Task: Look for Airbnb properties in Warangal, India from 12th  December, 2023 to 15th December, 2023 for 3 adults.2 bedrooms having 3 beds and 1 bathroom. Property type can be flat. Amenities needed are: washing machine. Look for 5 properties as per requirement.
Action: Mouse moved to (552, 123)
Screenshot: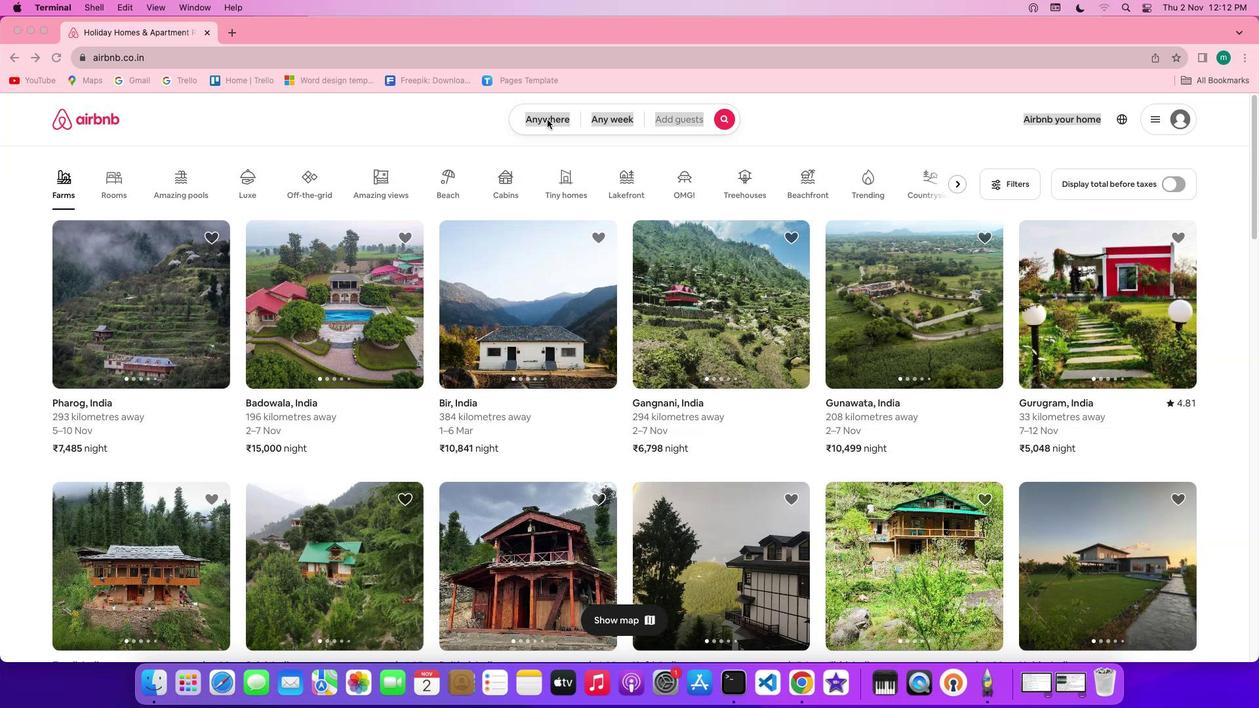 
Action: Mouse pressed left at (552, 123)
Screenshot: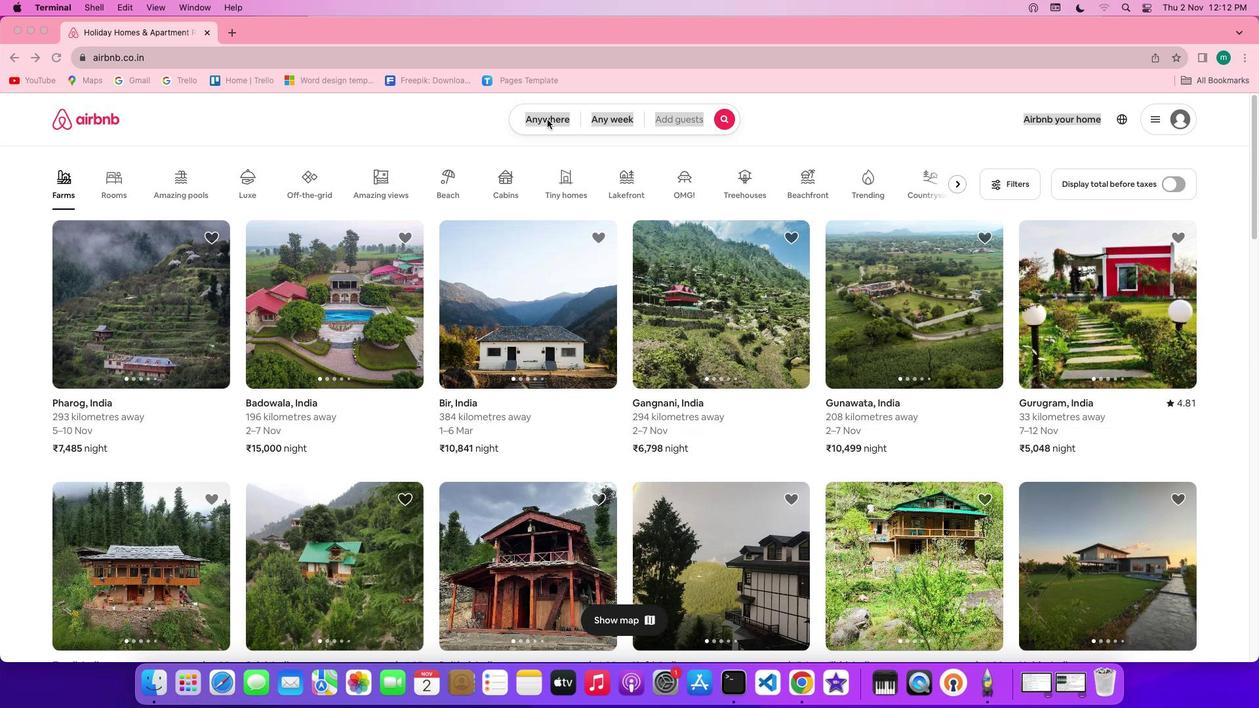 
Action: Mouse pressed left at (552, 123)
Screenshot: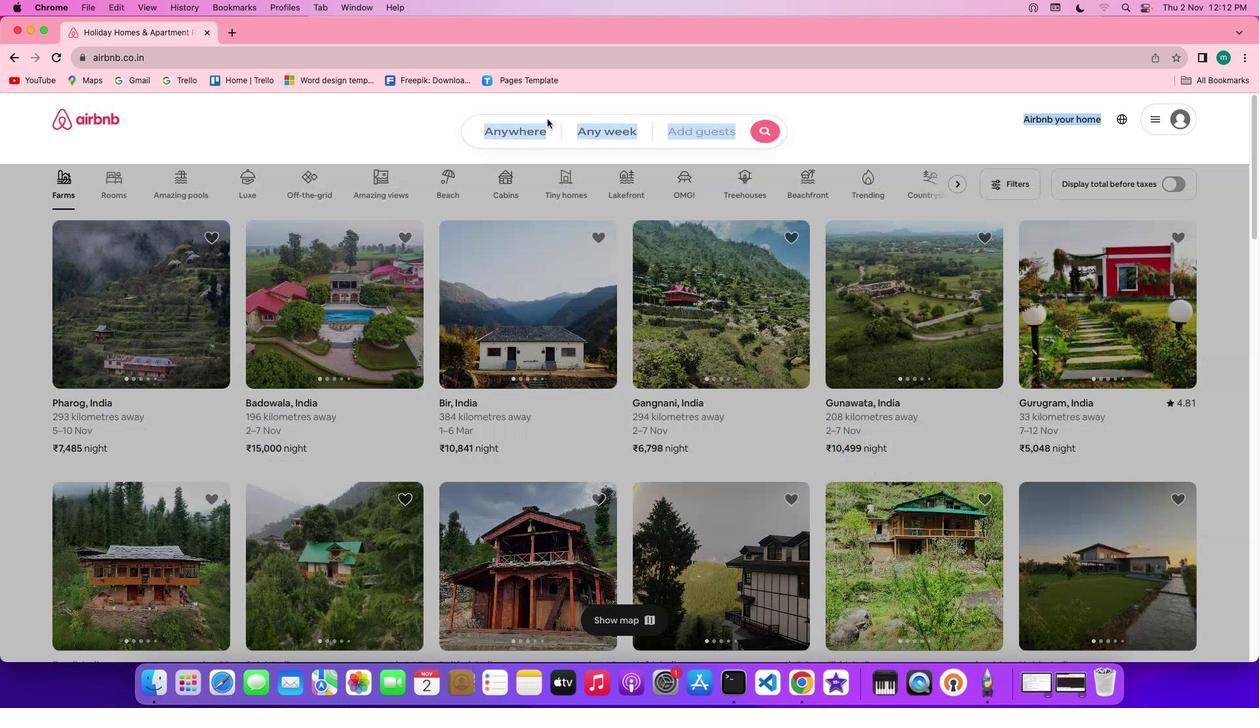 
Action: Mouse moved to (506, 171)
Screenshot: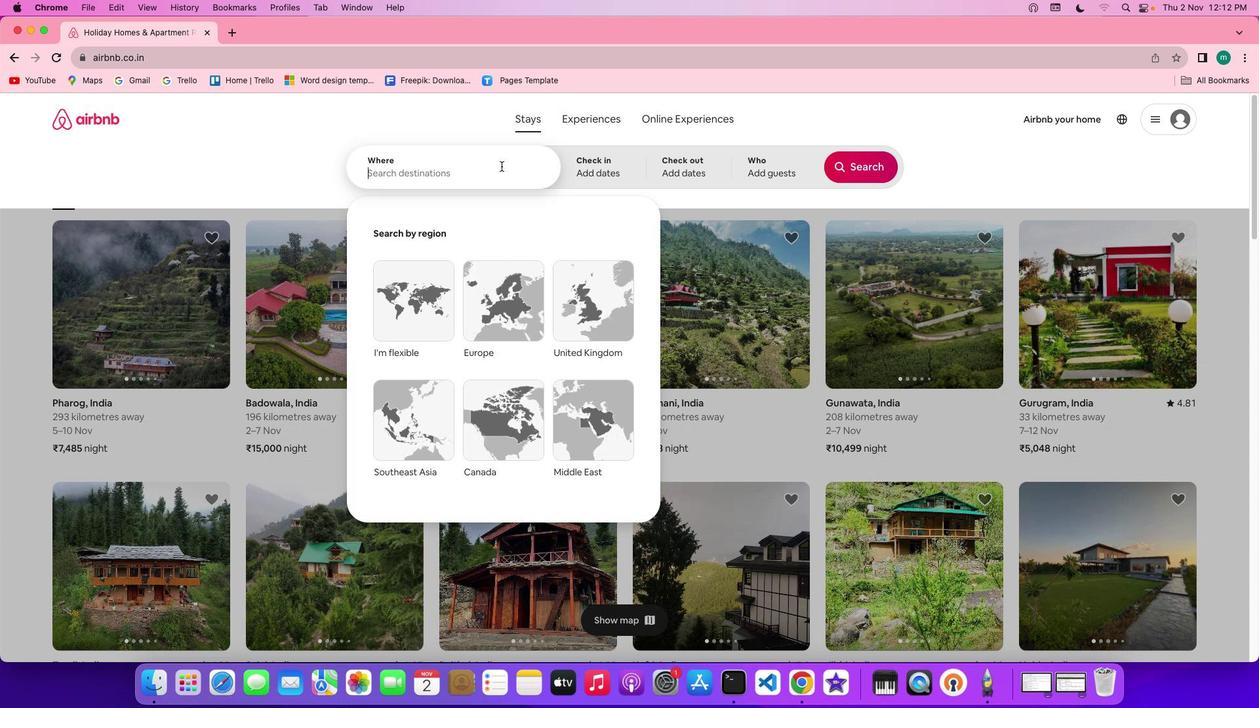
Action: Key pressed Key.shift'W''a''r''a''n''g''a''l'','Key.spaceKey.shift'I''n''d''i''a'
Screenshot: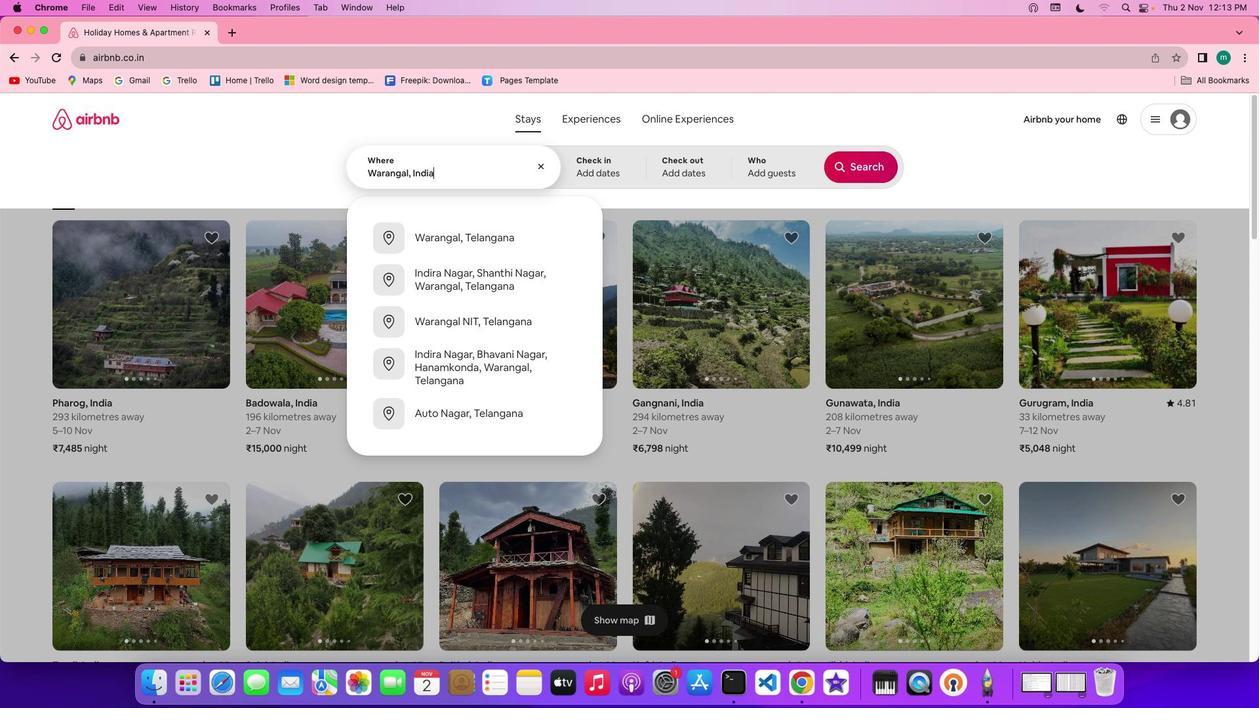 
Action: Mouse moved to (616, 169)
Screenshot: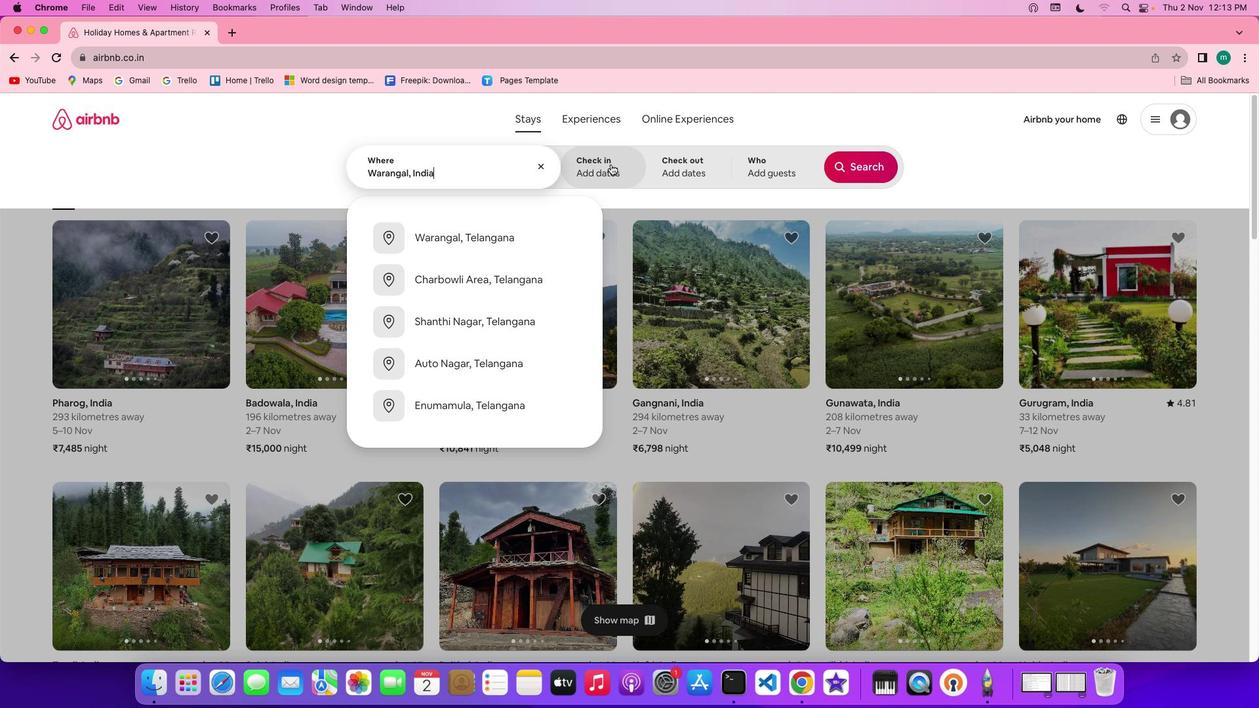 
Action: Mouse pressed left at (616, 169)
Screenshot: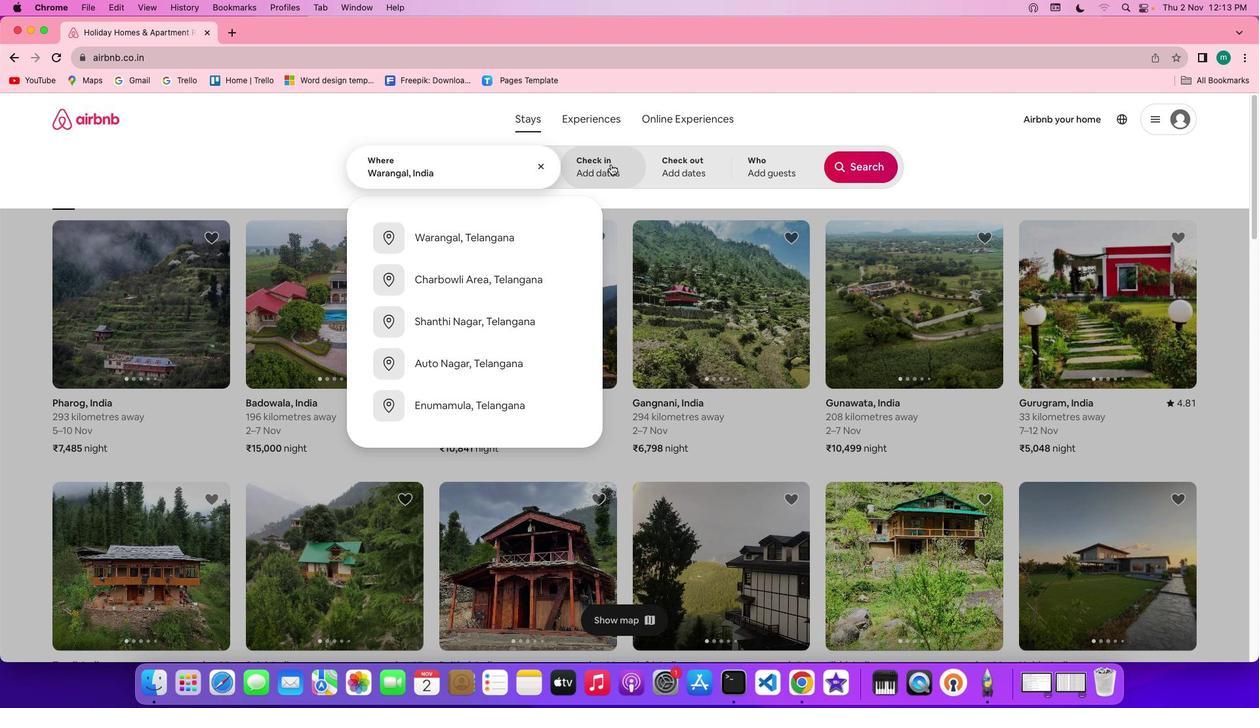
Action: Mouse moved to (727, 392)
Screenshot: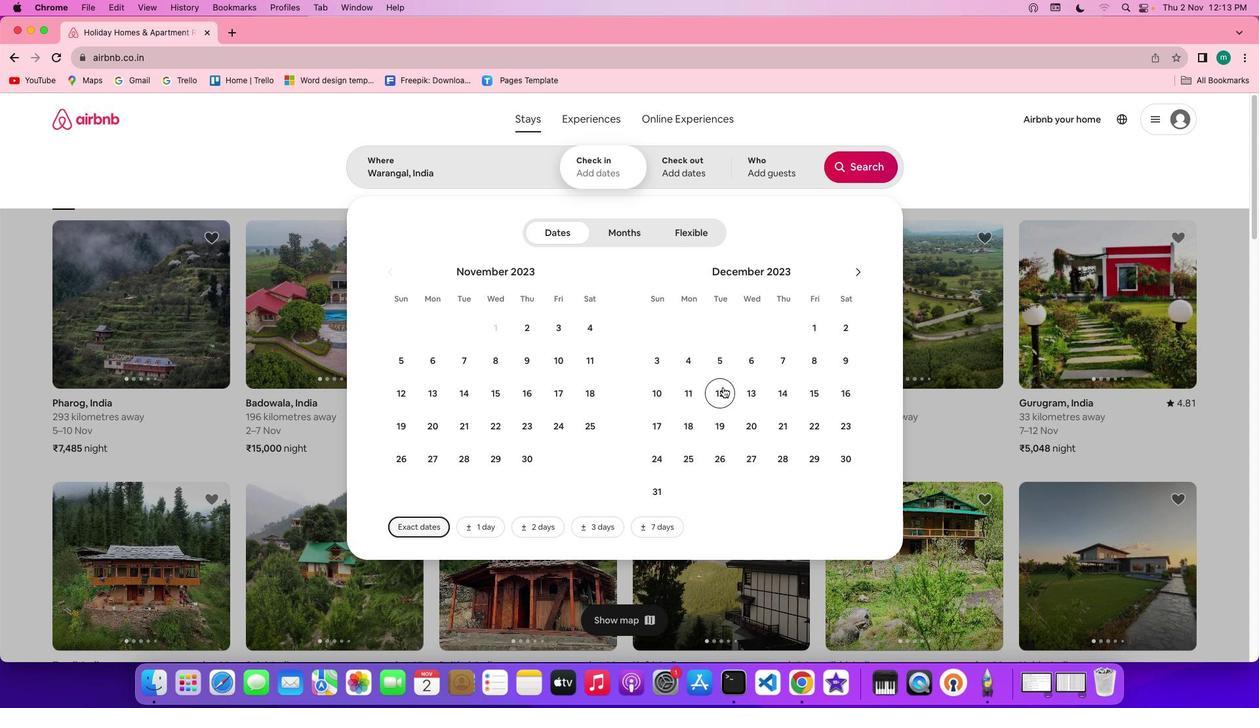 
Action: Mouse pressed left at (727, 392)
Screenshot: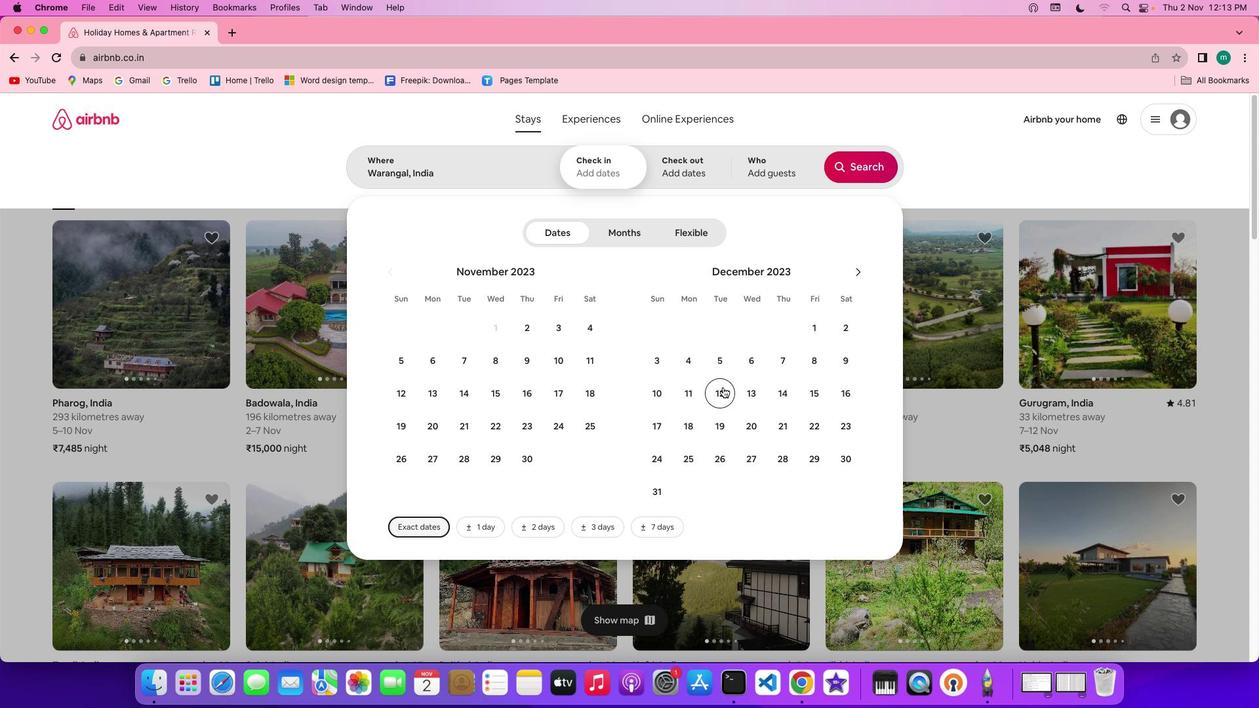 
Action: Mouse moved to (816, 403)
Screenshot: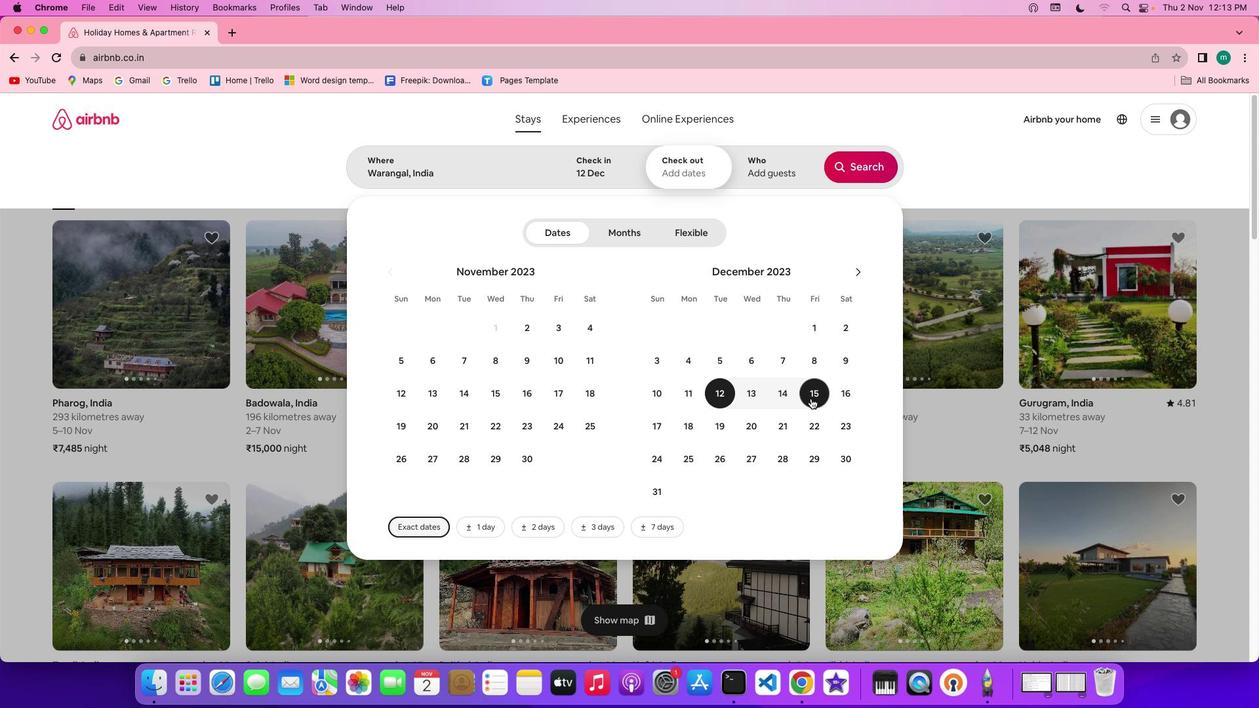 
Action: Mouse pressed left at (816, 403)
Screenshot: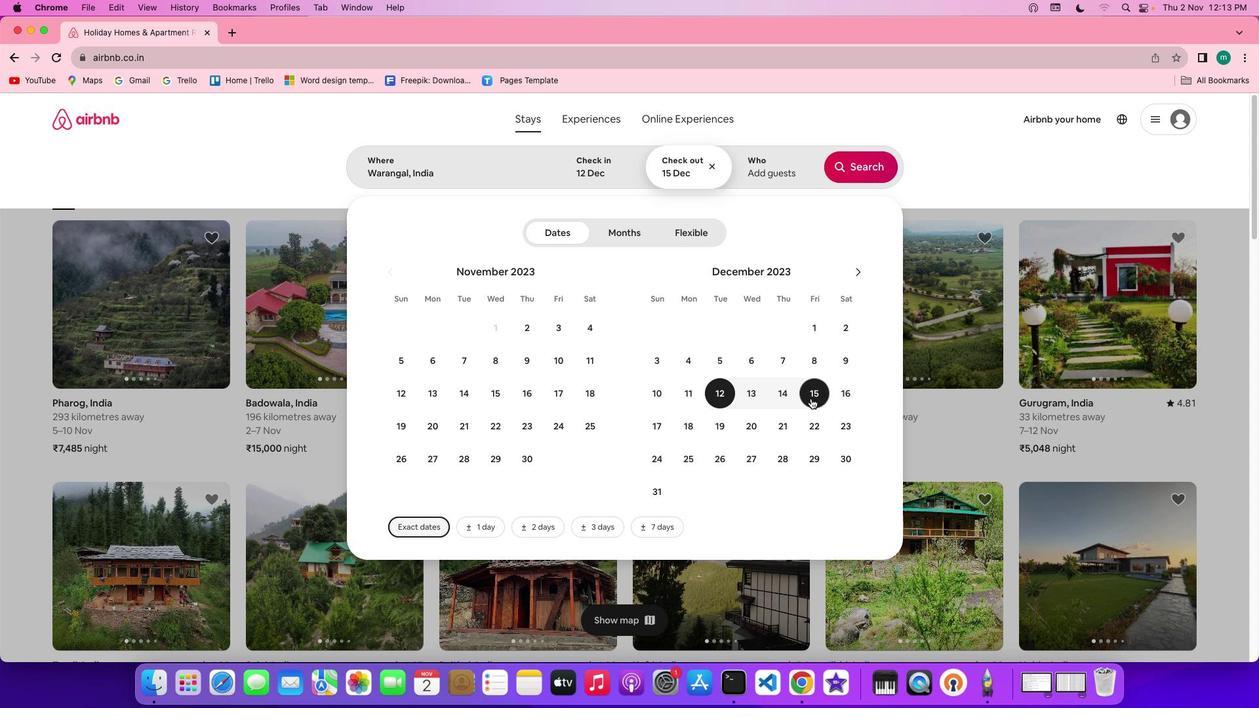 
Action: Mouse moved to (785, 181)
Screenshot: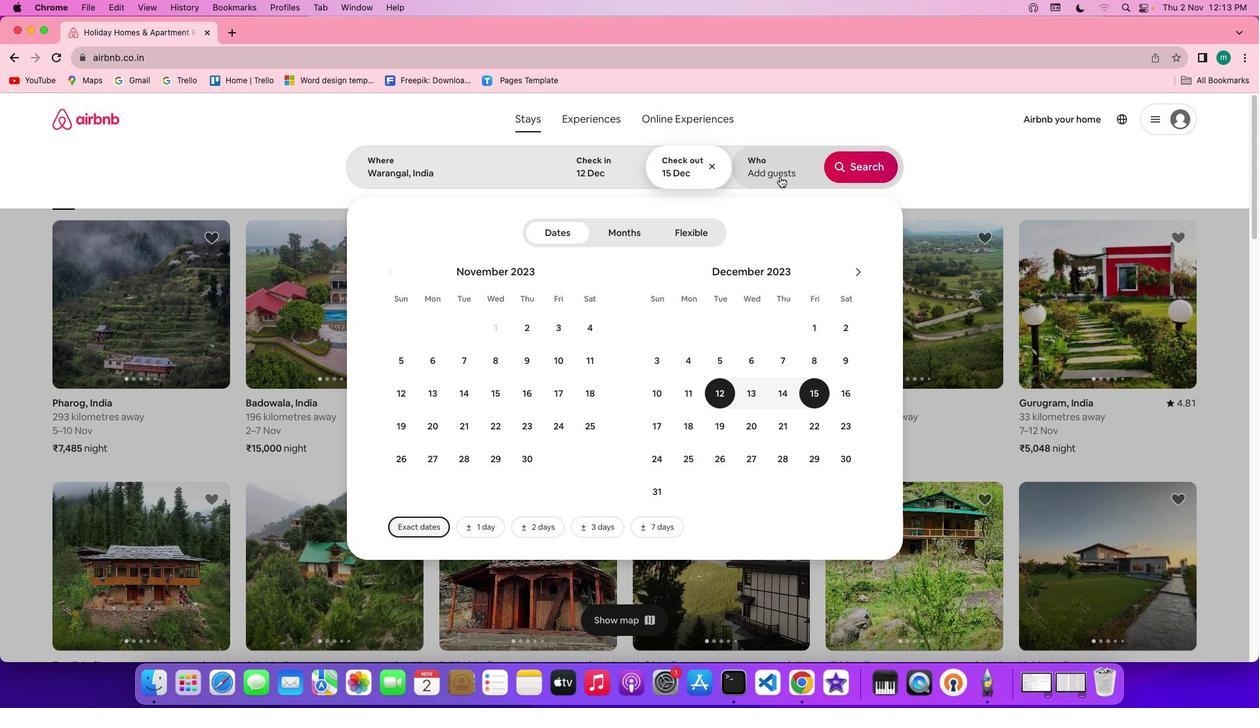 
Action: Mouse pressed left at (785, 181)
Screenshot: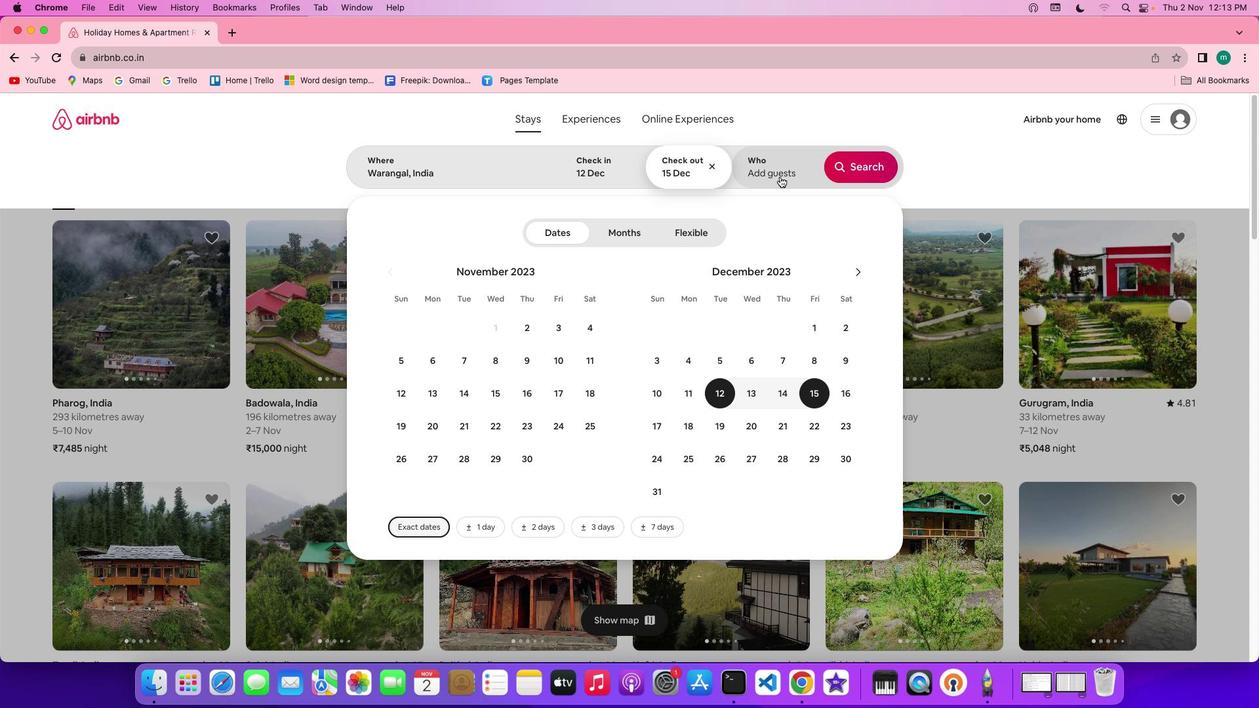 
Action: Mouse moved to (871, 241)
Screenshot: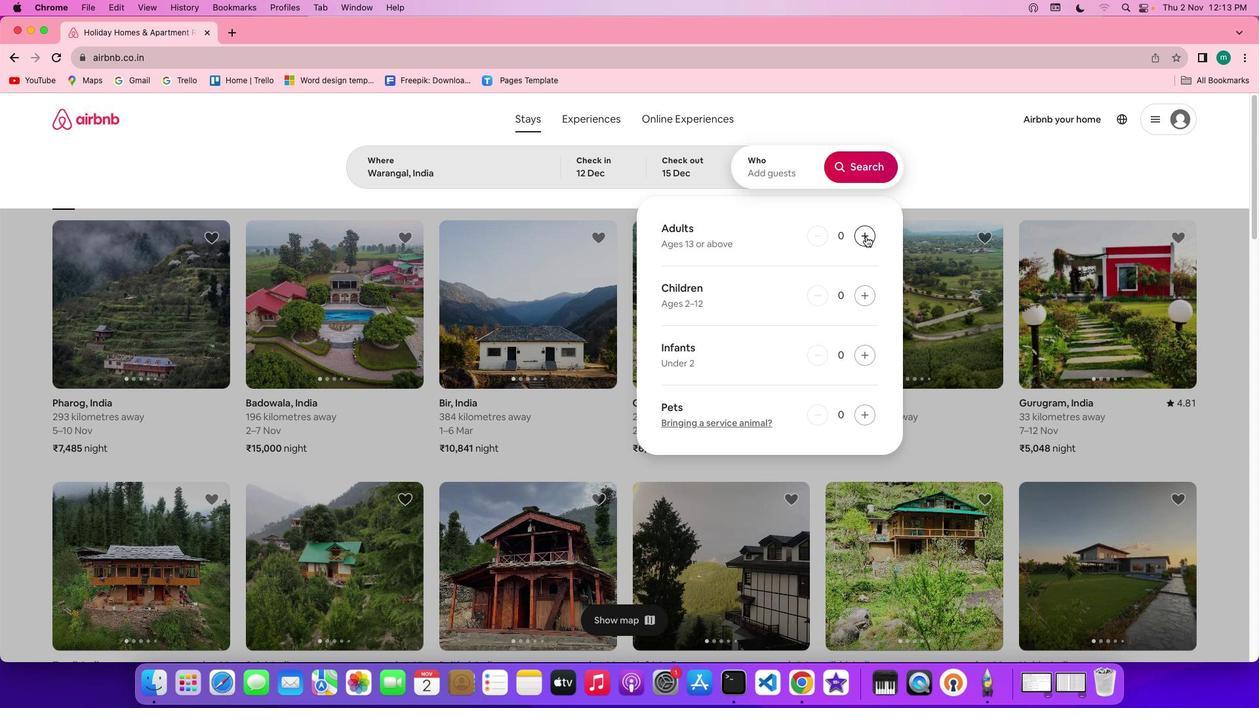 
Action: Mouse pressed left at (871, 241)
Screenshot: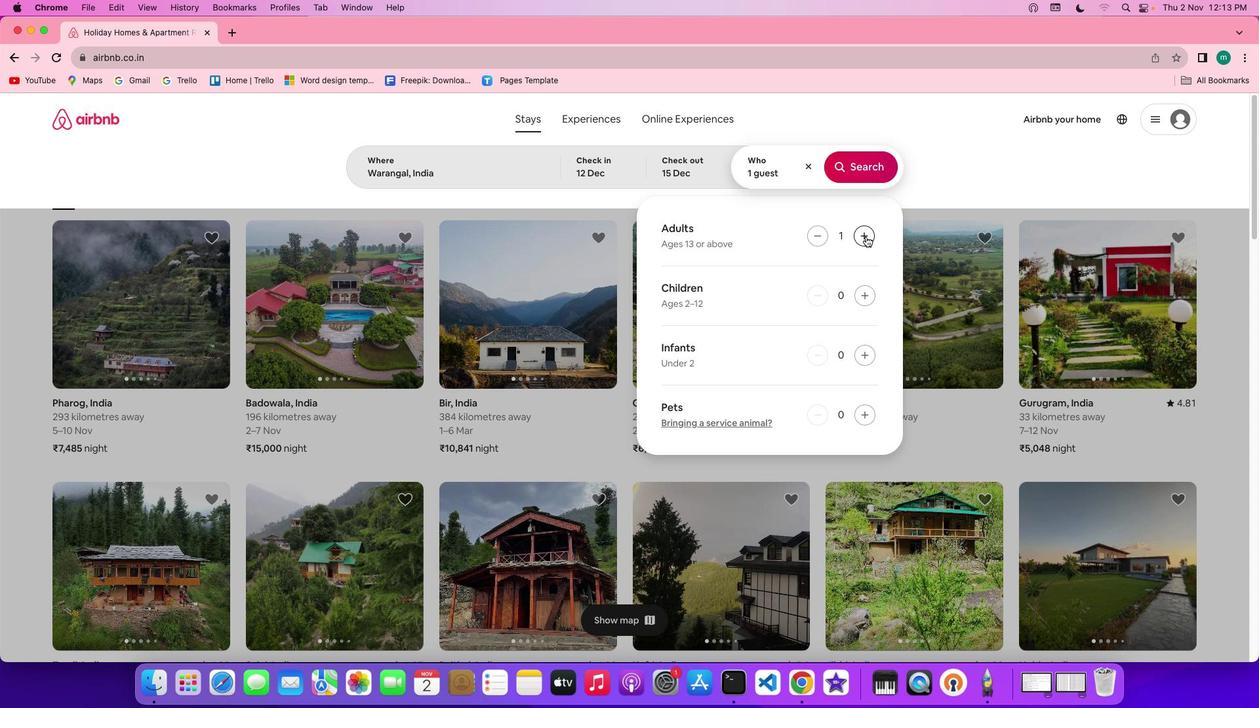 
Action: Mouse pressed left at (871, 241)
Screenshot: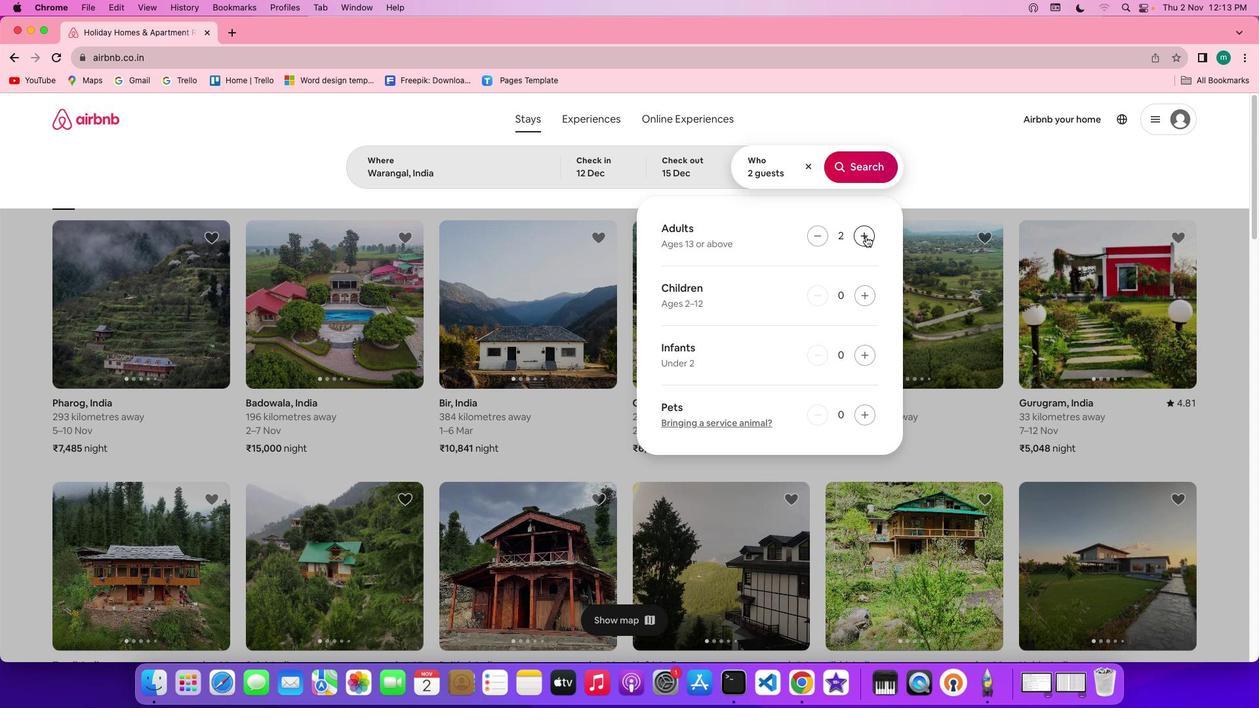 
Action: Mouse pressed left at (871, 241)
Screenshot: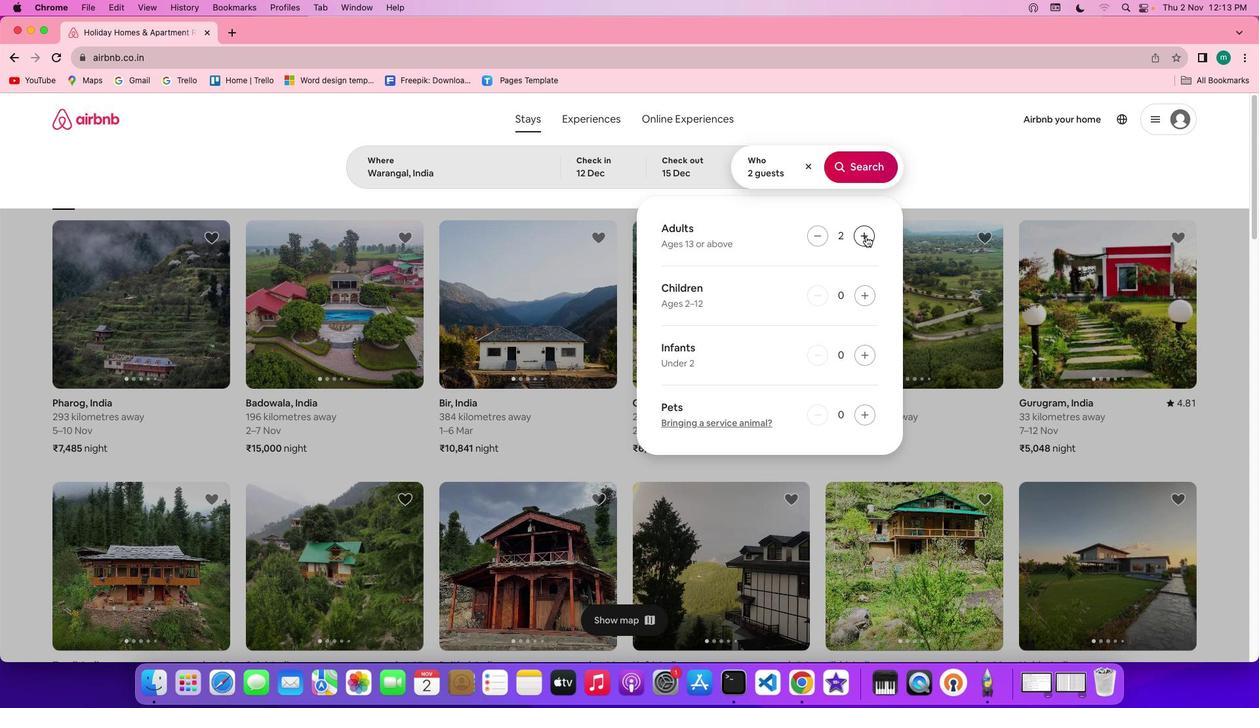 
Action: Mouse moved to (866, 177)
Screenshot: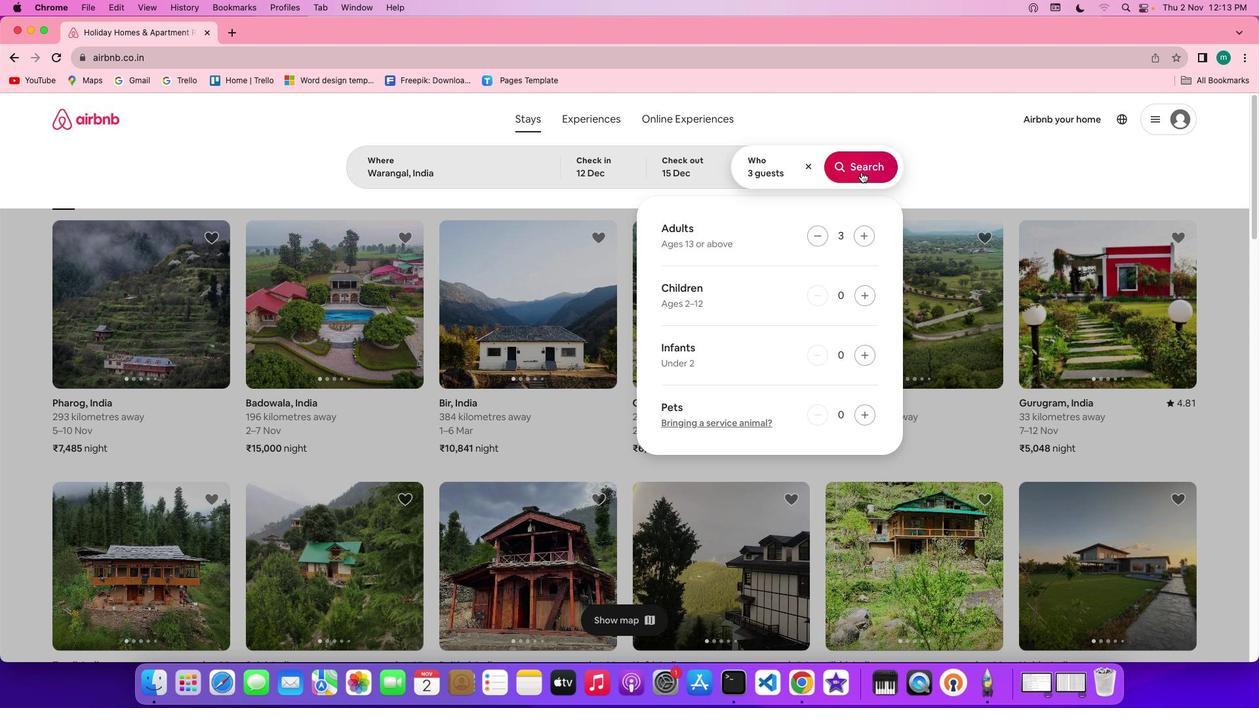 
Action: Mouse pressed left at (866, 177)
Screenshot: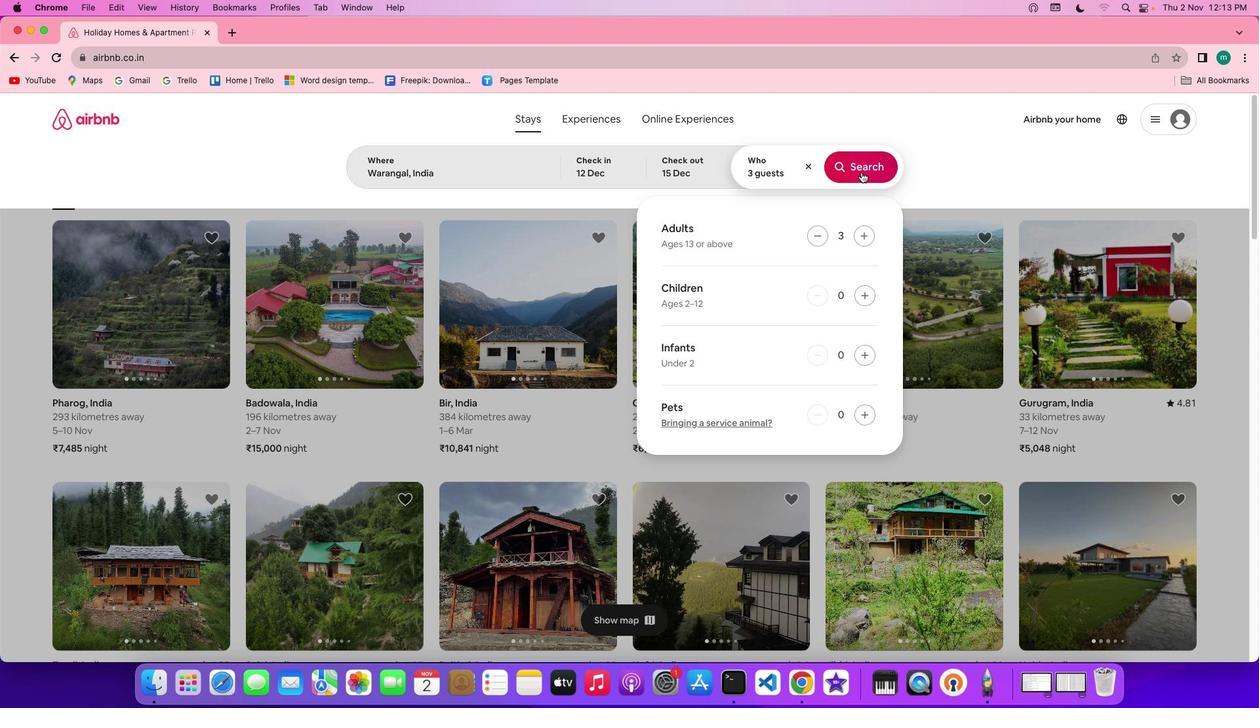 
Action: Mouse moved to (1040, 191)
Screenshot: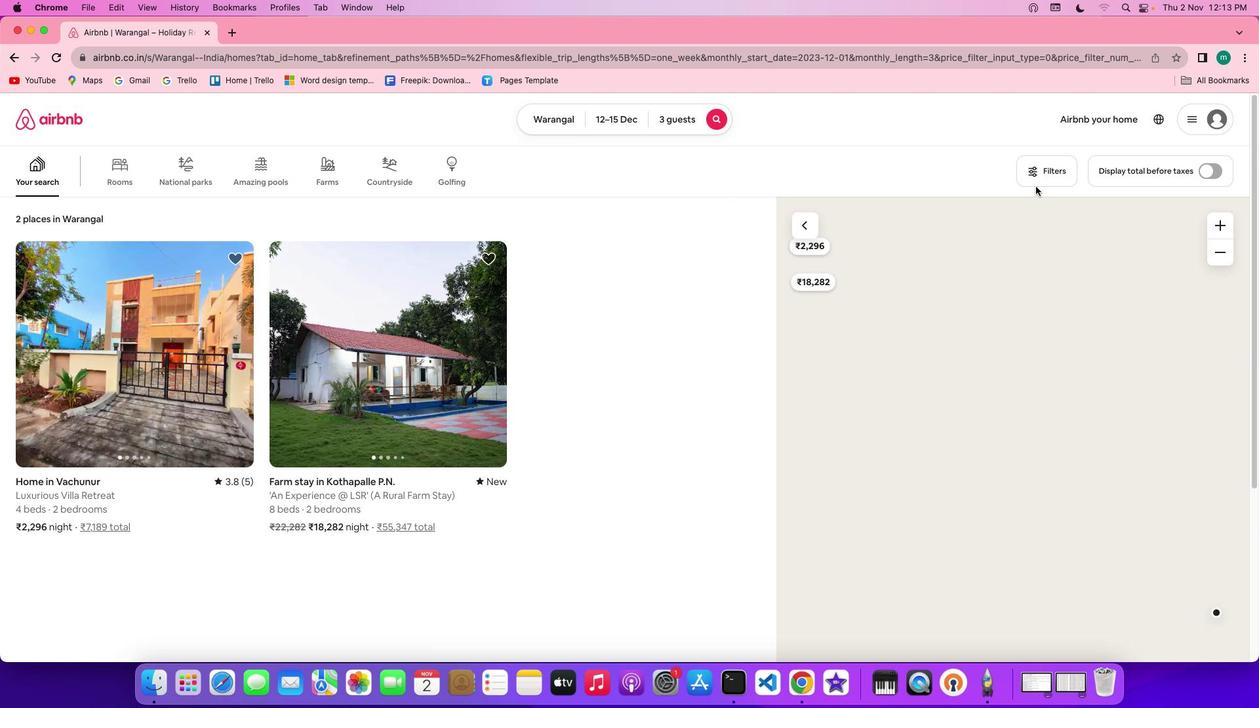 
Action: Mouse pressed left at (1040, 191)
Screenshot: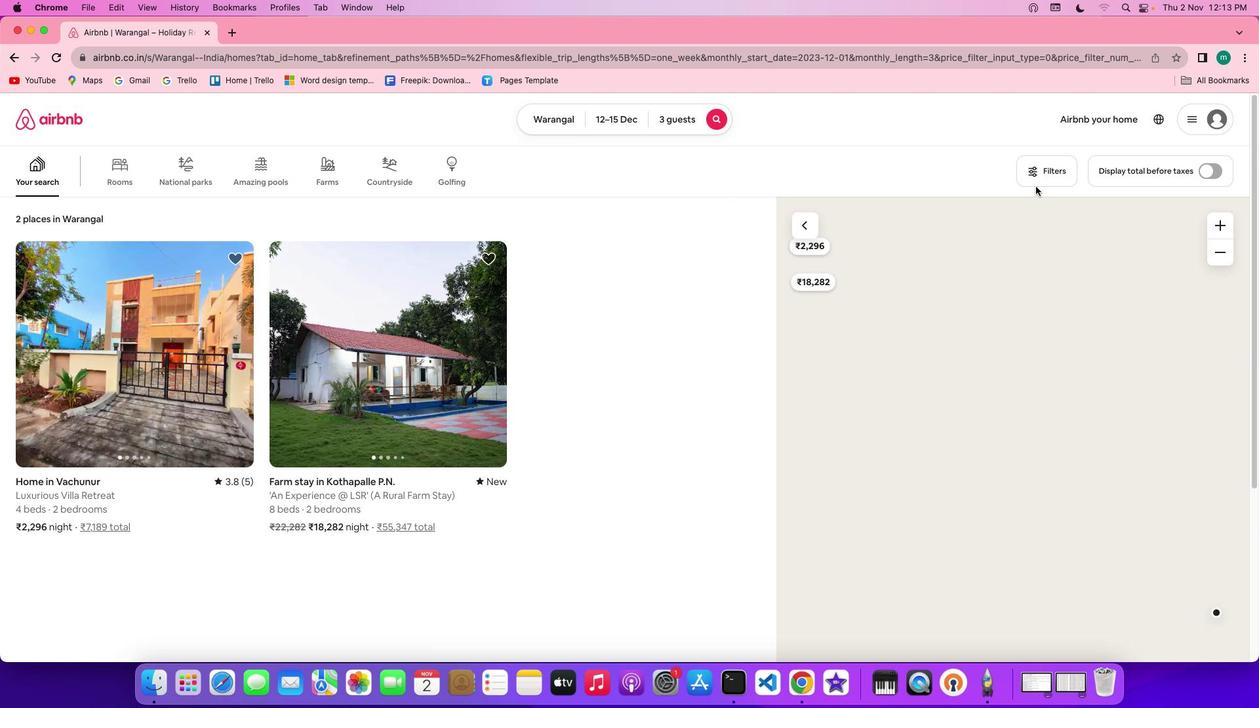 
Action: Mouse moved to (1045, 182)
Screenshot: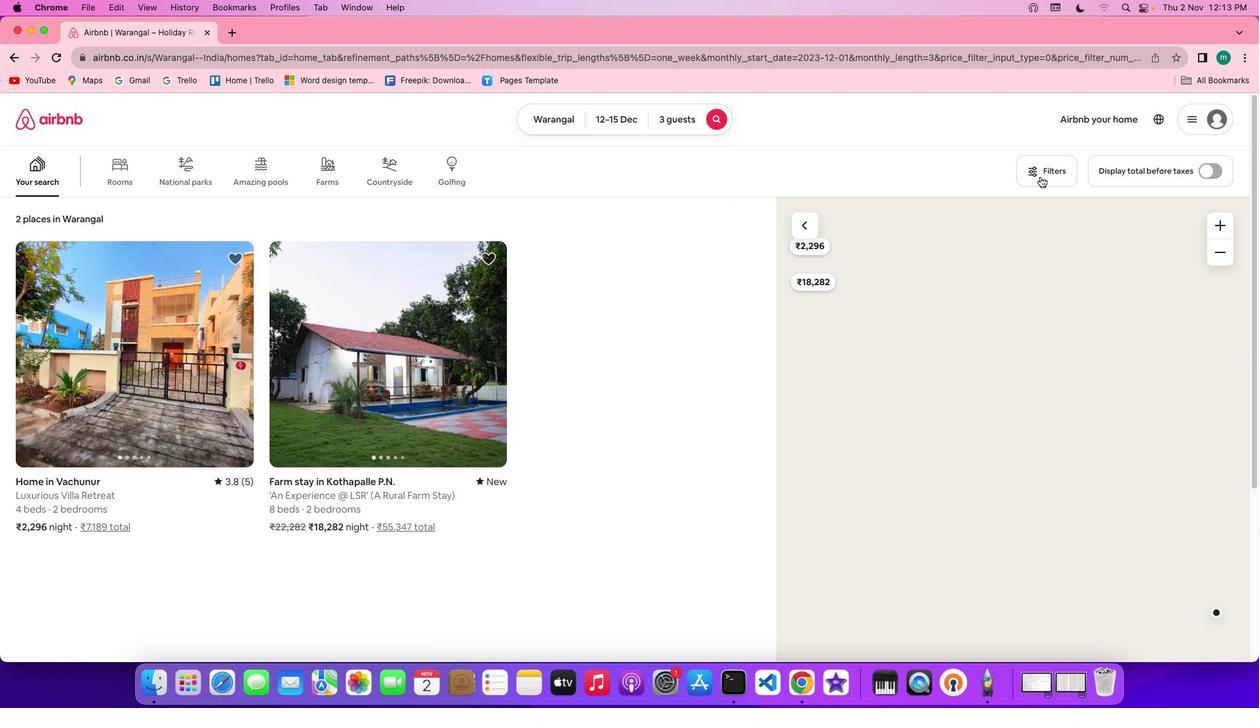 
Action: Mouse pressed left at (1045, 182)
Screenshot: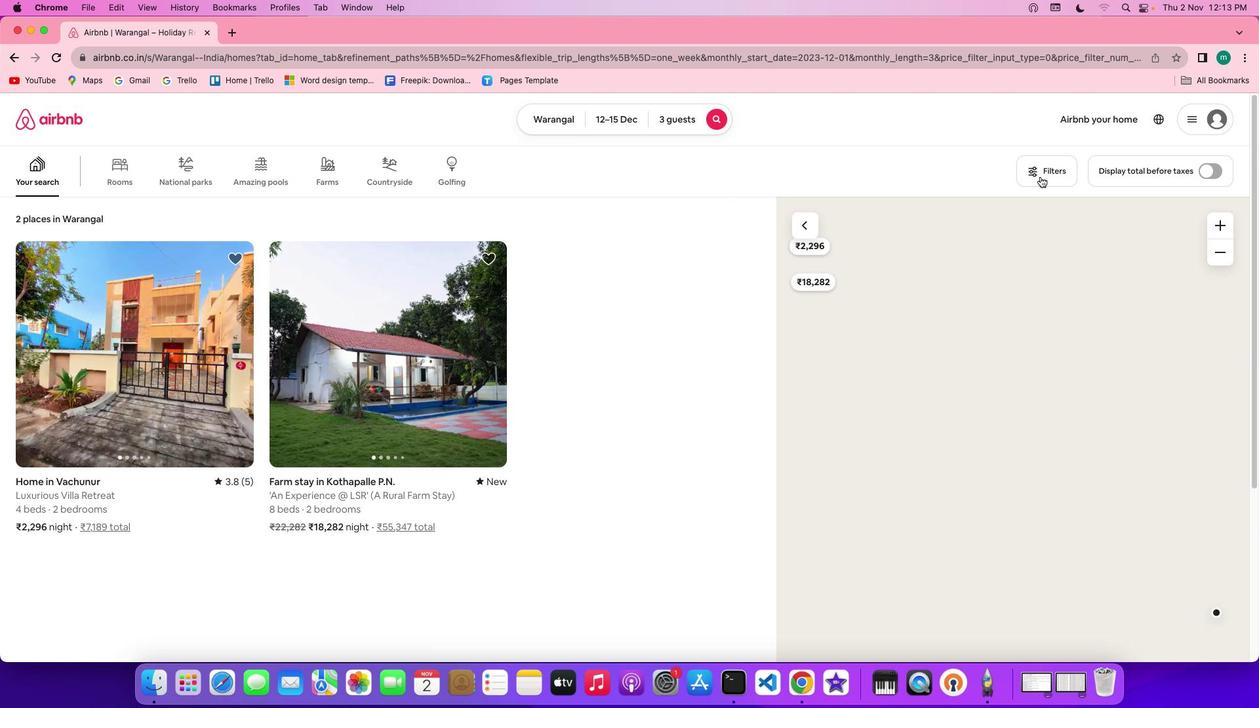 
Action: Mouse moved to (641, 412)
Screenshot: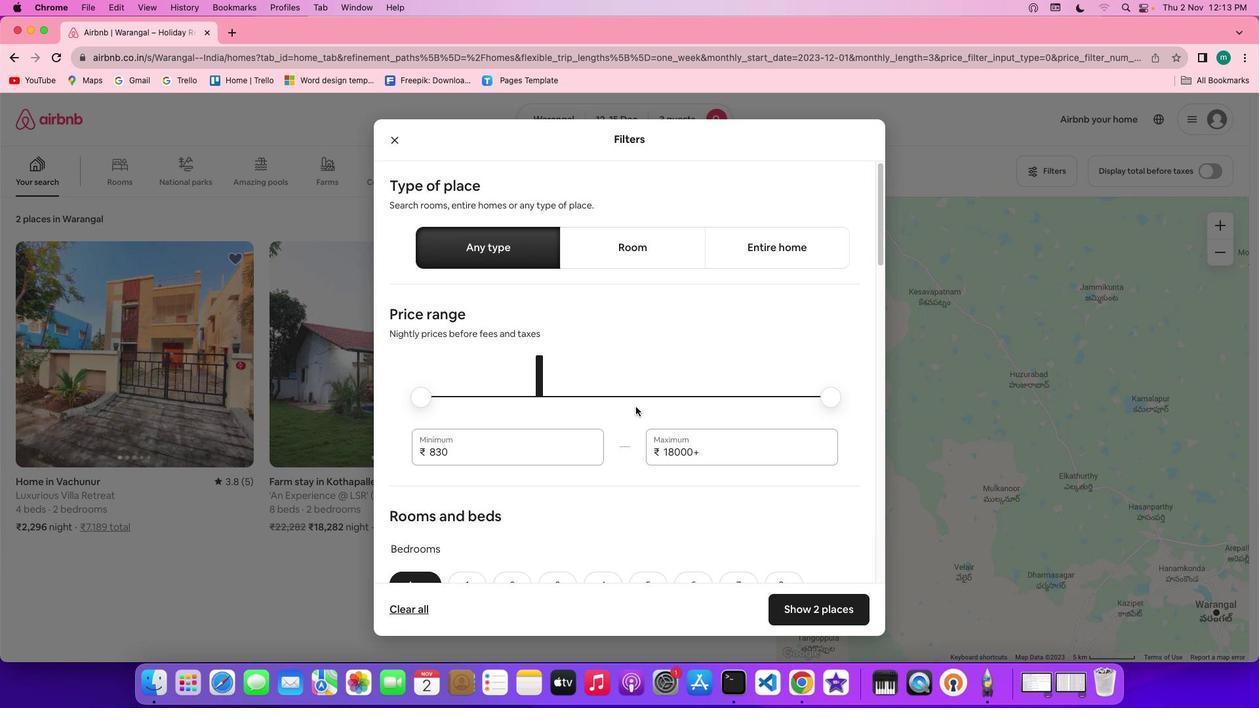 
Action: Mouse scrolled (641, 412) with delta (5, 4)
Screenshot: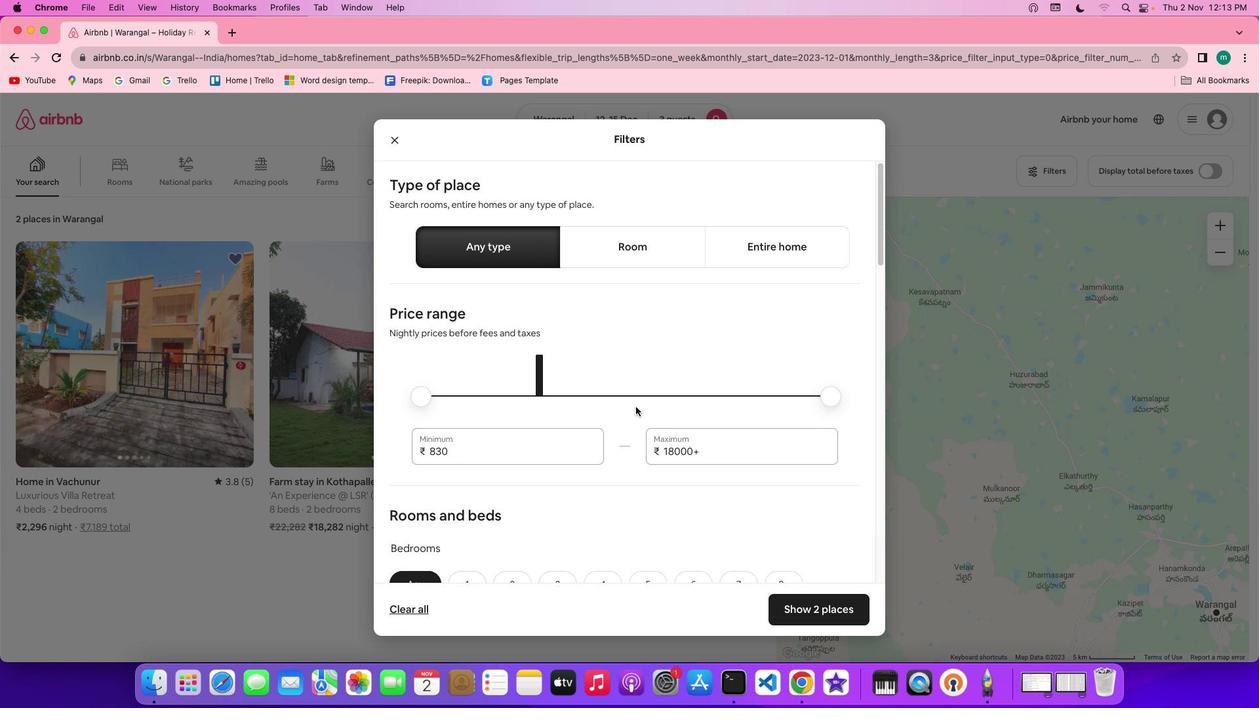
Action: Mouse scrolled (641, 412) with delta (5, 4)
Screenshot: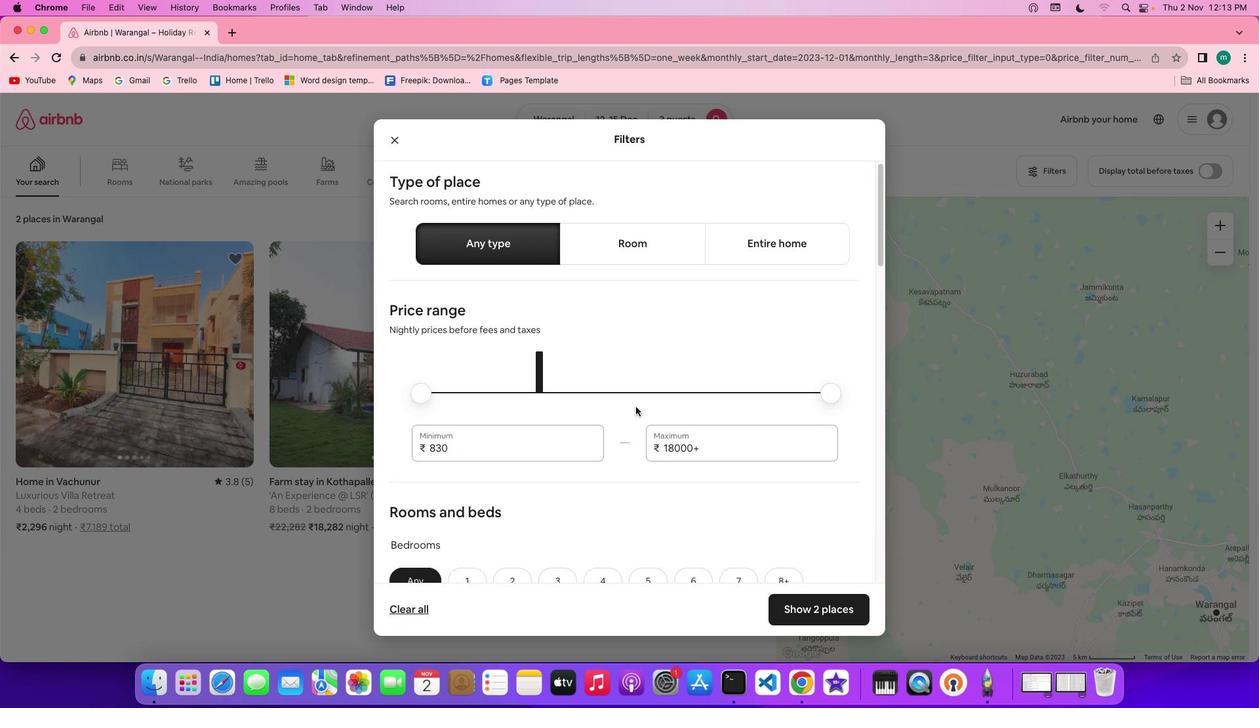 
Action: Mouse scrolled (641, 412) with delta (5, 4)
Screenshot: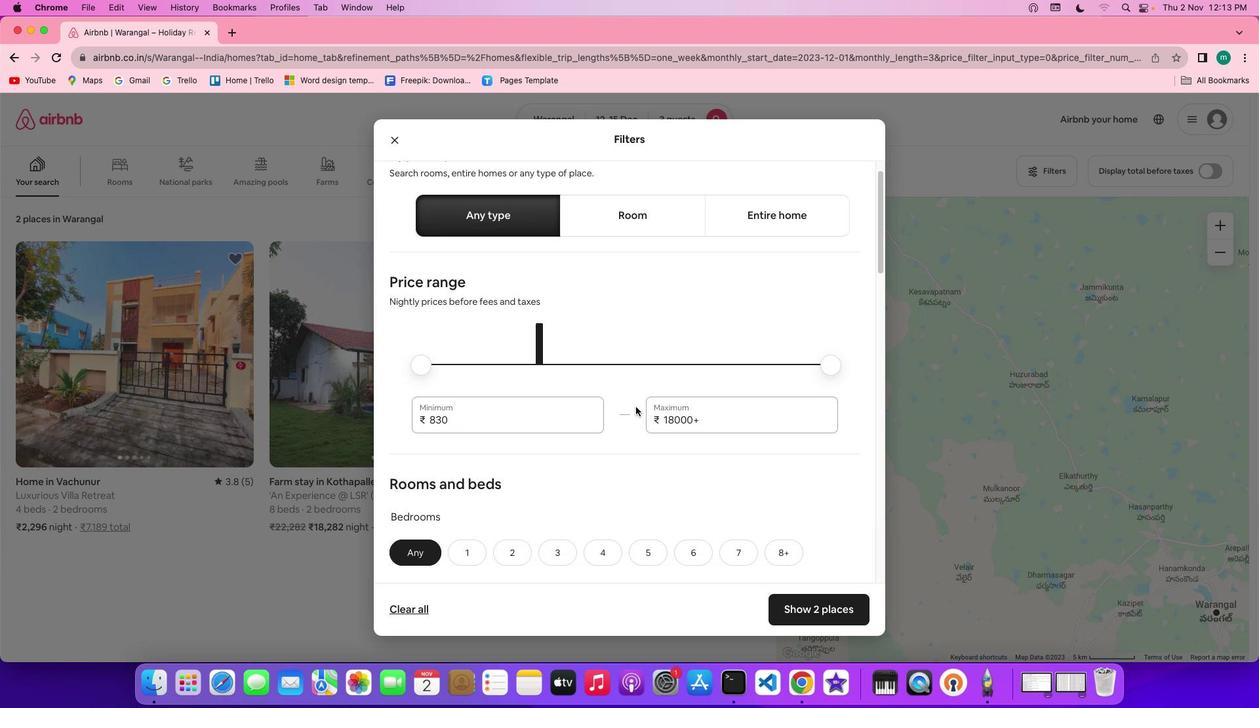 
Action: Mouse scrolled (641, 412) with delta (5, 4)
Screenshot: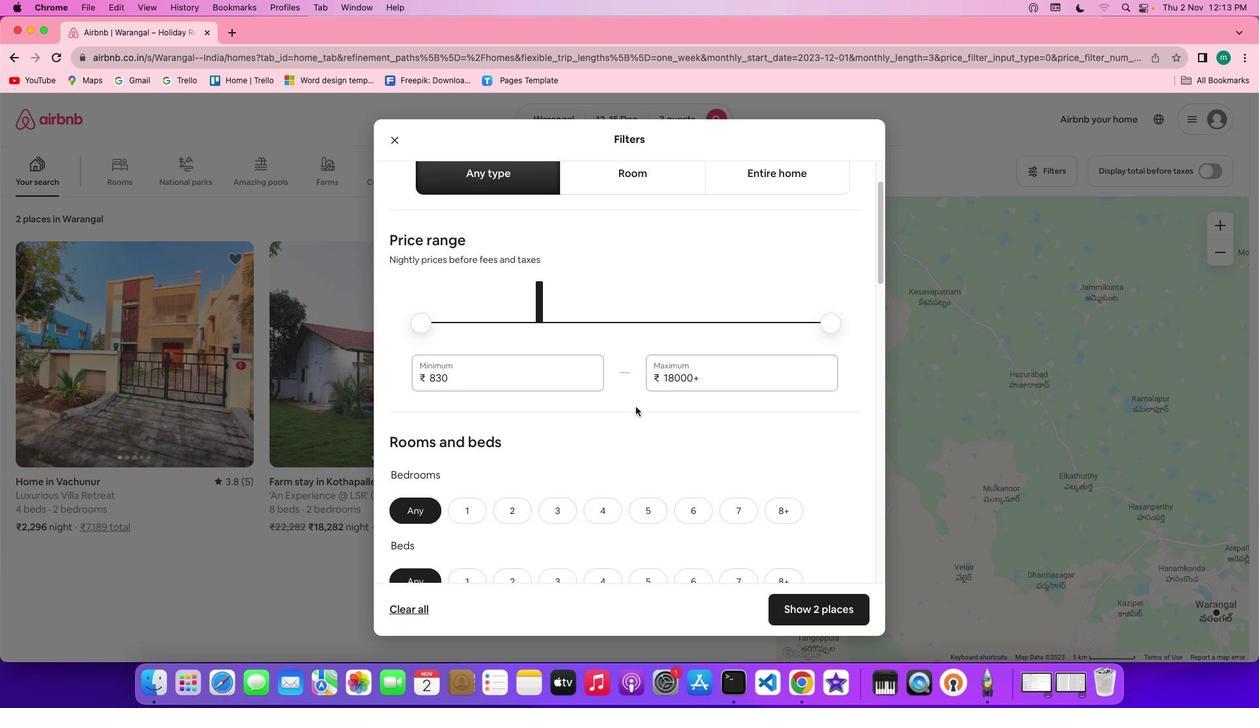 
Action: Mouse moved to (639, 411)
Screenshot: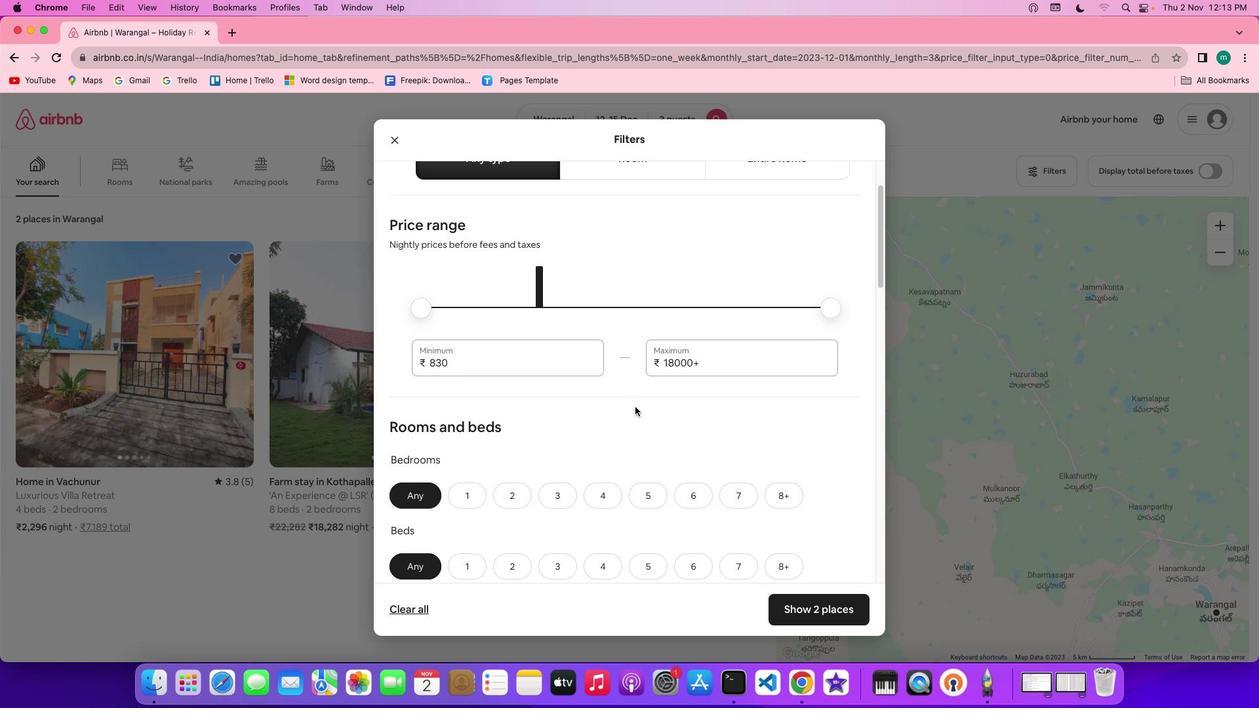 
Action: Mouse scrolled (639, 411) with delta (5, 4)
Screenshot: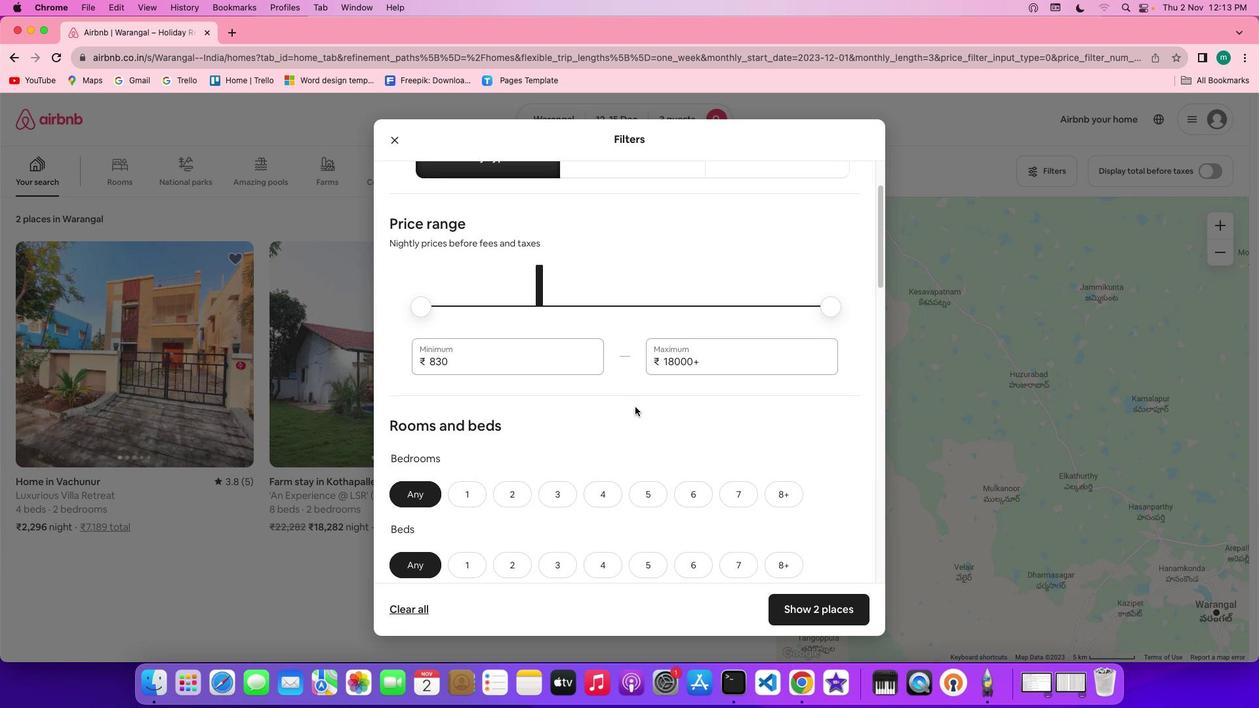 
Action: Mouse scrolled (639, 411) with delta (5, 4)
Screenshot: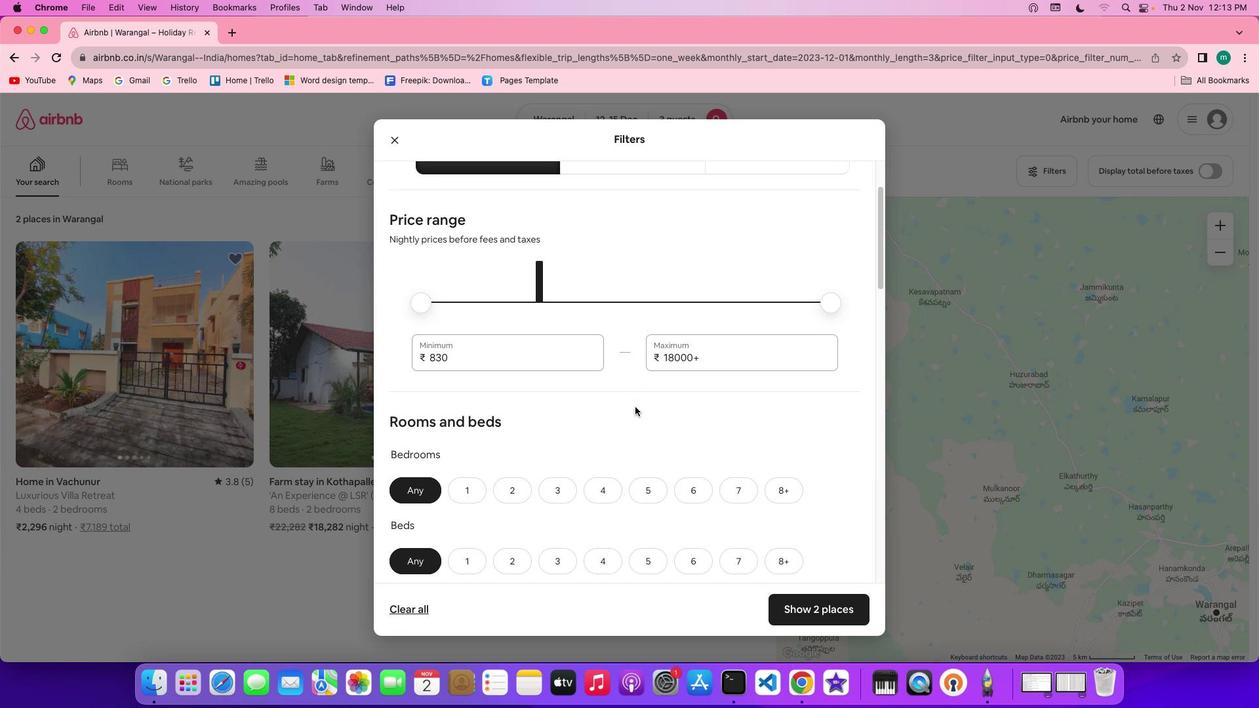 
Action: Mouse scrolled (639, 411) with delta (5, 3)
Screenshot: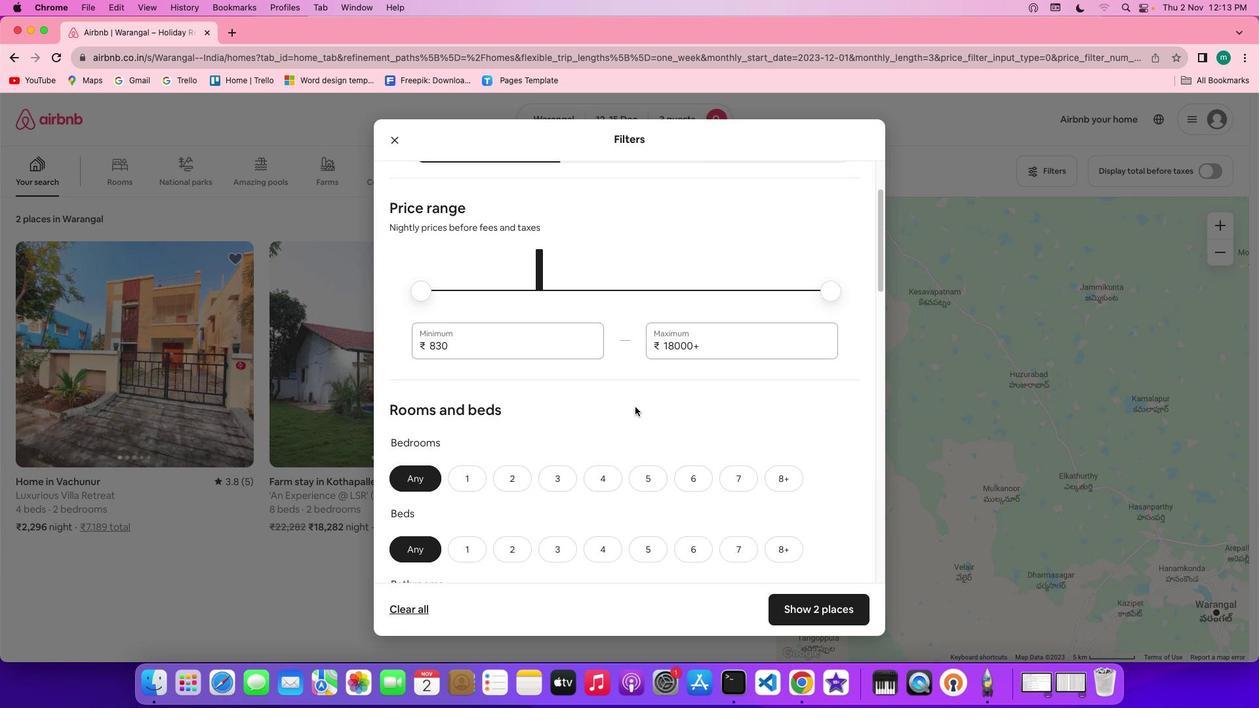 
Action: Mouse scrolled (639, 411) with delta (5, 4)
Screenshot: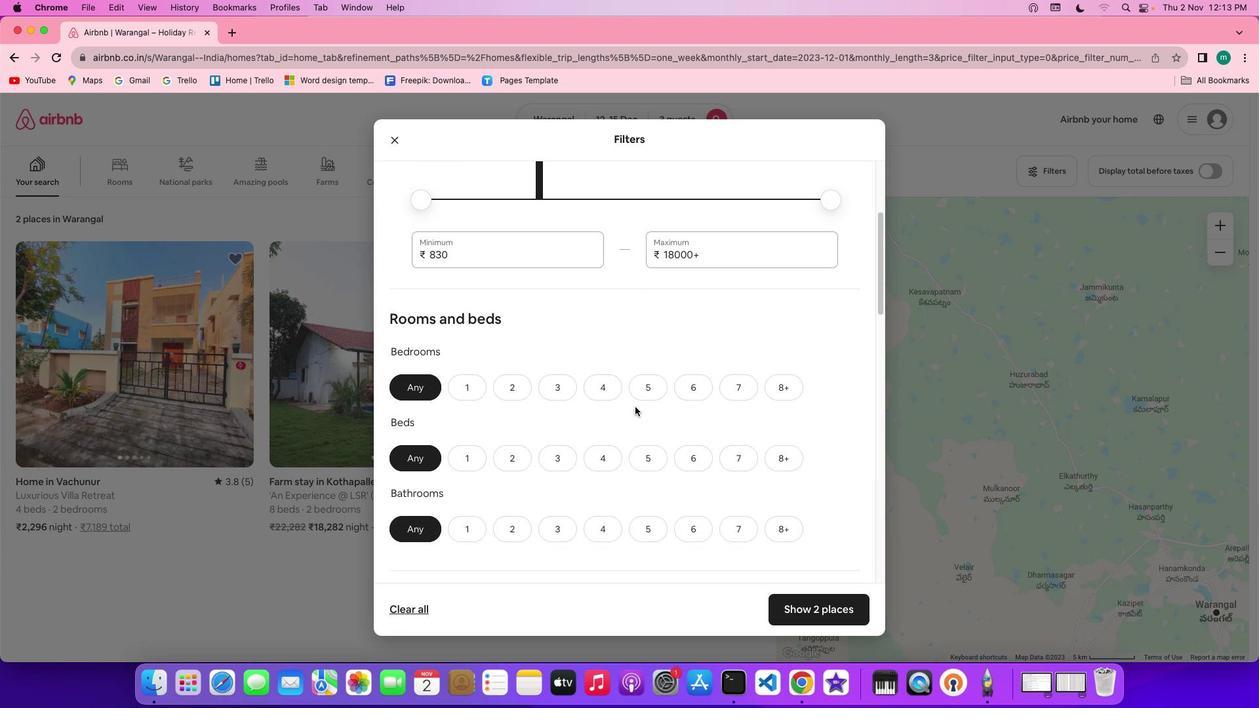 
Action: Mouse scrolled (639, 411) with delta (5, 4)
Screenshot: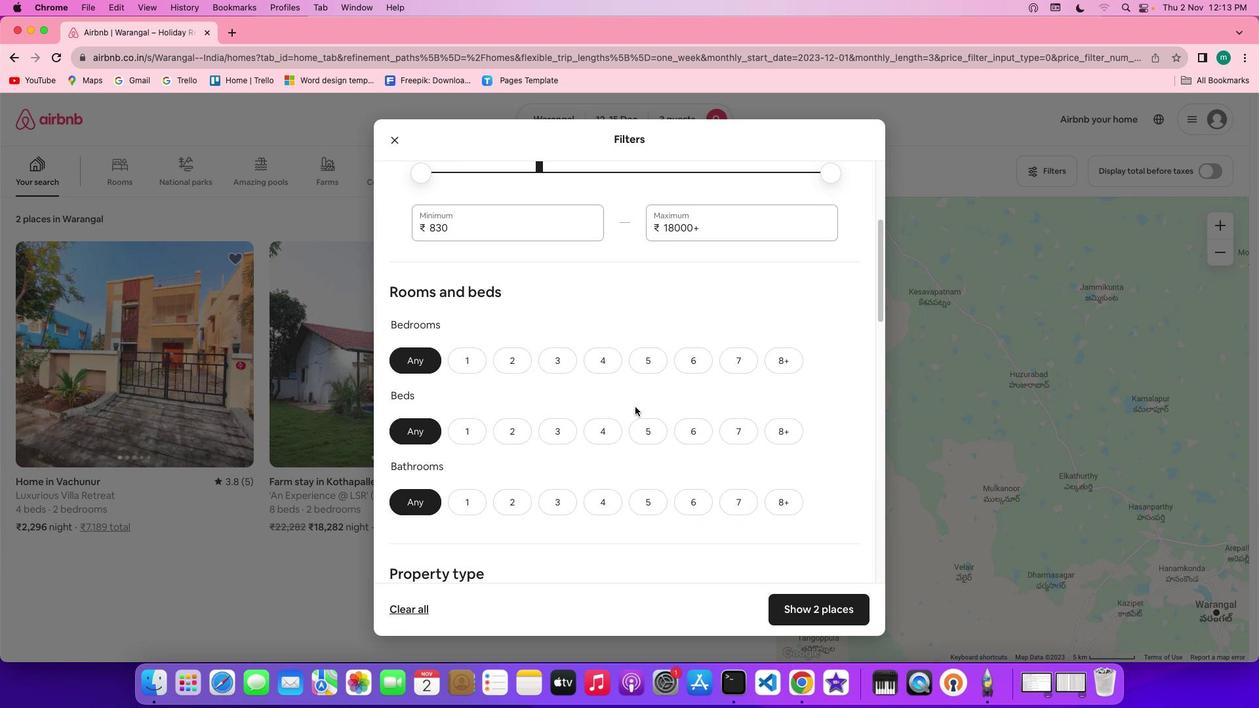 
Action: Mouse scrolled (639, 411) with delta (5, 4)
Screenshot: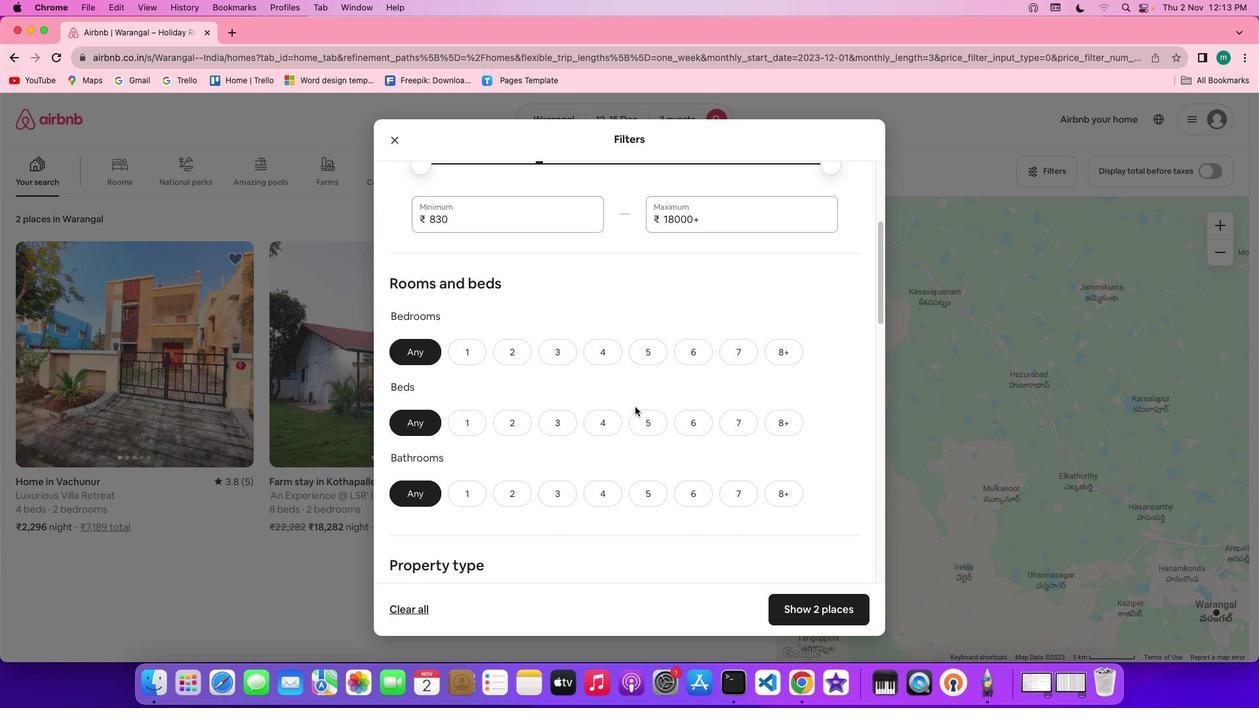 
Action: Mouse scrolled (639, 411) with delta (5, 4)
Screenshot: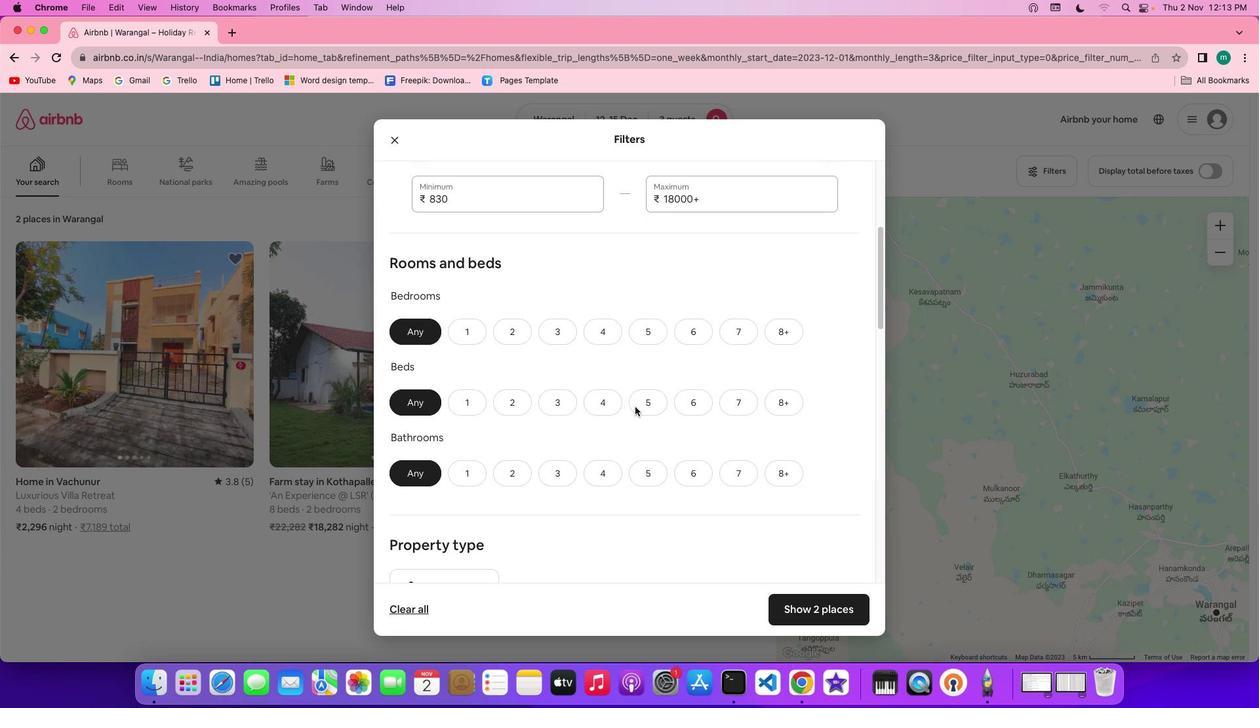 
Action: Mouse scrolled (639, 411) with delta (5, 4)
Screenshot: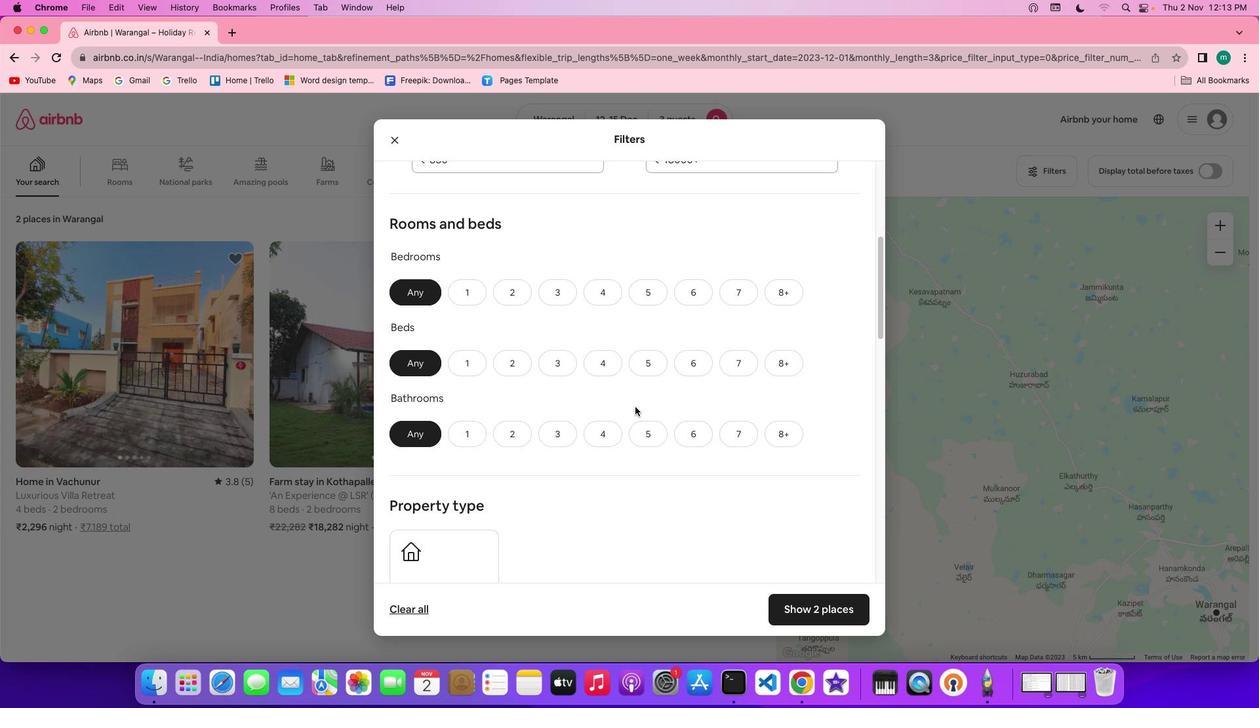
Action: Mouse scrolled (639, 411) with delta (5, 4)
Screenshot: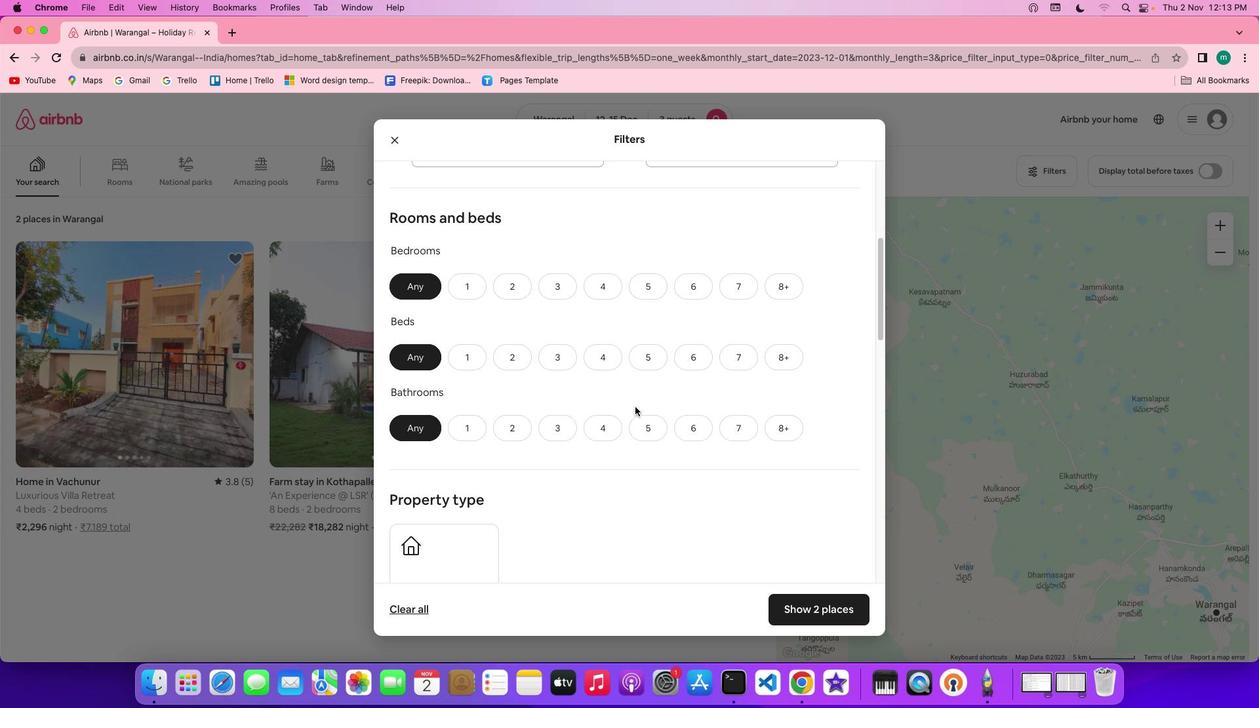 
Action: Mouse moved to (521, 283)
Screenshot: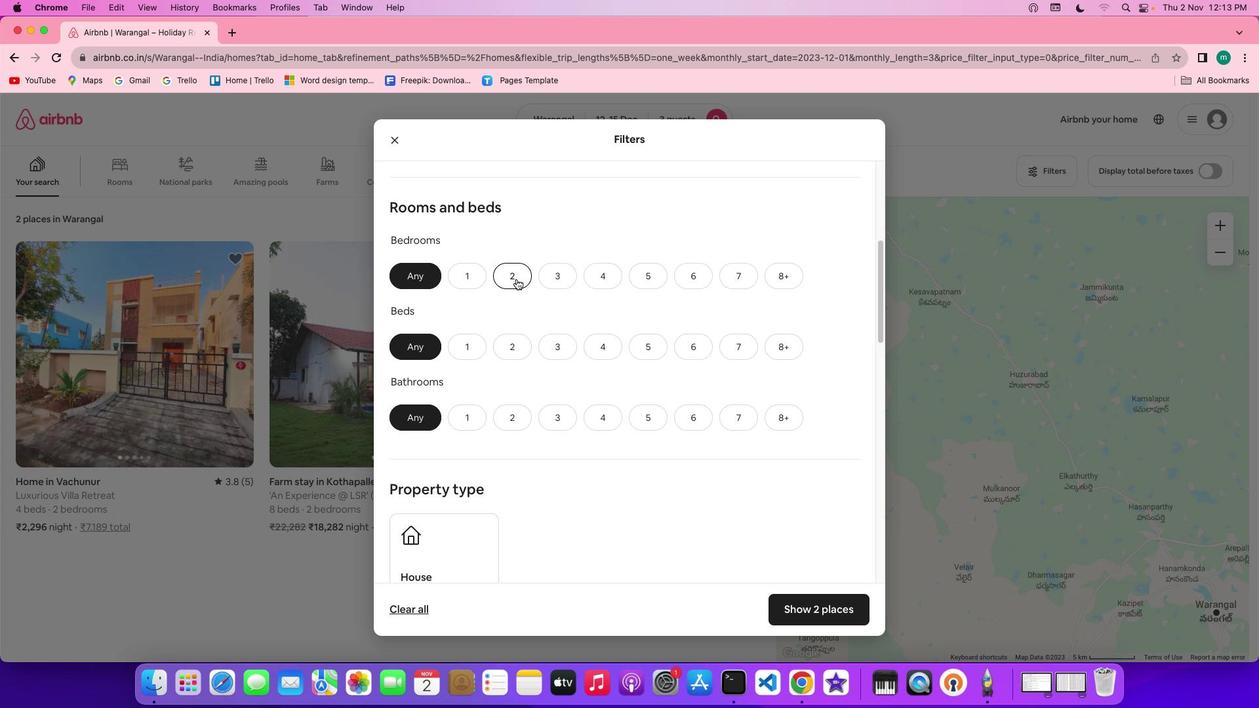 
Action: Mouse pressed left at (521, 283)
Screenshot: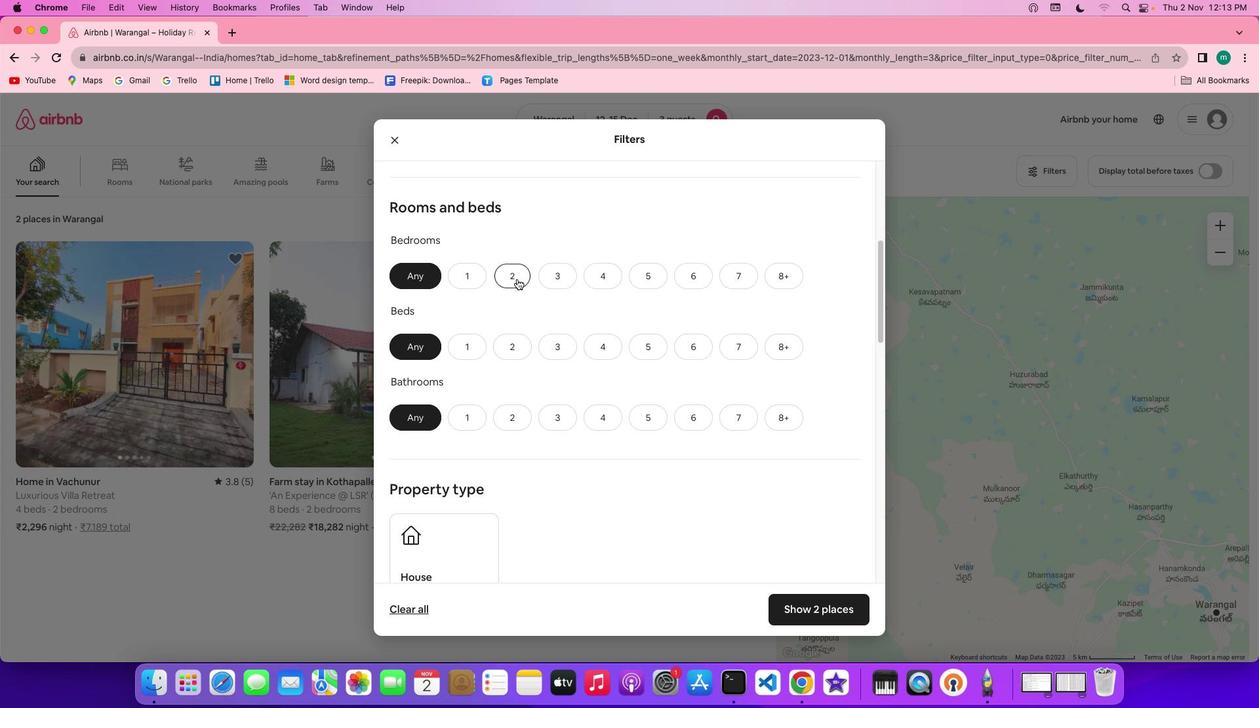 
Action: Mouse moved to (575, 361)
Screenshot: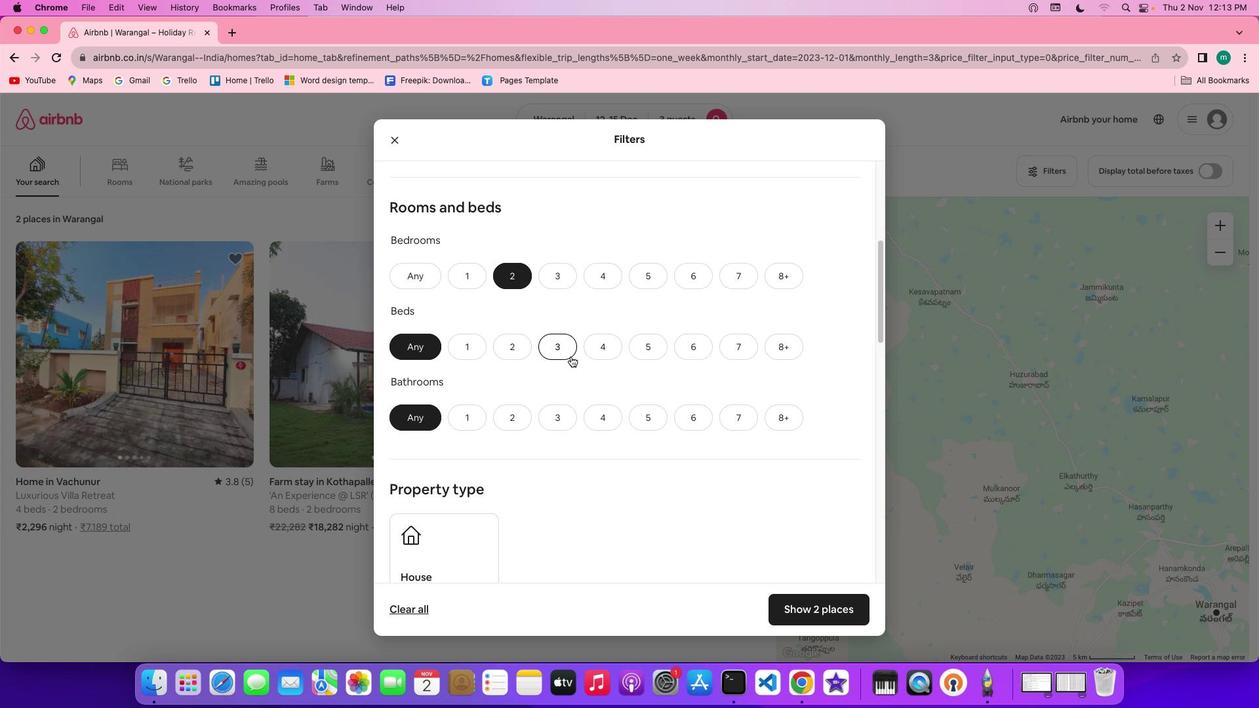 
Action: Mouse pressed left at (575, 361)
Screenshot: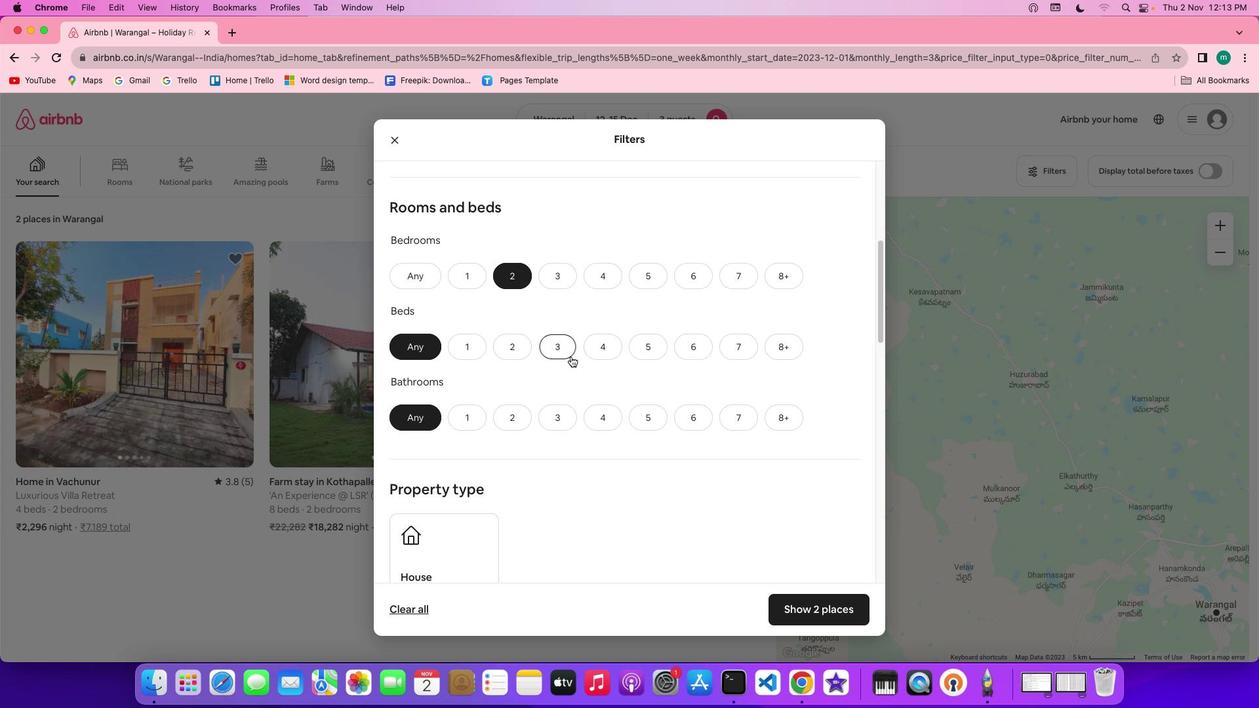 
Action: Mouse moved to (463, 416)
Screenshot: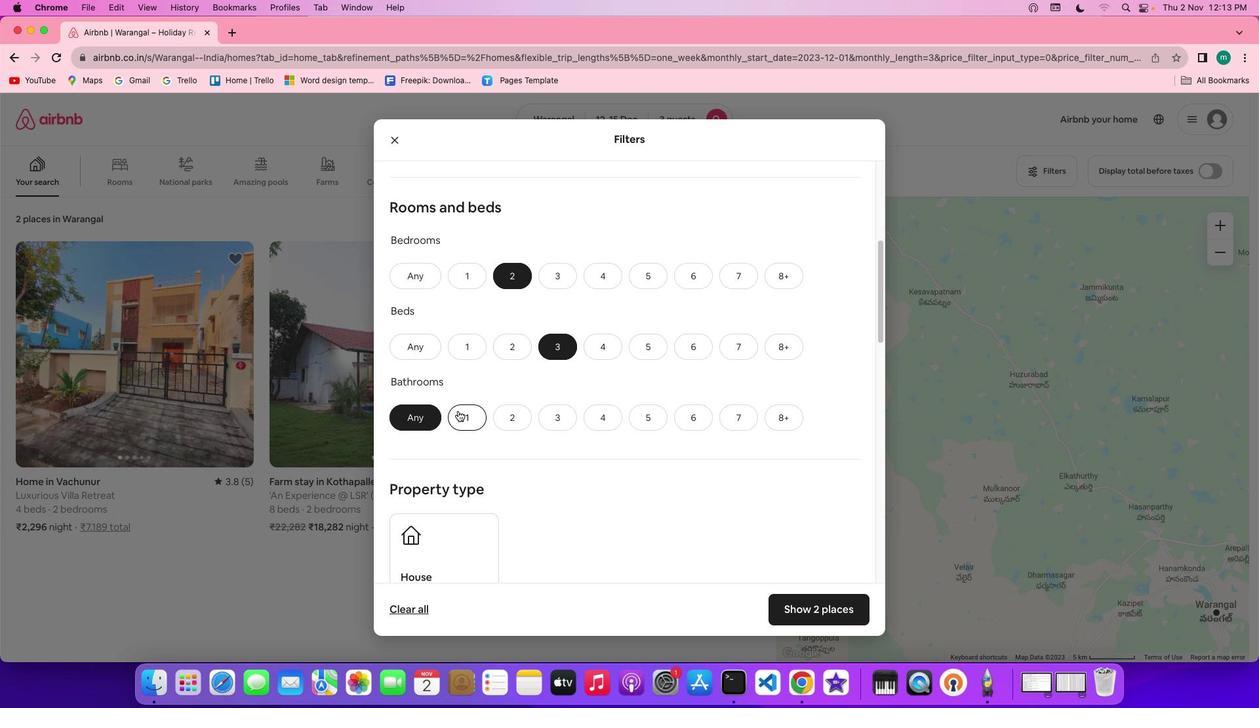 
Action: Mouse pressed left at (463, 416)
Screenshot: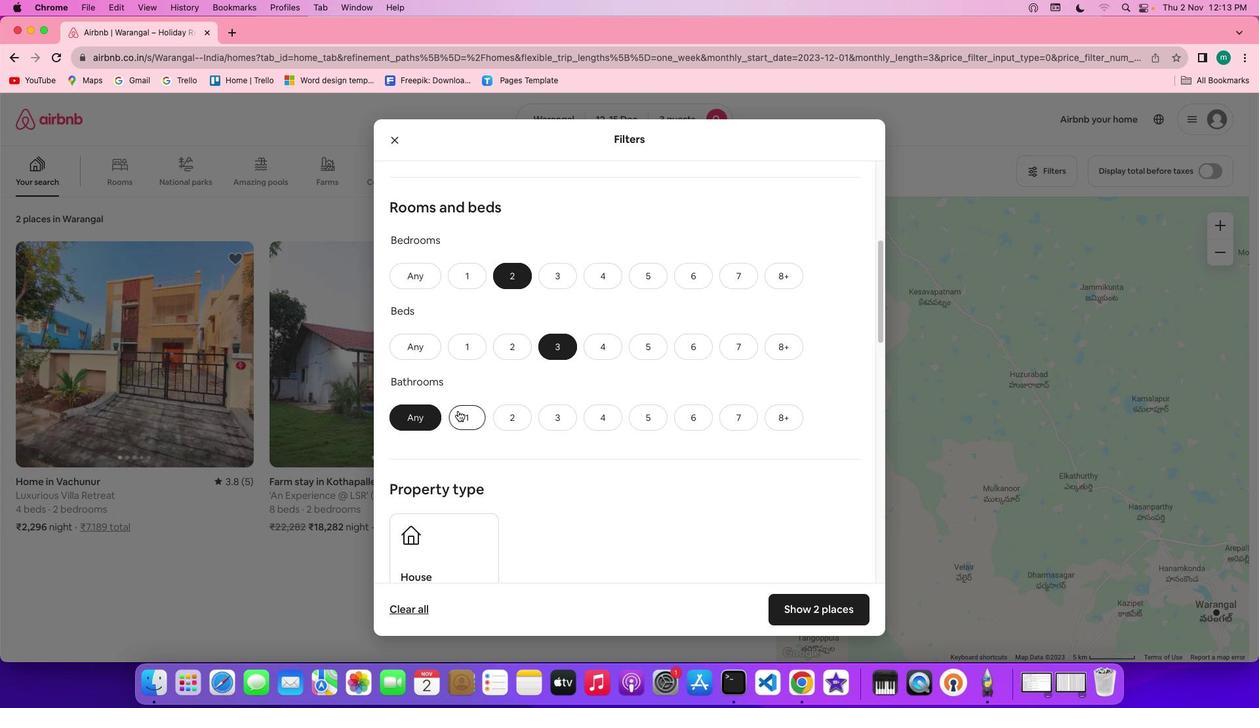 
Action: Mouse moved to (668, 430)
Screenshot: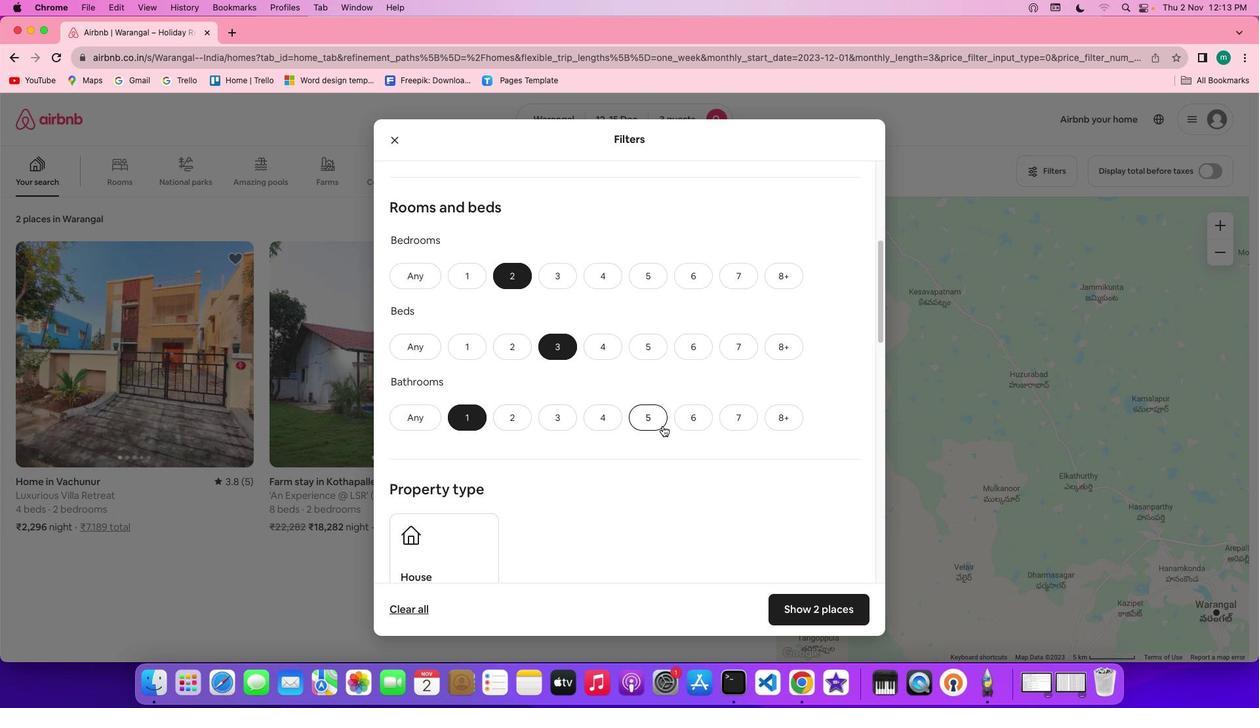 
Action: Mouse scrolled (668, 430) with delta (5, 4)
Screenshot: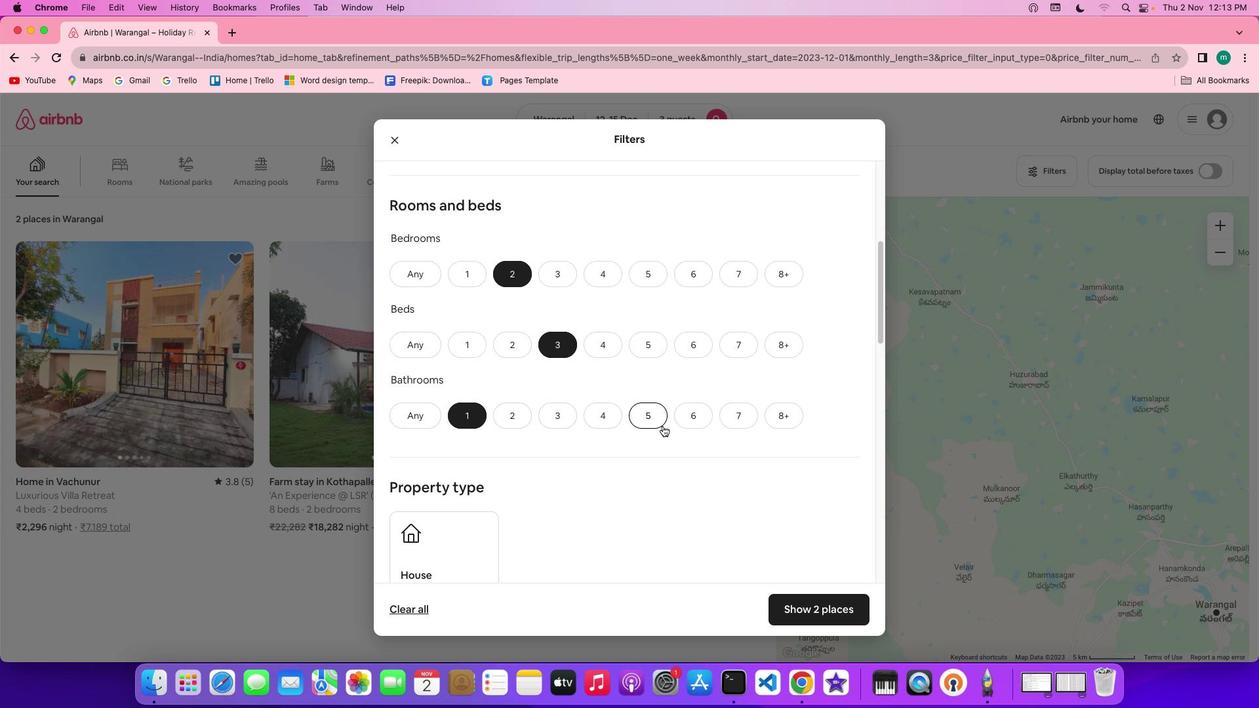 
Action: Mouse scrolled (668, 430) with delta (5, 4)
Screenshot: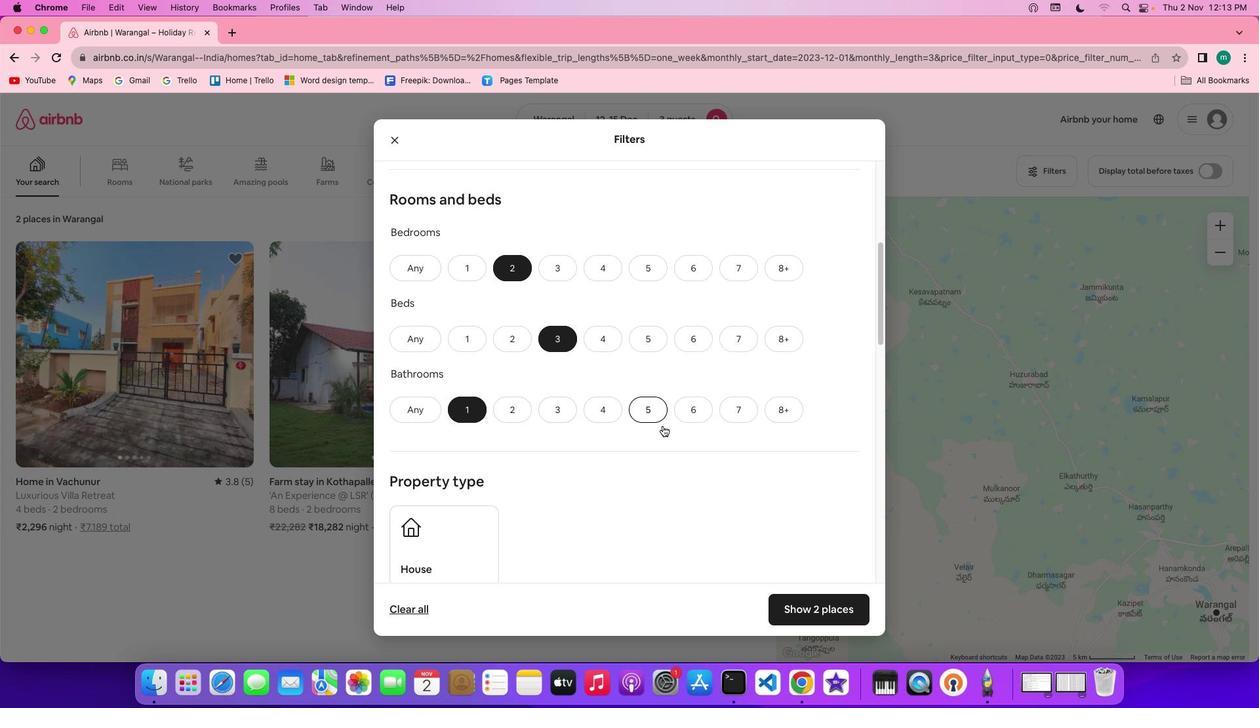 
Action: Mouse scrolled (668, 430) with delta (5, 3)
Screenshot: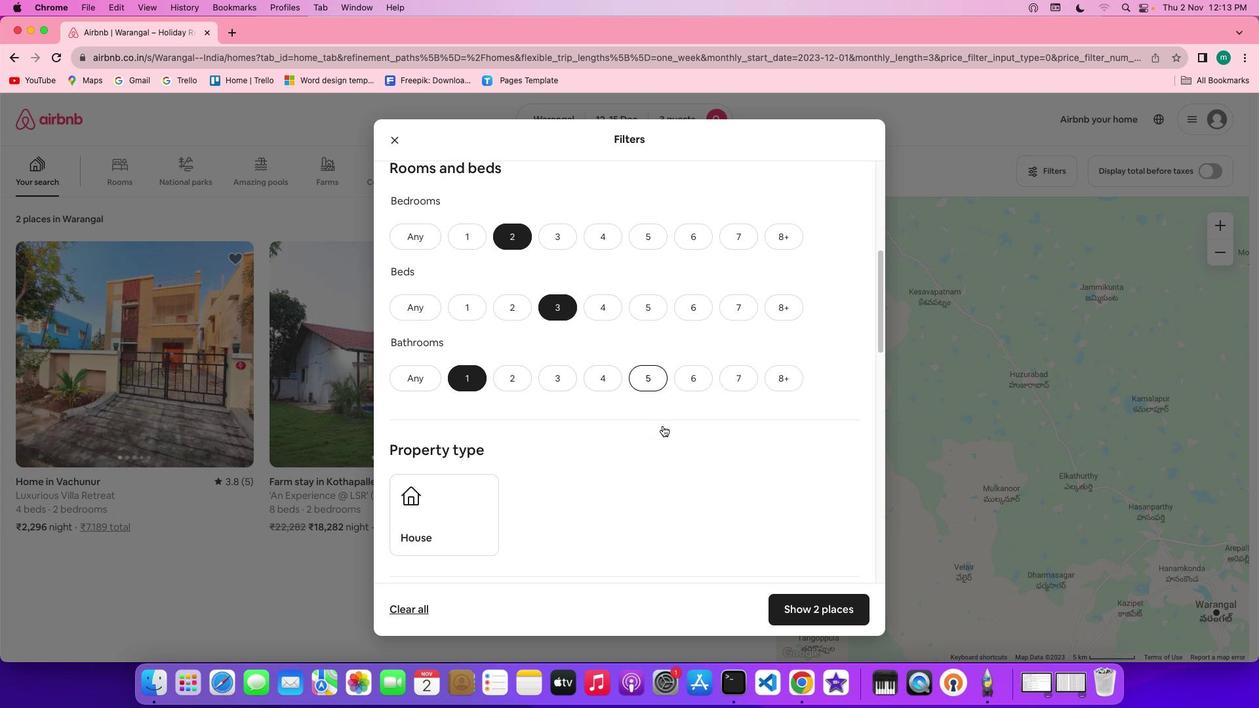 
Action: Mouse scrolled (668, 430) with delta (5, 4)
Screenshot: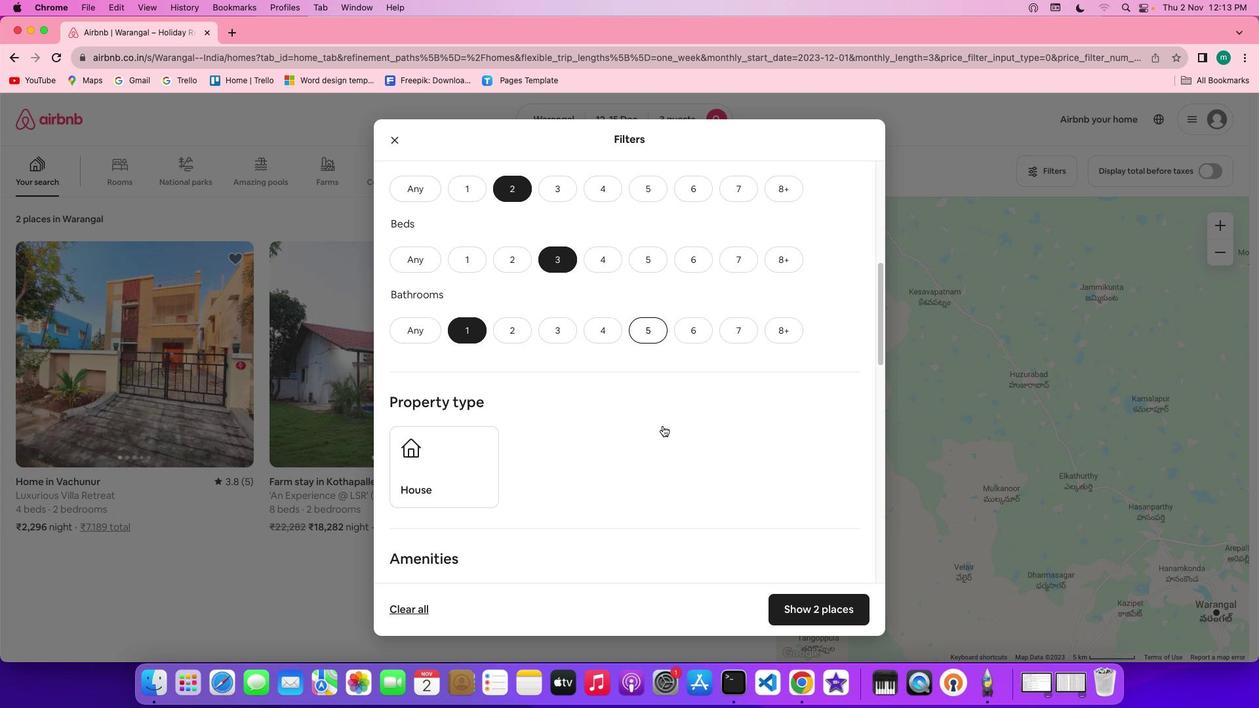 
Action: Mouse scrolled (668, 430) with delta (5, 4)
Screenshot: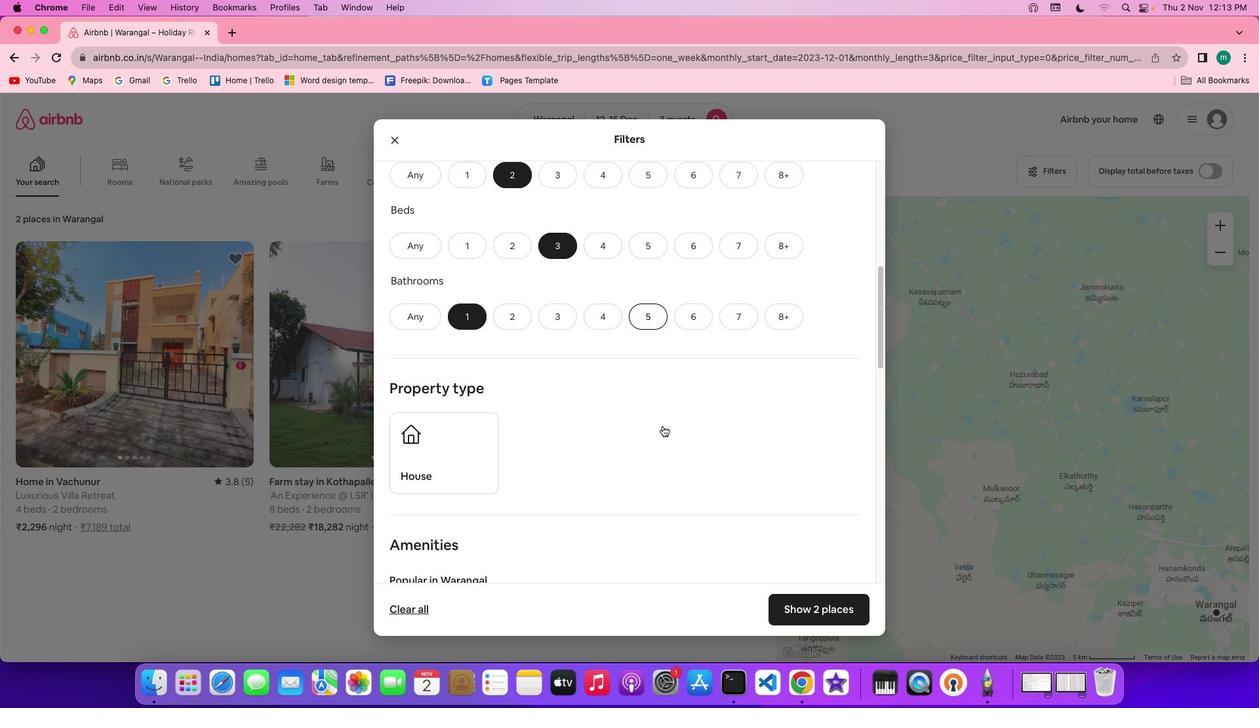 
Action: Mouse scrolled (668, 430) with delta (5, 3)
Screenshot: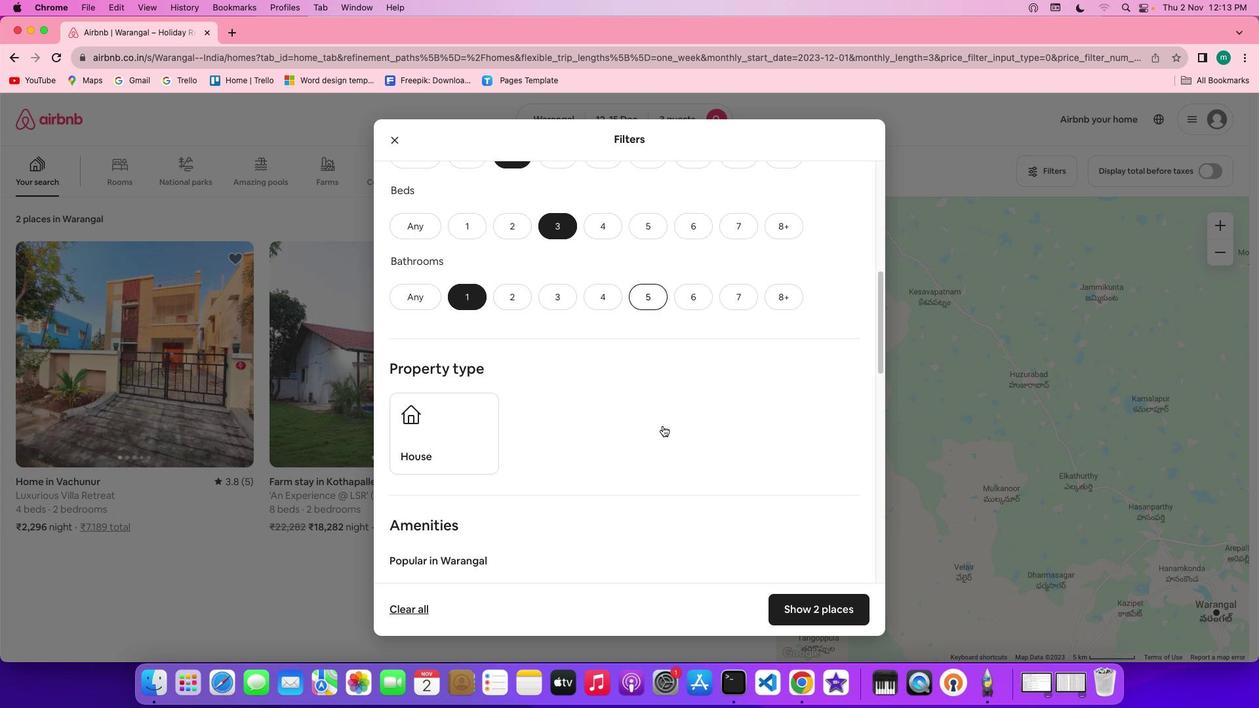 
Action: Mouse scrolled (668, 430) with delta (5, 3)
Screenshot: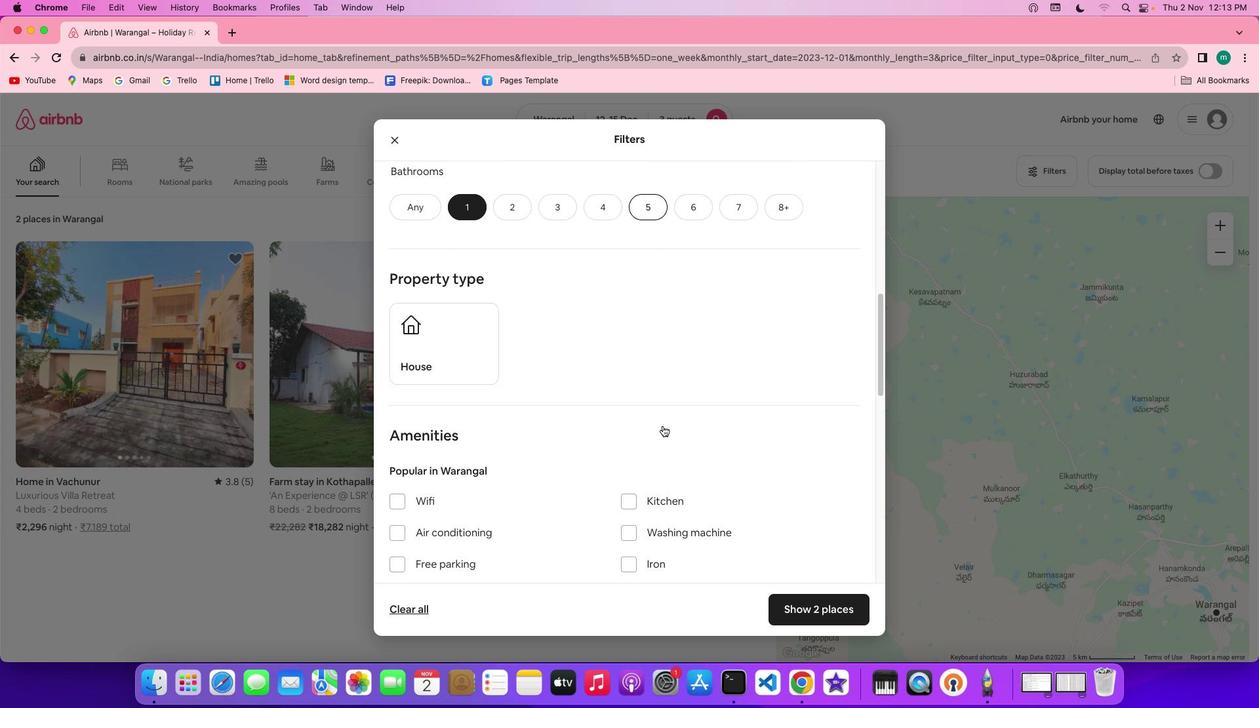 
Action: Mouse scrolled (668, 430) with delta (5, 4)
Screenshot: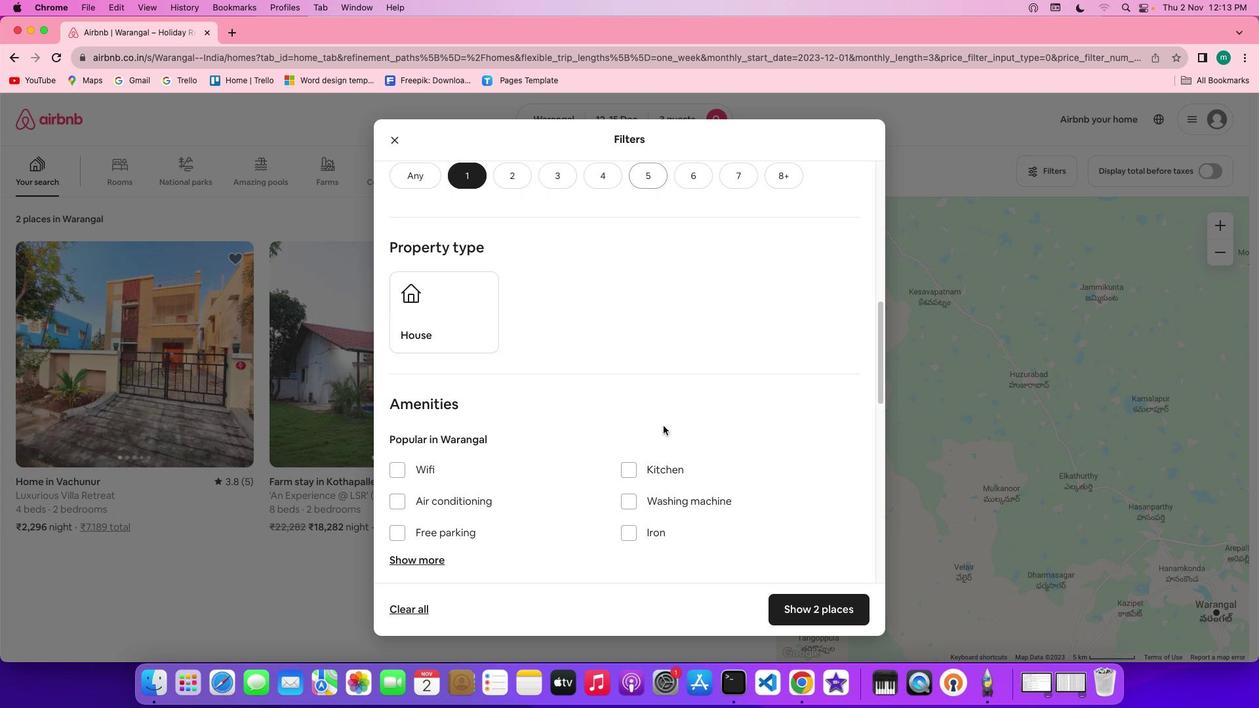 
Action: Mouse moved to (668, 430)
Screenshot: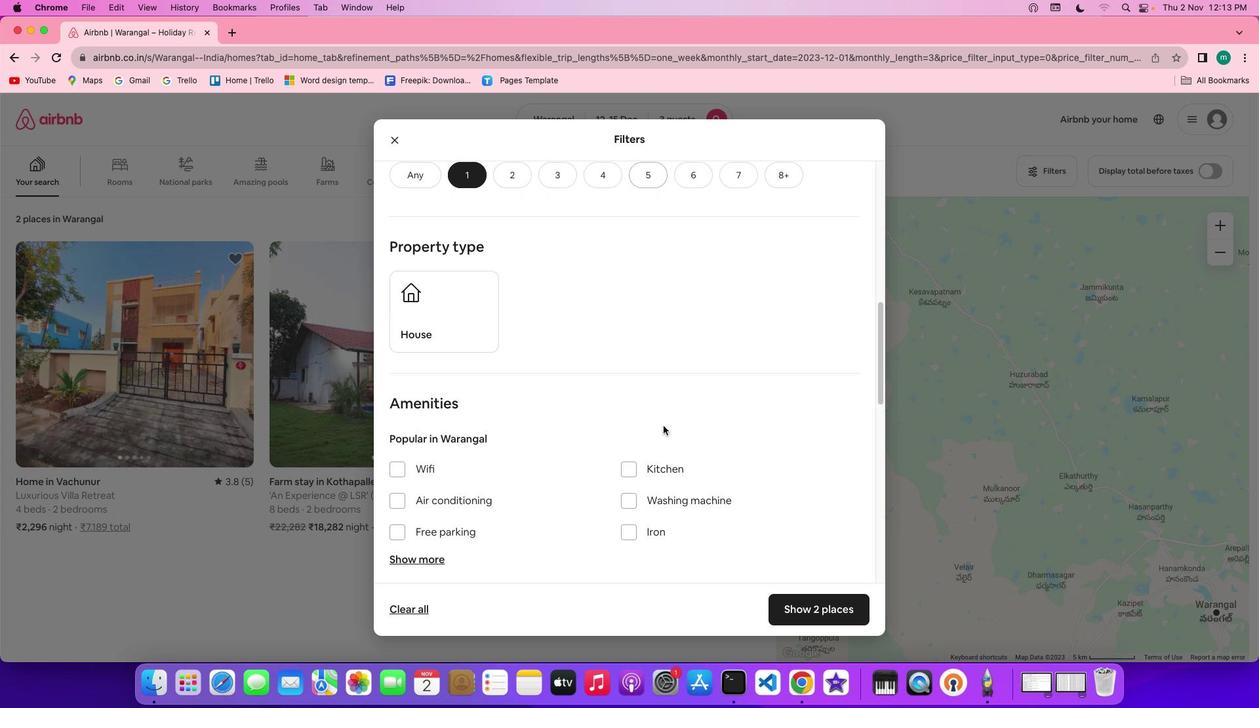 
Action: Mouse scrolled (668, 430) with delta (5, 4)
Screenshot: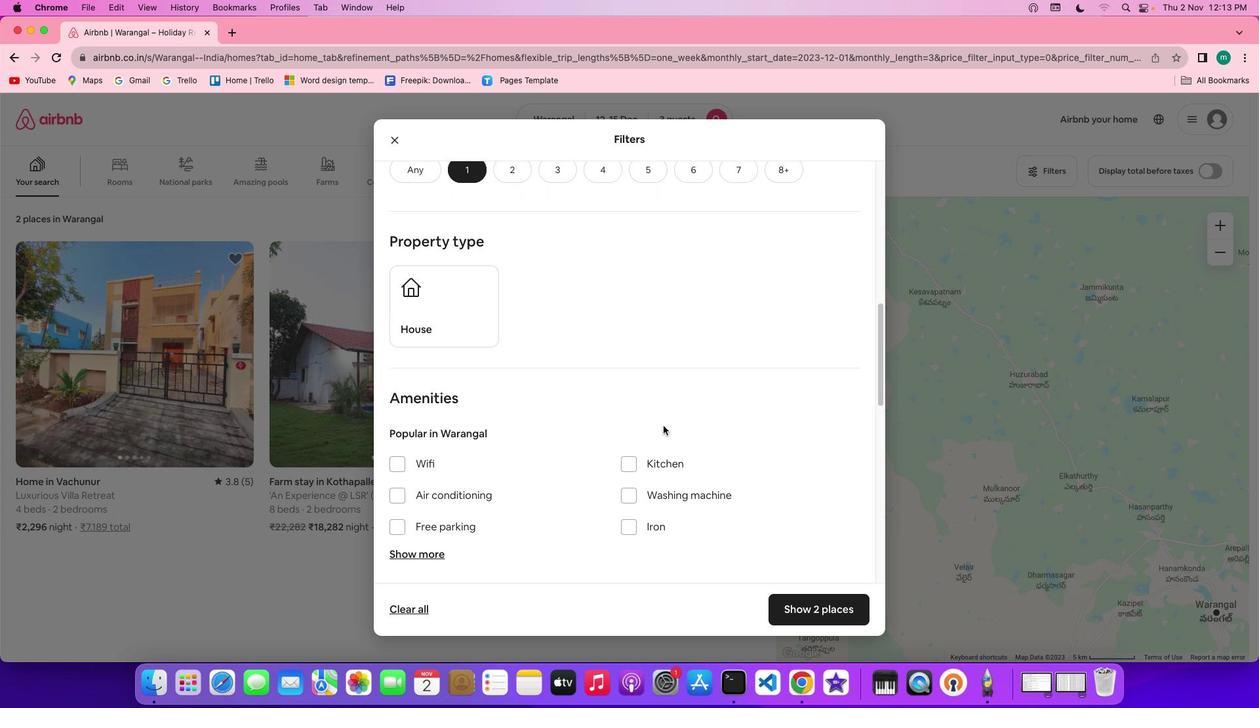 
Action: Mouse scrolled (668, 430) with delta (5, 4)
Screenshot: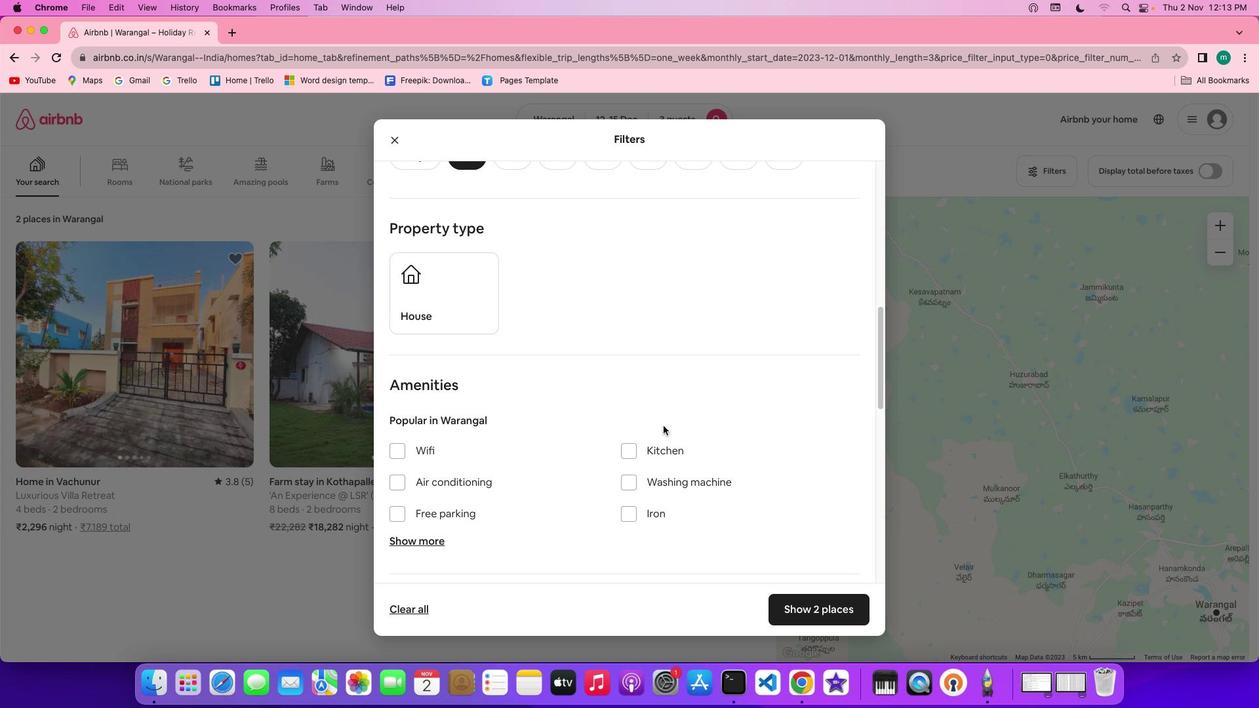
Action: Mouse scrolled (668, 430) with delta (5, 4)
Screenshot: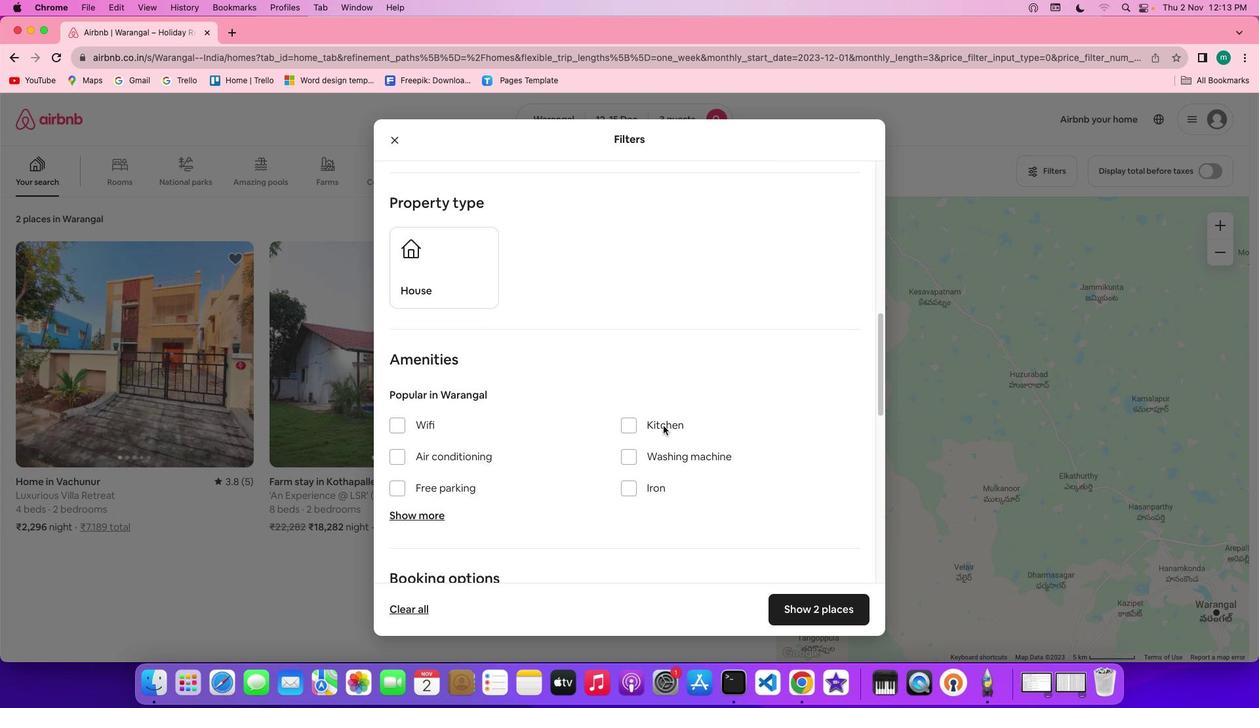 
Action: Mouse moved to (651, 426)
Screenshot: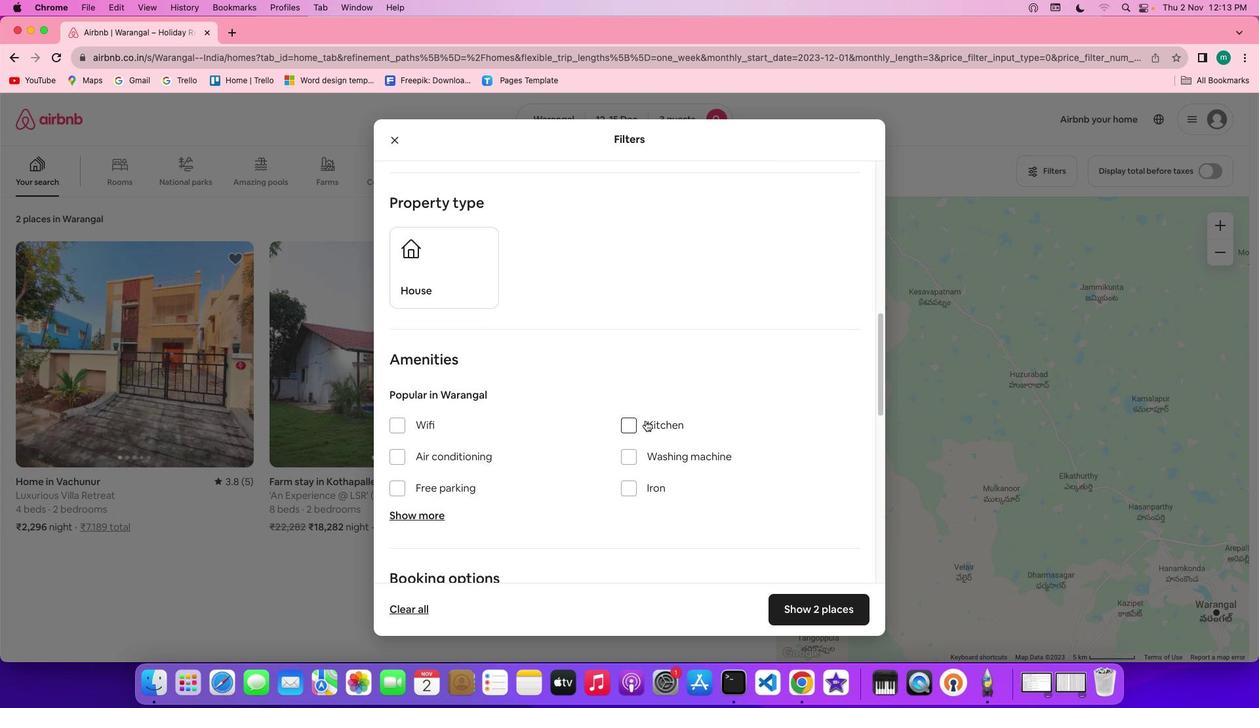 
Action: Mouse scrolled (651, 426) with delta (5, 4)
Screenshot: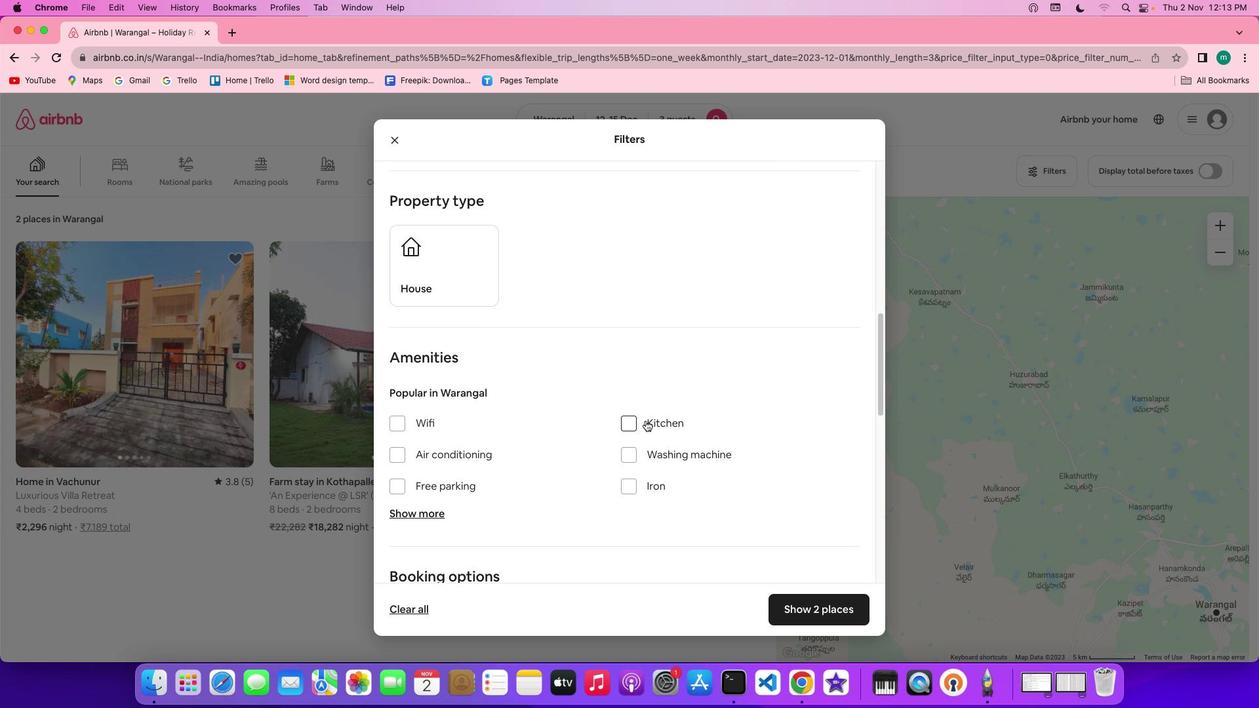 
Action: Mouse scrolled (651, 426) with delta (5, 4)
Screenshot: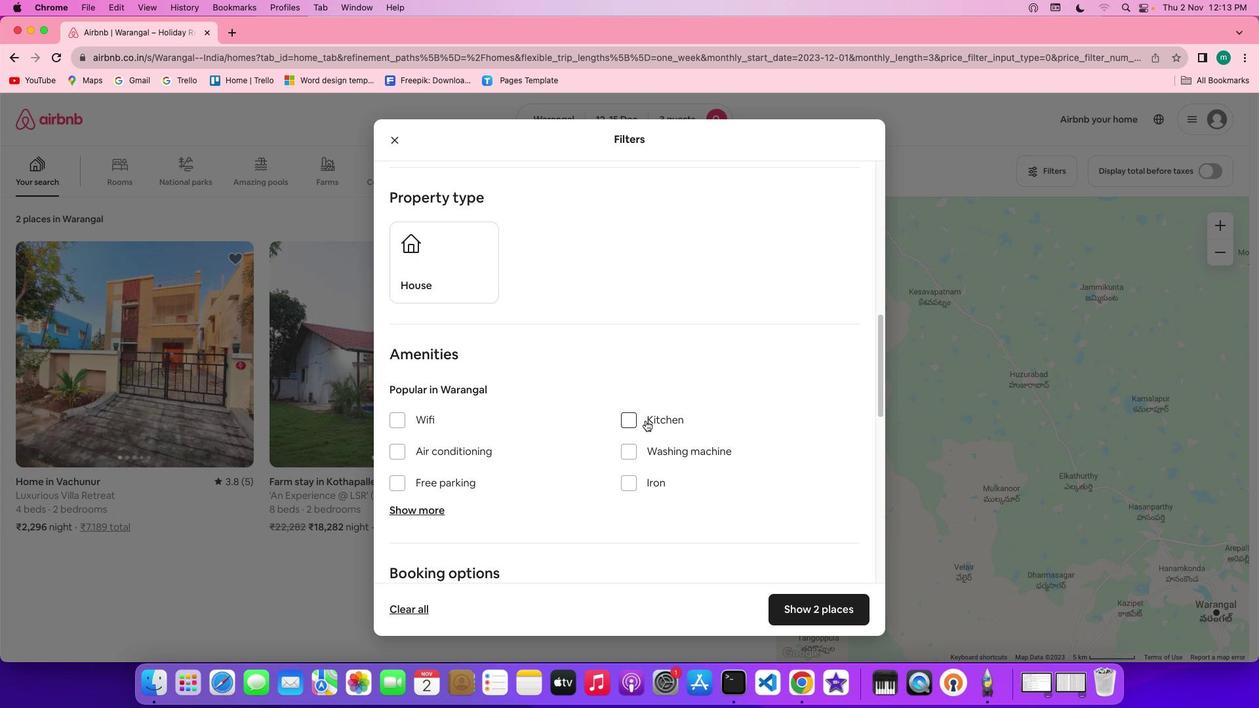 
Action: Mouse scrolled (651, 426) with delta (5, 4)
Screenshot: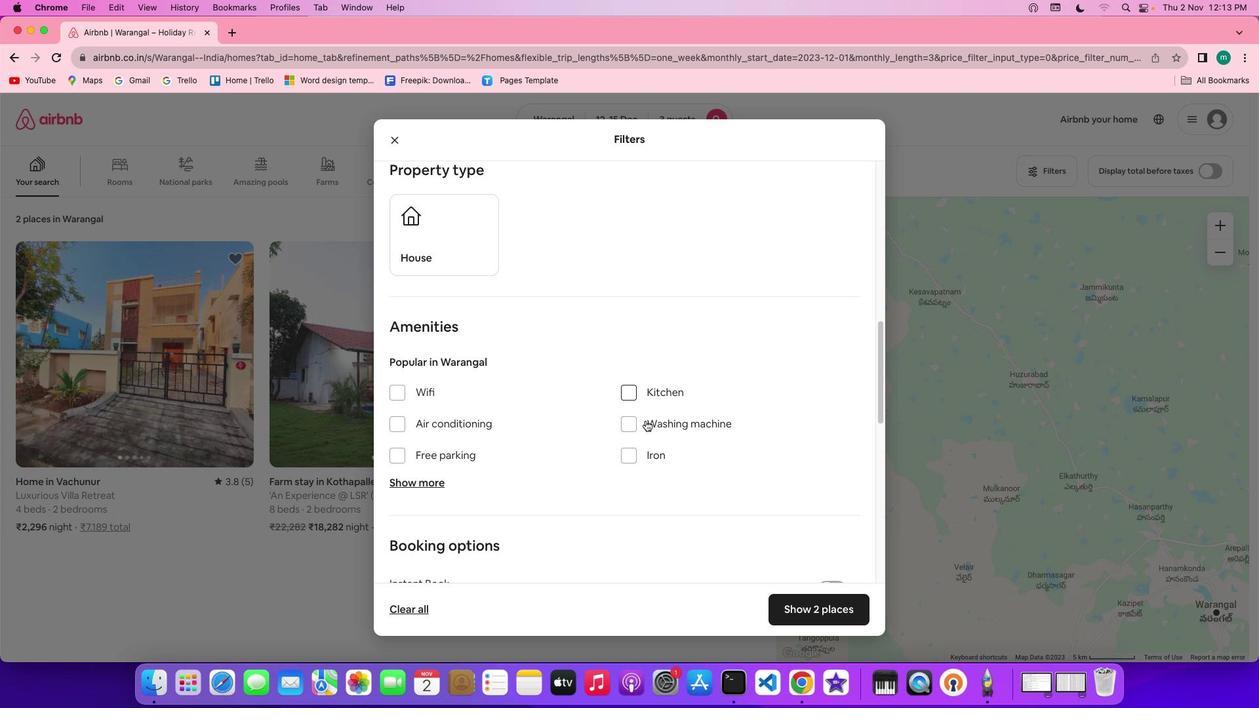 
Action: Mouse scrolled (651, 426) with delta (5, 4)
Screenshot: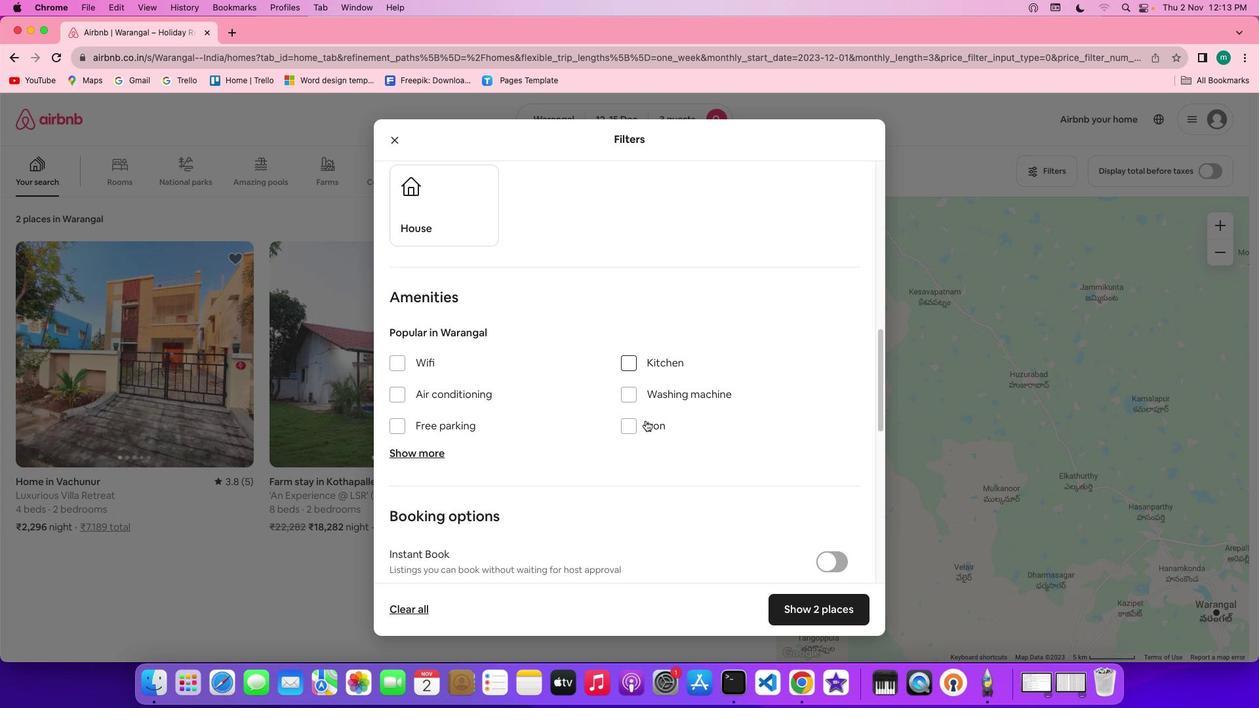 
Action: Mouse scrolled (651, 426) with delta (5, 4)
Screenshot: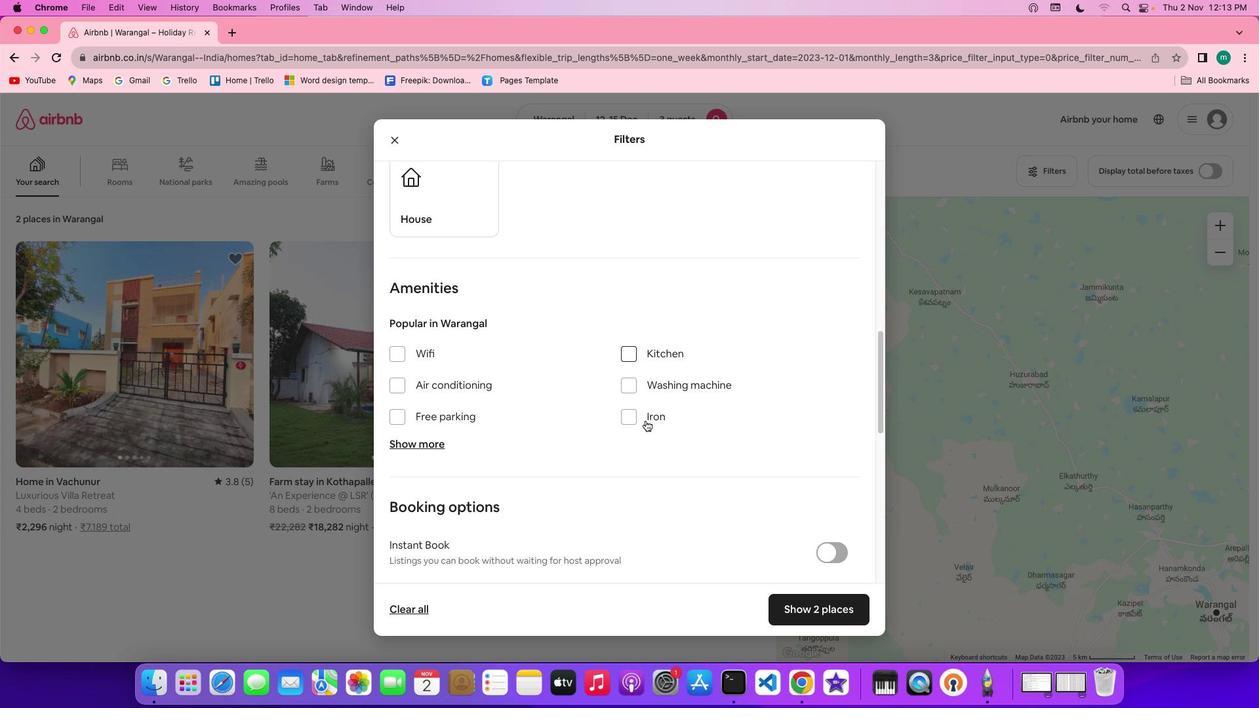
Action: Mouse scrolled (651, 426) with delta (5, 3)
Screenshot: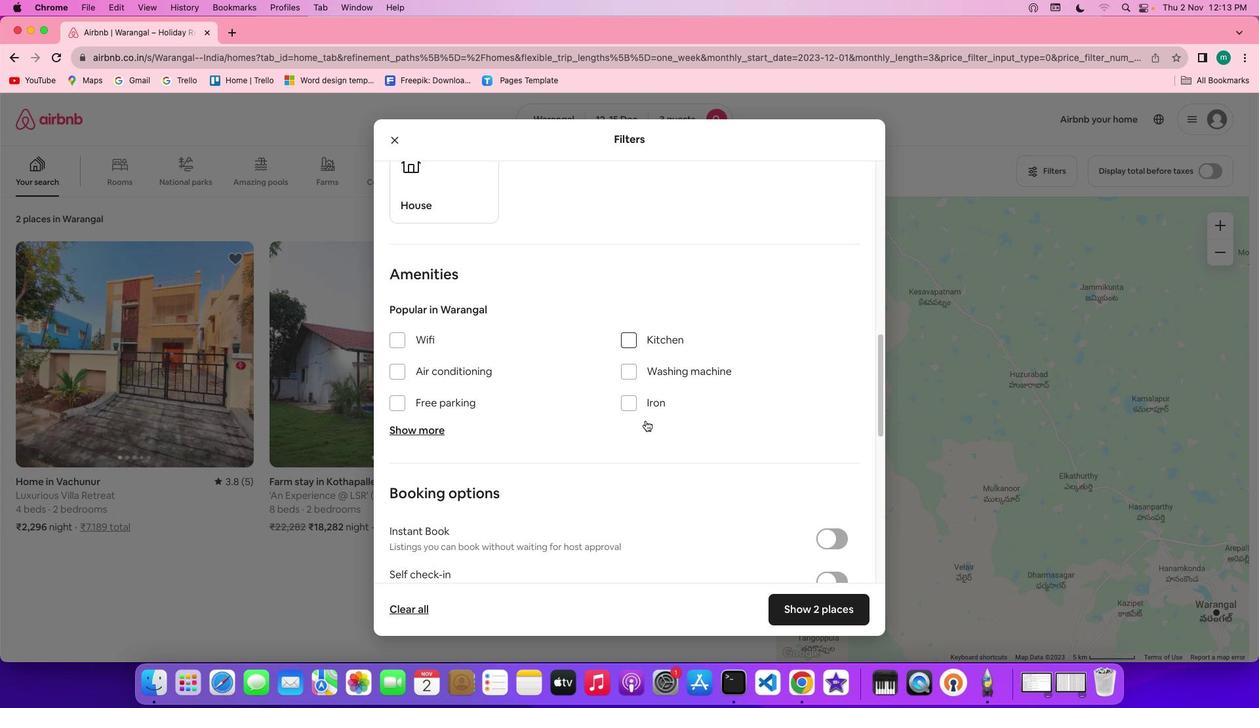 
Action: Mouse scrolled (651, 426) with delta (5, 4)
Screenshot: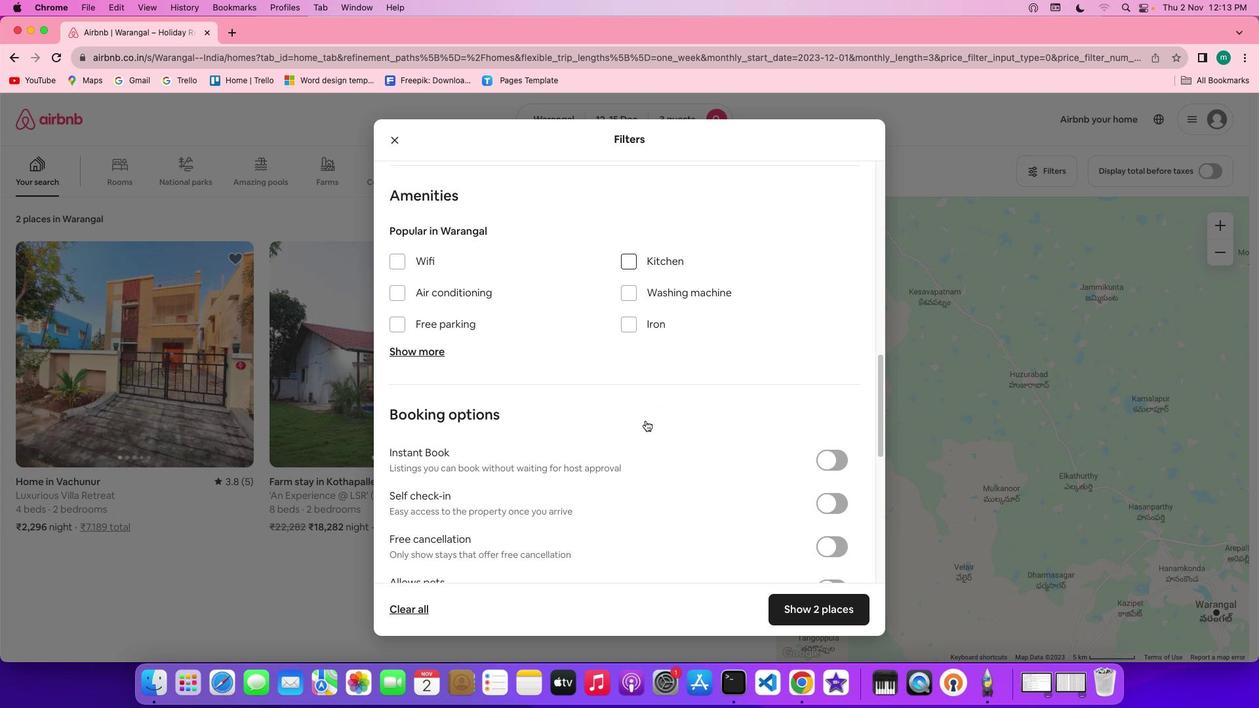 
Action: Mouse scrolled (651, 426) with delta (5, 4)
Screenshot: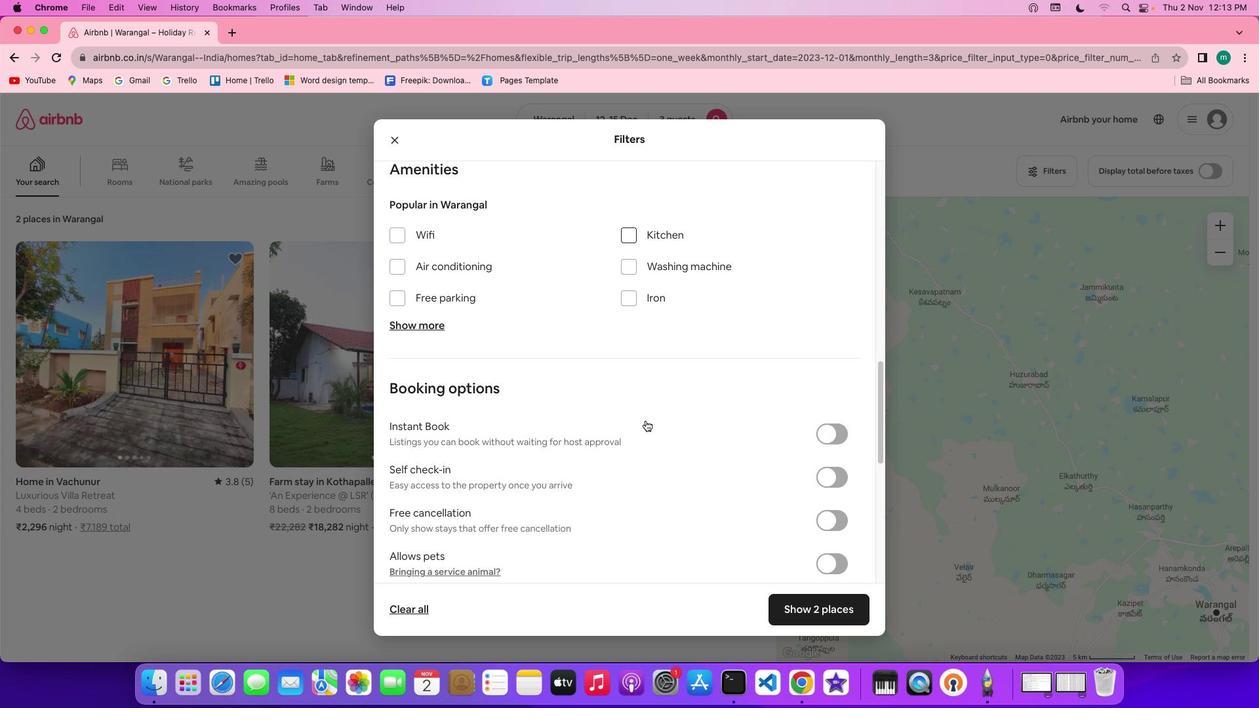 
Action: Mouse scrolled (651, 426) with delta (5, 4)
Screenshot: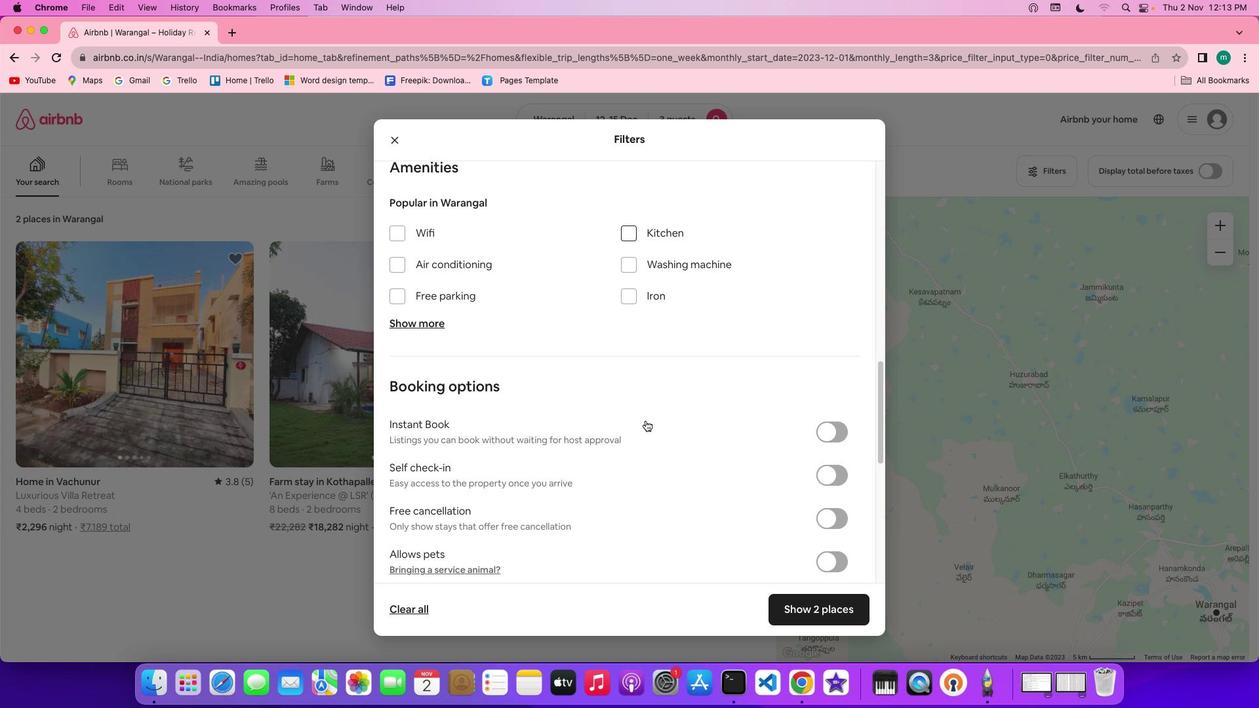 
Action: Mouse scrolled (651, 426) with delta (5, 3)
Screenshot: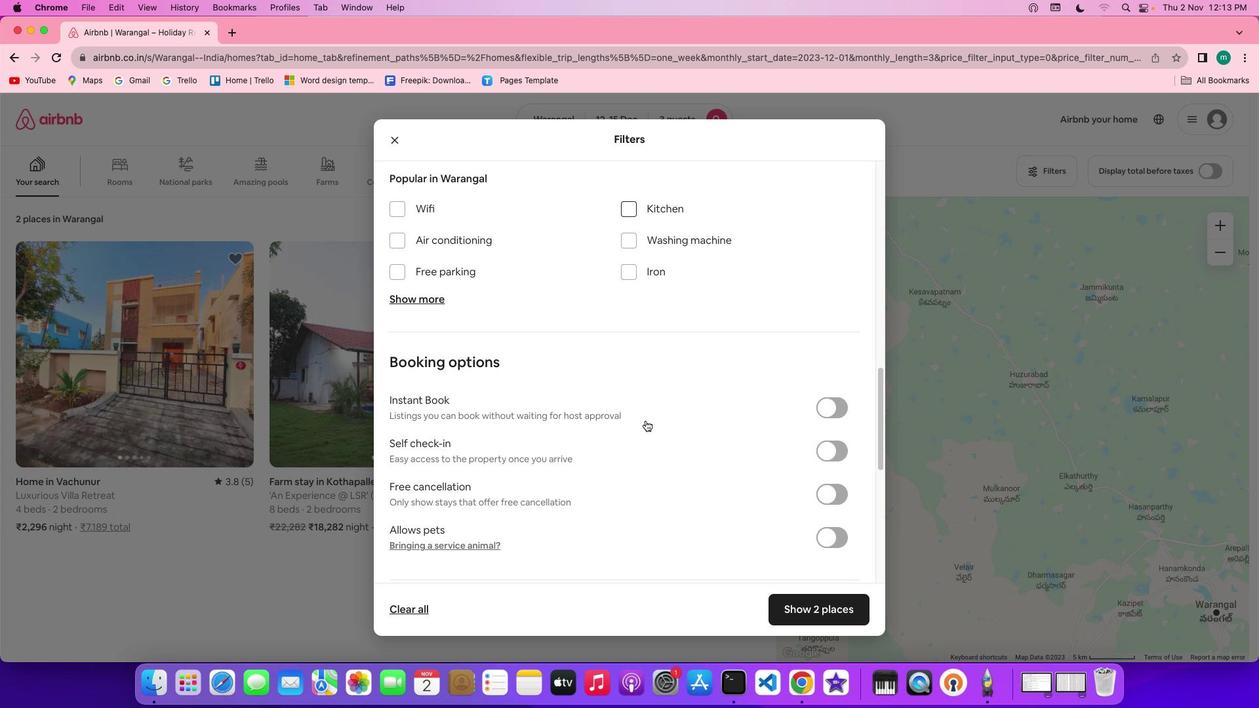 
Action: Mouse scrolled (651, 426) with delta (5, 4)
Screenshot: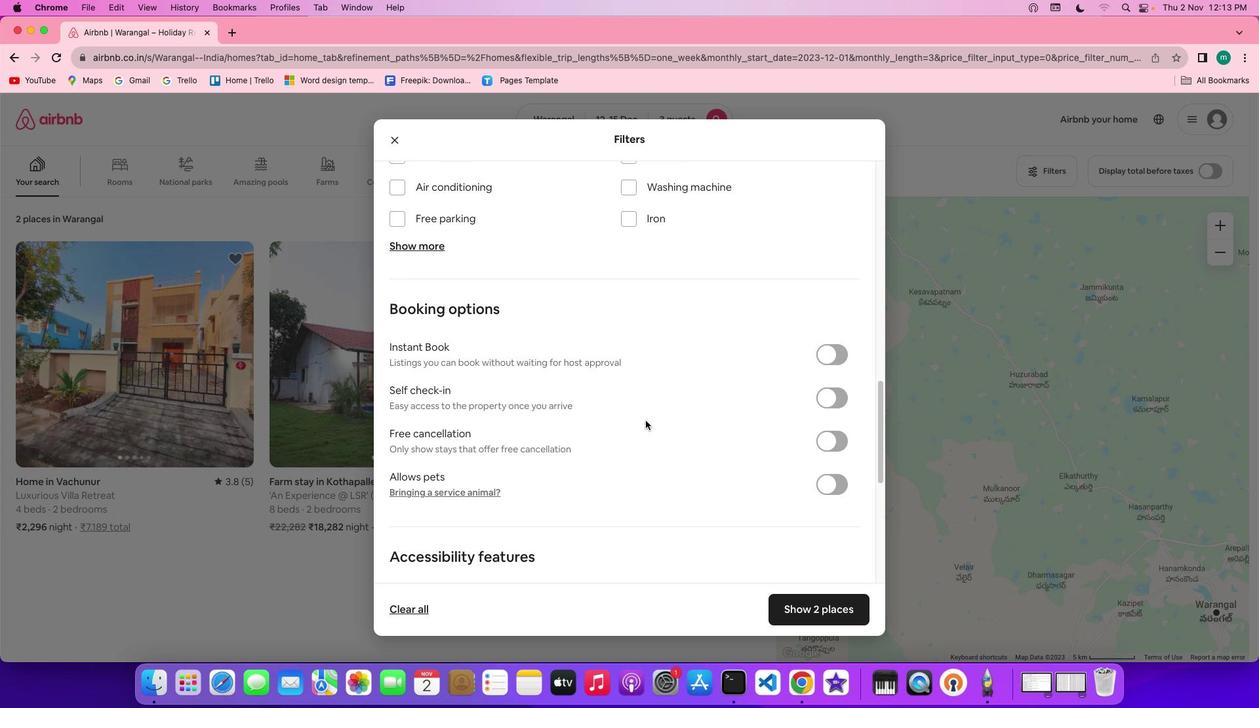
Action: Mouse scrolled (651, 426) with delta (5, 4)
Screenshot: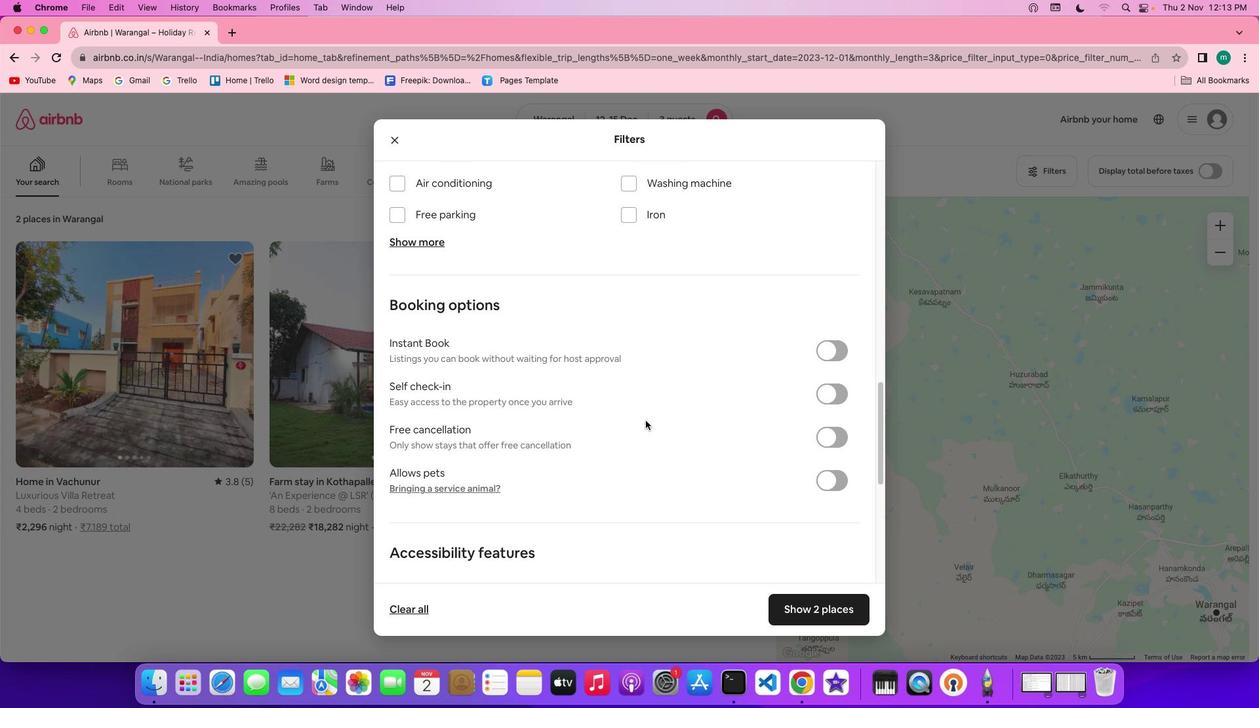
Action: Mouse scrolled (651, 426) with delta (5, 4)
Screenshot: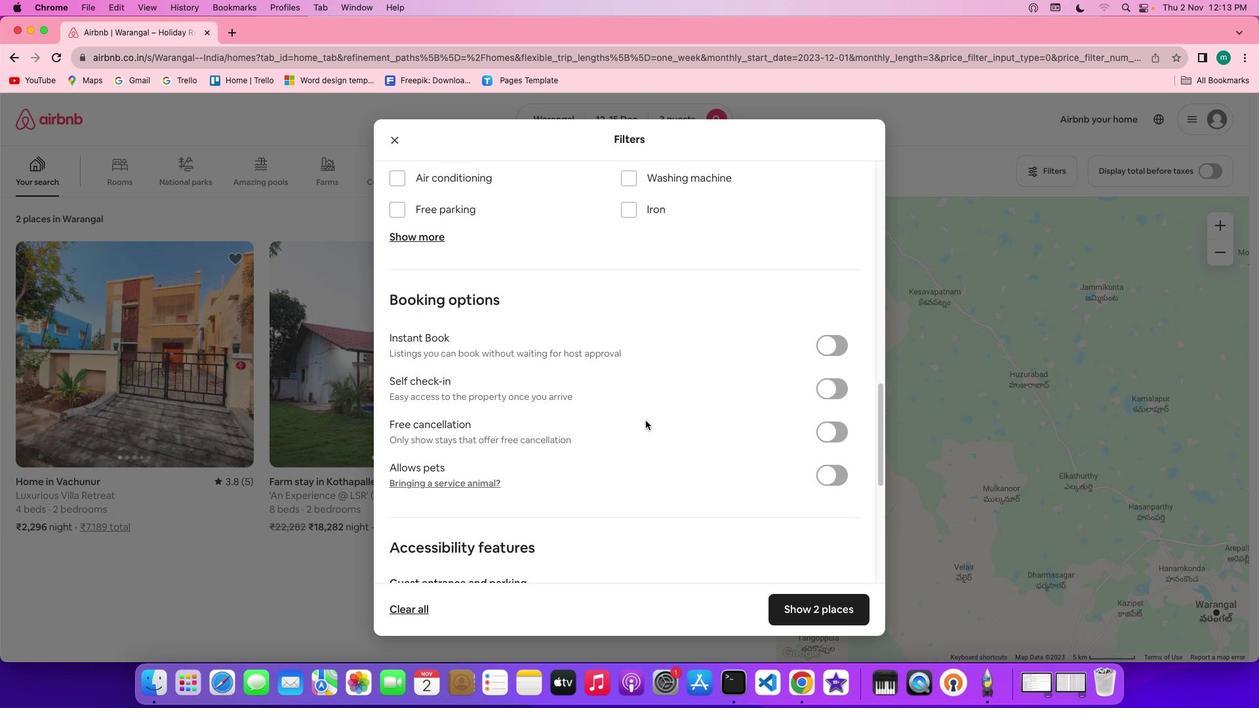 
Action: Mouse moved to (651, 426)
Screenshot: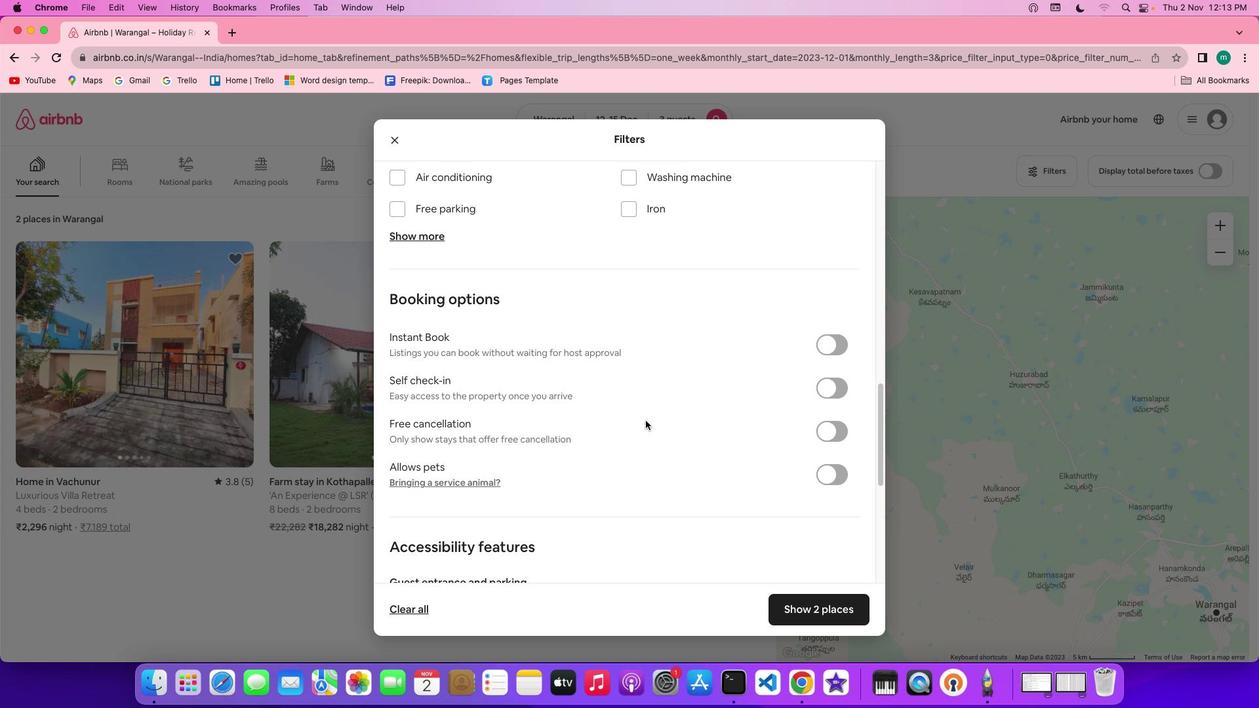 
Action: Mouse scrolled (651, 426) with delta (5, 5)
Screenshot: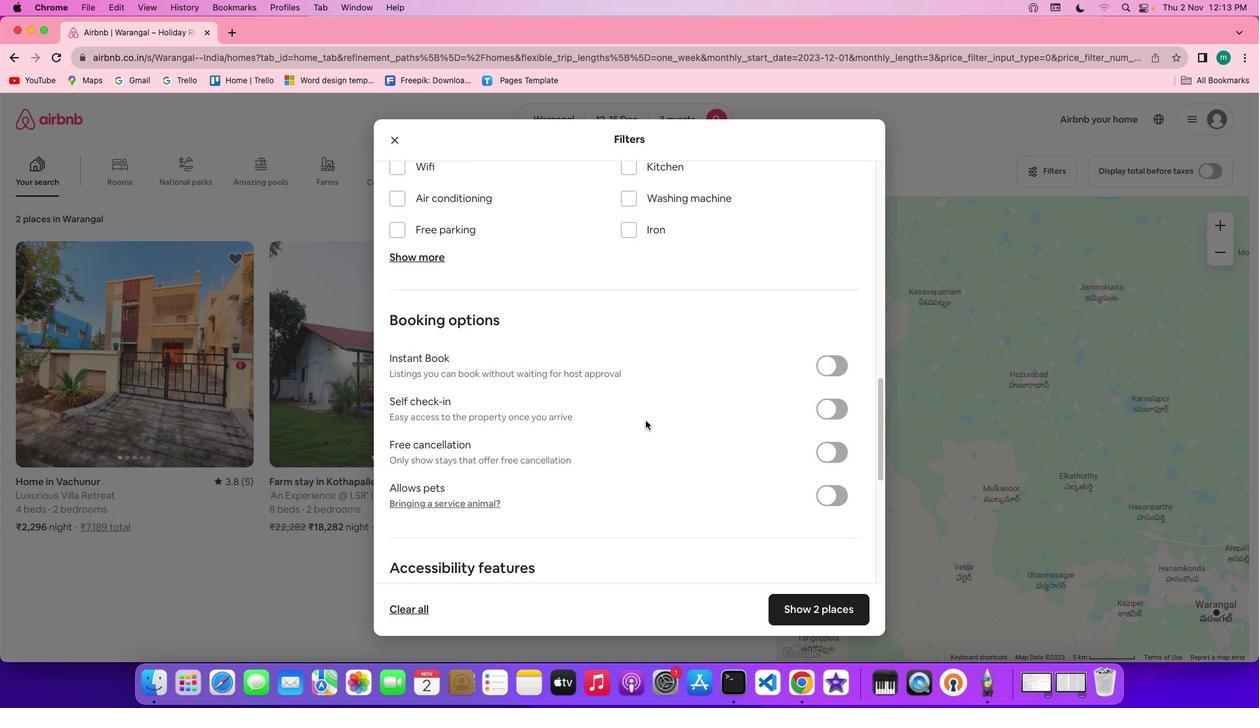 
Action: Mouse scrolled (651, 426) with delta (5, 5)
Screenshot: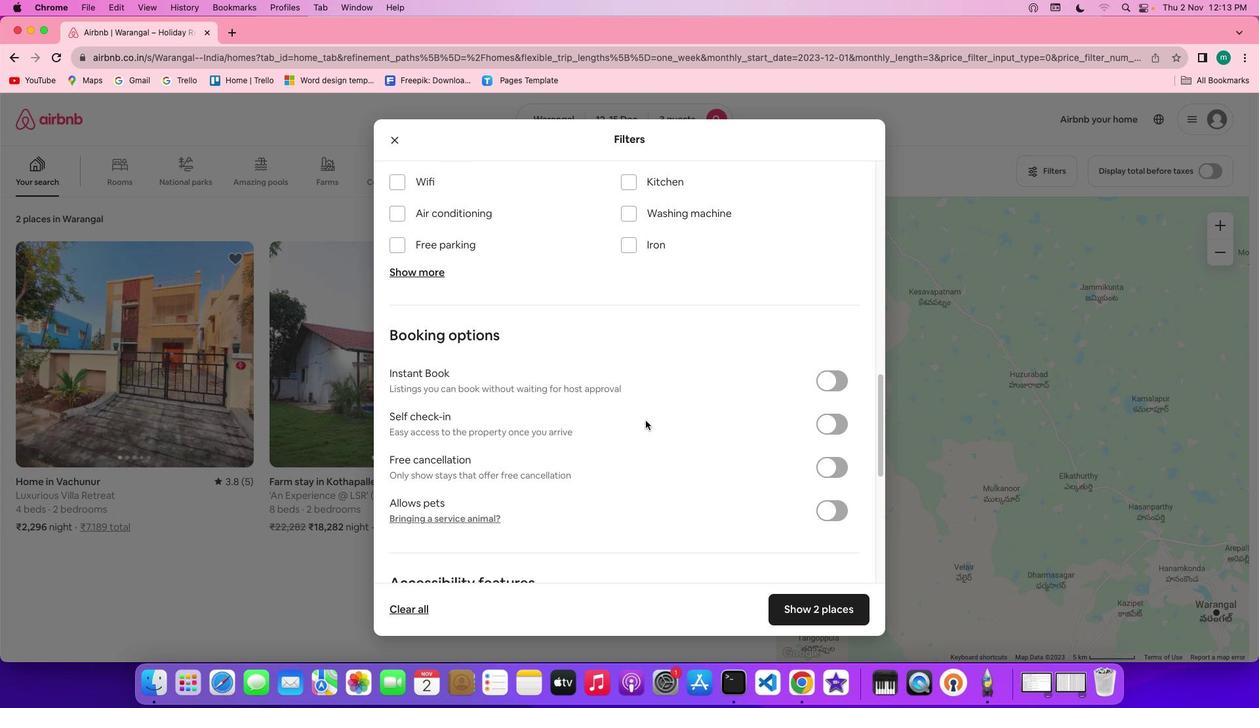 
Action: Mouse scrolled (651, 426) with delta (5, 7)
Screenshot: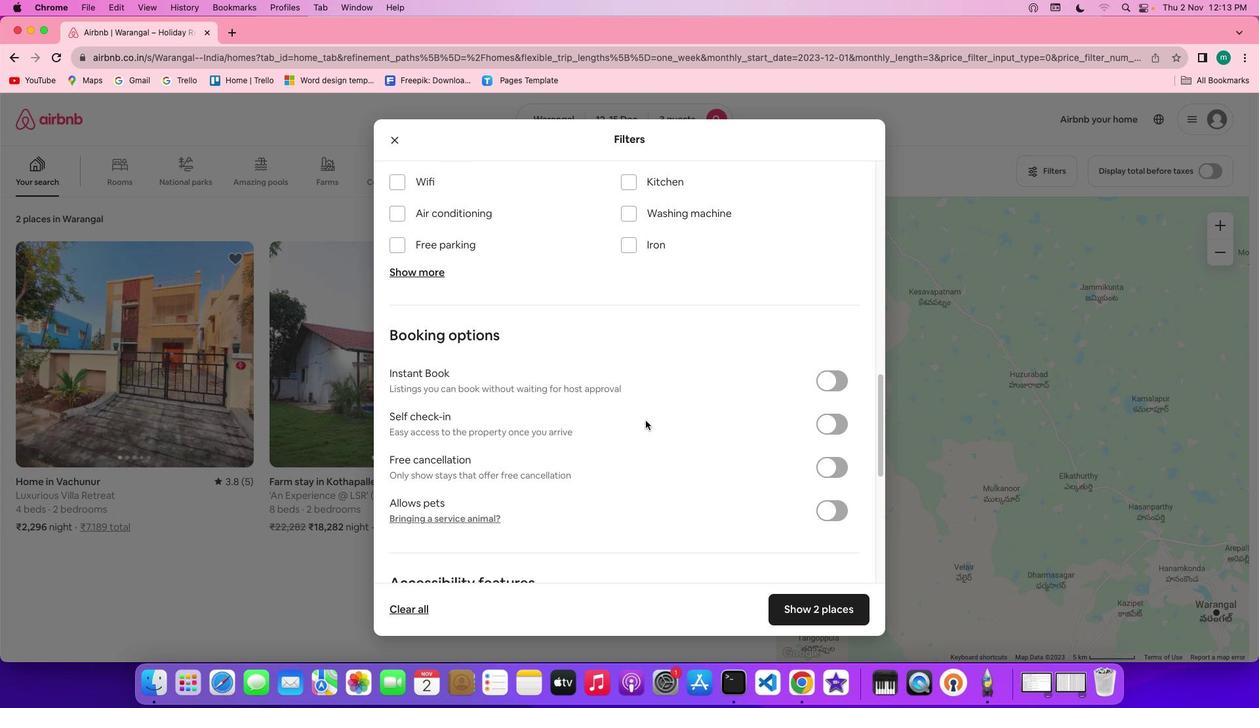 
Action: Mouse scrolled (651, 426) with delta (5, 7)
Screenshot: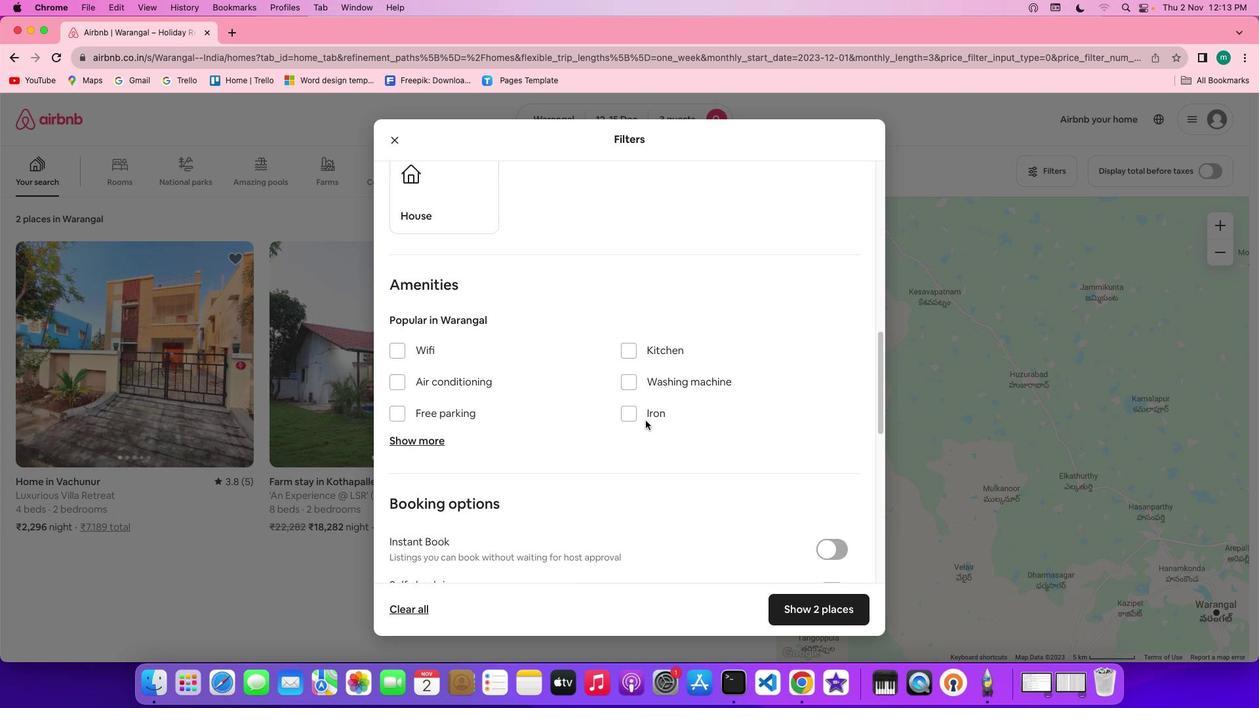 
Action: Mouse moved to (666, 415)
Screenshot: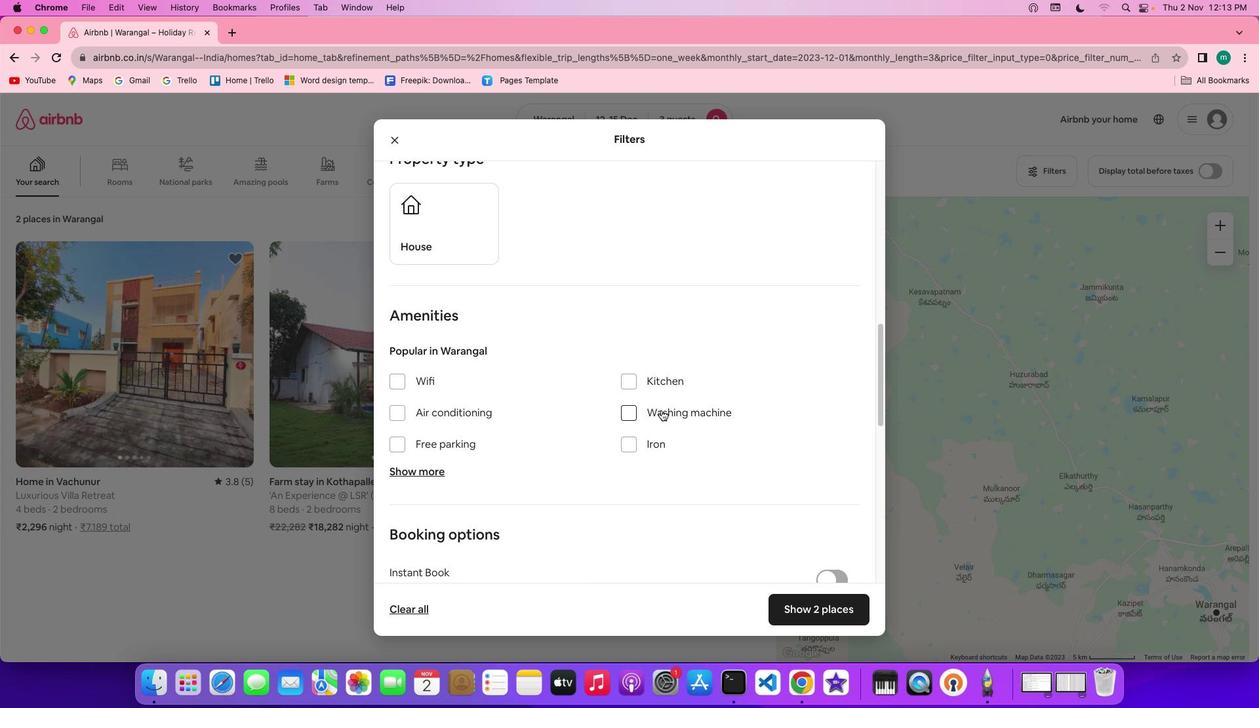 
Action: Mouse pressed left at (666, 415)
Screenshot: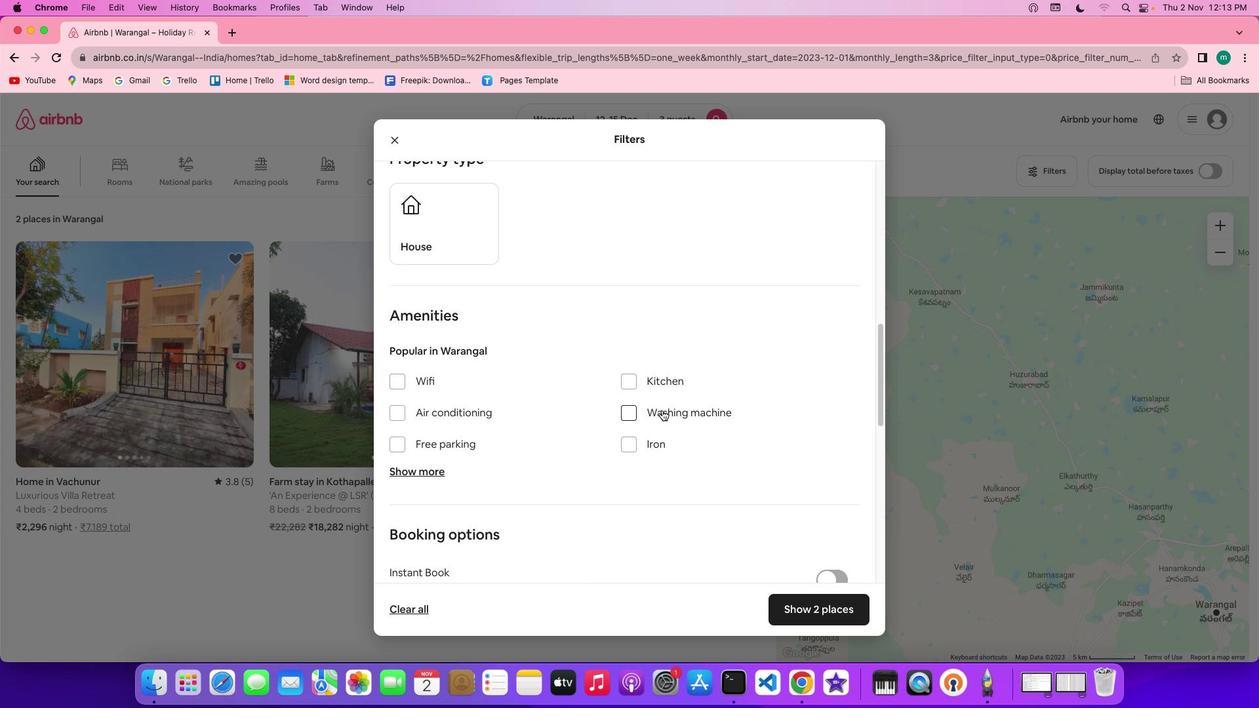 
Action: Mouse moved to (723, 497)
Screenshot: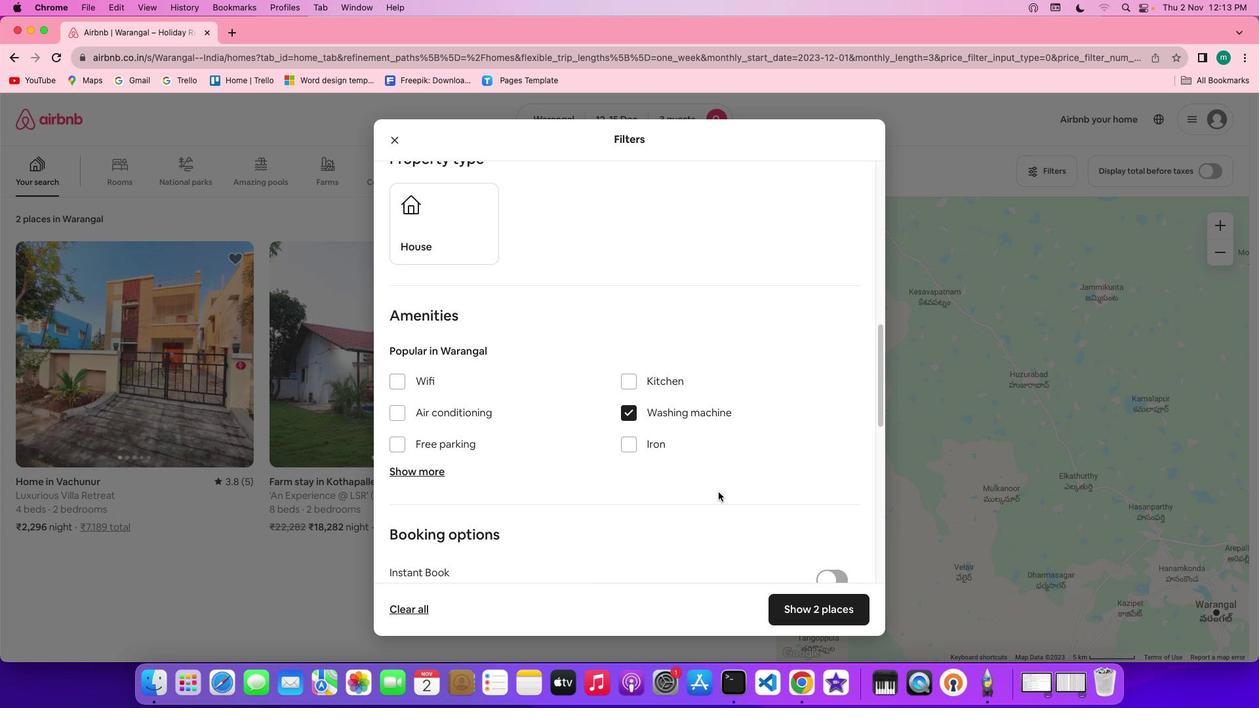 
Action: Mouse scrolled (723, 497) with delta (5, 4)
Screenshot: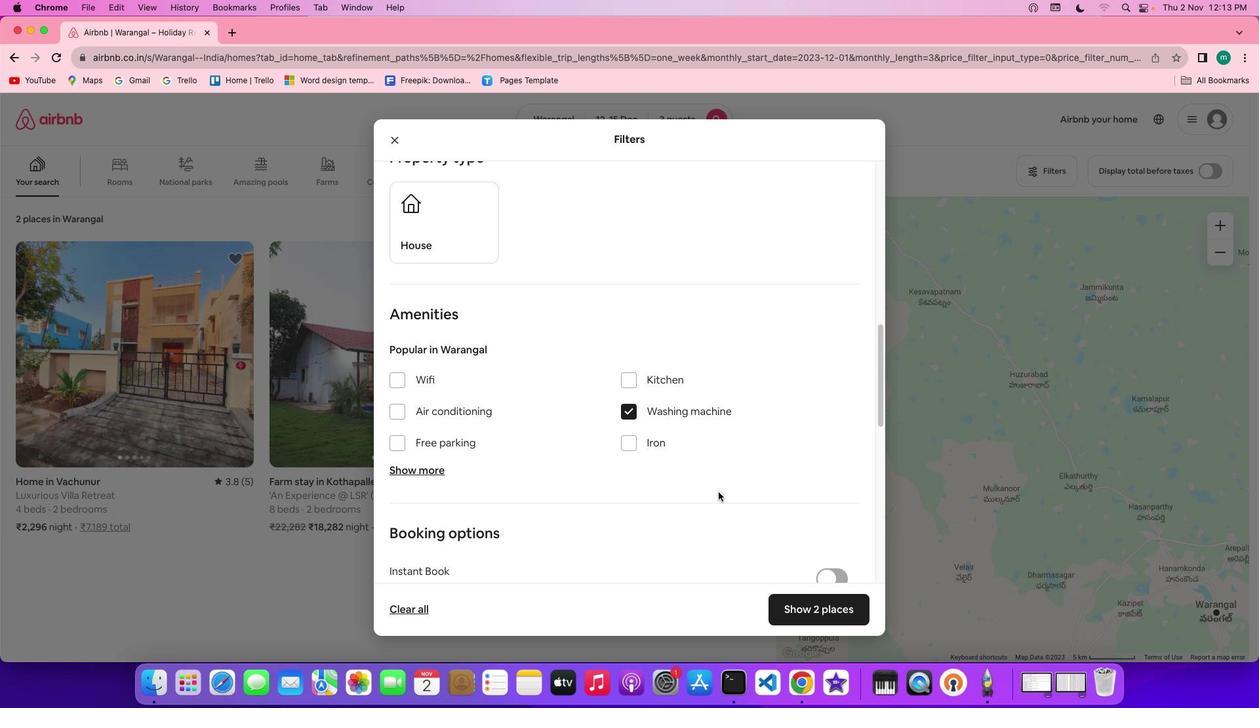
Action: Mouse scrolled (723, 497) with delta (5, 4)
Screenshot: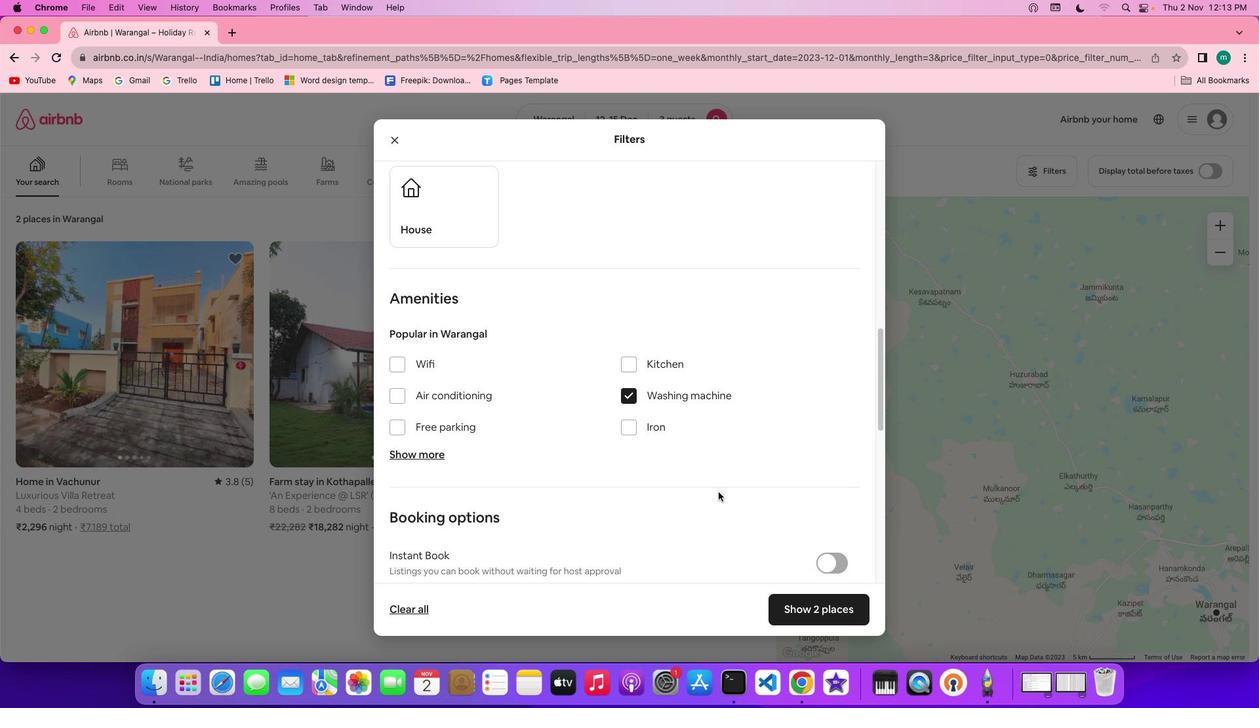 
Action: Mouse scrolled (723, 497) with delta (5, 3)
Screenshot: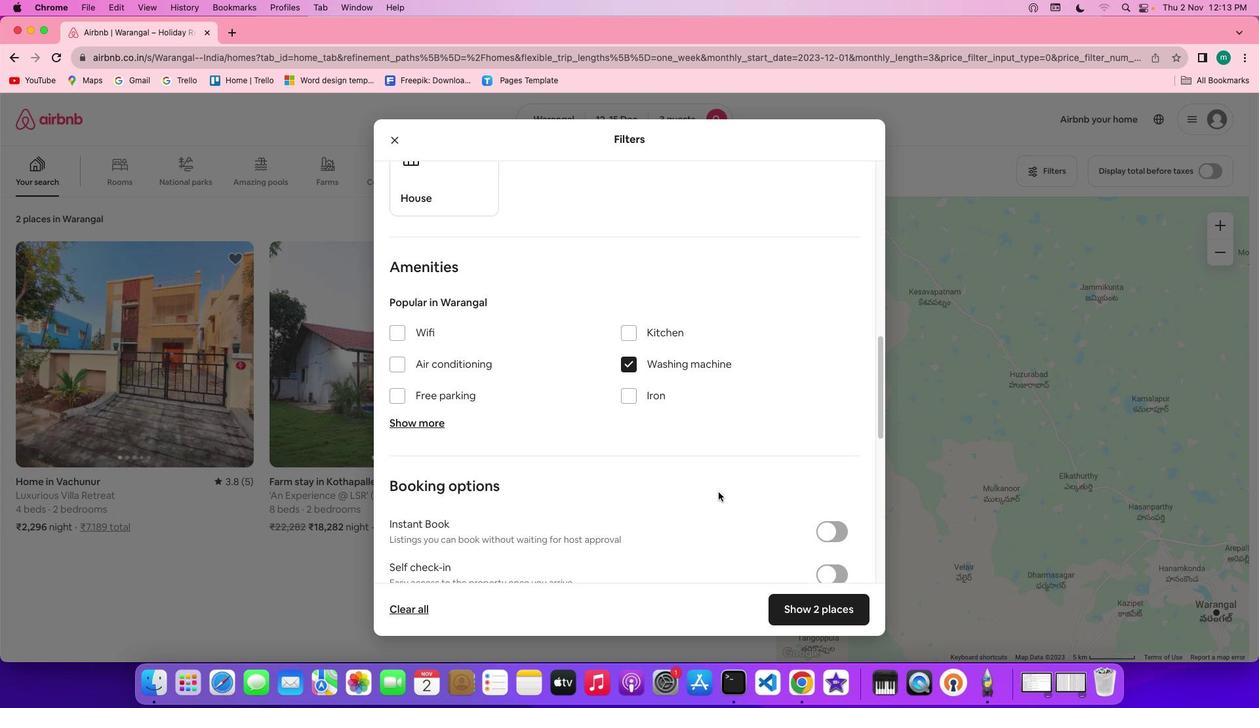 
Action: Mouse scrolled (723, 497) with delta (5, 3)
Screenshot: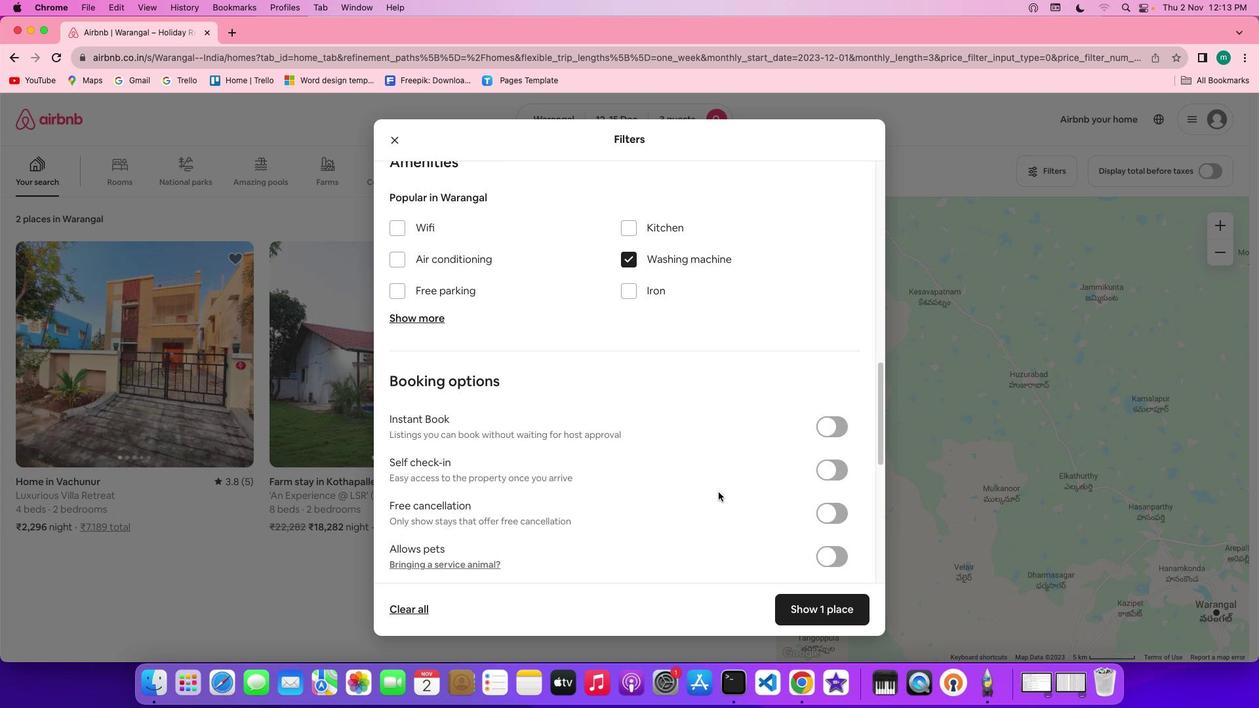 
Action: Mouse moved to (724, 497)
Screenshot: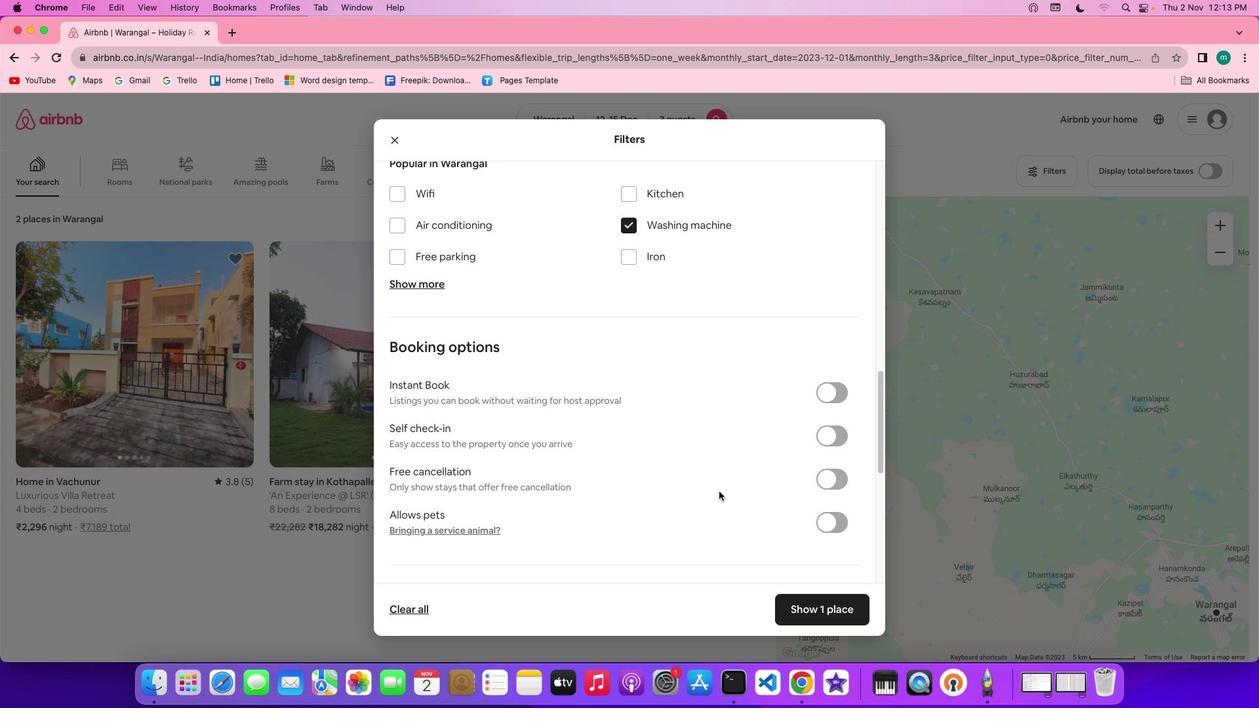 
Action: Mouse scrolled (724, 497) with delta (5, 4)
Screenshot: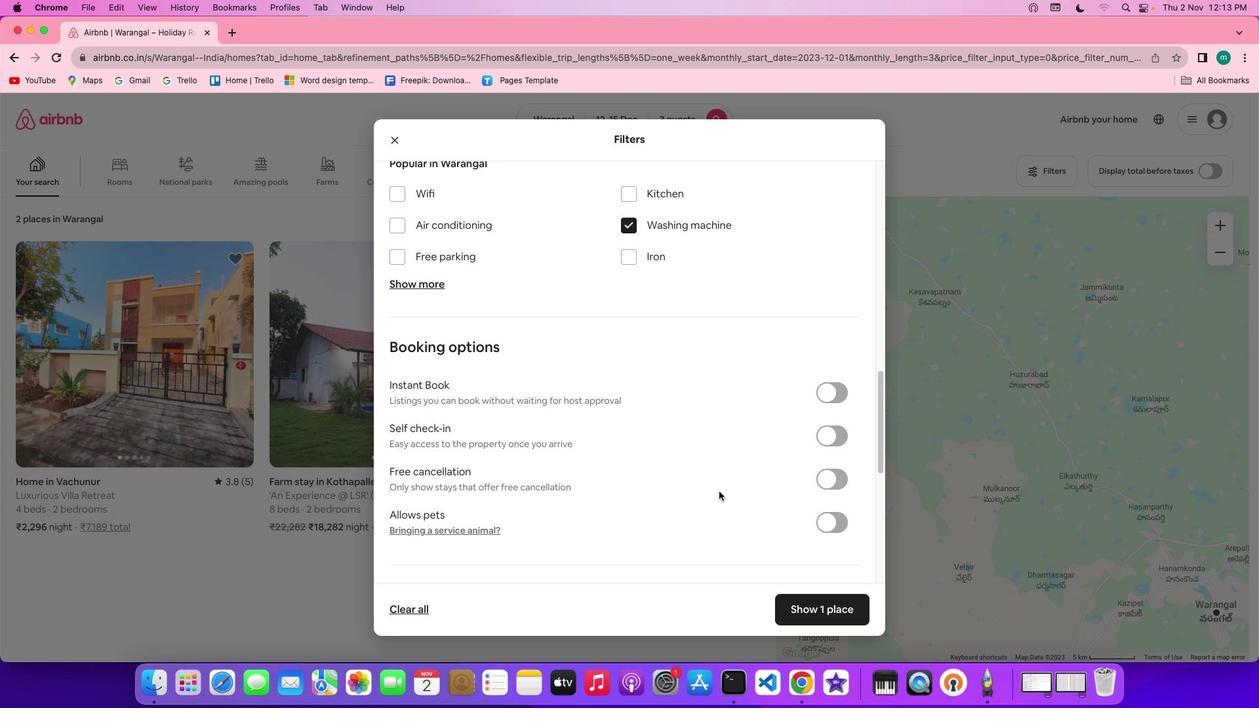 
Action: Mouse scrolled (724, 497) with delta (5, 4)
Screenshot: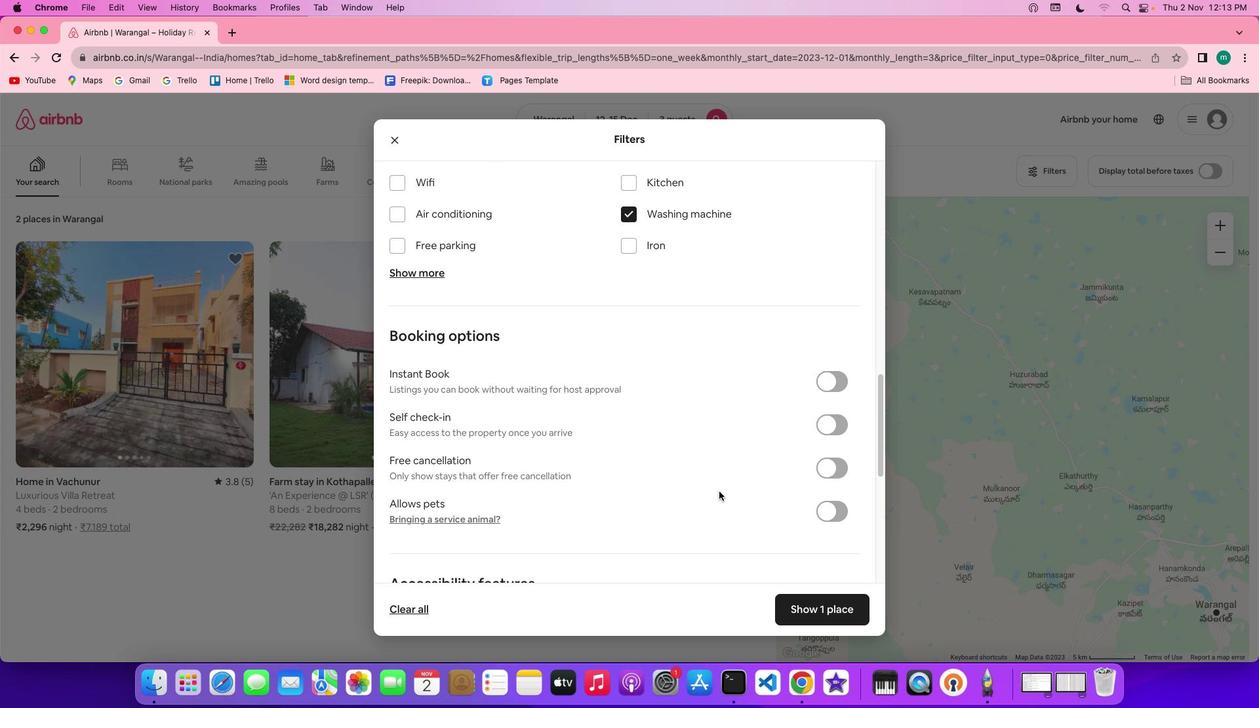 
Action: Mouse scrolled (724, 497) with delta (5, 3)
Screenshot: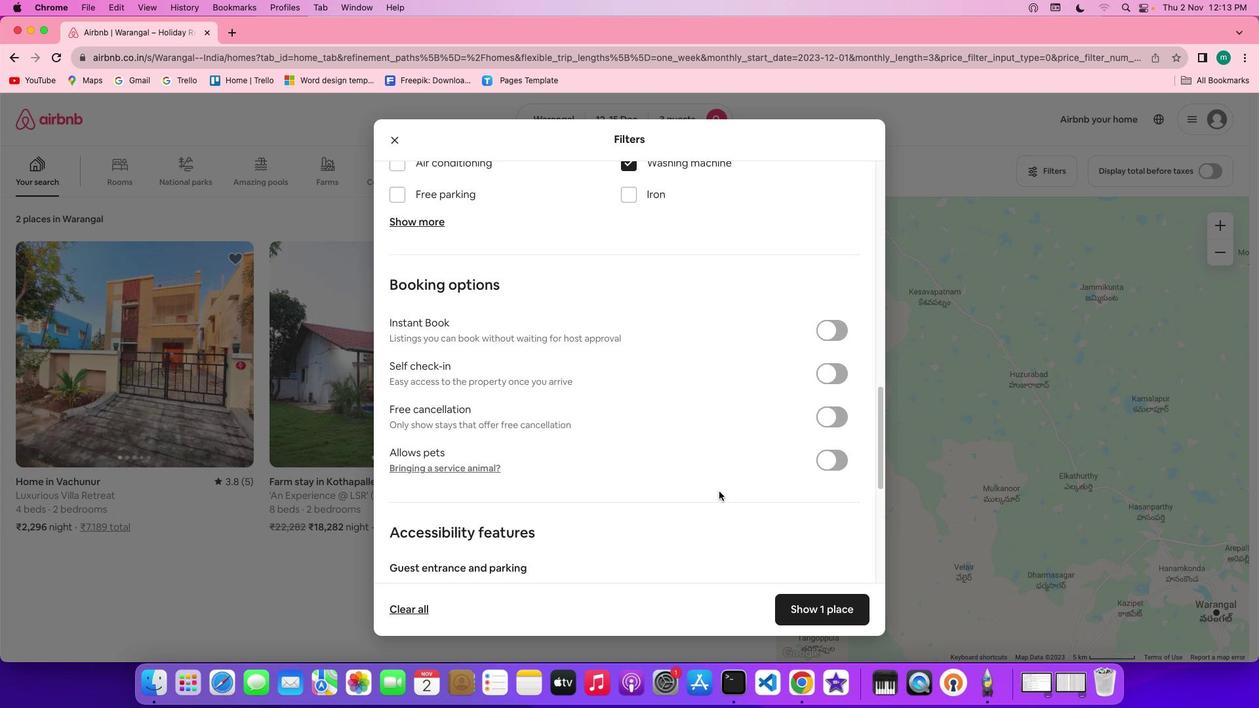 
Action: Mouse moved to (724, 497)
Screenshot: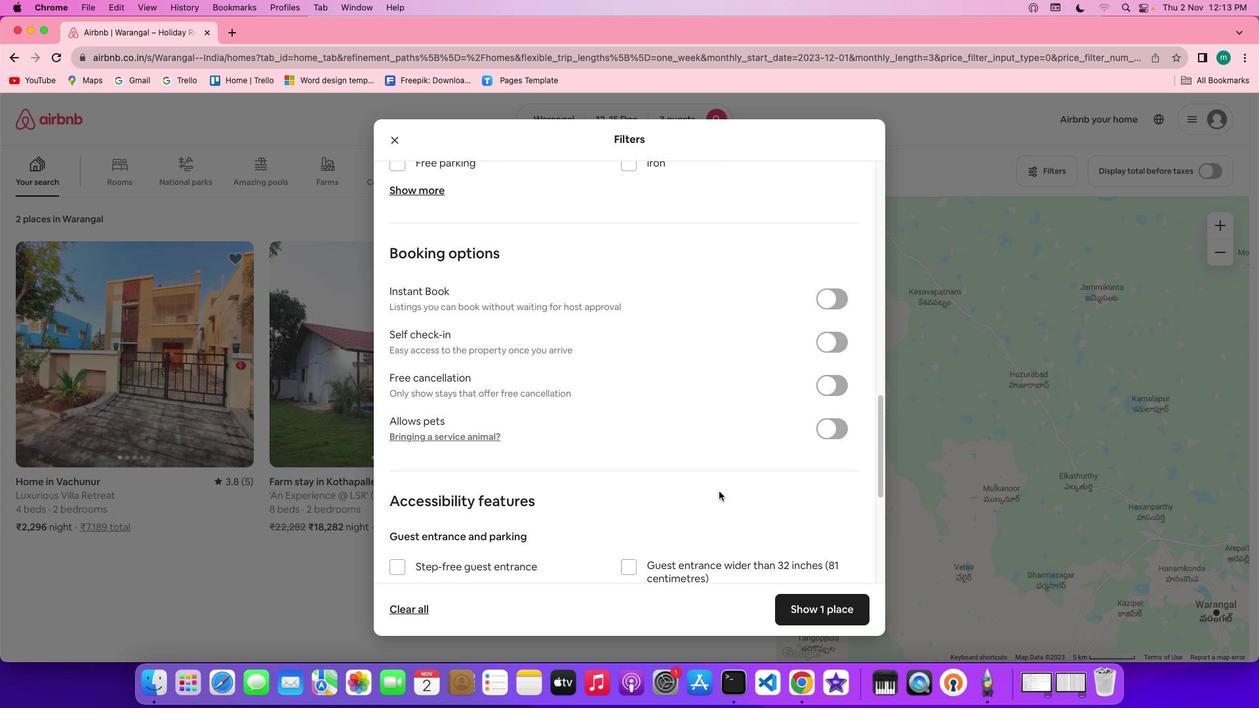 
Action: Mouse scrolled (724, 497) with delta (5, 4)
Screenshot: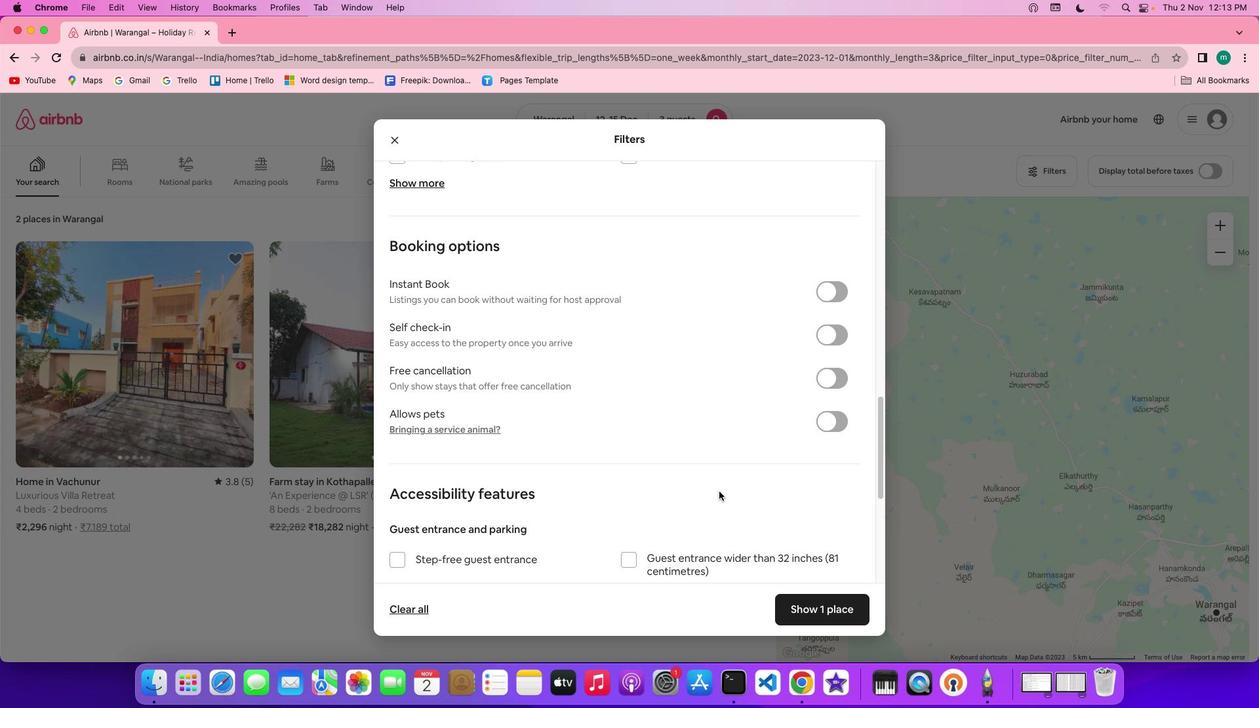 
Action: Mouse scrolled (724, 497) with delta (5, 4)
Screenshot: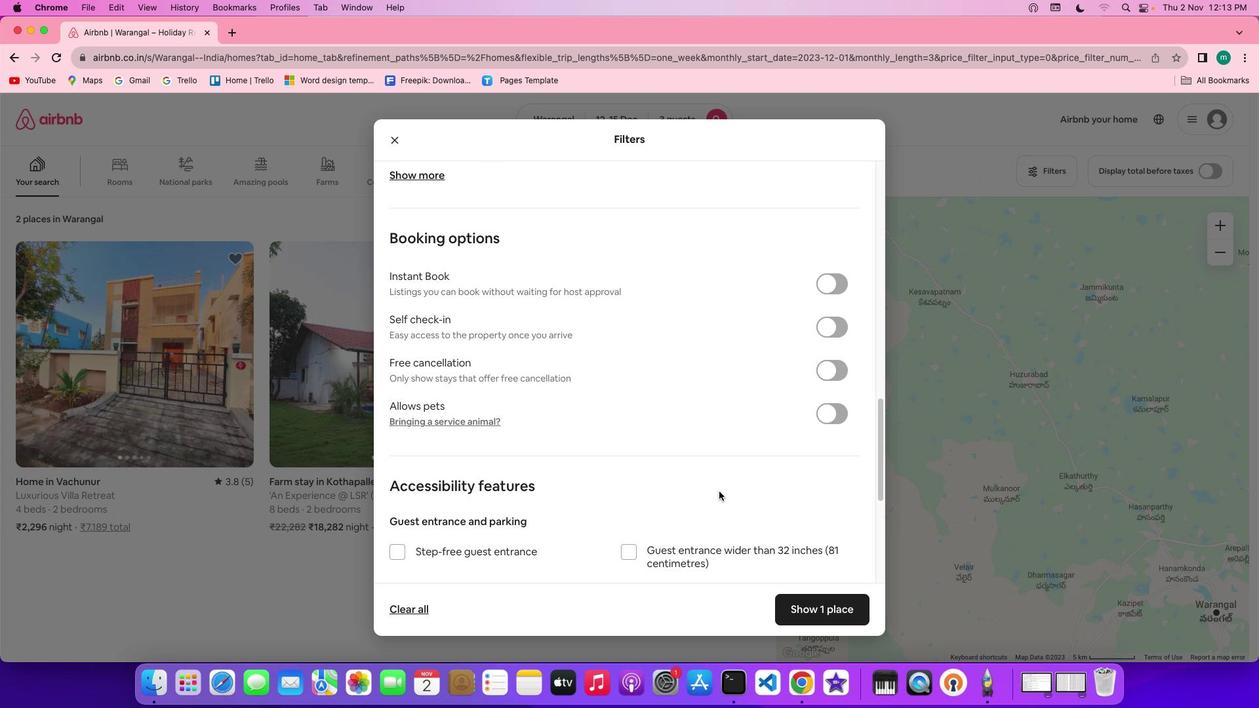 
Action: Mouse scrolled (724, 497) with delta (5, 4)
Screenshot: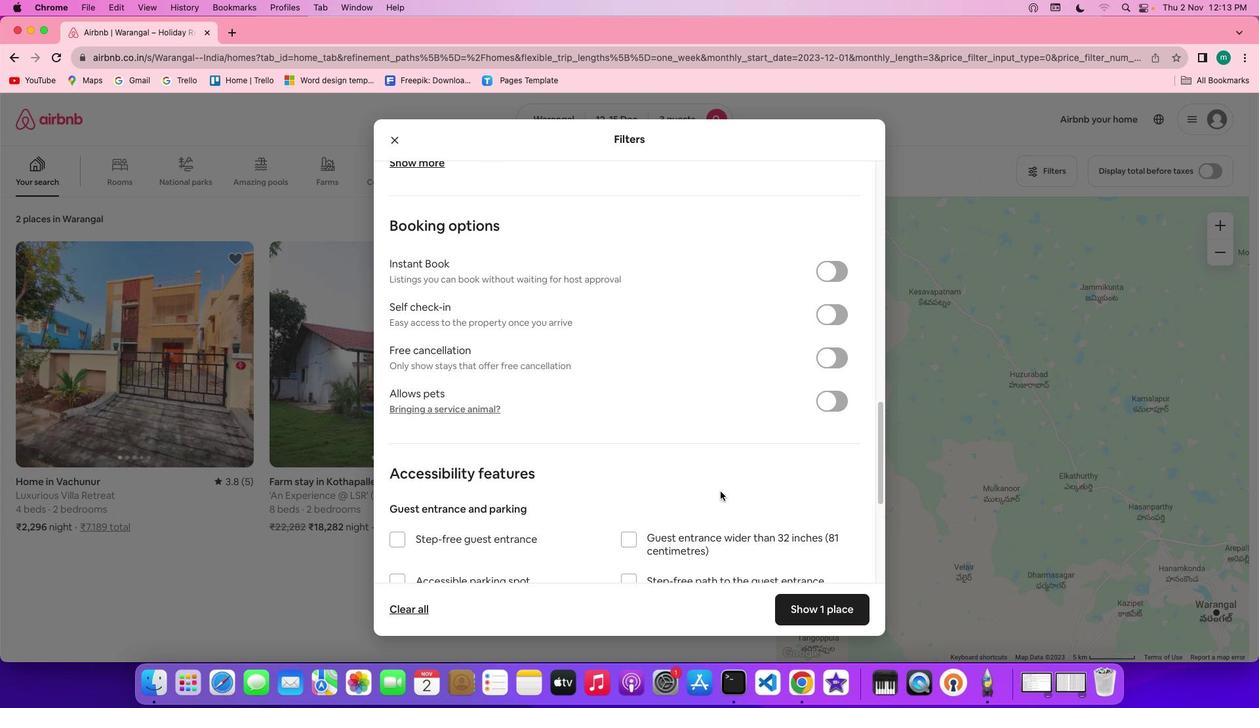 
Action: Mouse scrolled (724, 497) with delta (5, 3)
Screenshot: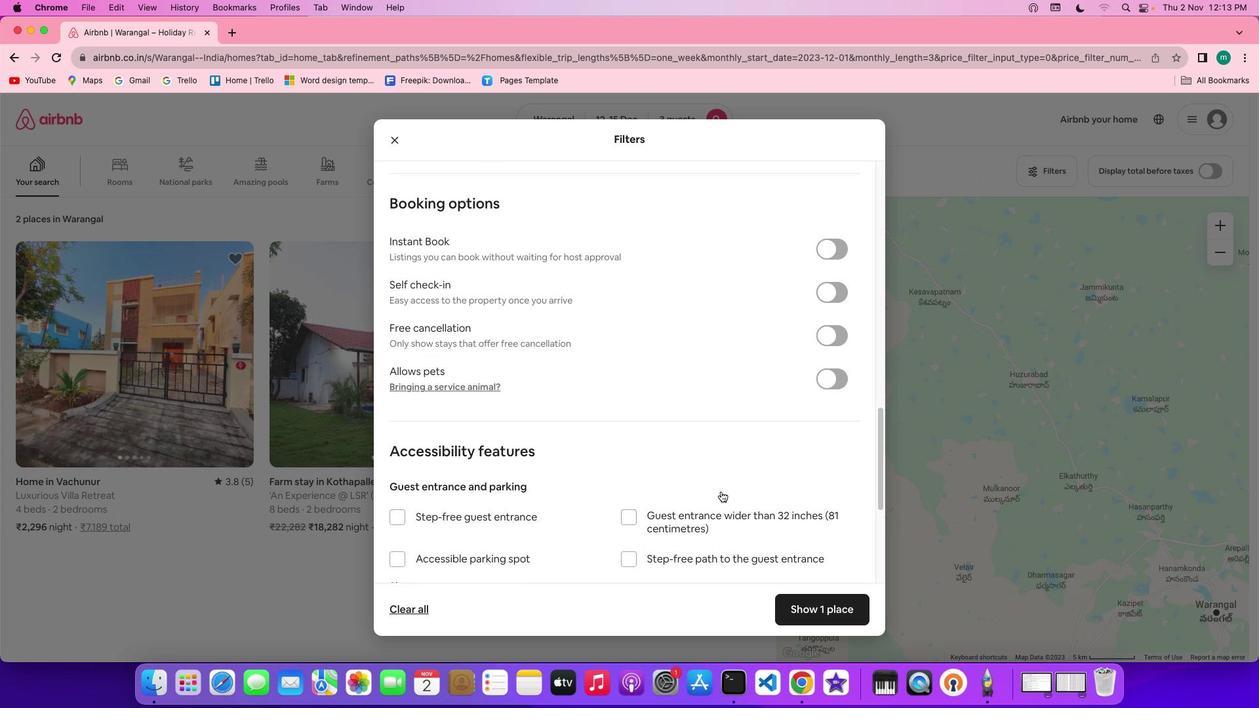 
Action: Mouse moved to (726, 496)
Screenshot: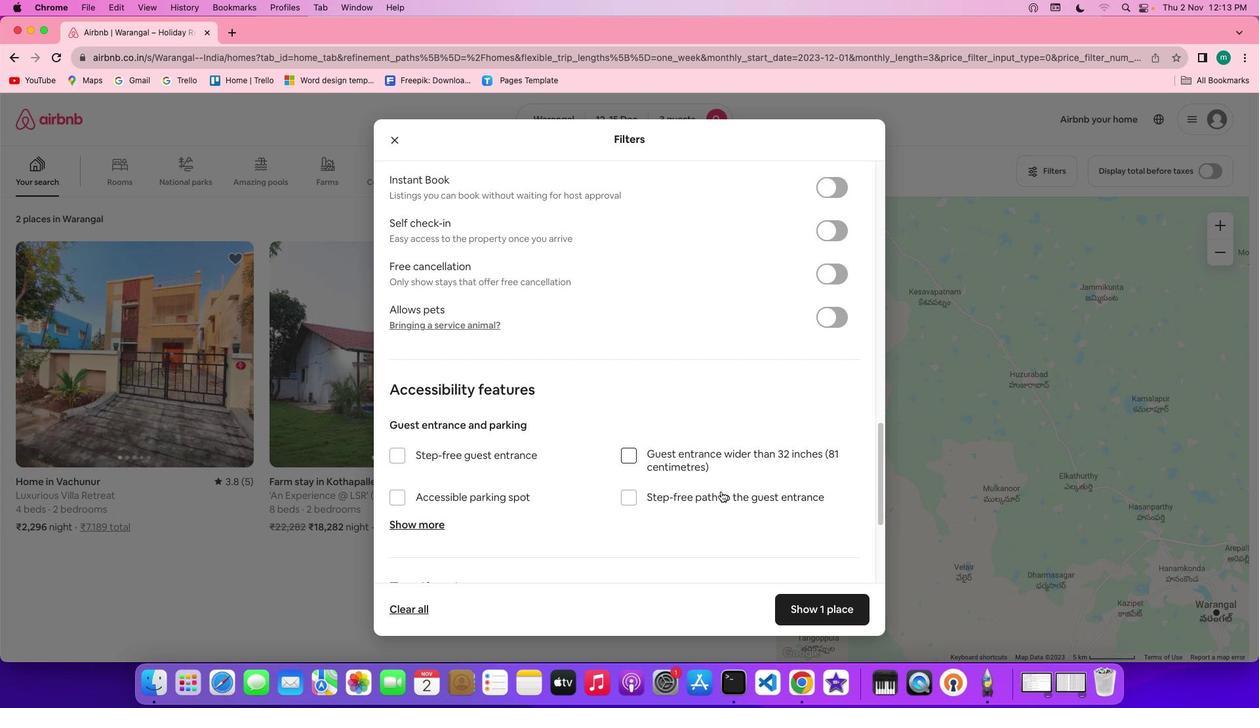 
Action: Mouse scrolled (726, 496) with delta (5, 4)
Screenshot: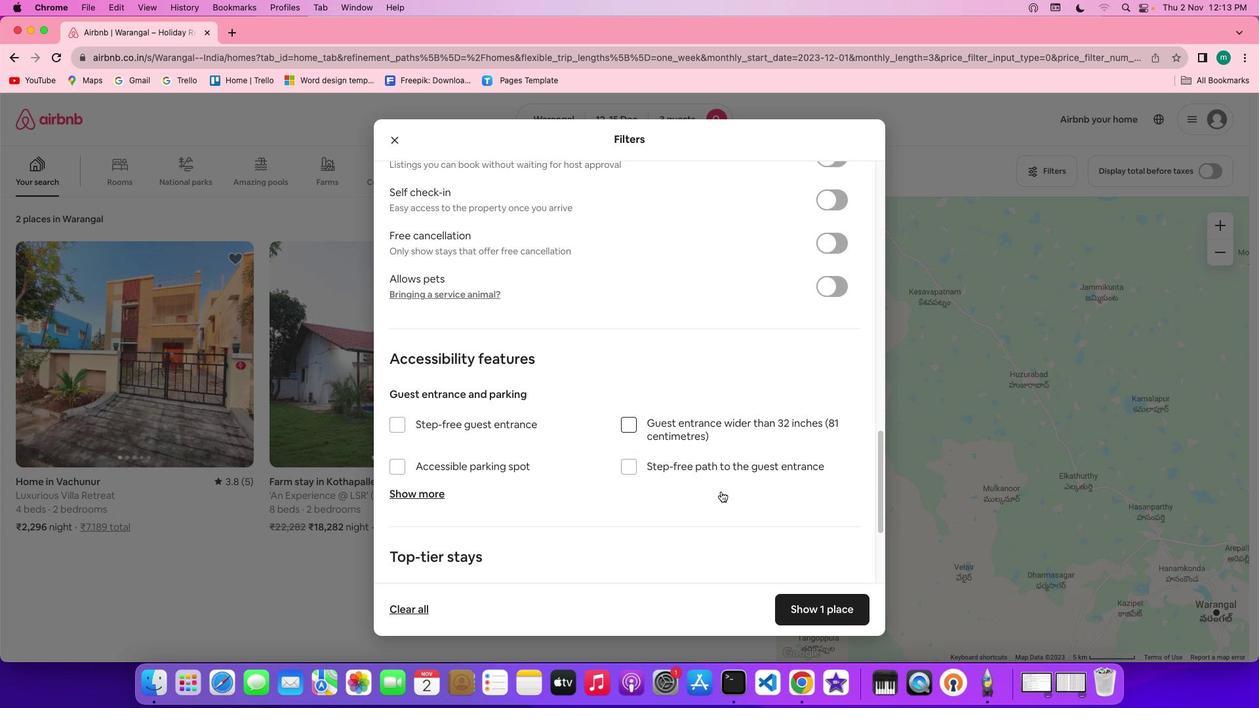 
Action: Mouse scrolled (726, 496) with delta (5, 4)
Screenshot: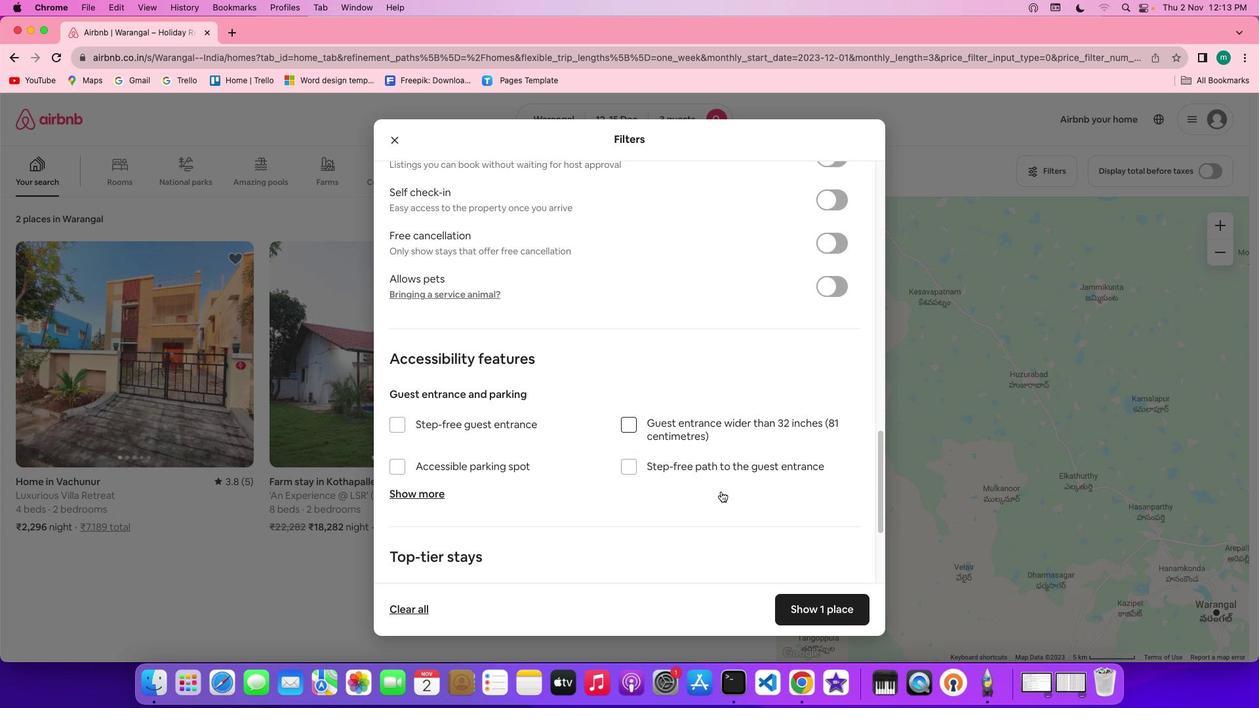 
Action: Mouse scrolled (726, 496) with delta (5, 3)
Screenshot: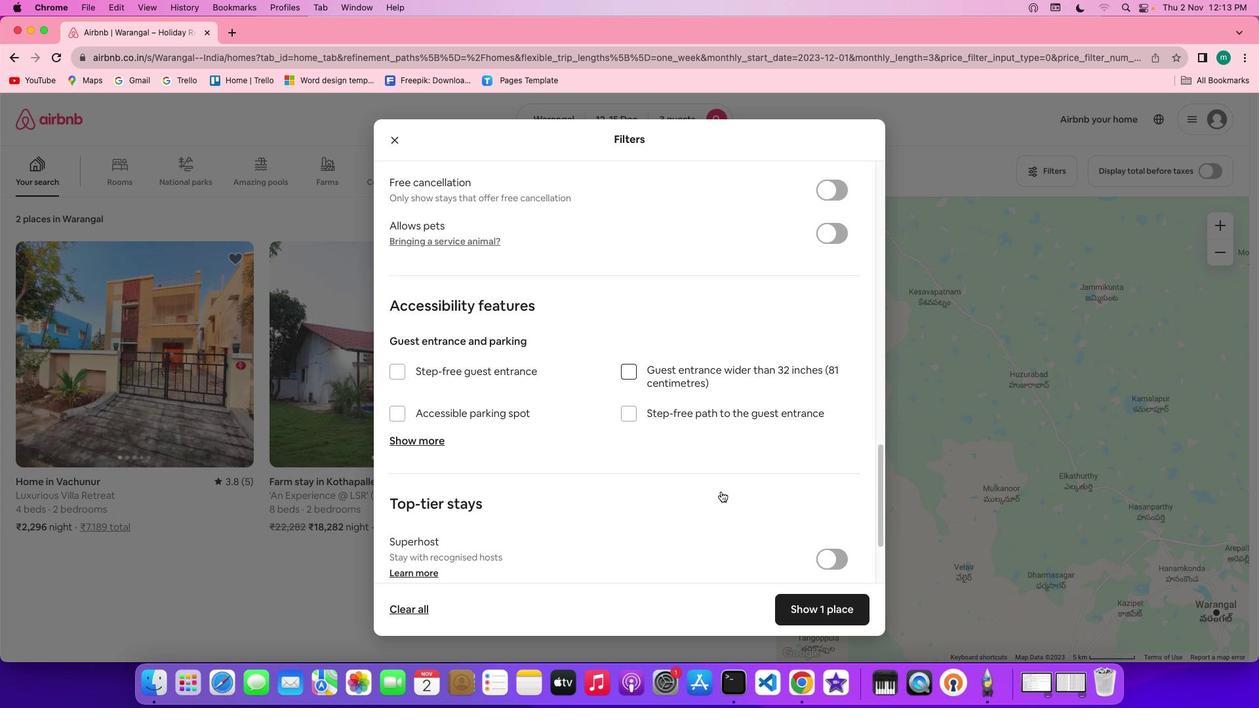 
Action: Mouse scrolled (726, 496) with delta (5, 2)
Screenshot: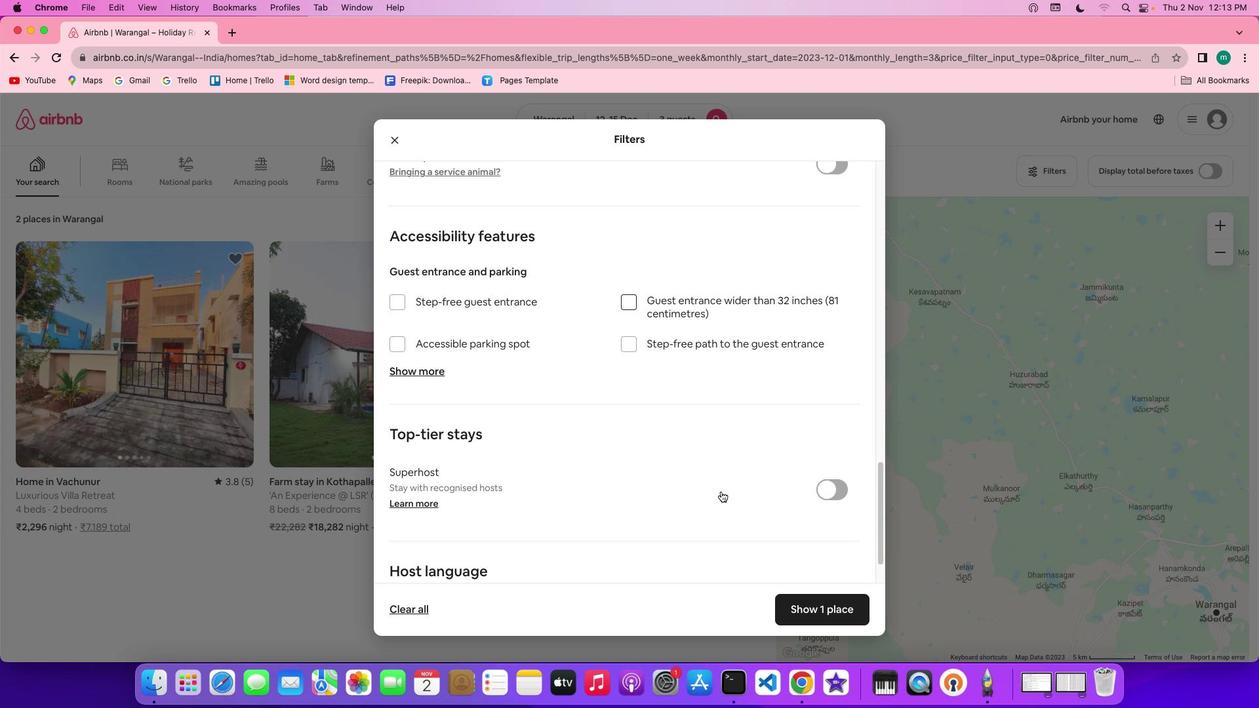 
Action: Mouse scrolled (726, 496) with delta (5, 4)
Screenshot: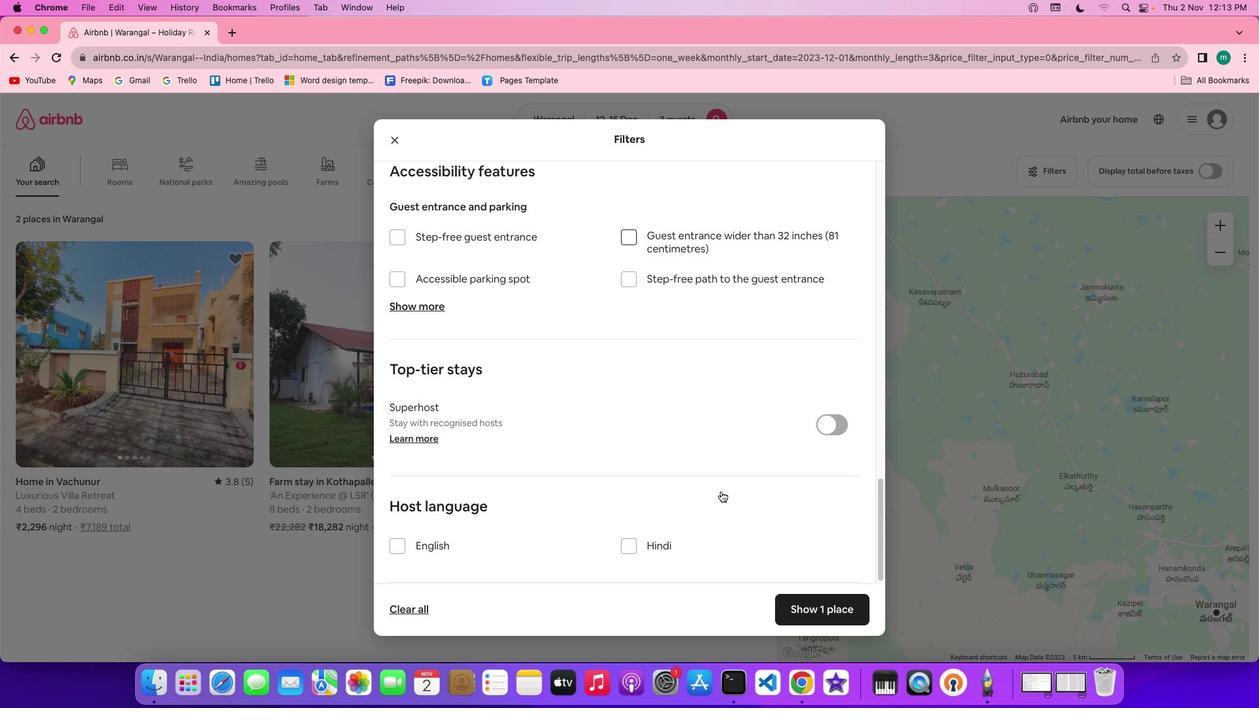 
Action: Mouse scrolled (726, 496) with delta (5, 4)
Screenshot: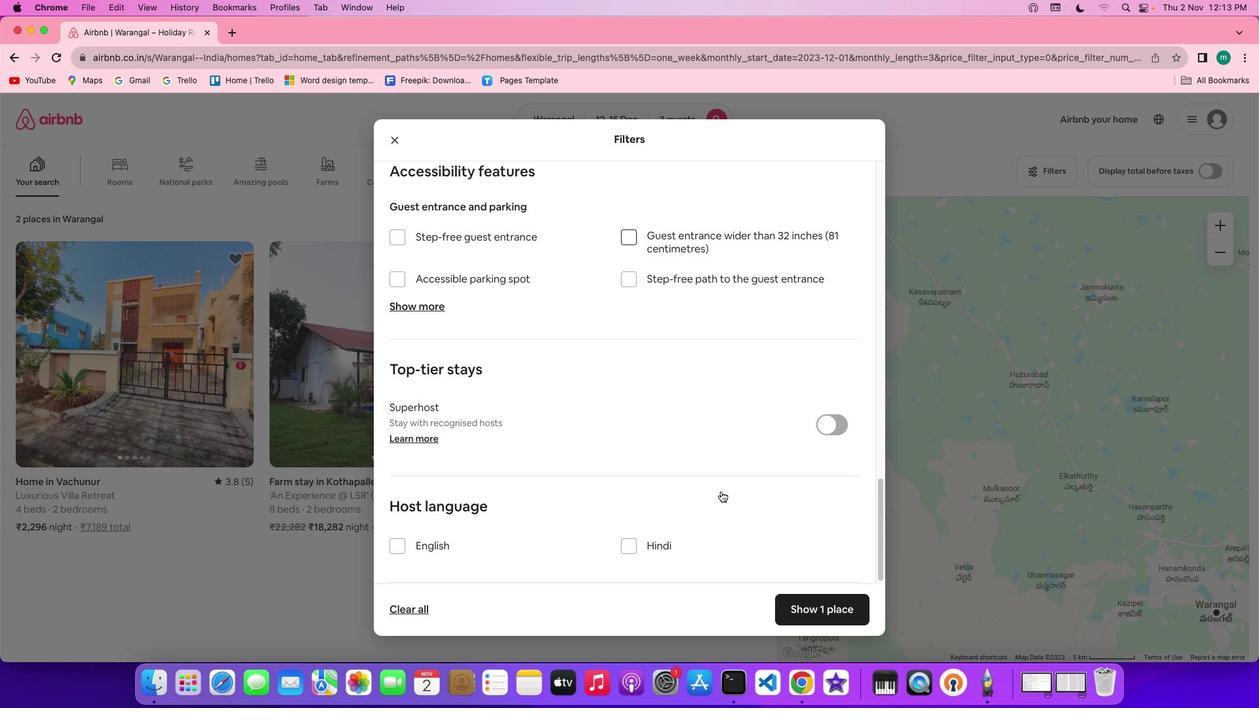 
Action: Mouse scrolled (726, 496) with delta (5, 2)
Screenshot: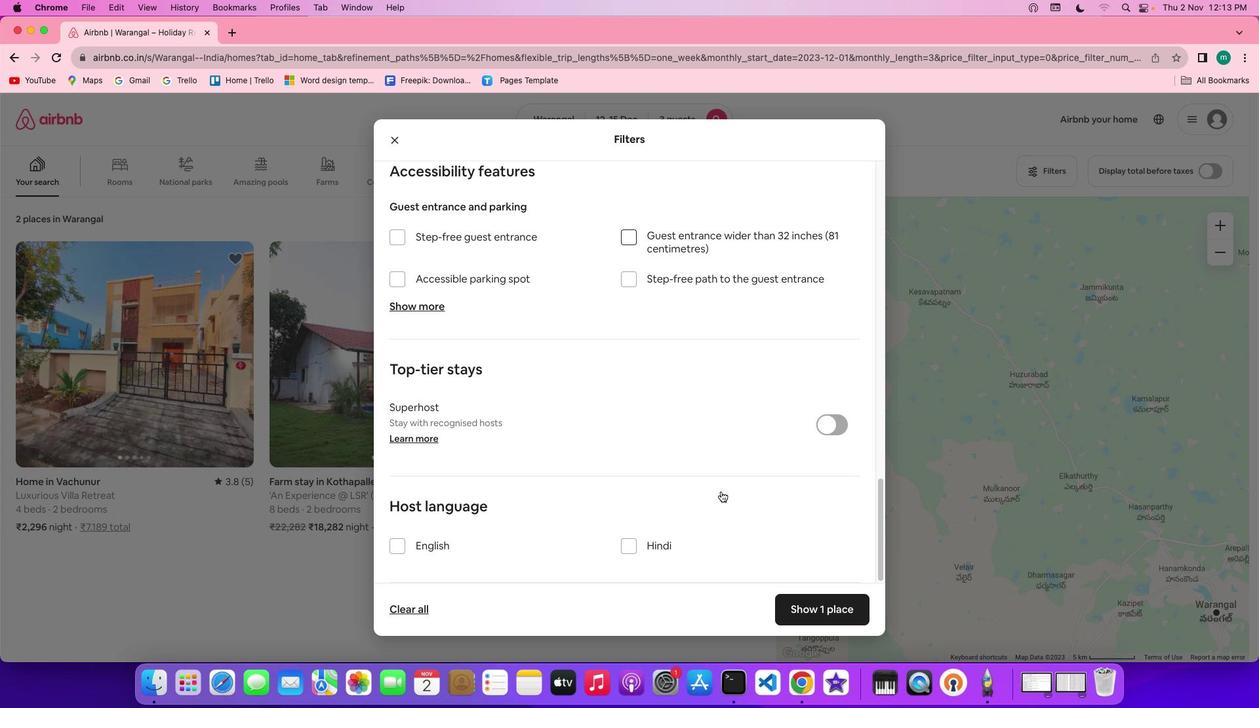 
Action: Mouse scrolled (726, 496) with delta (5, 1)
Screenshot: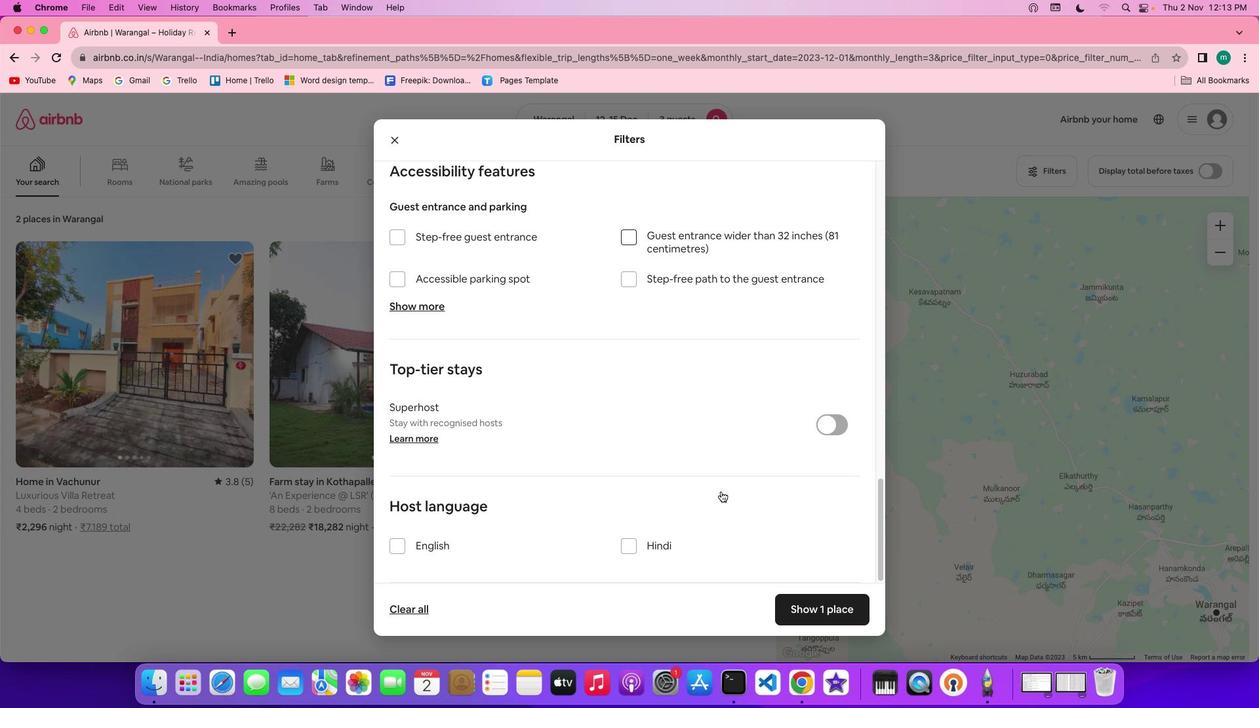 
Action: Mouse scrolled (726, 496) with delta (5, 1)
Screenshot: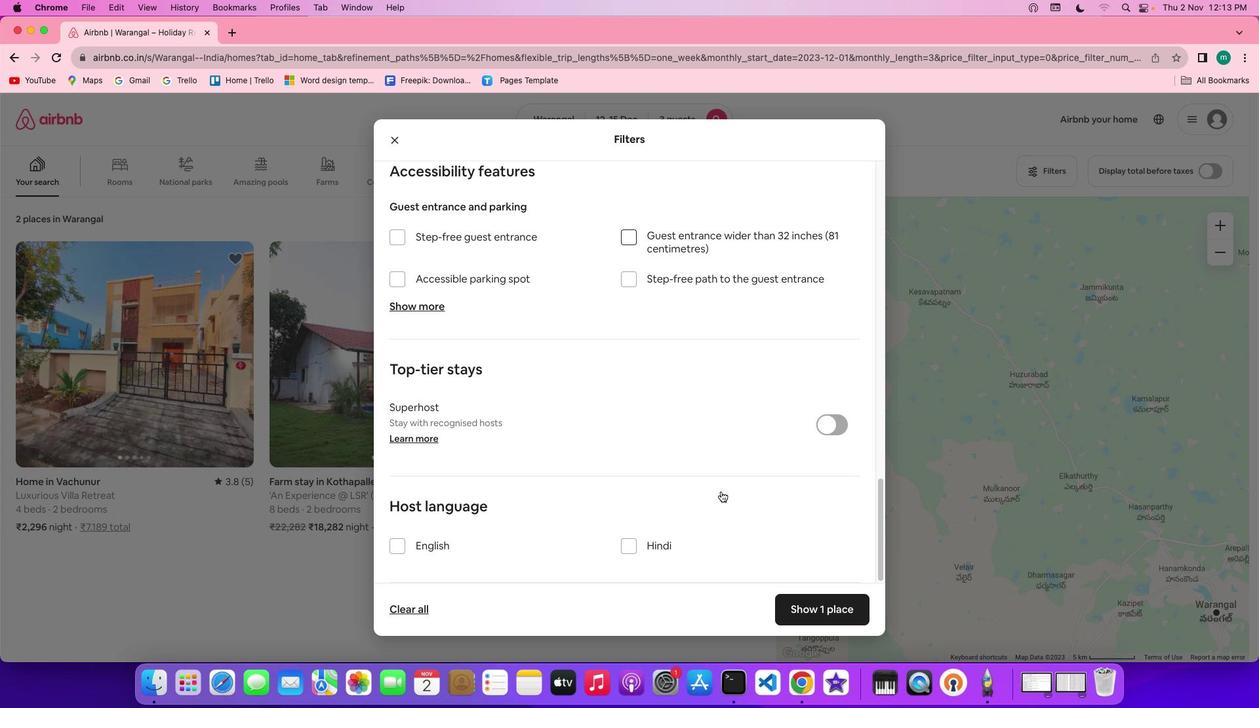 
Action: Mouse moved to (819, 605)
Screenshot: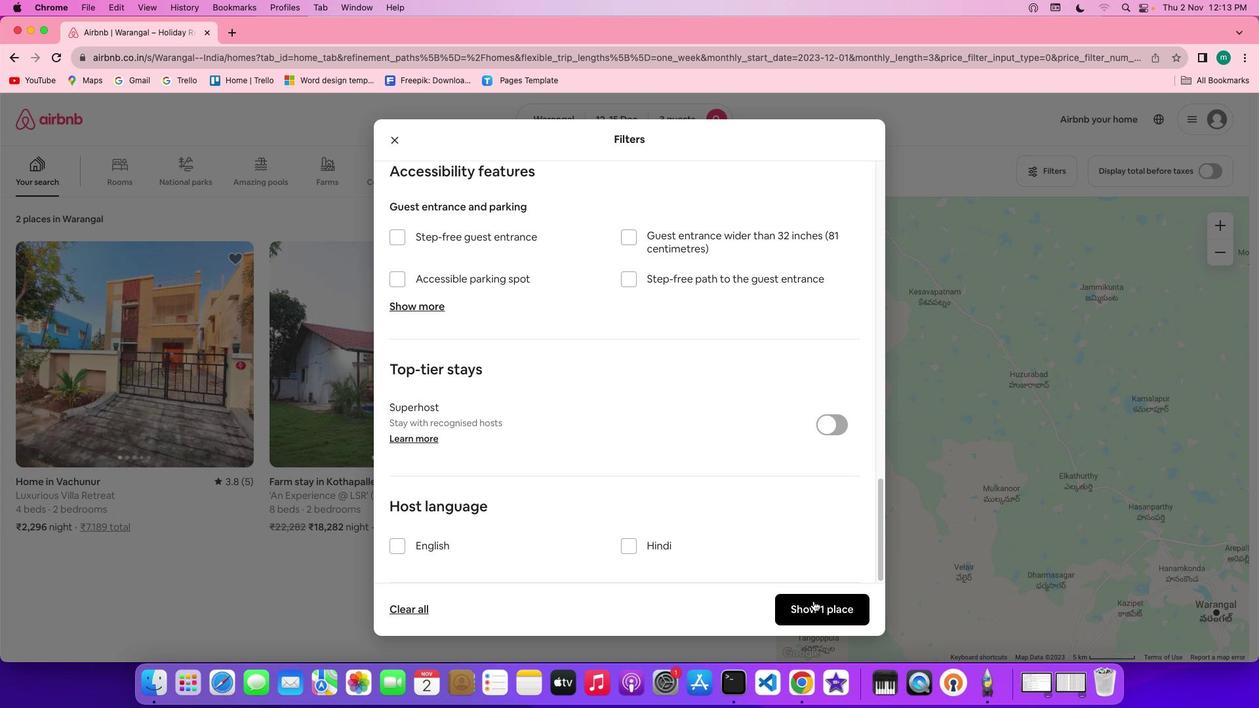 
Action: Mouse pressed left at (819, 605)
Screenshot: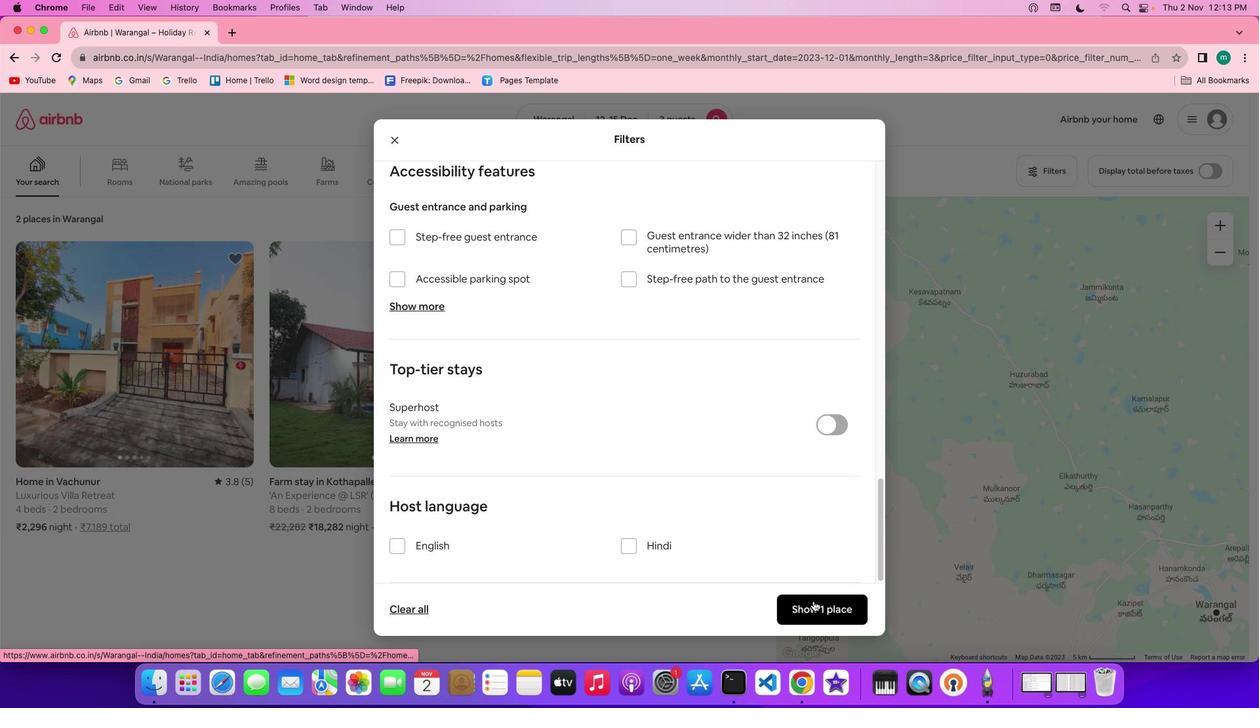 
Action: Mouse moved to (125, 324)
Screenshot: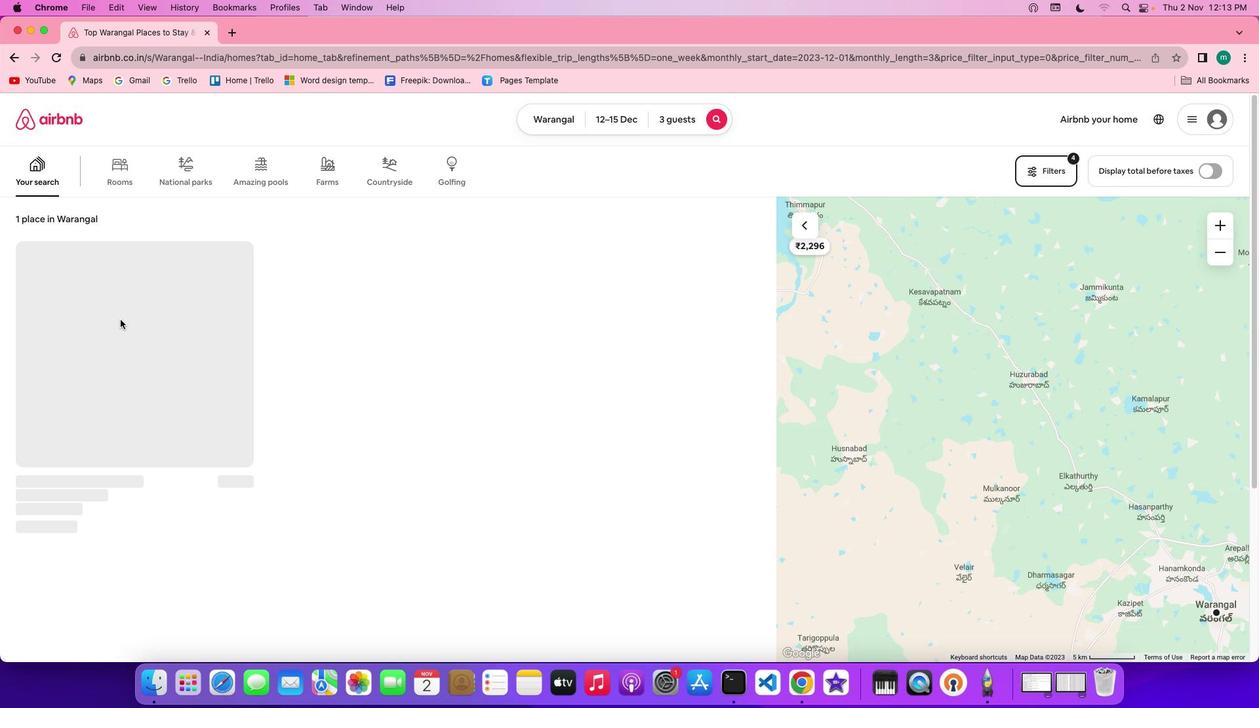 
Action: Mouse pressed left at (125, 324)
Screenshot: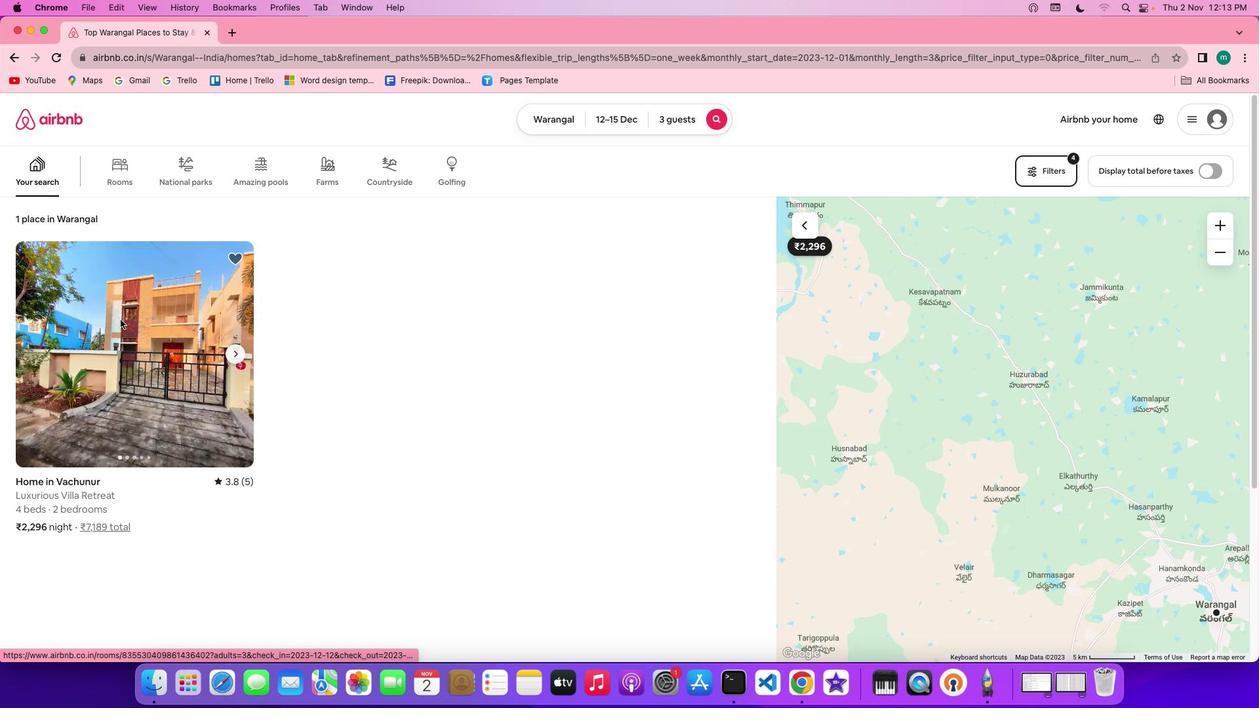 
Action: Mouse moved to (954, 495)
Screenshot: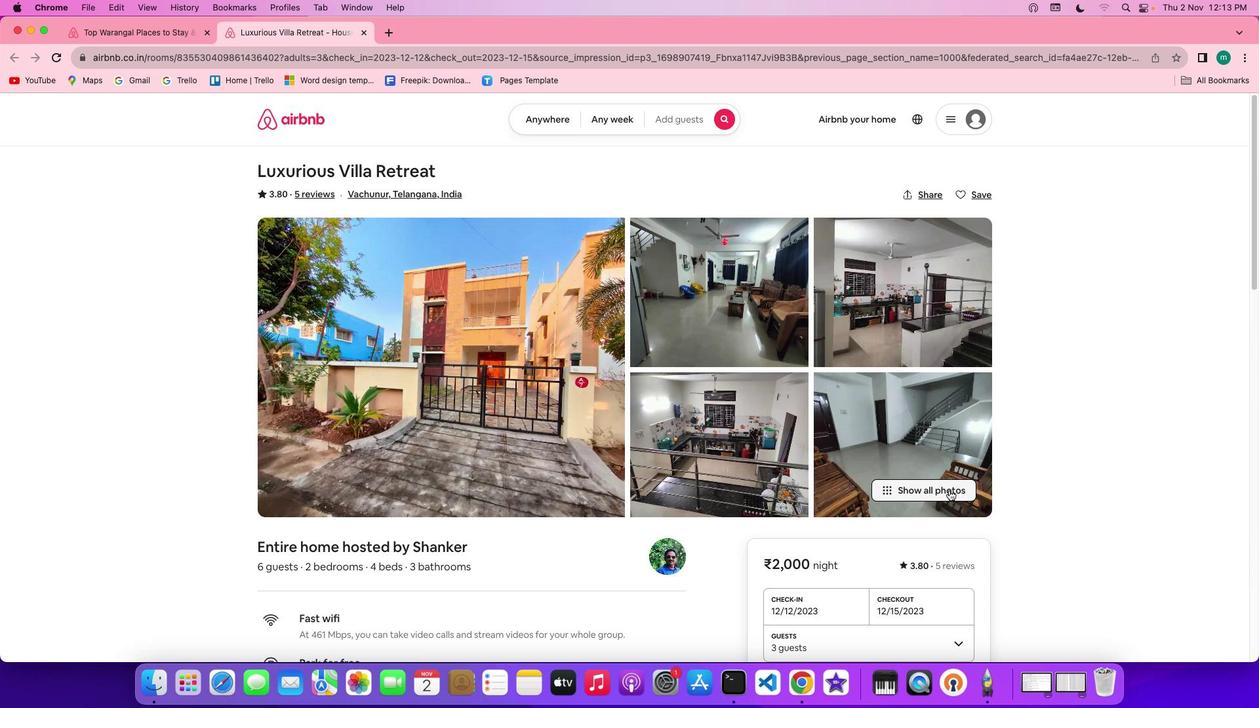 
Action: Mouse pressed left at (954, 495)
Screenshot: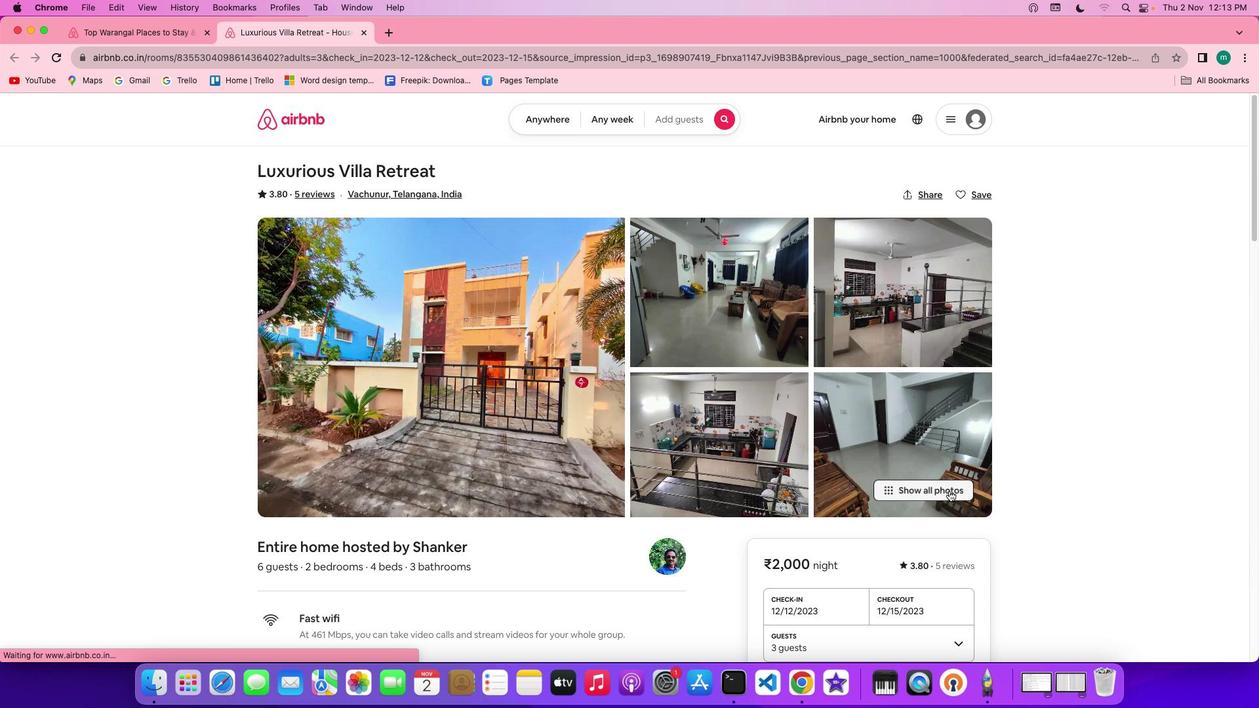 
Action: Mouse moved to (547, 453)
Screenshot: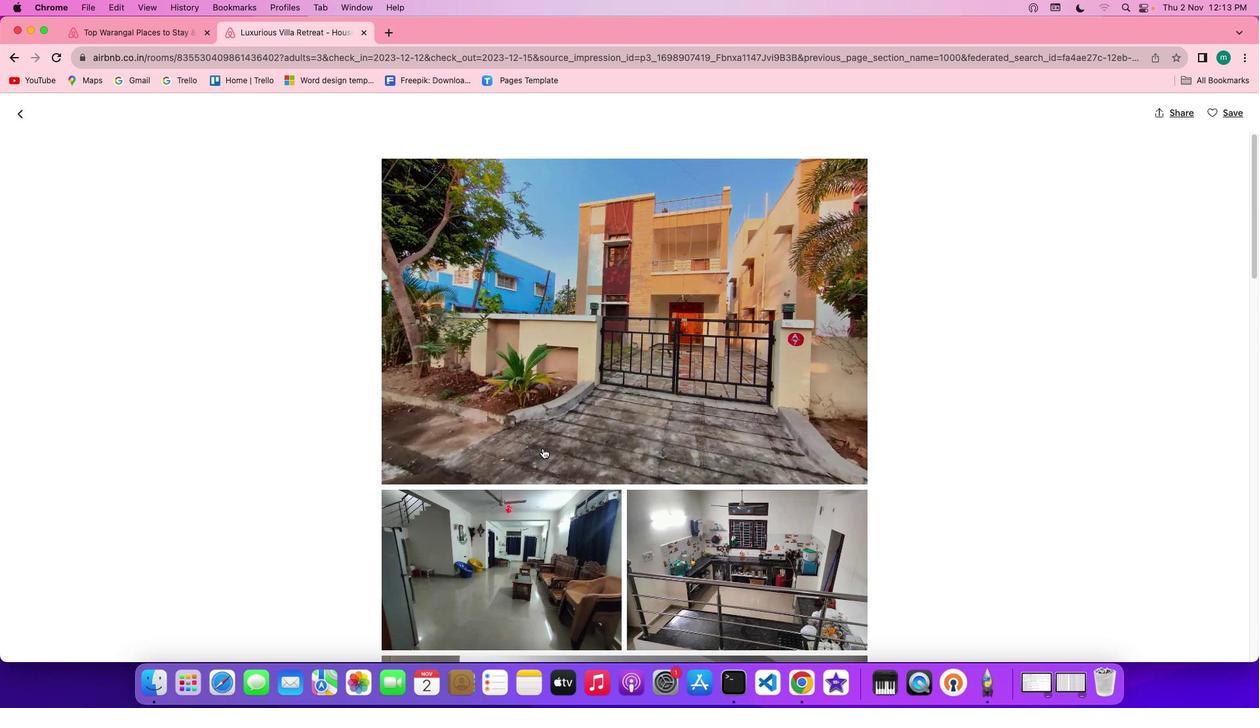 
Action: Mouse scrolled (547, 453) with delta (5, 4)
Screenshot: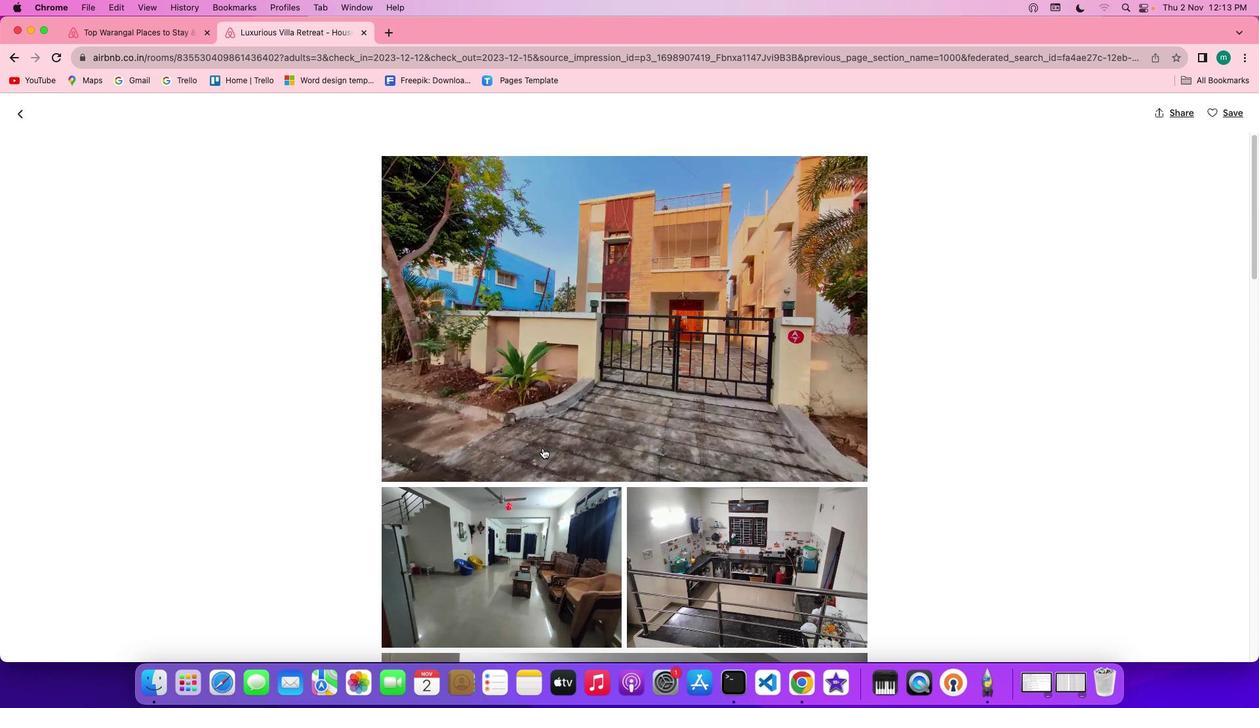 
Action: Mouse scrolled (547, 453) with delta (5, 4)
Screenshot: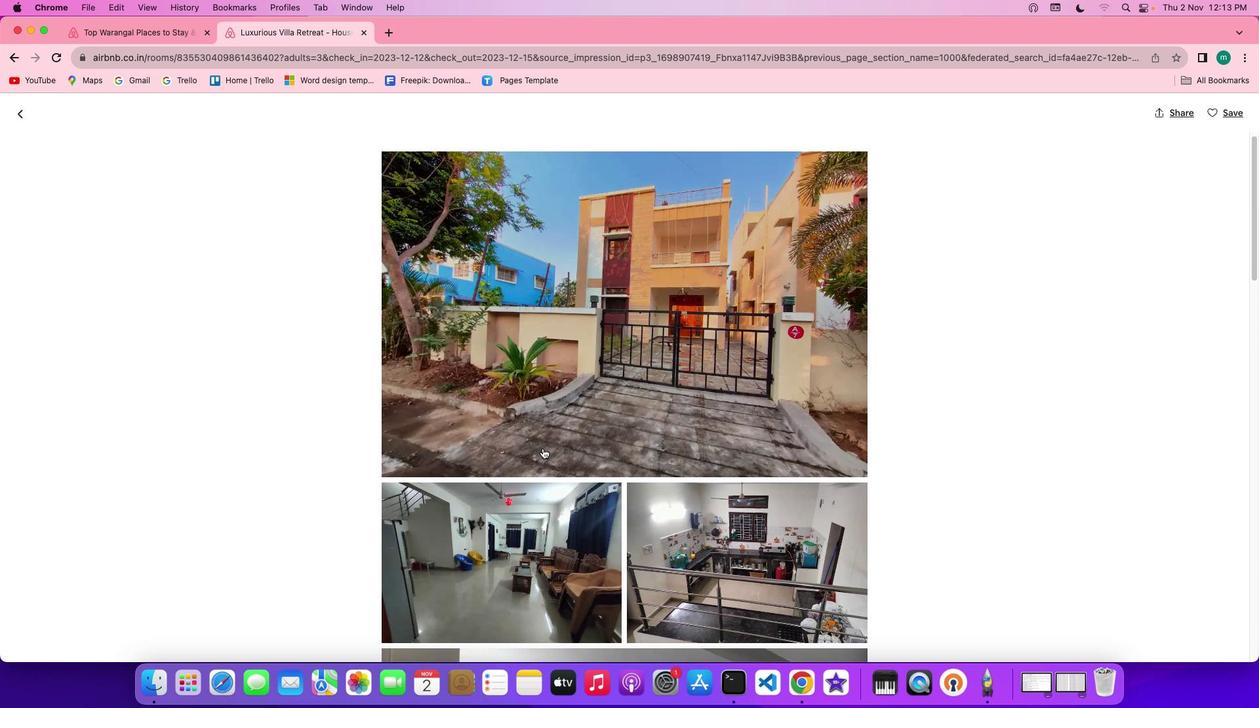 
Action: Mouse scrolled (547, 453) with delta (5, 3)
Screenshot: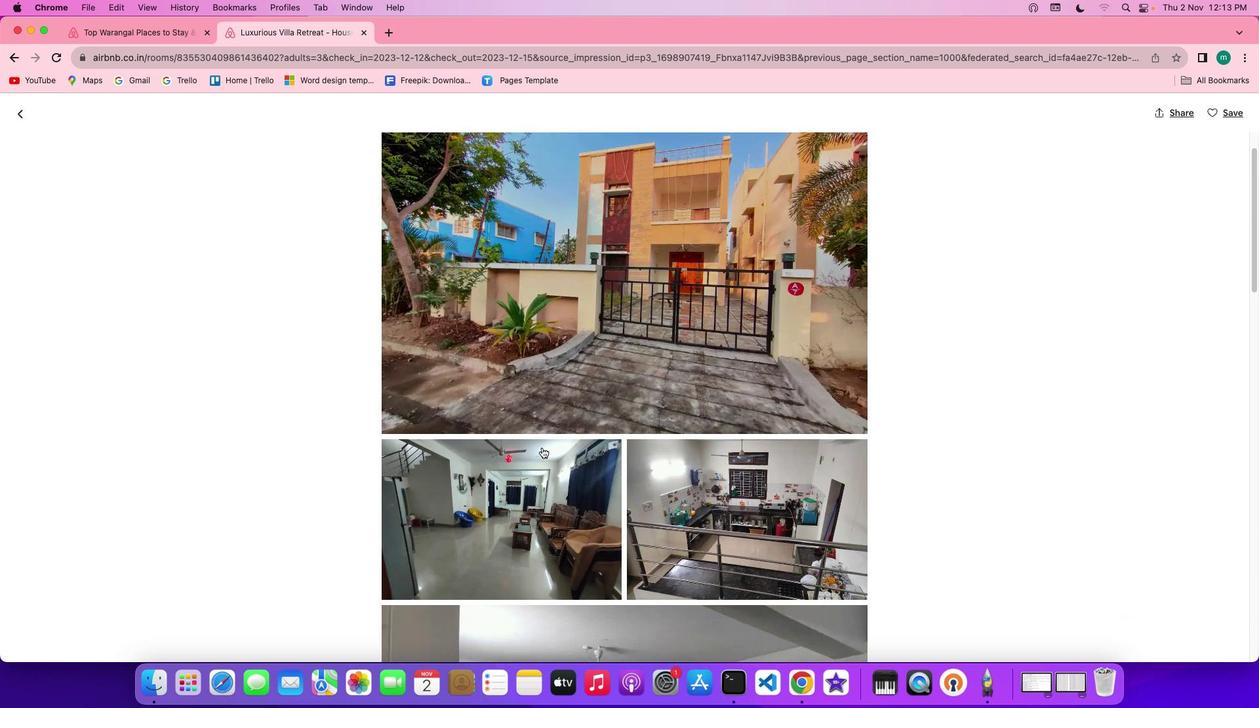 
Action: Mouse moved to (547, 453)
Screenshot: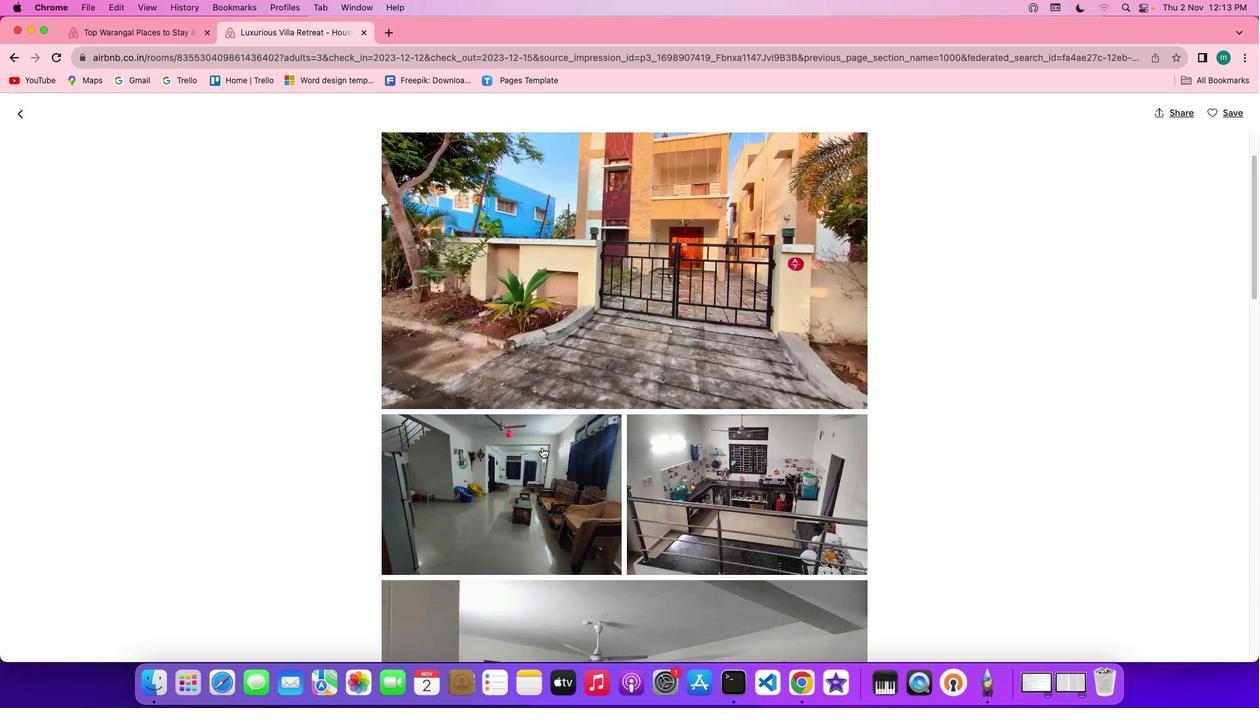
Action: Mouse scrolled (547, 453) with delta (5, 4)
Screenshot: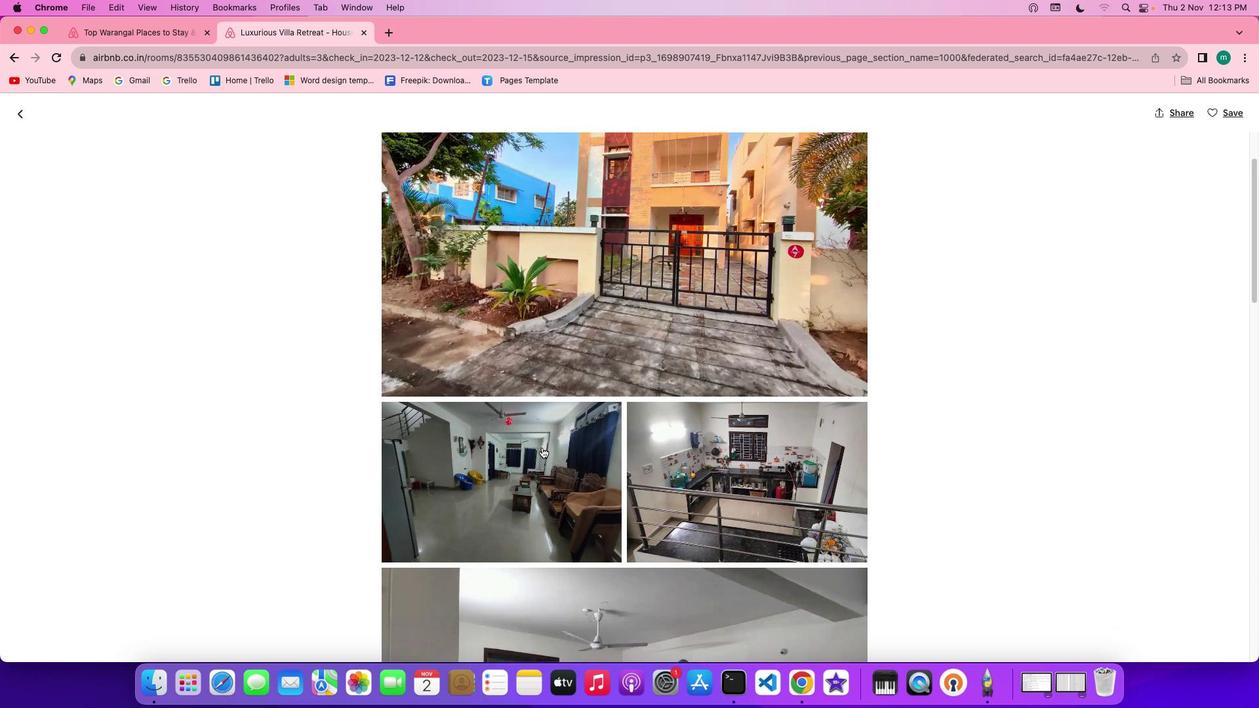 
Action: Mouse scrolled (547, 453) with delta (5, 4)
Screenshot: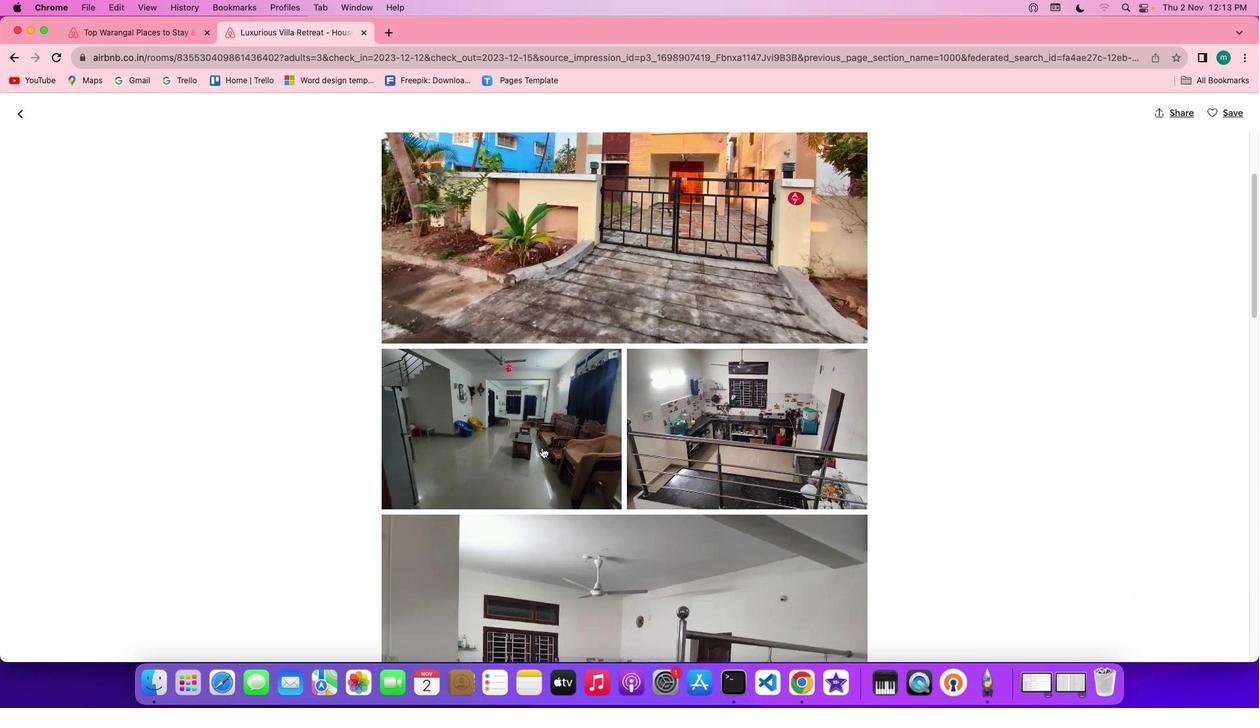 
Action: Mouse scrolled (547, 453) with delta (5, 3)
Screenshot: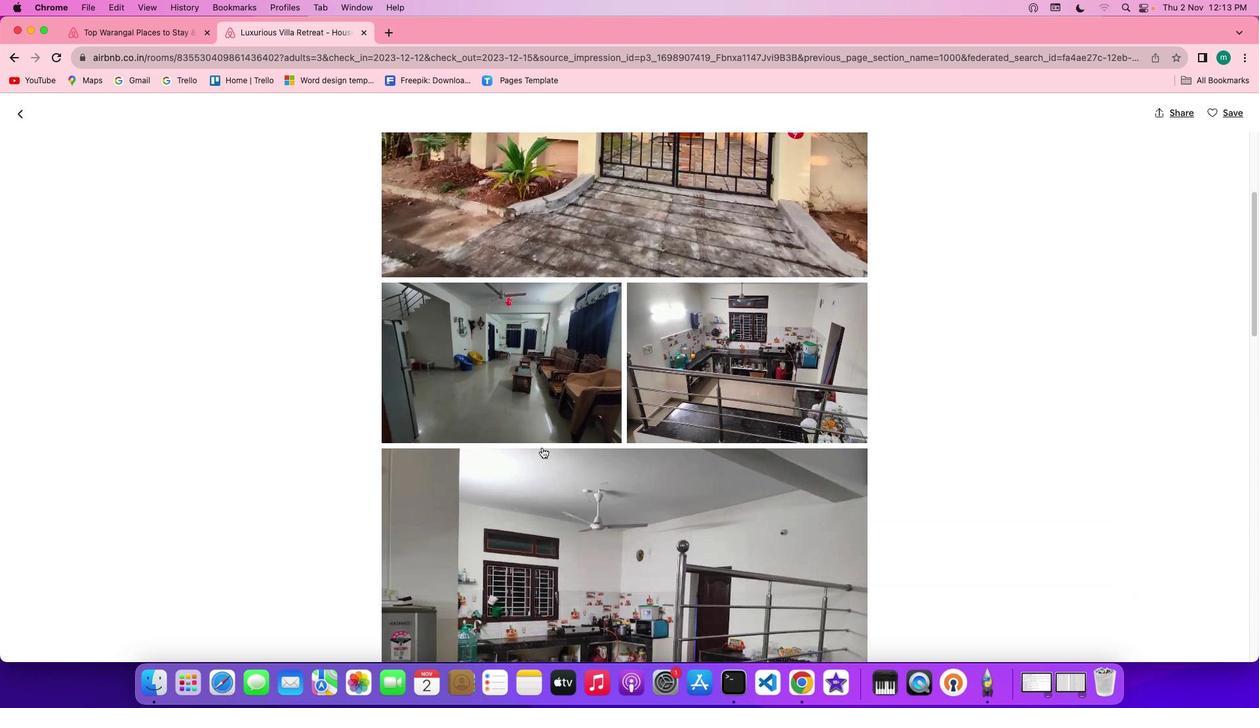 
Action: Mouse scrolled (547, 453) with delta (5, 2)
Screenshot: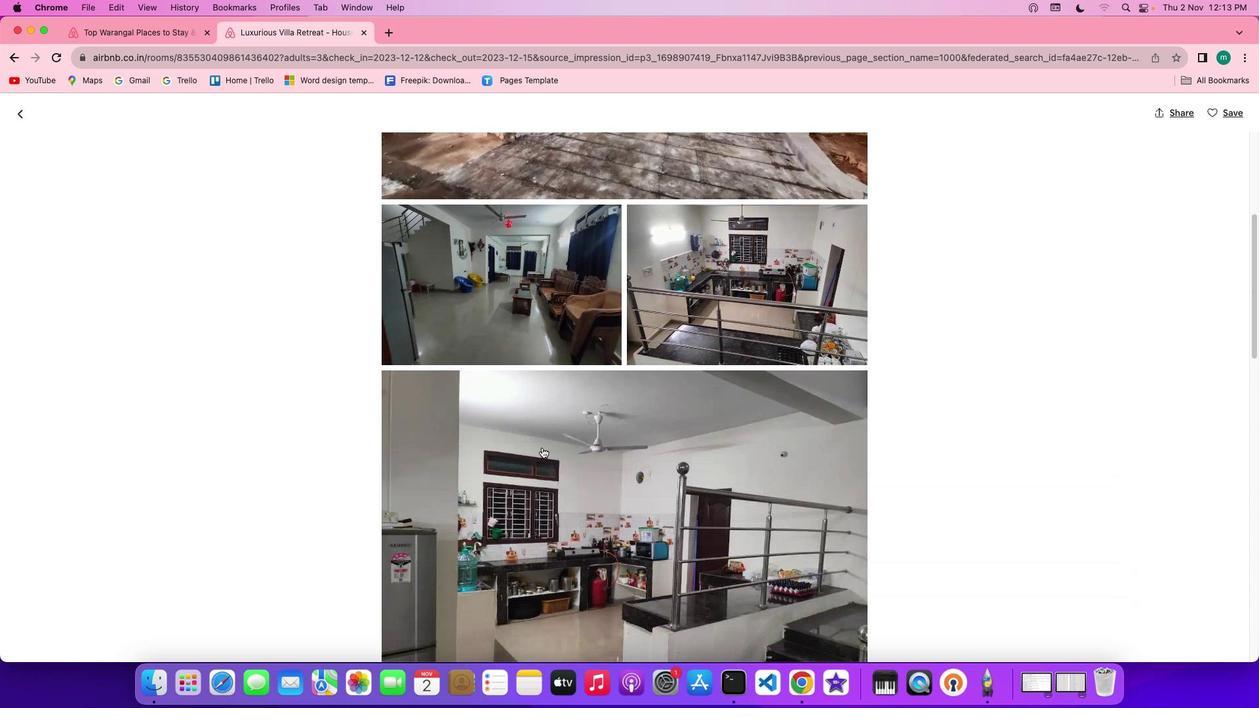 
Action: Mouse scrolled (547, 453) with delta (5, 4)
Screenshot: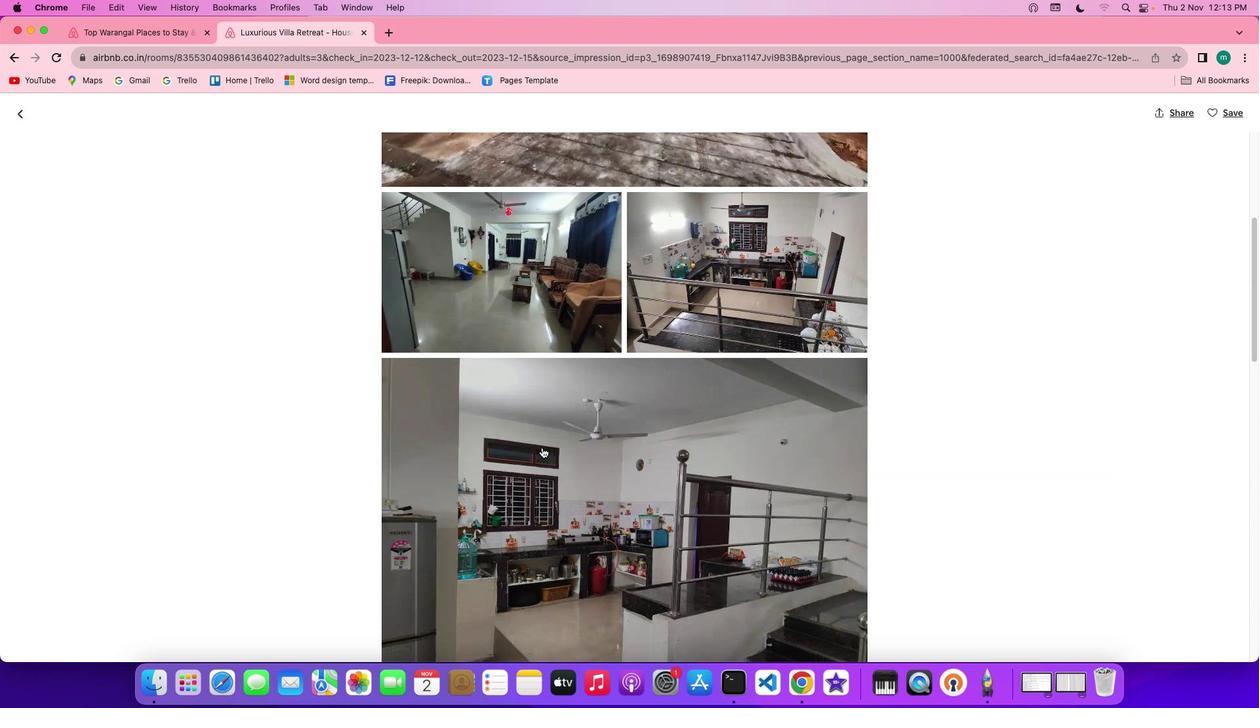 
Action: Mouse scrolled (547, 453) with delta (5, 4)
Screenshot: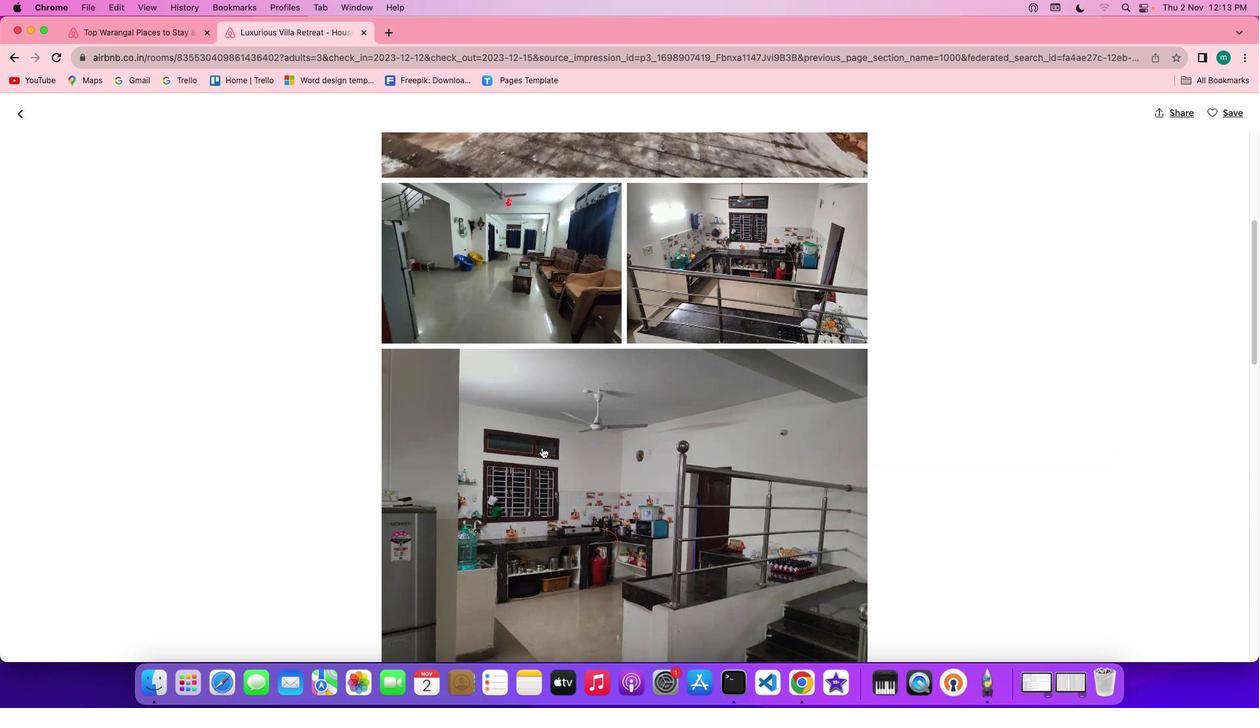 
Action: Mouse scrolled (547, 453) with delta (5, 3)
Screenshot: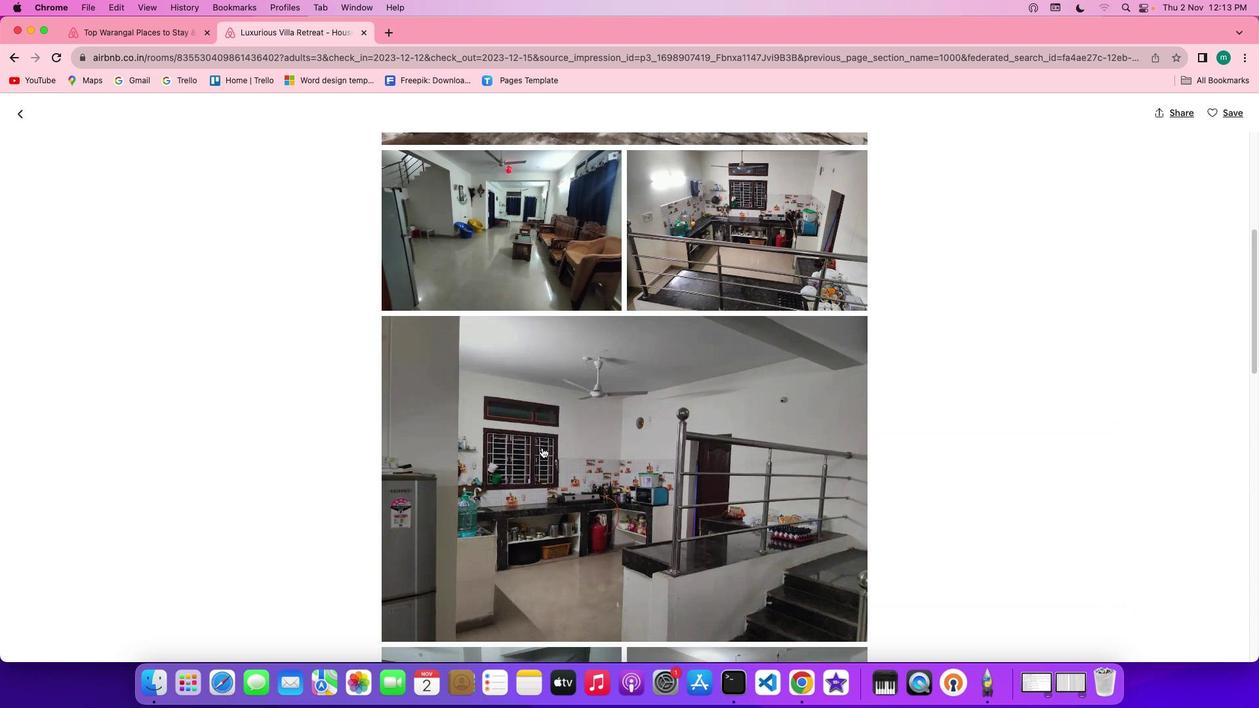 
Action: Mouse scrolled (547, 453) with delta (5, 3)
Screenshot: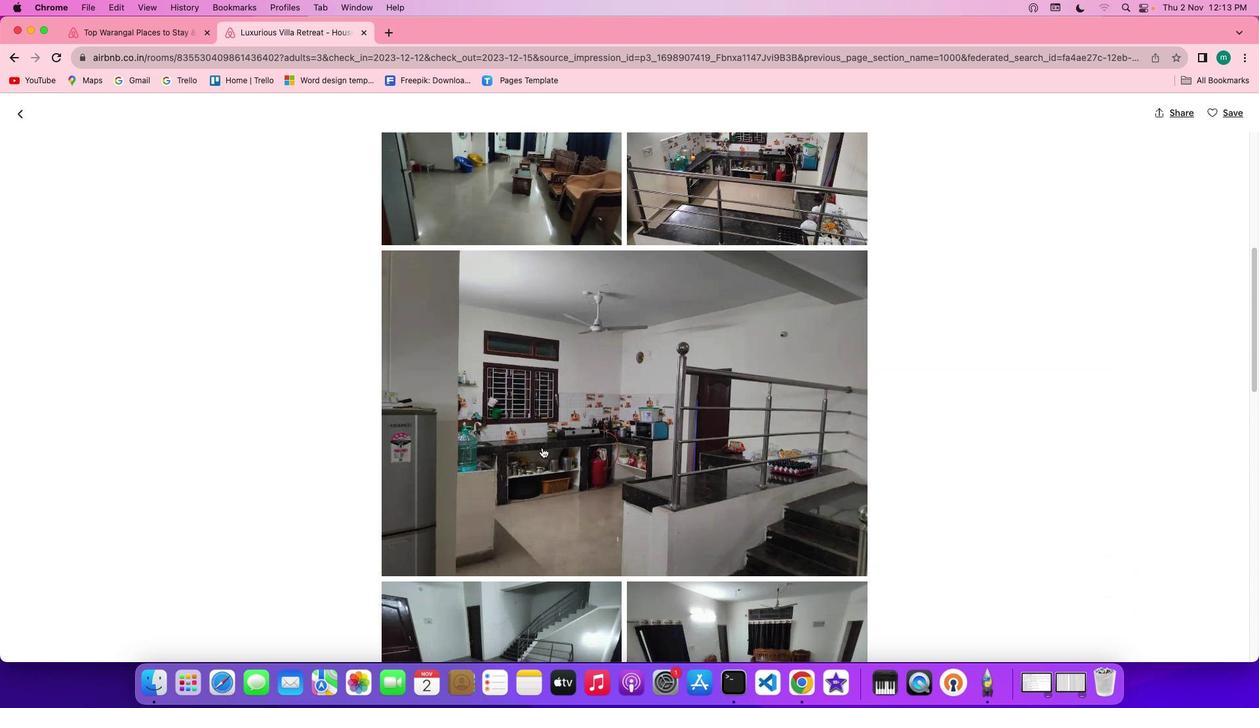 
Action: Mouse scrolled (547, 453) with delta (5, 4)
Screenshot: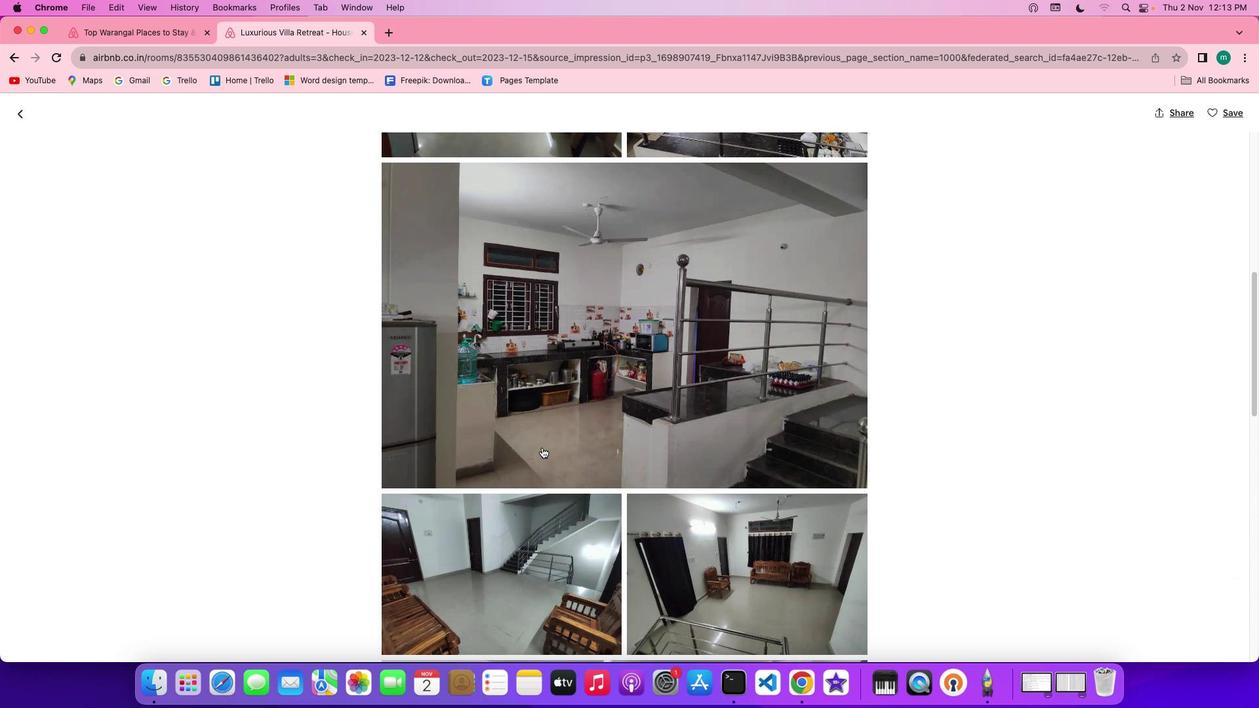 
Action: Mouse scrolled (547, 453) with delta (5, 4)
Screenshot: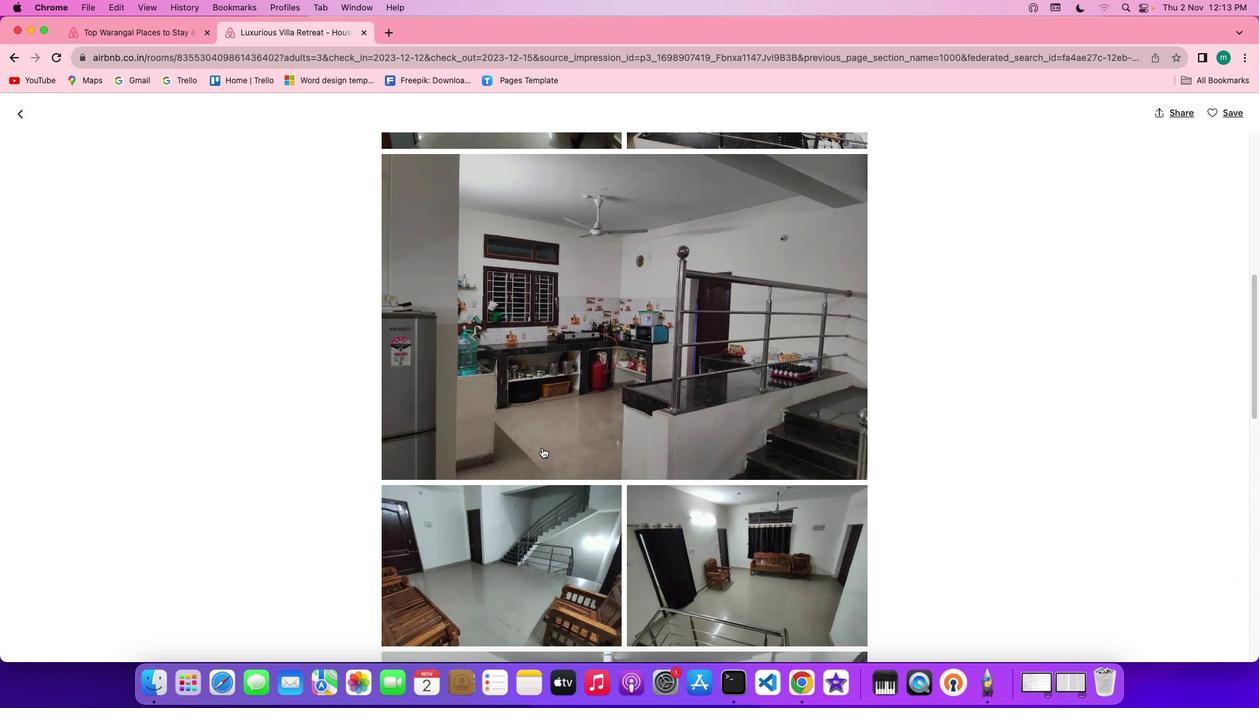 
Action: Mouse scrolled (547, 453) with delta (5, 3)
Screenshot: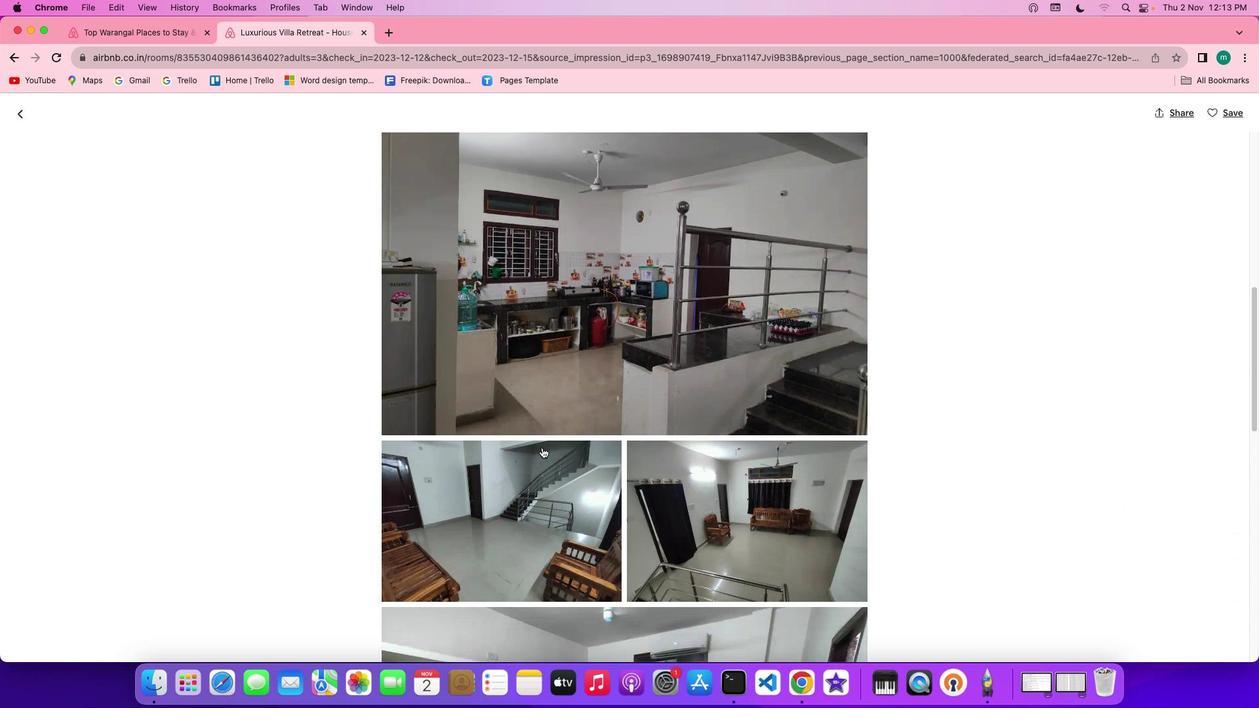 
Action: Mouse scrolled (547, 453) with delta (5, 3)
Screenshot: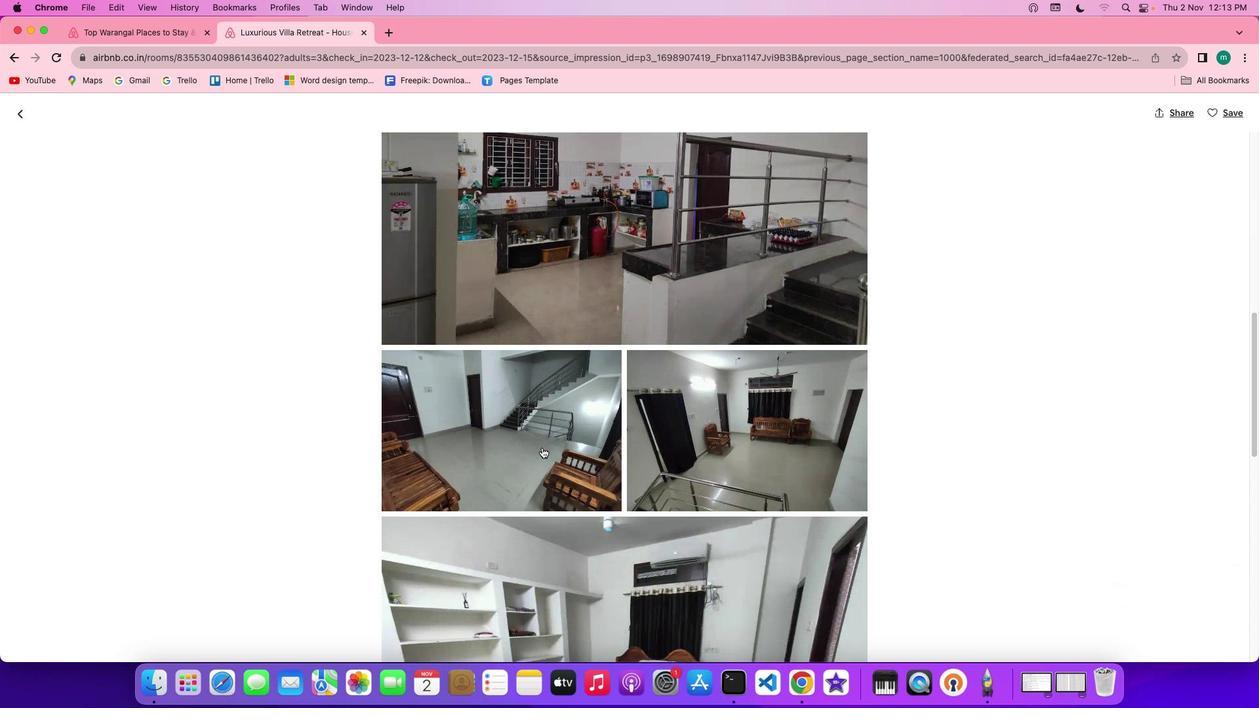 
Action: Mouse moved to (547, 452)
Screenshot: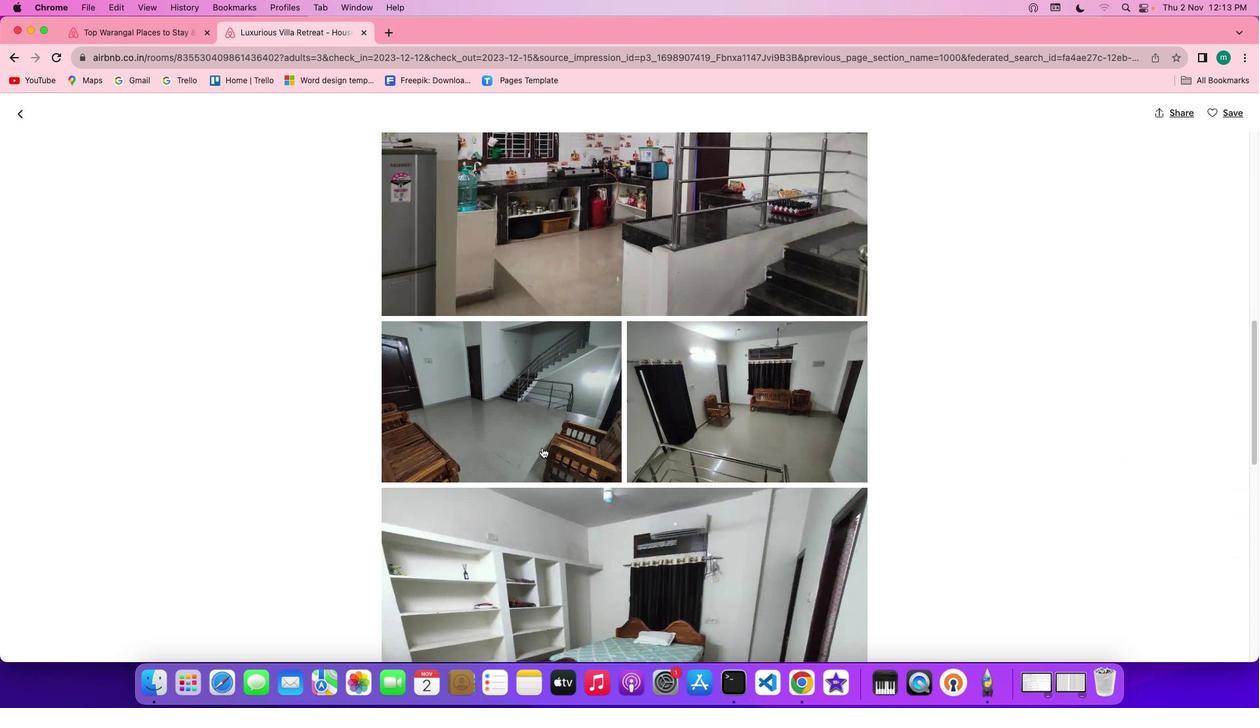 
Action: Mouse scrolled (547, 452) with delta (5, 4)
Screenshot: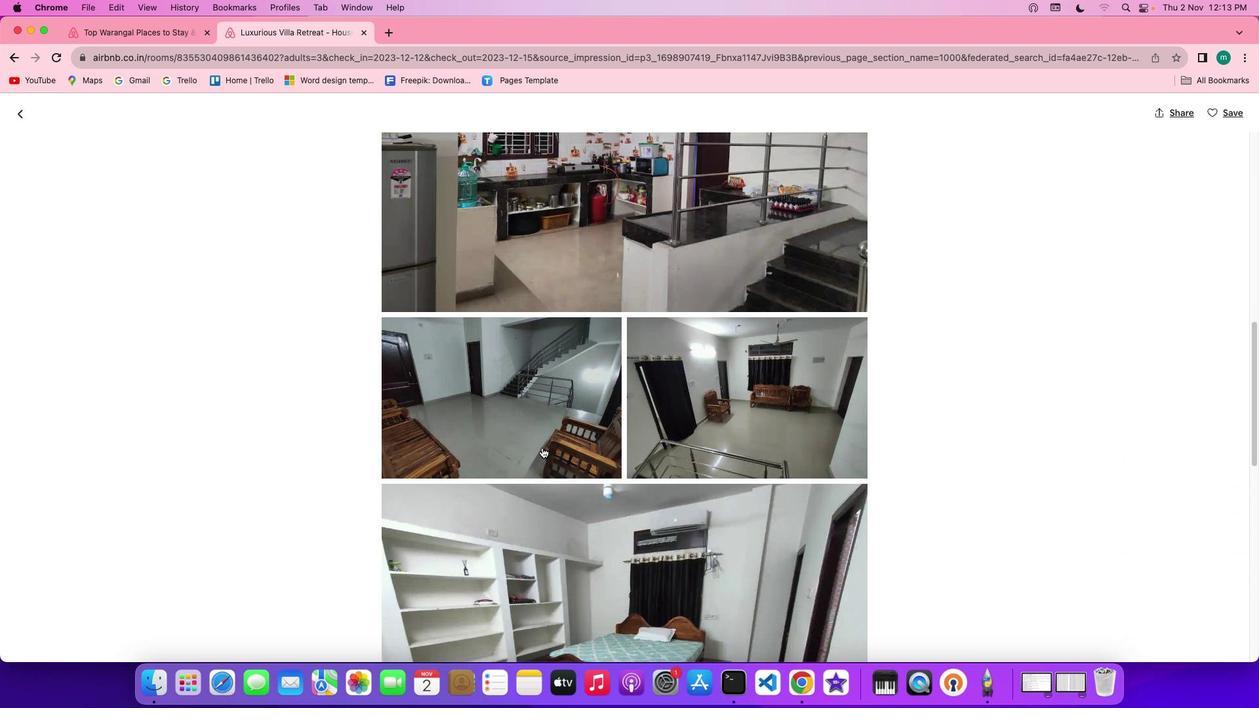 
Action: Mouse scrolled (547, 452) with delta (5, 4)
Screenshot: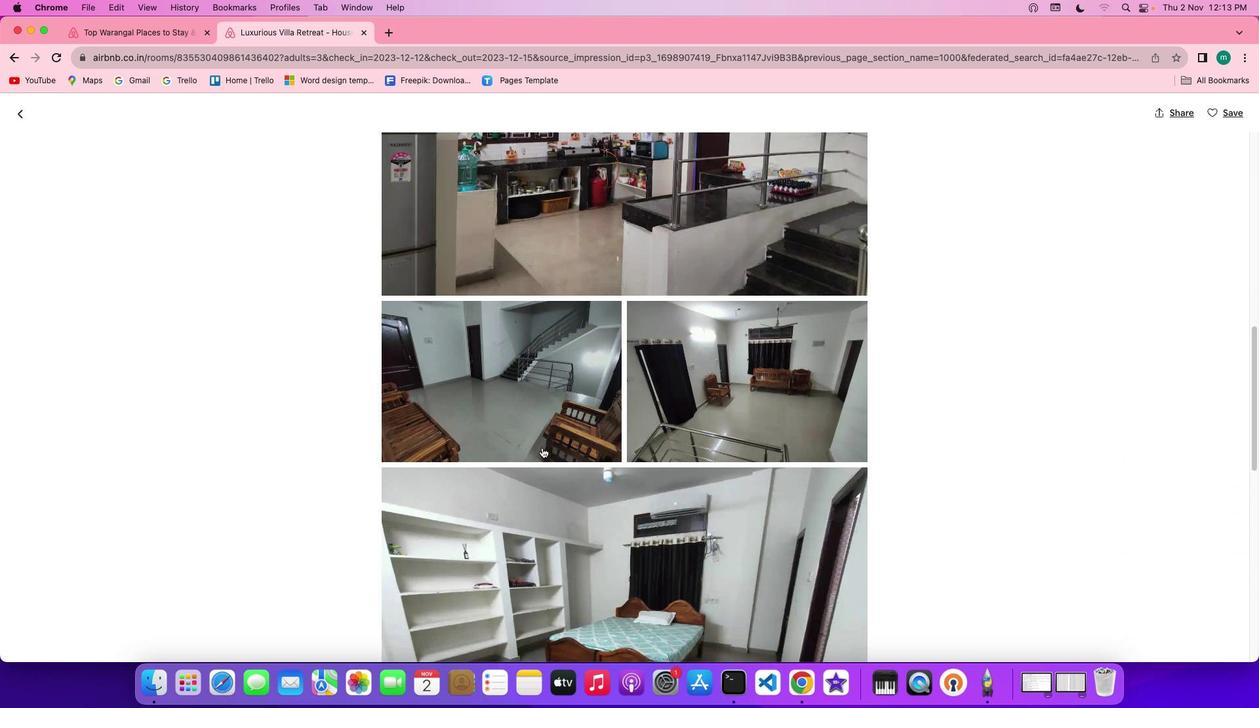 
Action: Mouse scrolled (547, 452) with delta (5, 3)
Screenshot: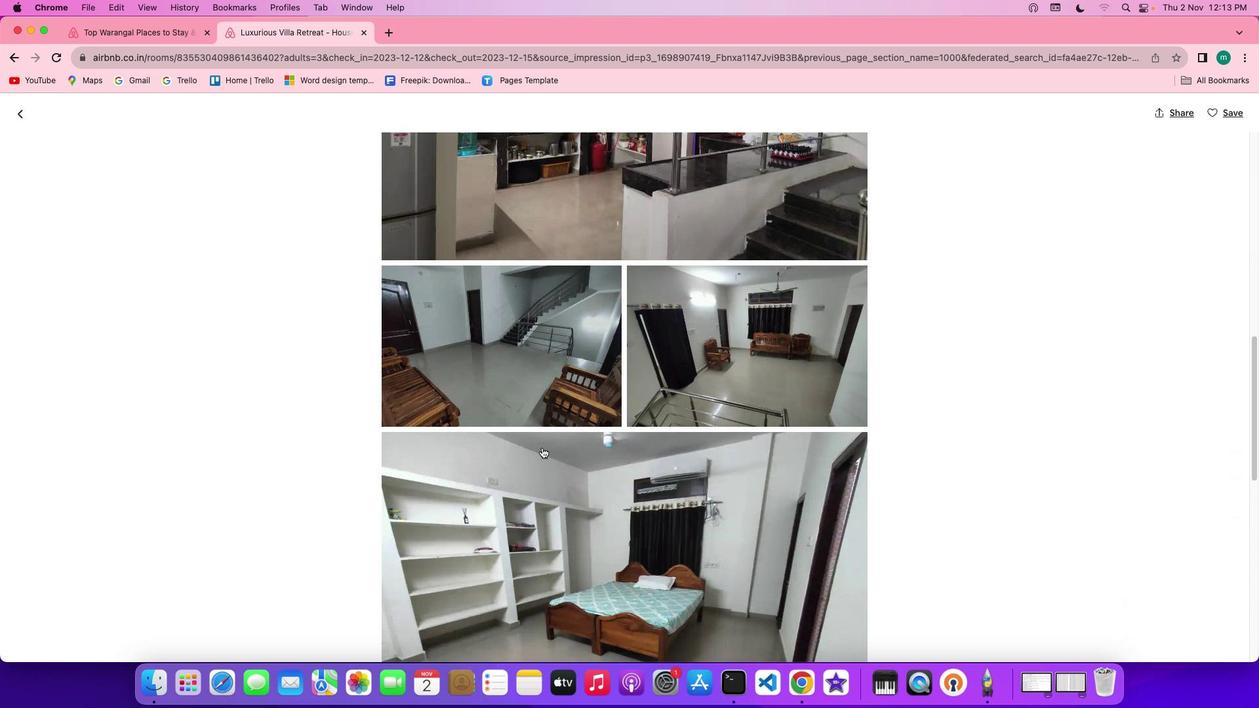
Action: Mouse scrolled (547, 452) with delta (5, 2)
Screenshot: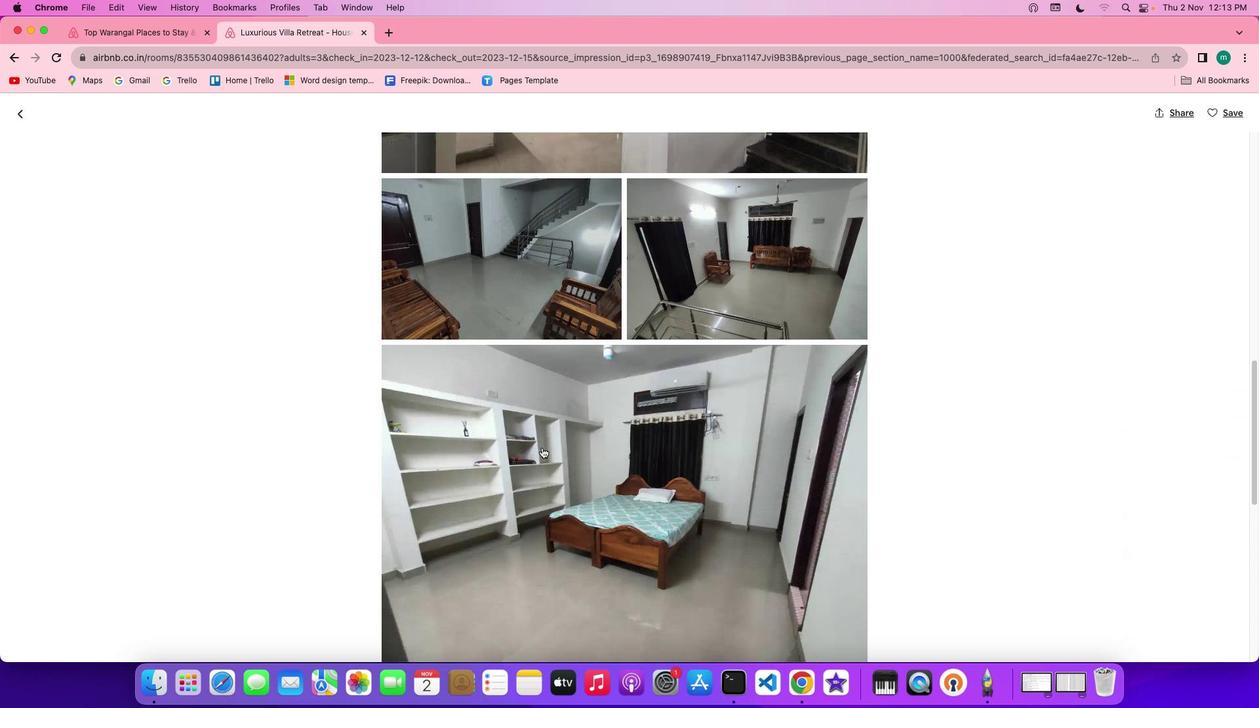 
Action: Mouse scrolled (547, 452) with delta (5, 4)
Screenshot: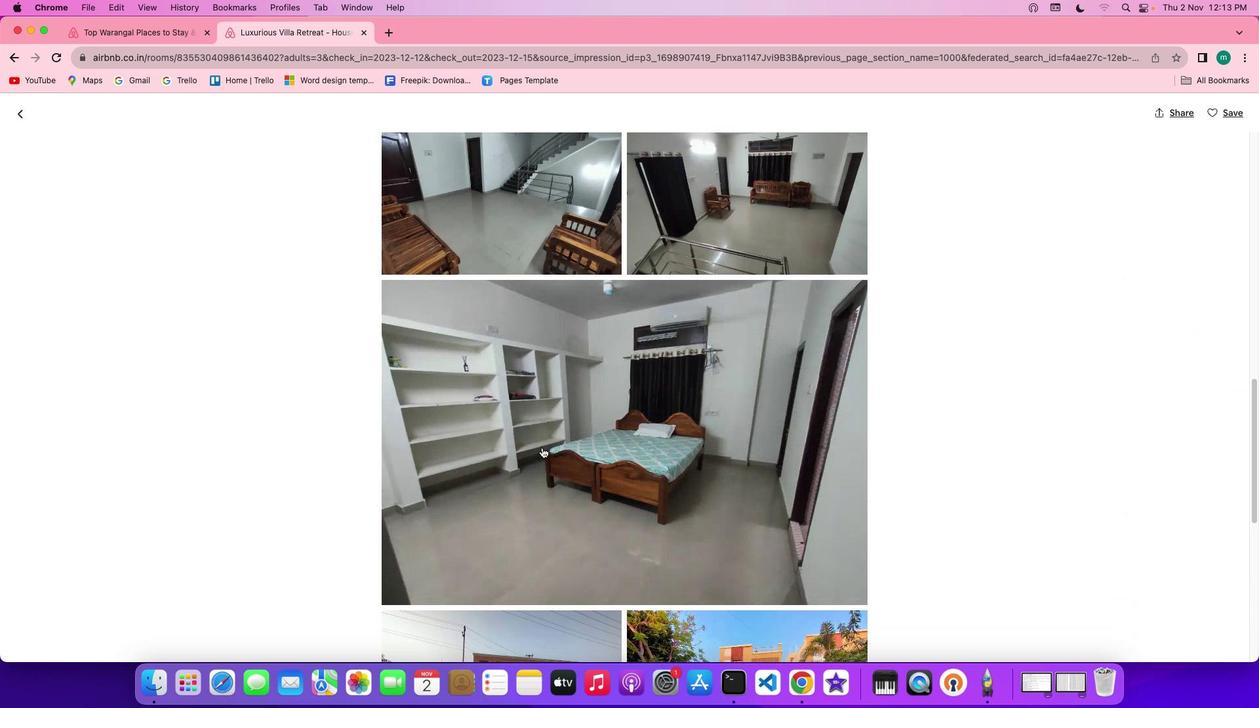 
Action: Mouse scrolled (547, 452) with delta (5, 4)
Screenshot: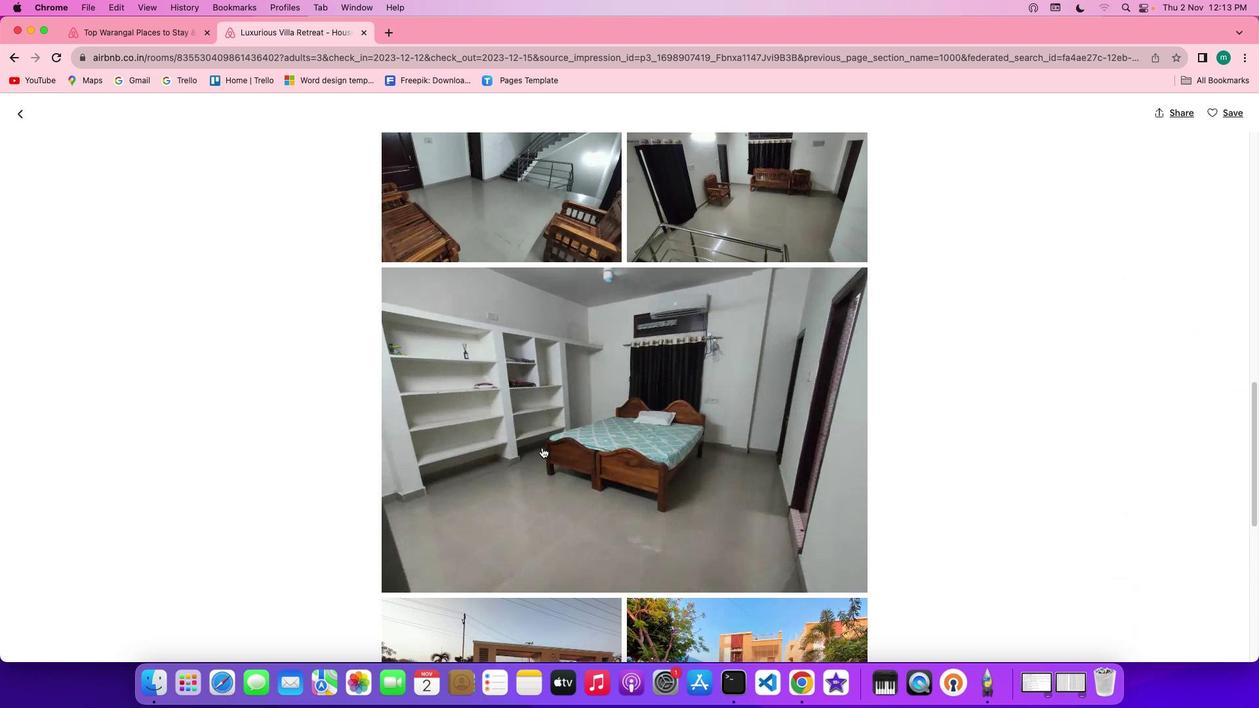 
Action: Mouse scrolled (547, 452) with delta (5, 3)
Screenshot: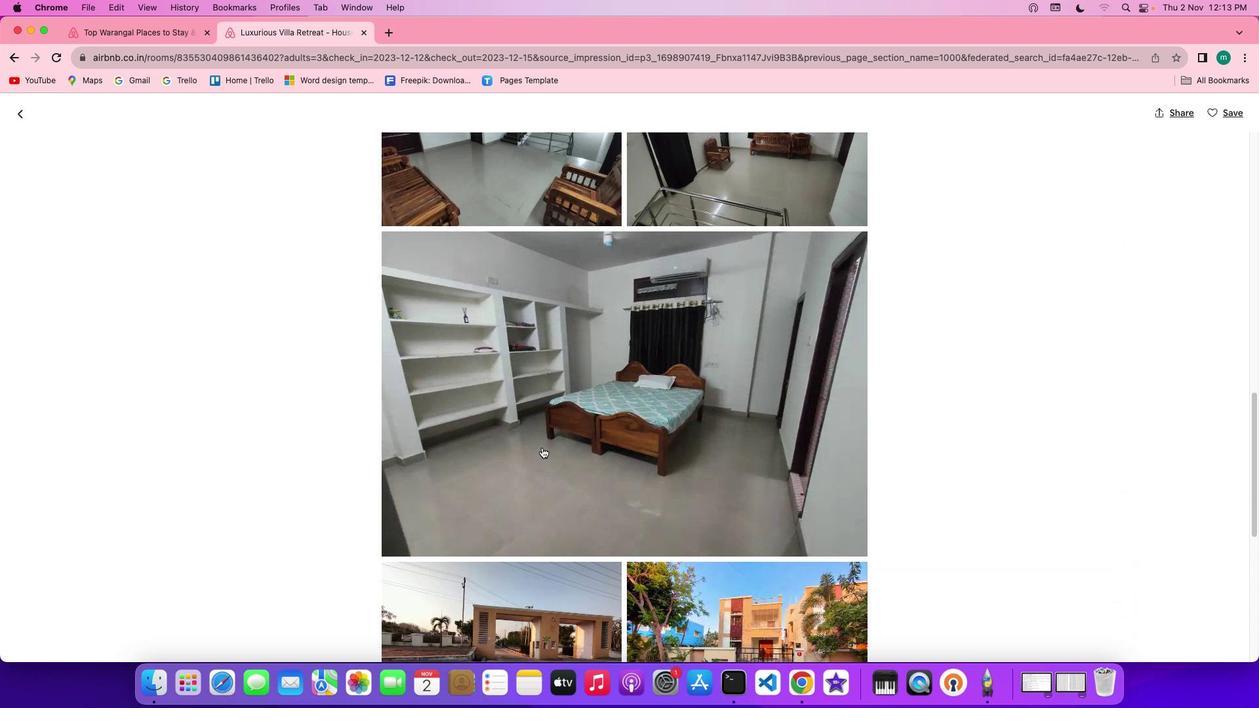 
Action: Mouse scrolled (547, 452) with delta (5, 3)
Screenshot: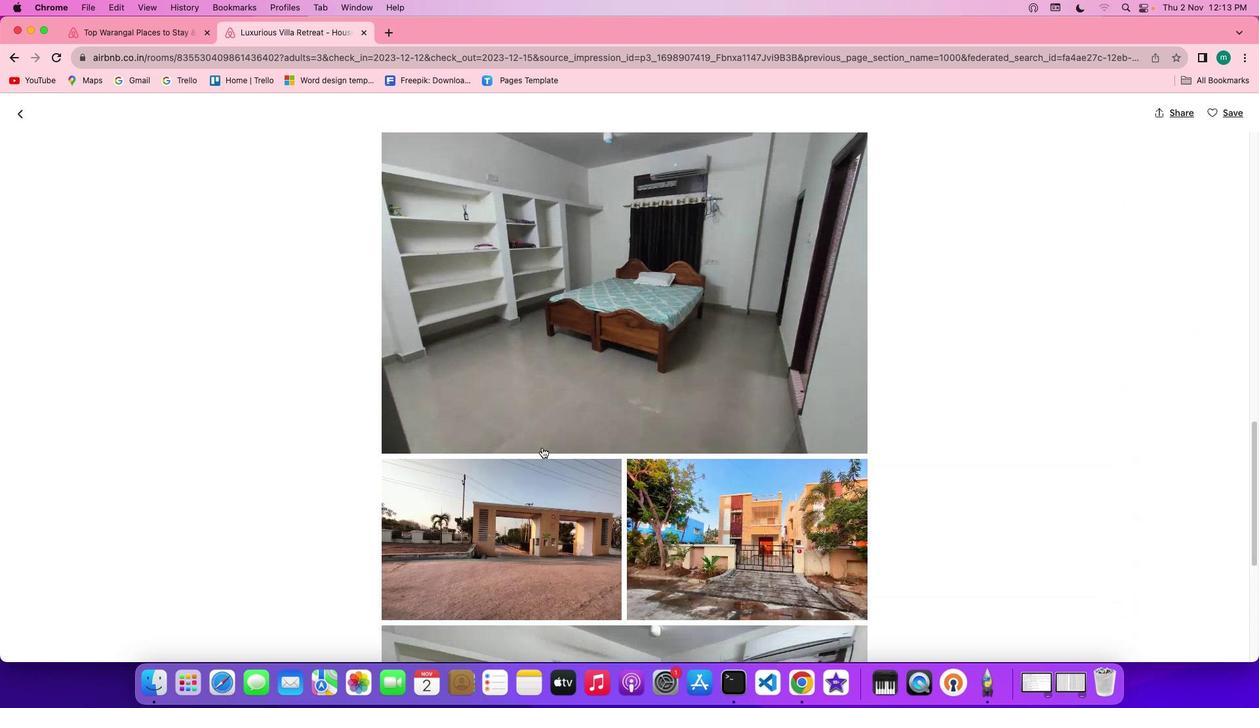 
Action: Mouse scrolled (547, 452) with delta (5, 4)
Screenshot: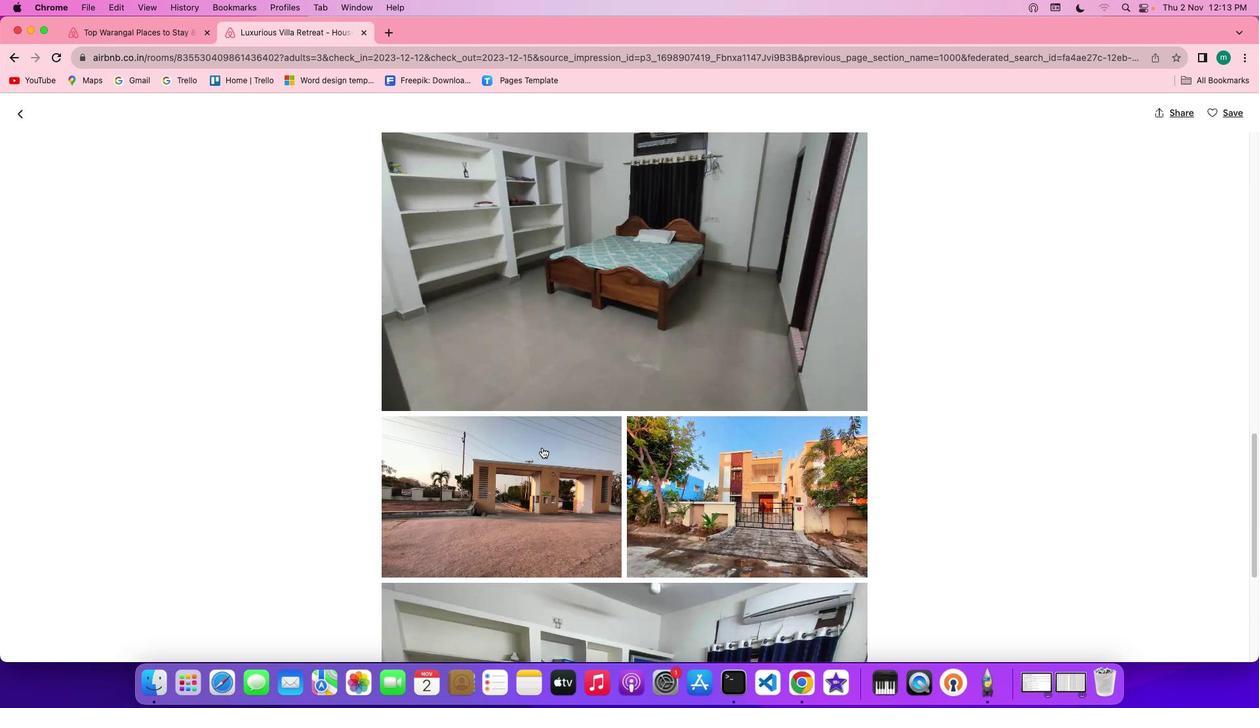 
Action: Mouse scrolled (547, 452) with delta (5, 4)
Screenshot: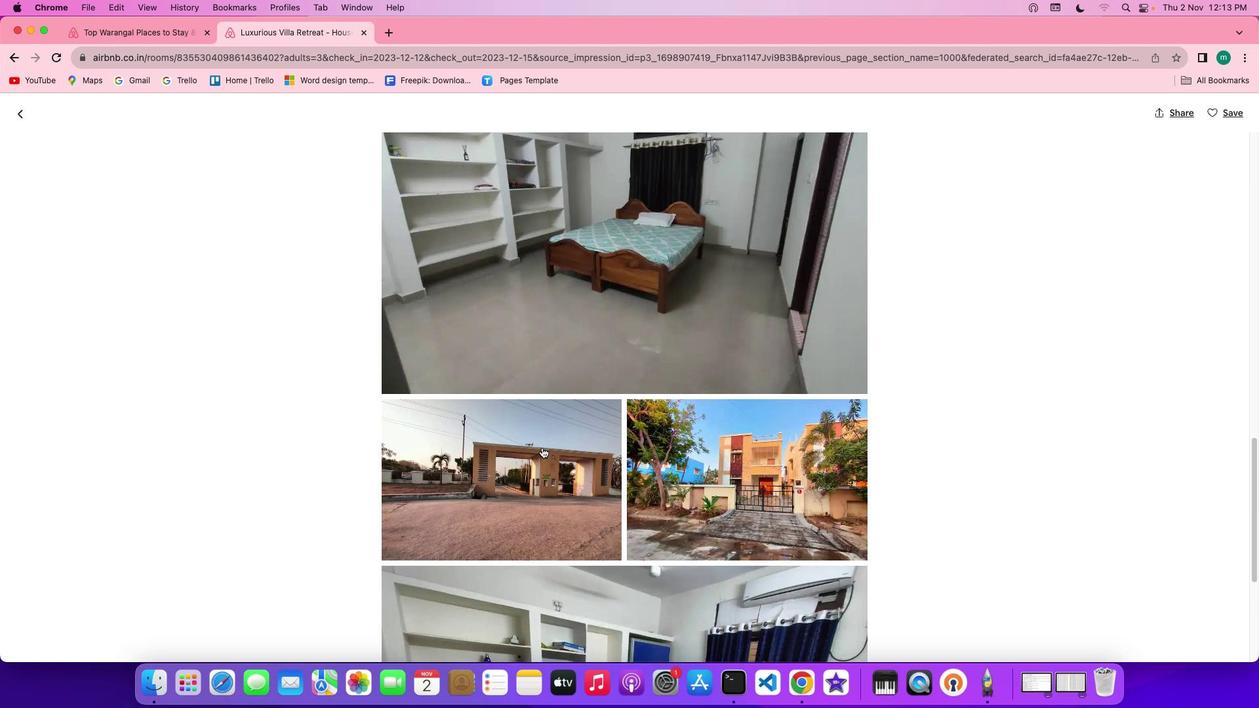 
Action: Mouse scrolled (547, 452) with delta (5, 3)
Screenshot: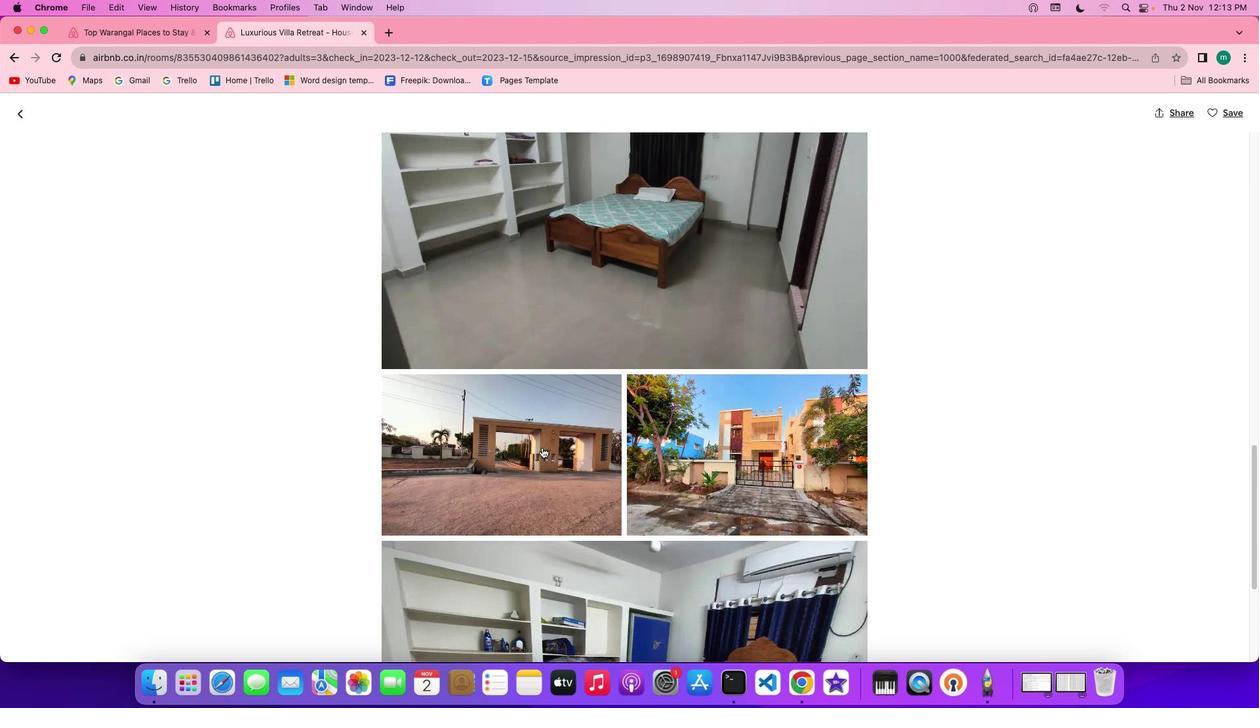 
Action: Mouse scrolled (547, 452) with delta (5, 3)
Screenshot: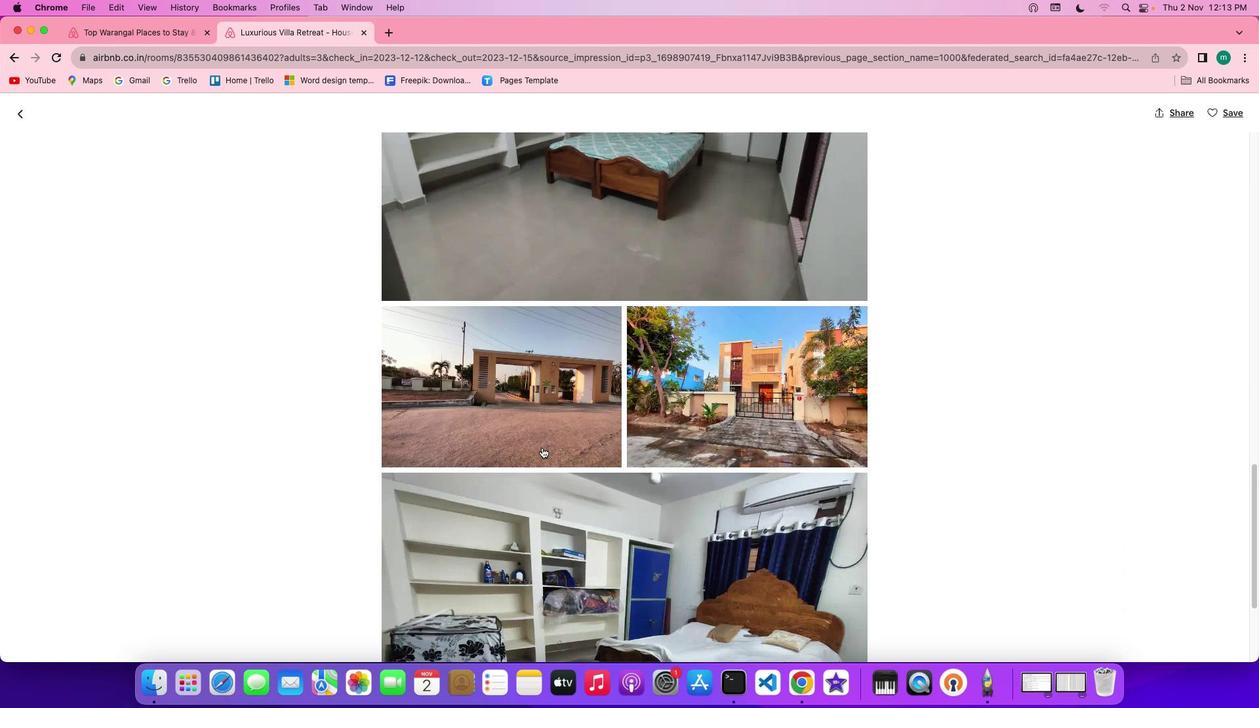 
Action: Mouse scrolled (547, 452) with delta (5, 4)
Screenshot: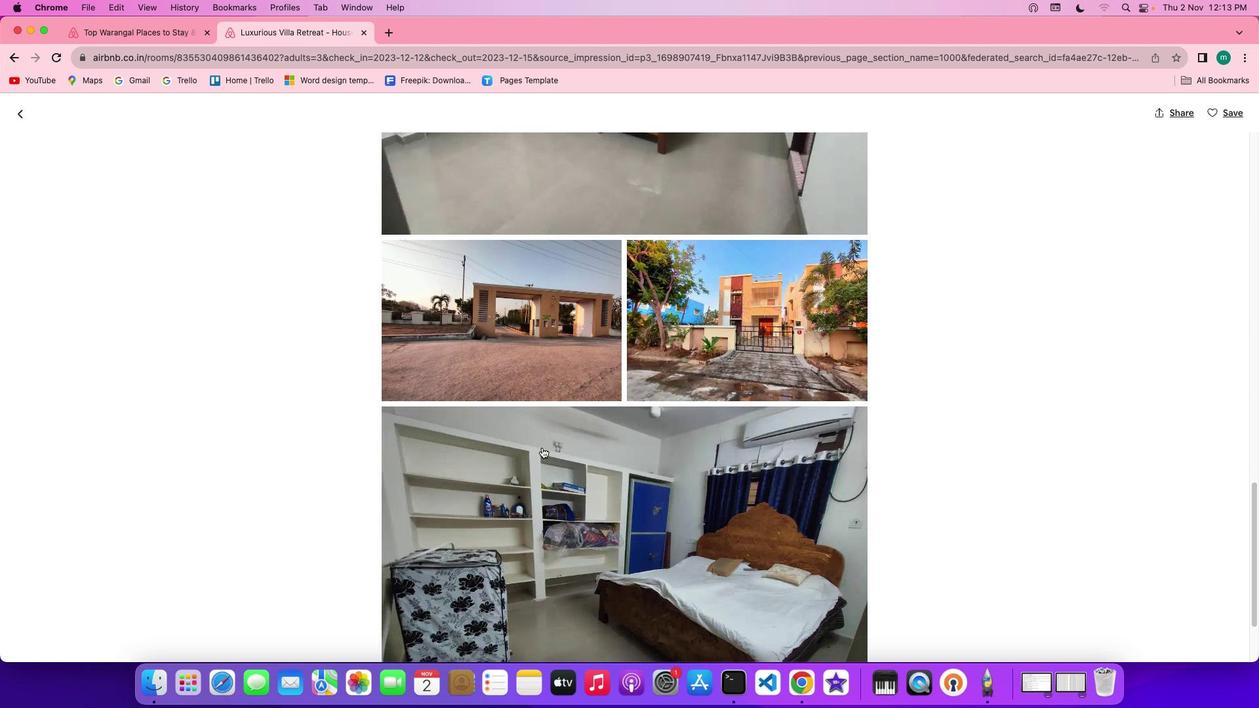 
Action: Mouse scrolled (547, 452) with delta (5, 4)
Screenshot: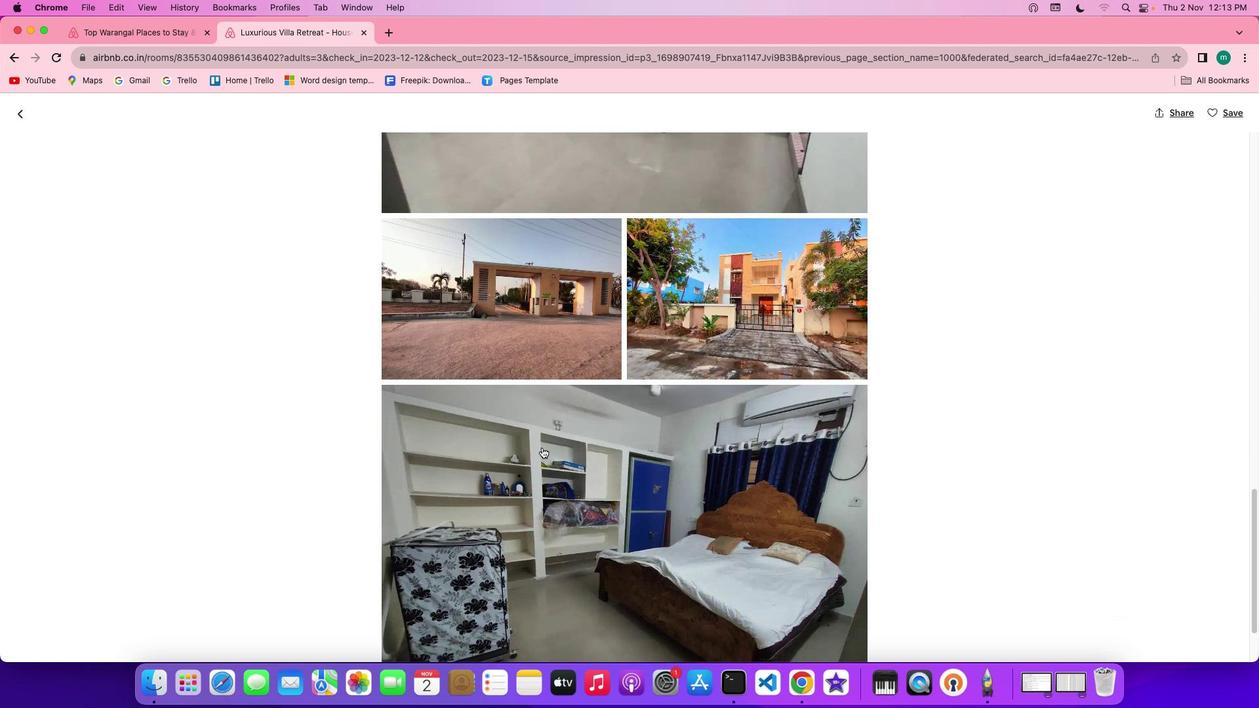 
Action: Mouse scrolled (547, 452) with delta (5, 3)
Screenshot: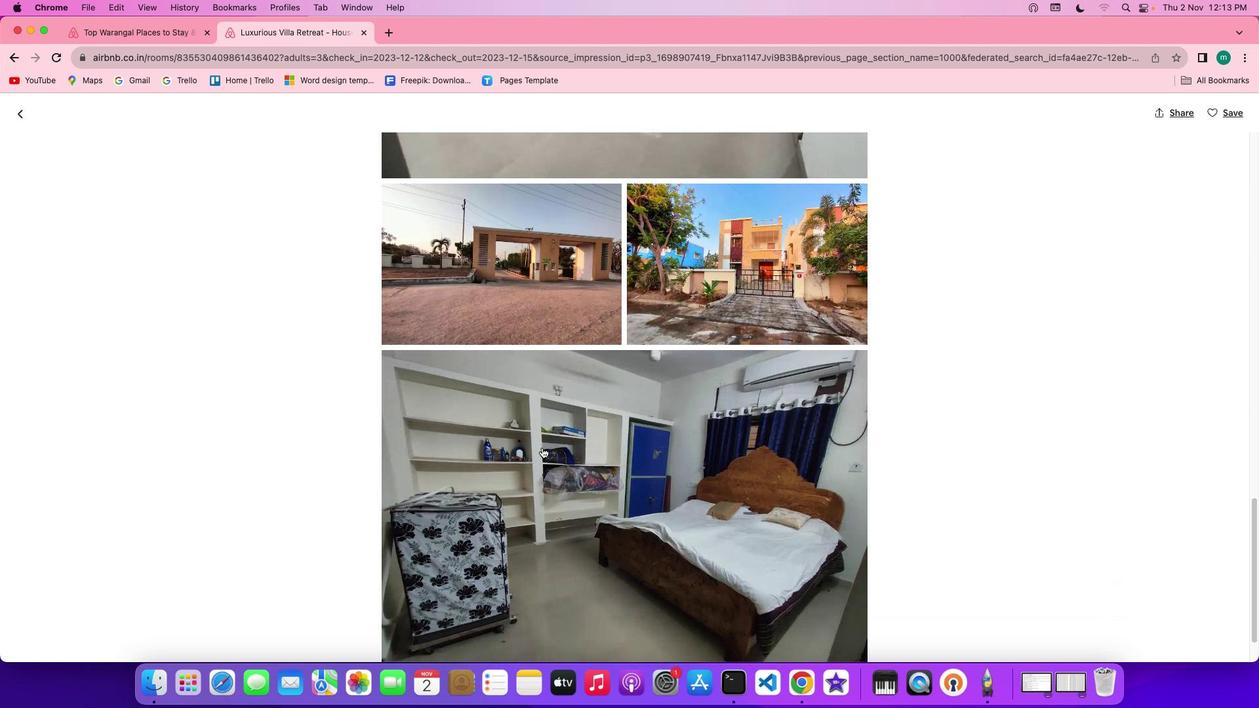 
Action: Mouse scrolled (547, 452) with delta (5, 3)
Screenshot: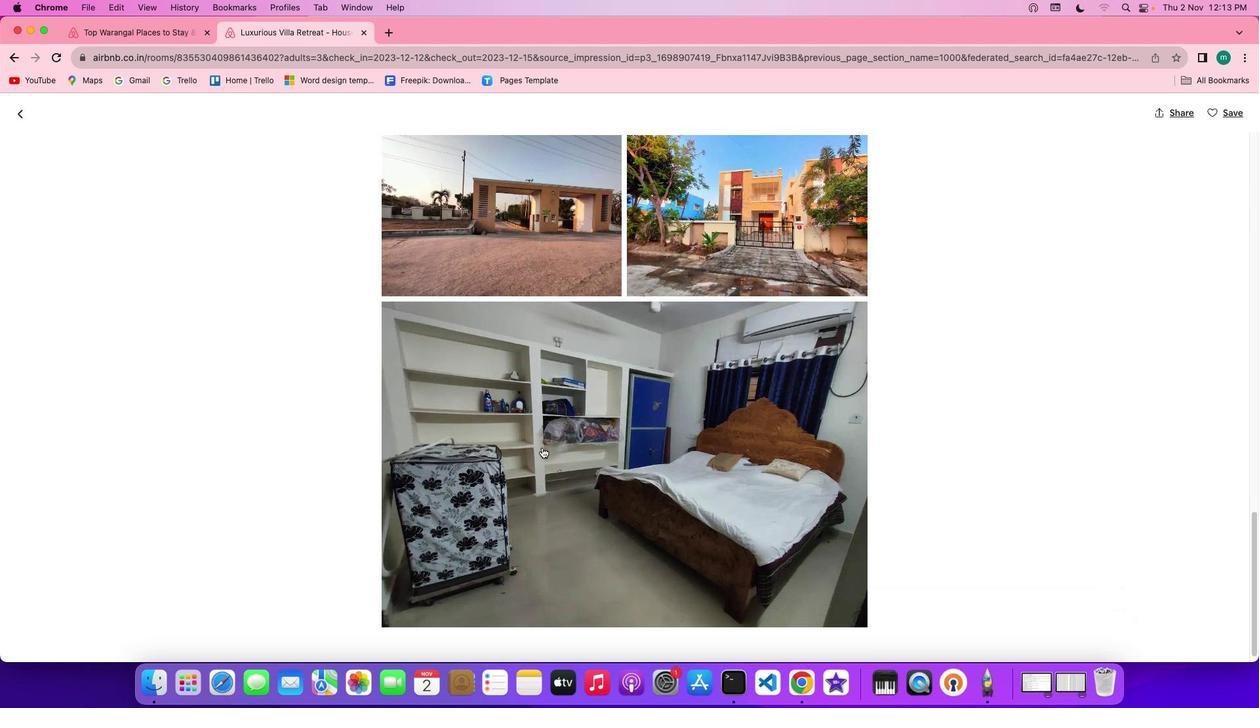 
Action: Mouse scrolled (547, 452) with delta (5, 4)
Screenshot: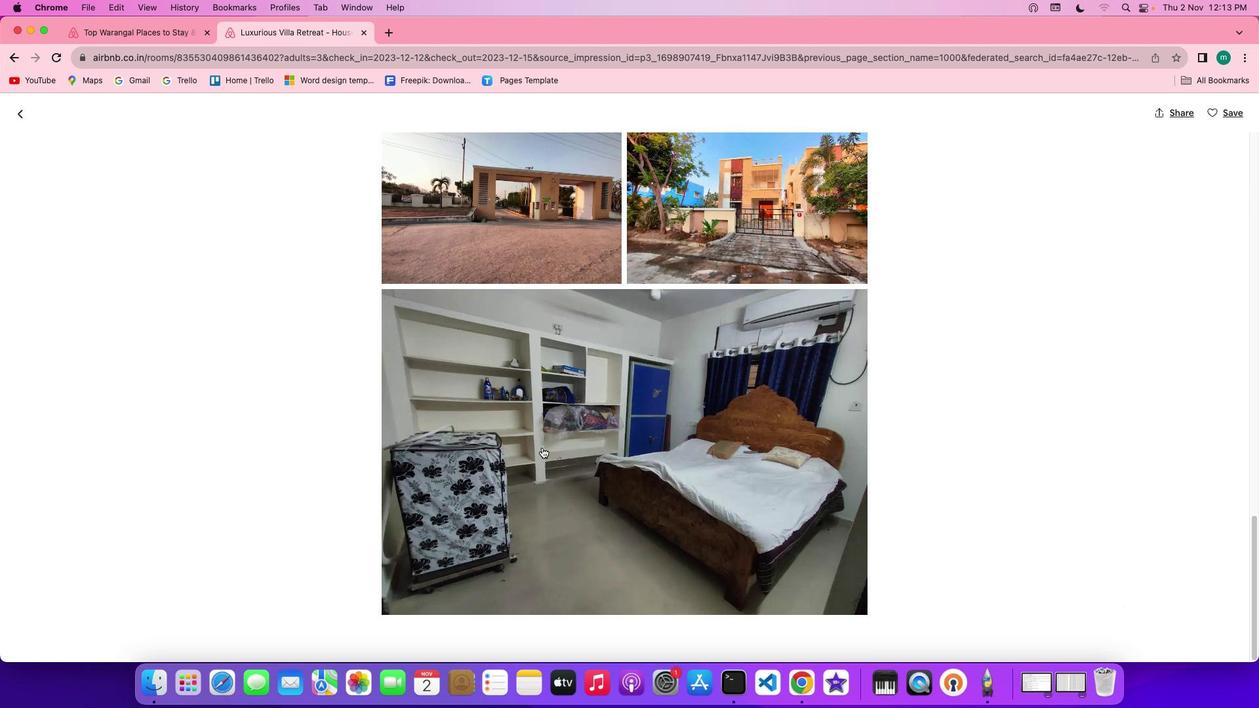 
Action: Mouse scrolled (547, 452) with delta (5, 4)
Screenshot: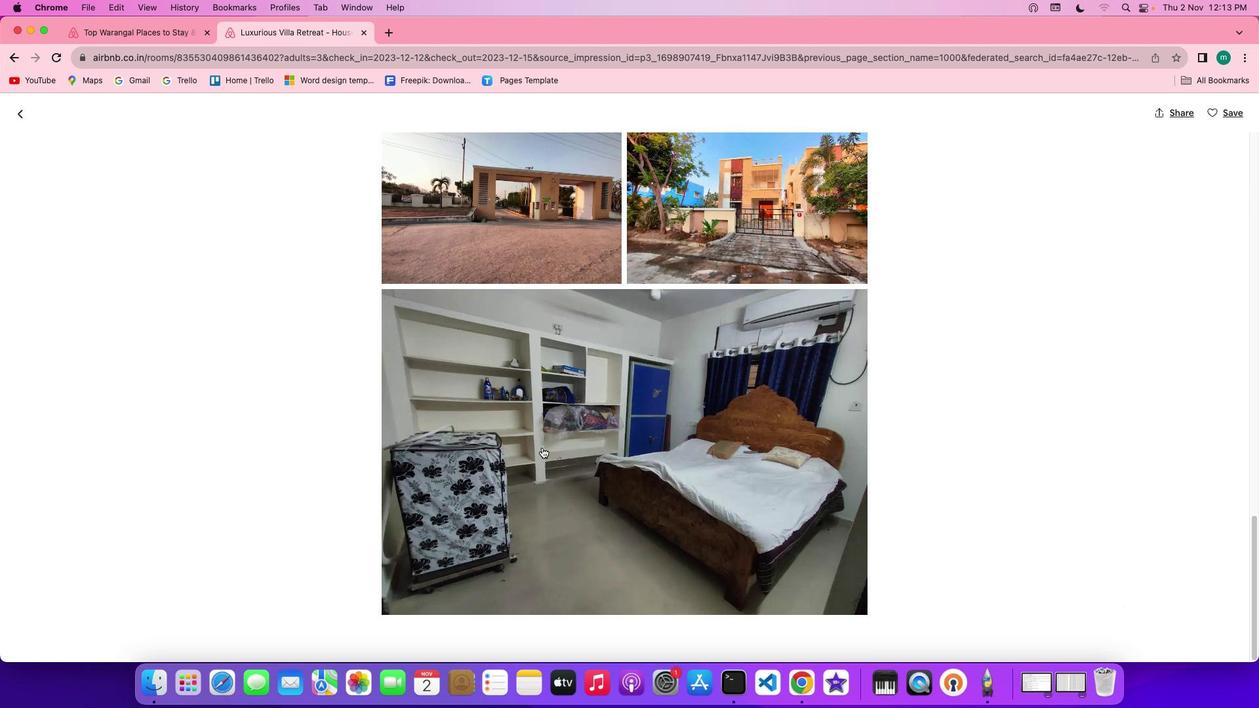 
Action: Mouse scrolled (547, 452) with delta (5, 3)
Screenshot: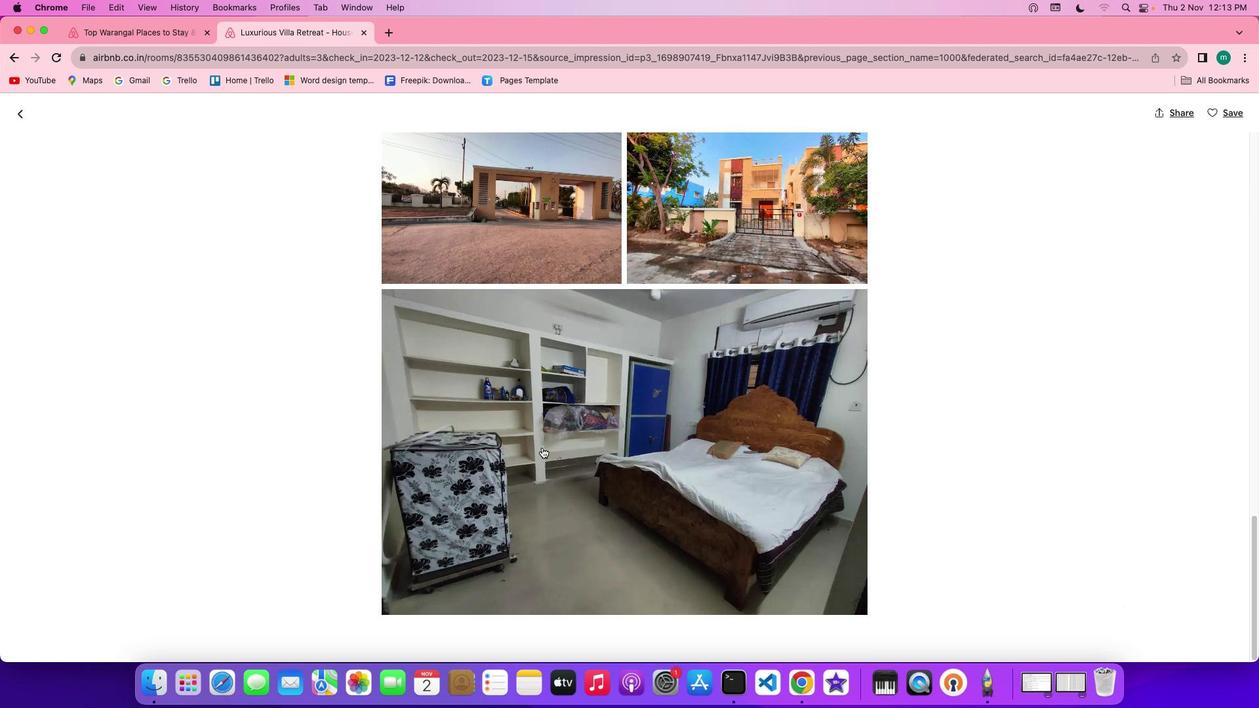 
Action: Mouse scrolled (547, 452) with delta (5, 3)
Screenshot: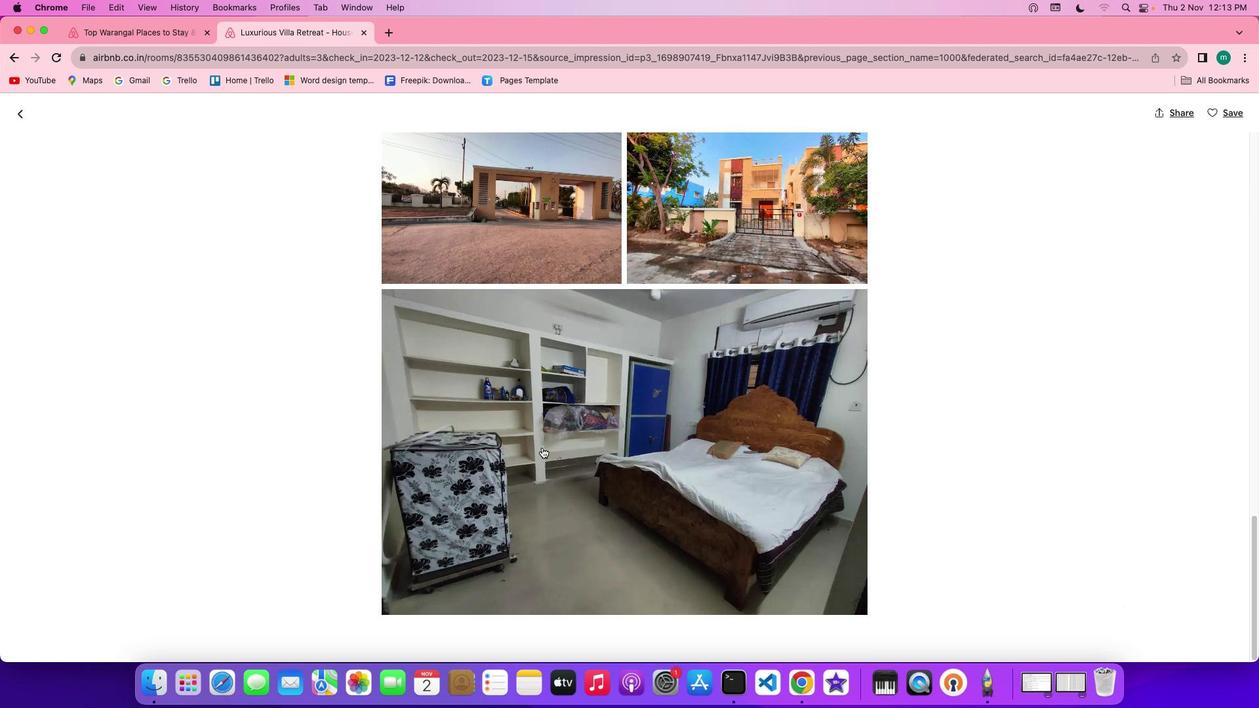 
Action: Mouse scrolled (547, 452) with delta (5, 4)
Screenshot: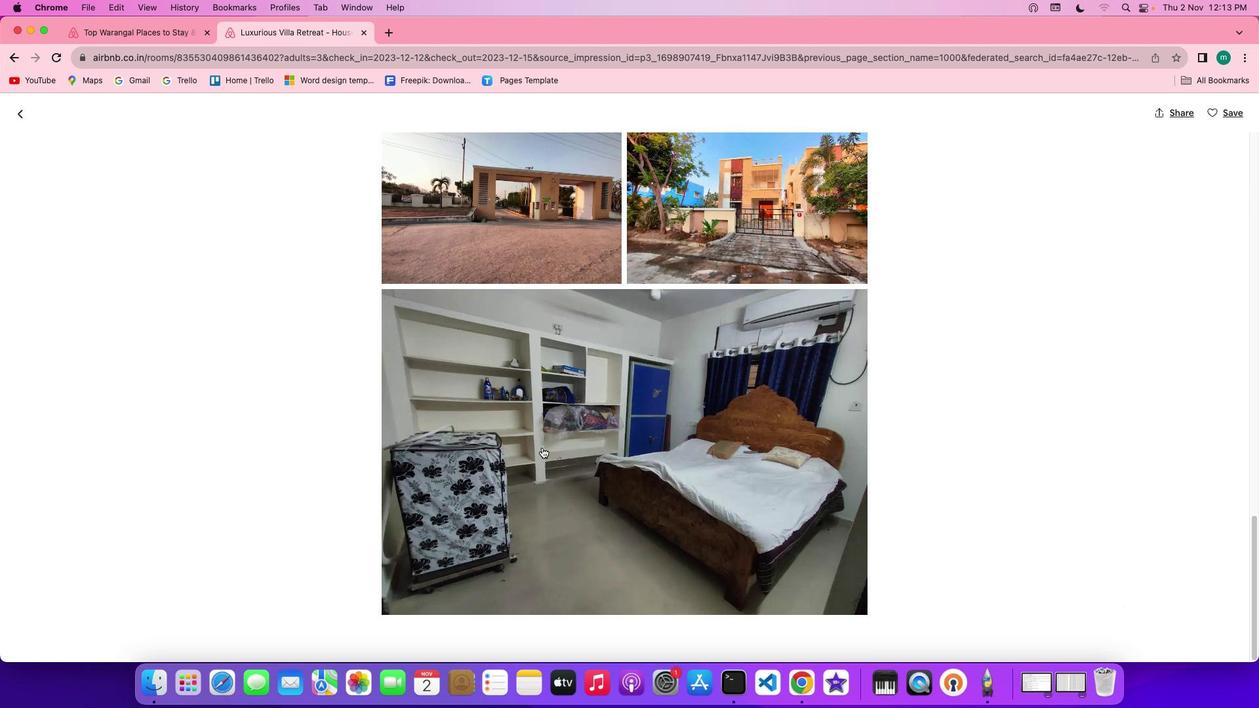 
Action: Mouse scrolled (547, 452) with delta (5, 4)
Screenshot: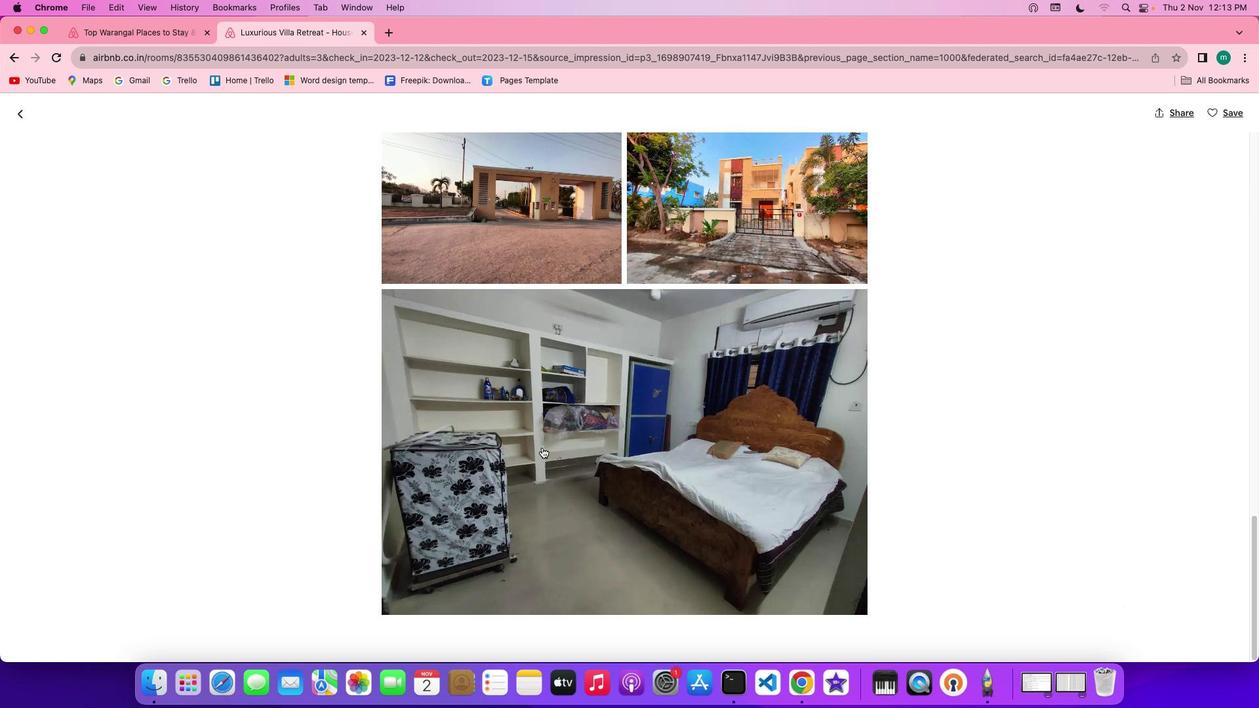 
Action: Mouse scrolled (547, 452) with delta (5, 3)
Screenshot: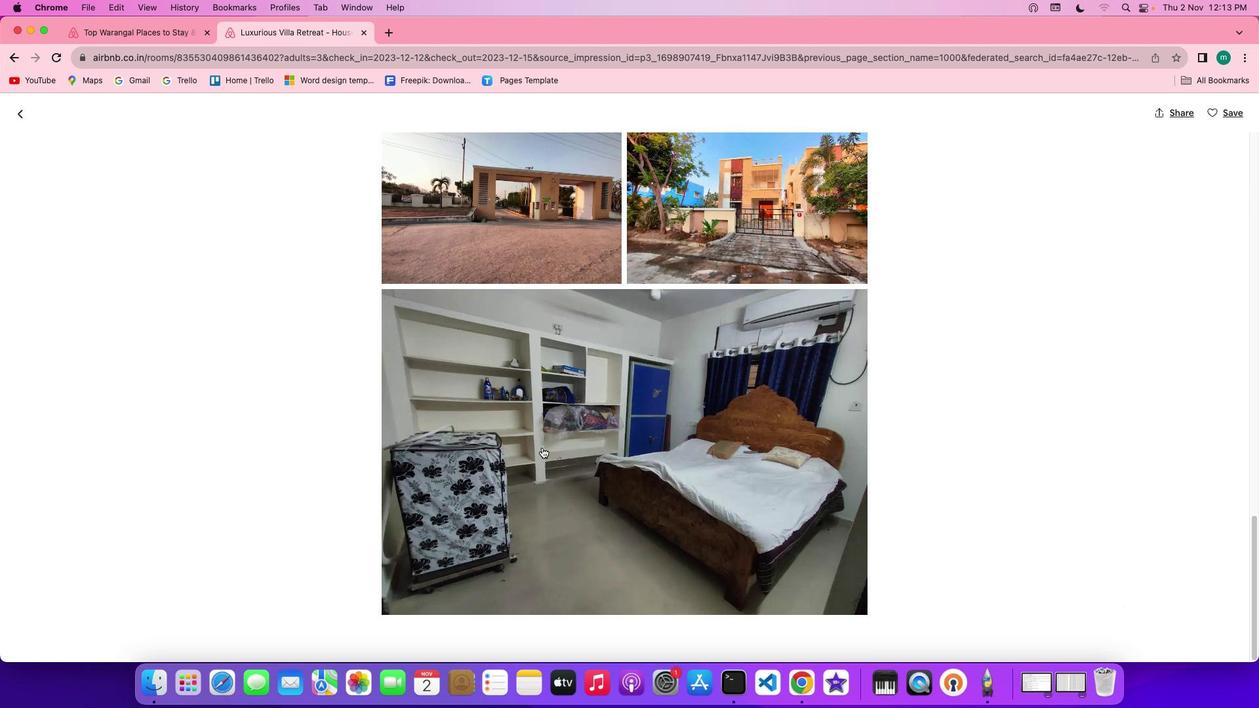 
Action: Mouse scrolled (547, 452) with delta (5, 3)
Screenshot: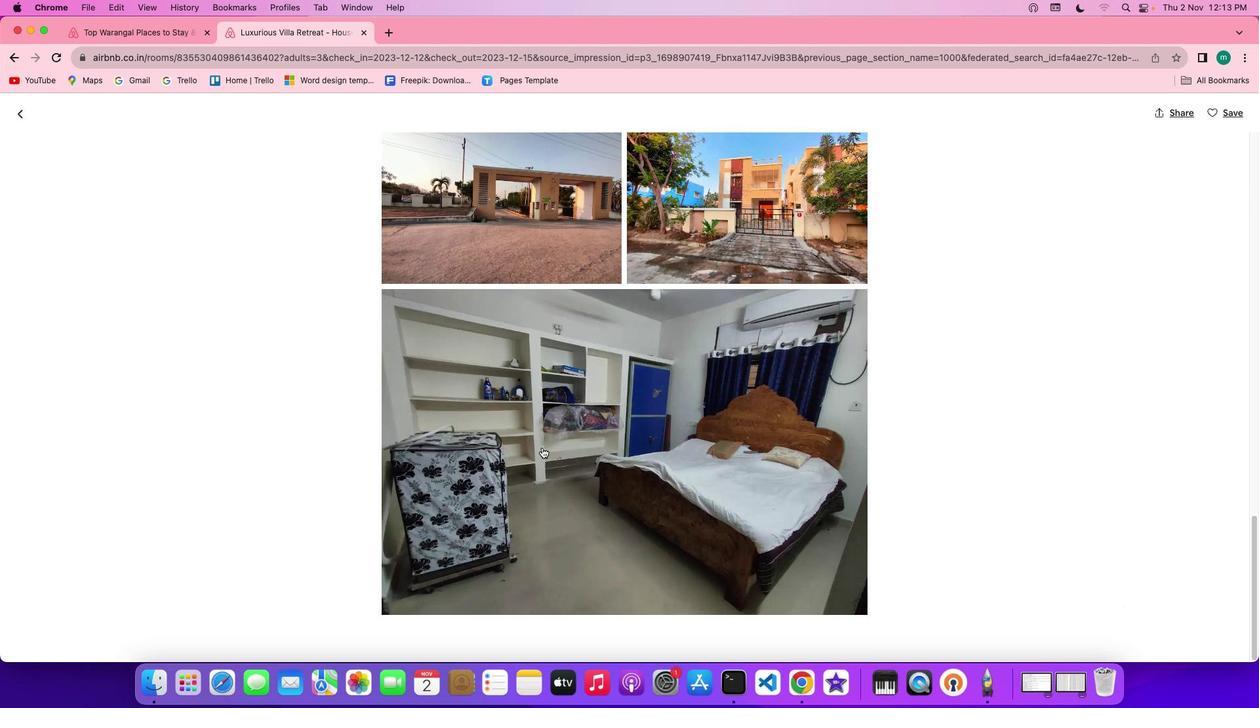 
Action: Mouse scrolled (547, 452) with delta (5, 4)
Screenshot: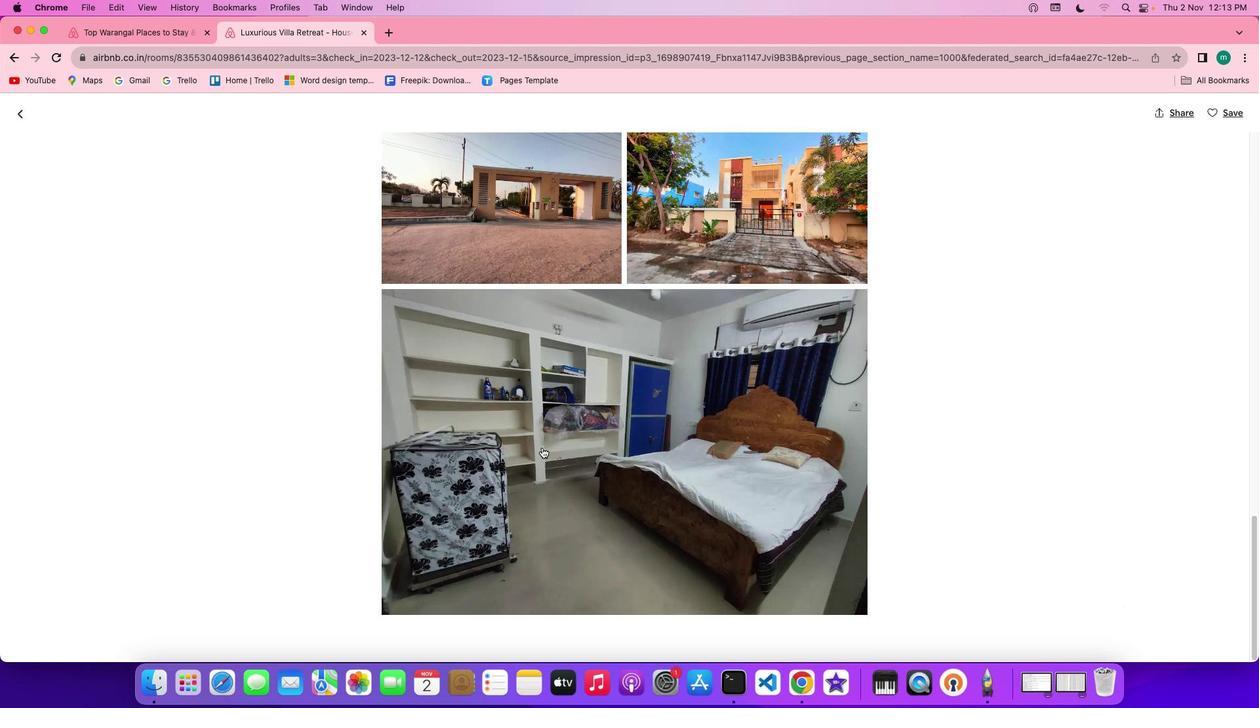 
Action: Mouse scrolled (547, 452) with delta (5, 4)
Screenshot: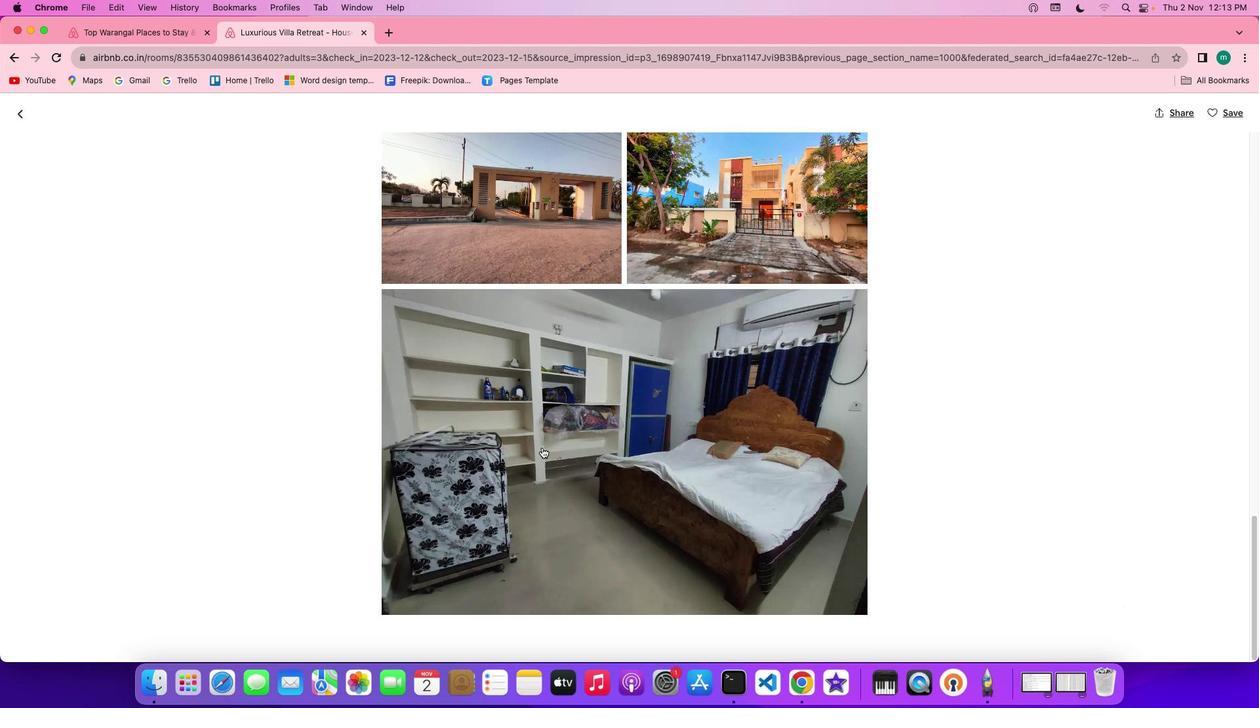 
Action: Mouse scrolled (547, 452) with delta (5, 3)
Screenshot: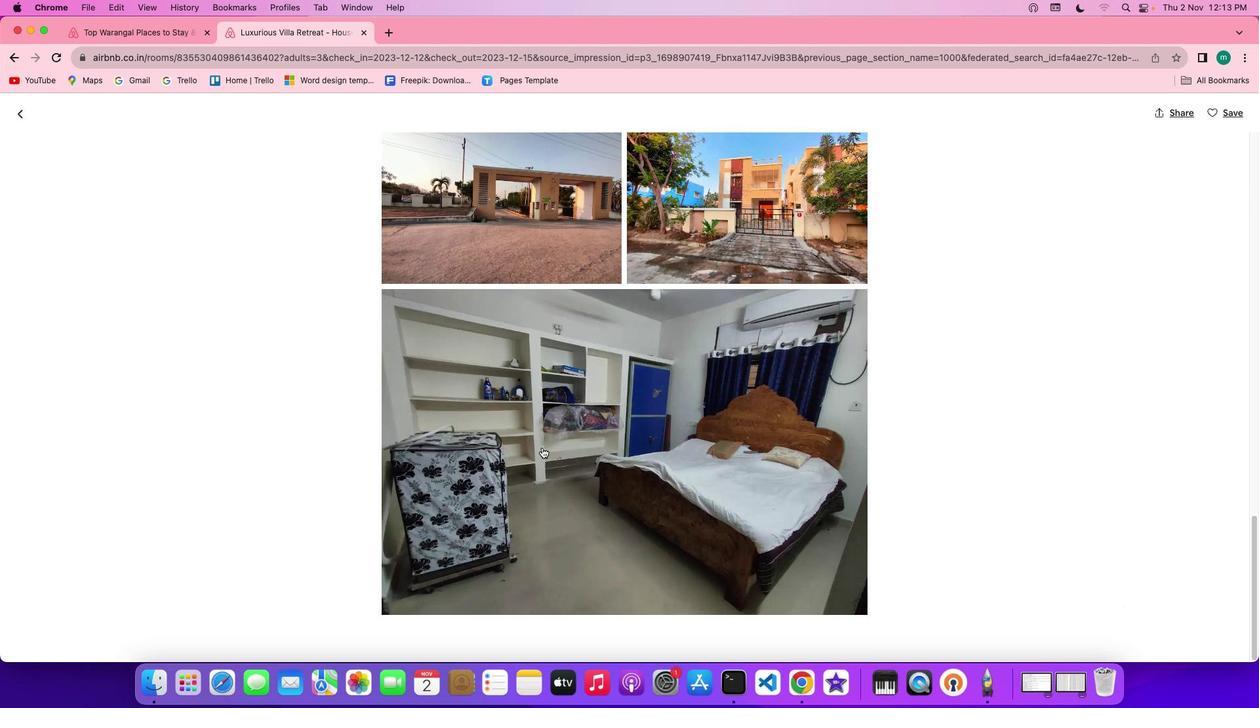 
Action: Mouse scrolled (547, 452) with delta (5, 3)
Screenshot: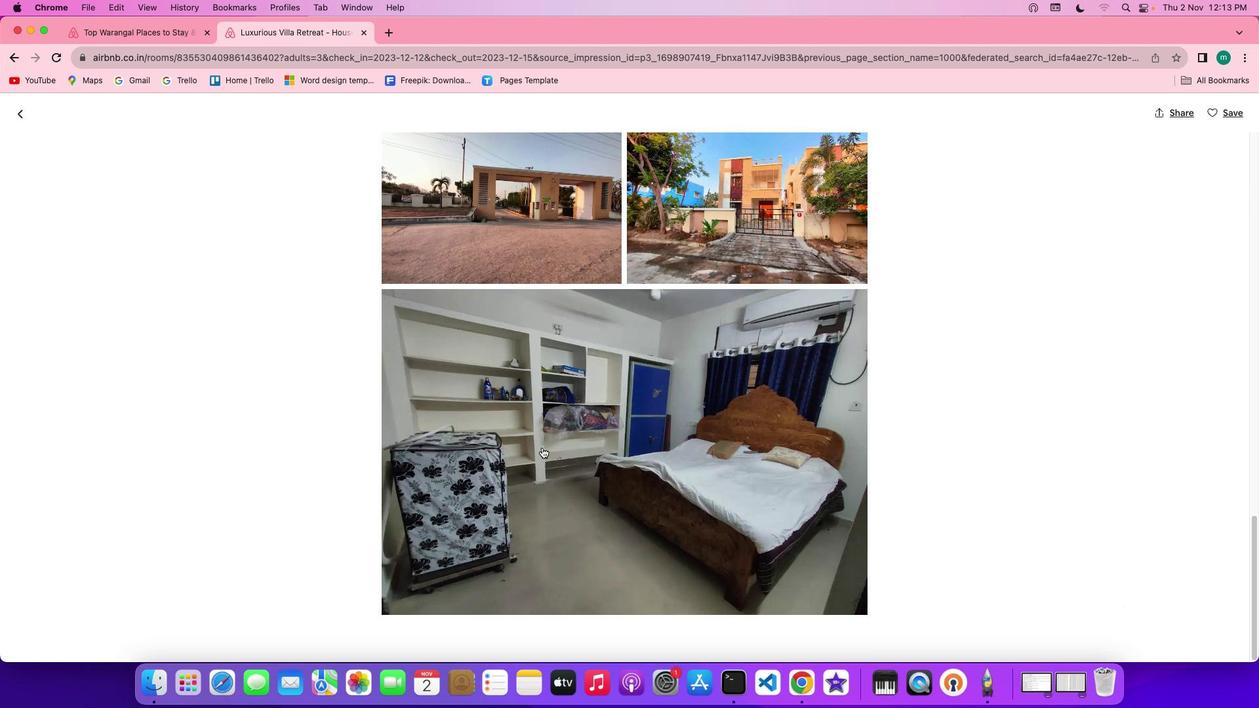 
Action: Mouse scrolled (547, 452) with delta (5, 4)
Screenshot: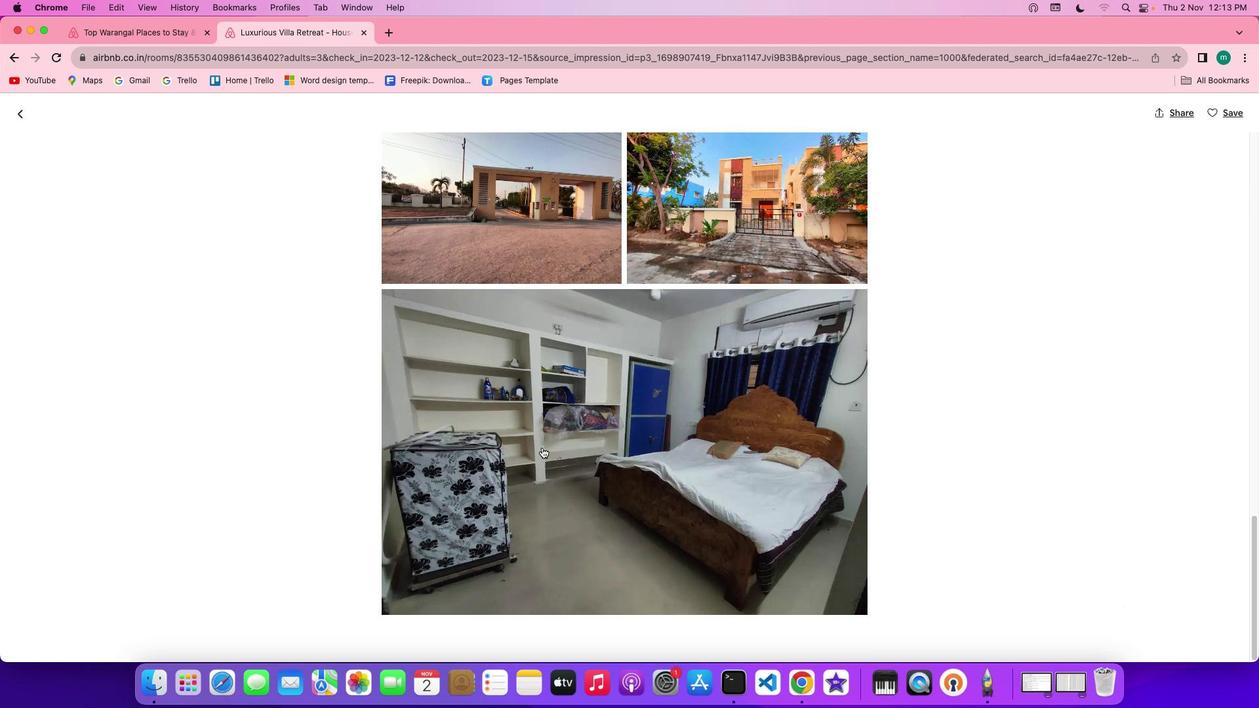 
Action: Mouse scrolled (547, 452) with delta (5, 4)
Screenshot: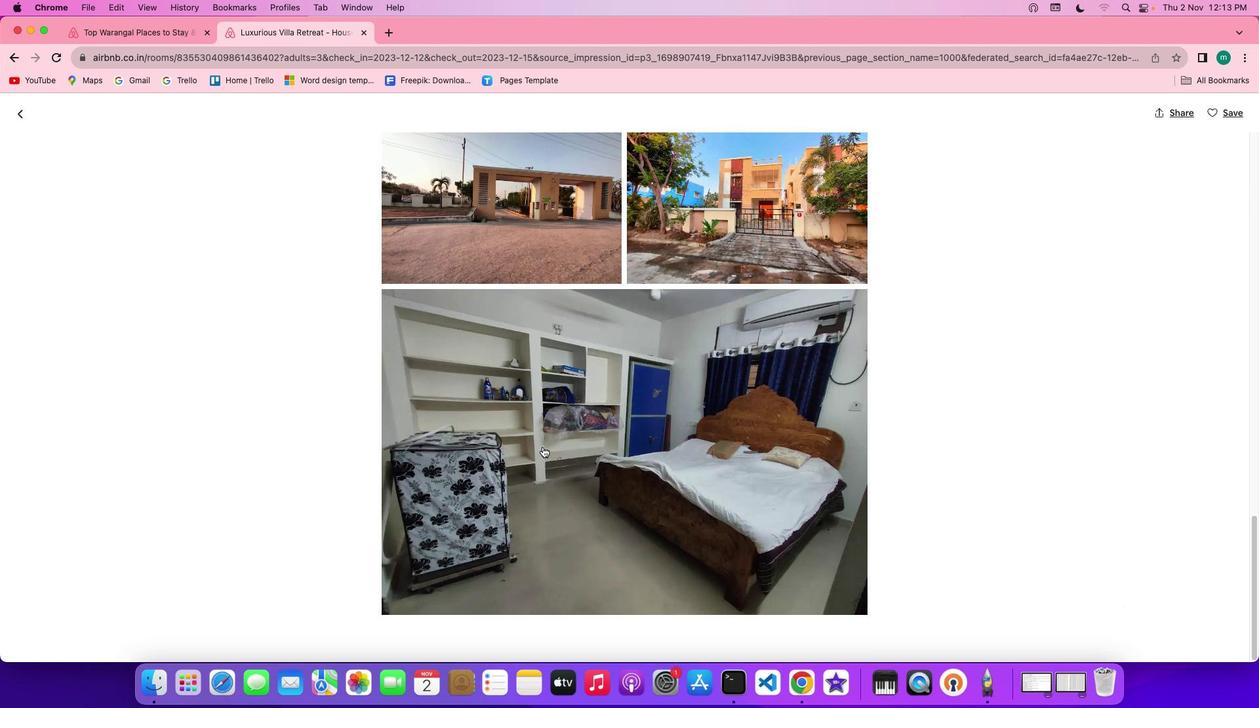 
Action: Mouse scrolled (547, 452) with delta (5, 4)
Screenshot: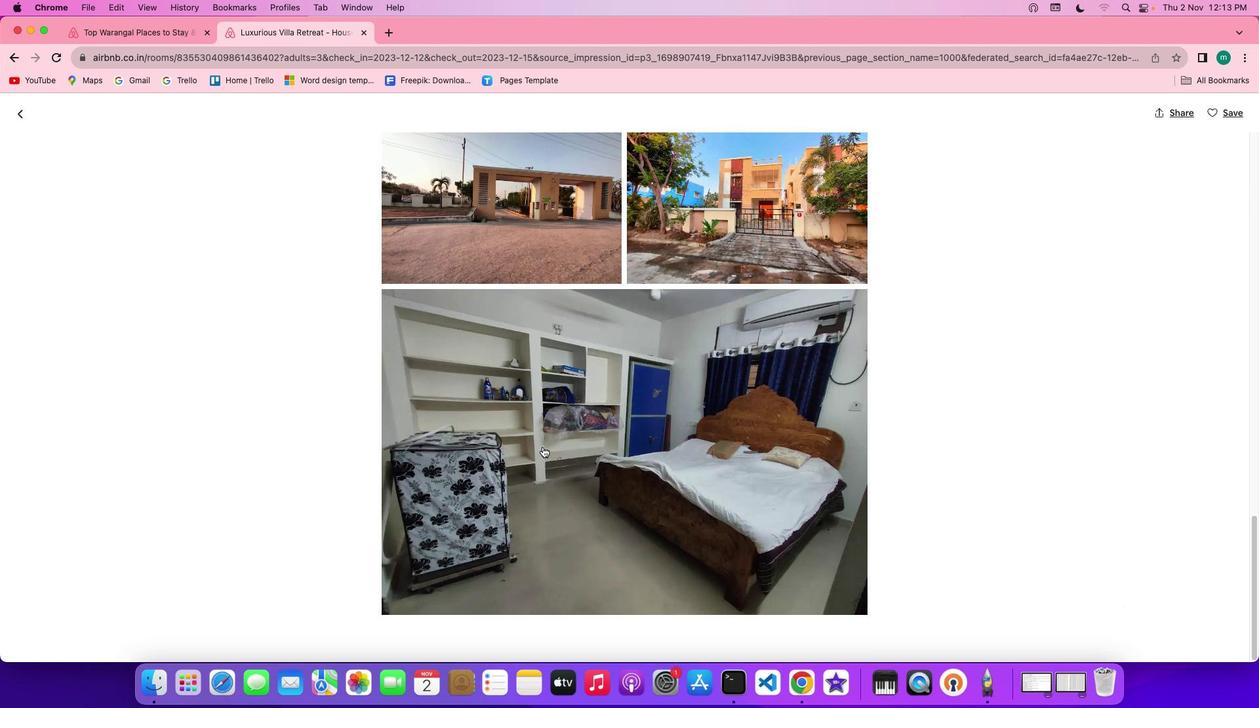 
Action: Mouse scrolled (547, 452) with delta (5, 3)
Screenshot: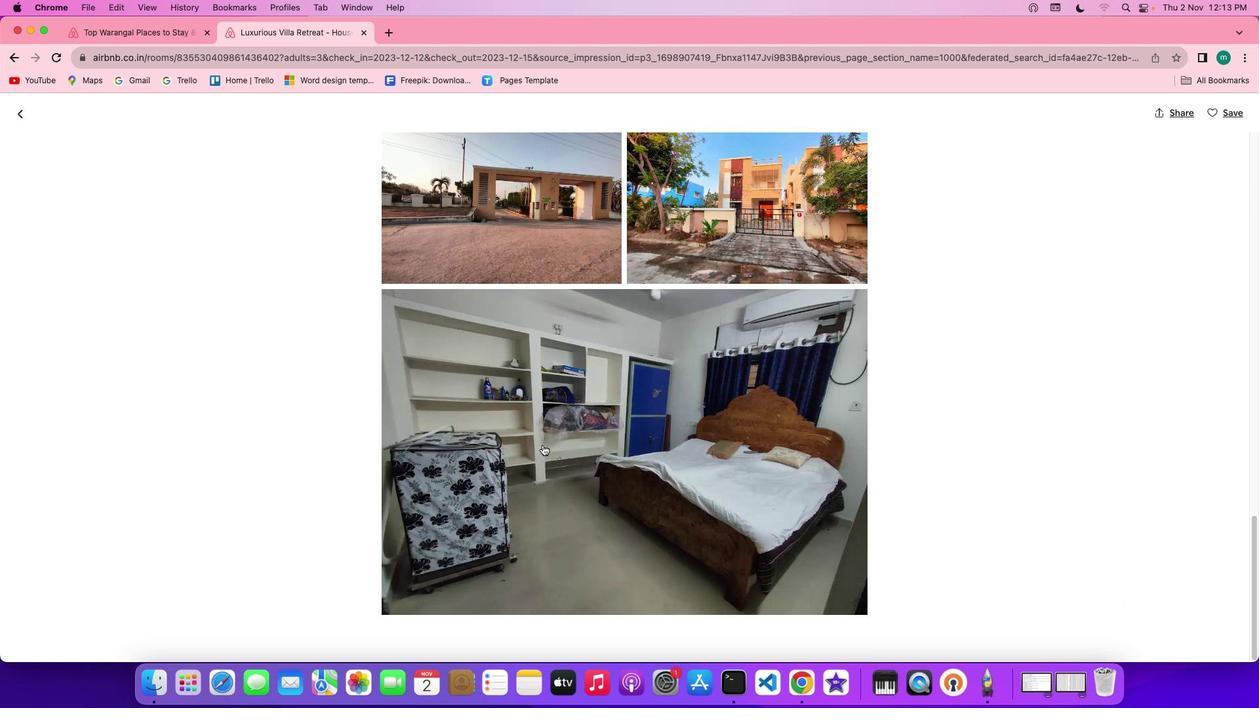 
Action: Mouse scrolled (547, 452) with delta (5, 1)
Screenshot: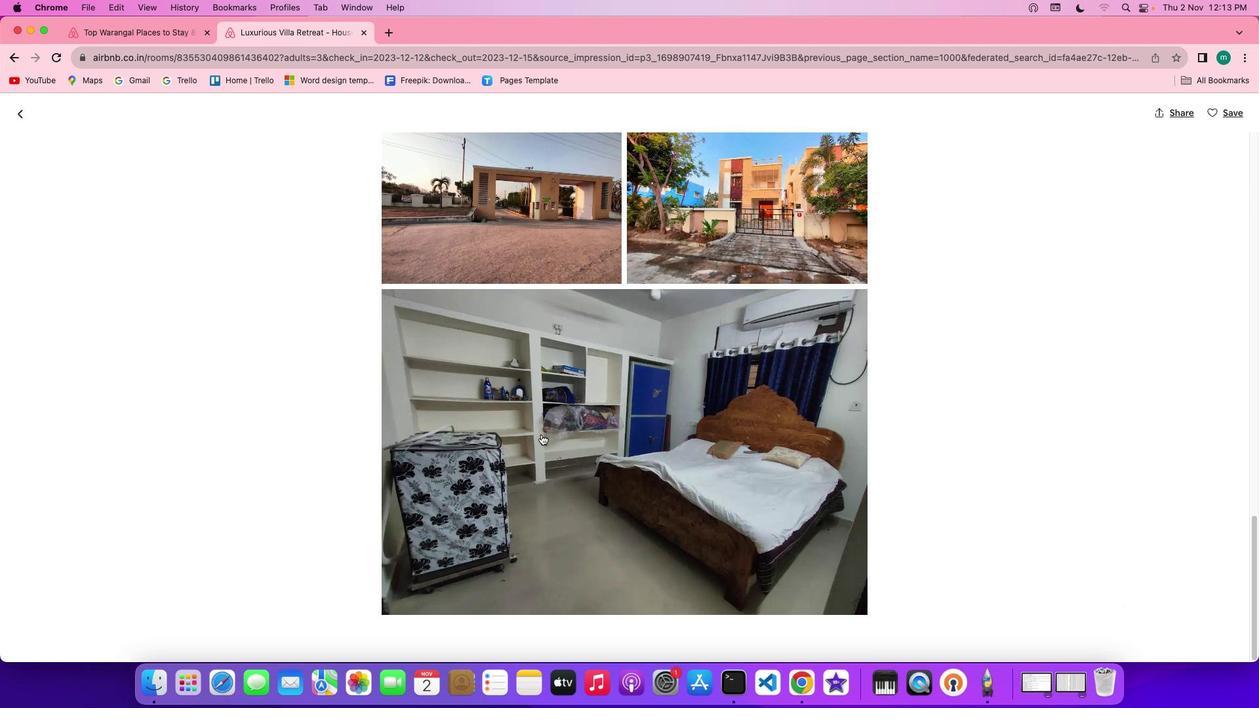 
Action: Mouse moved to (547, 452)
Screenshot: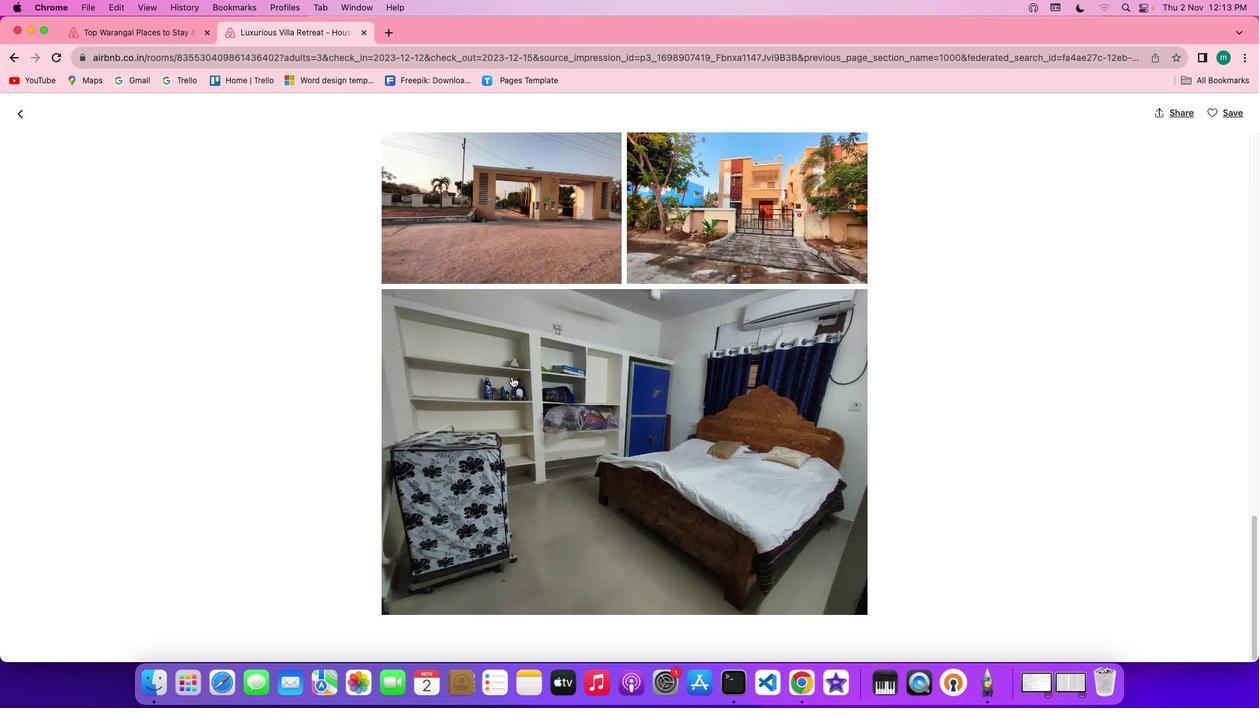 
Action: Mouse scrolled (547, 452) with delta (5, 1)
Screenshot: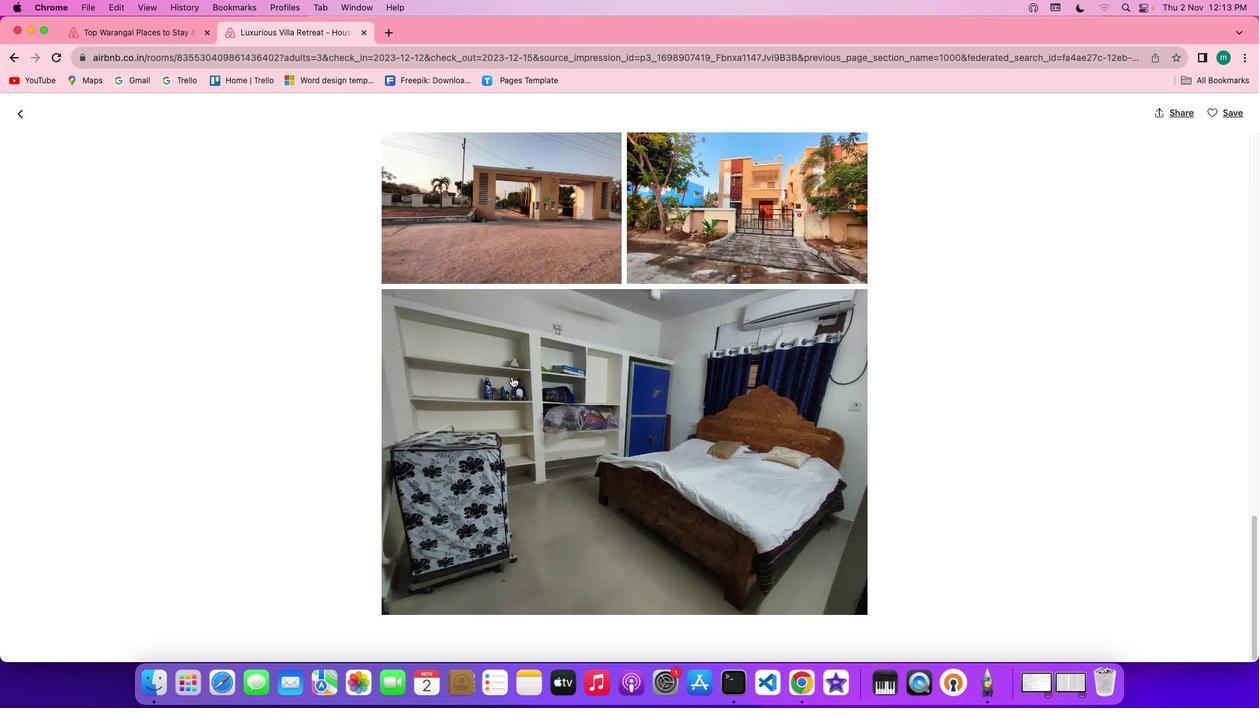 
Action: Mouse moved to (22, 111)
Screenshot: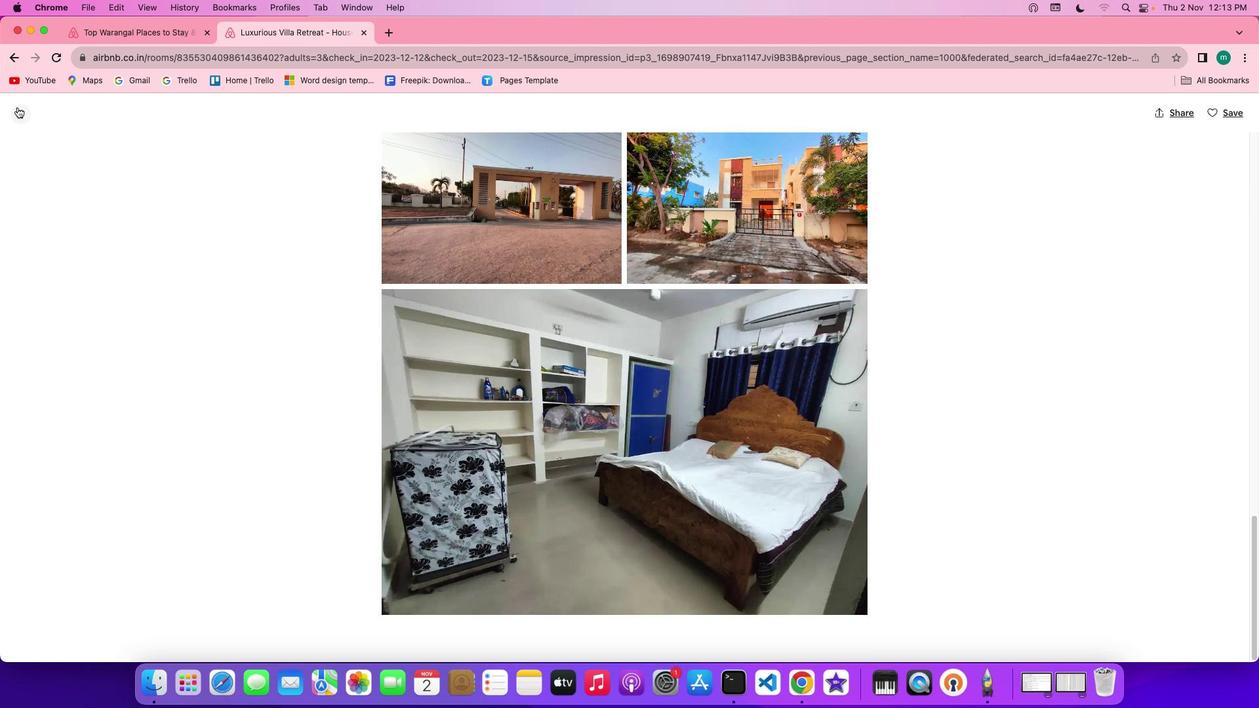 
Action: Mouse pressed left at (22, 111)
Screenshot: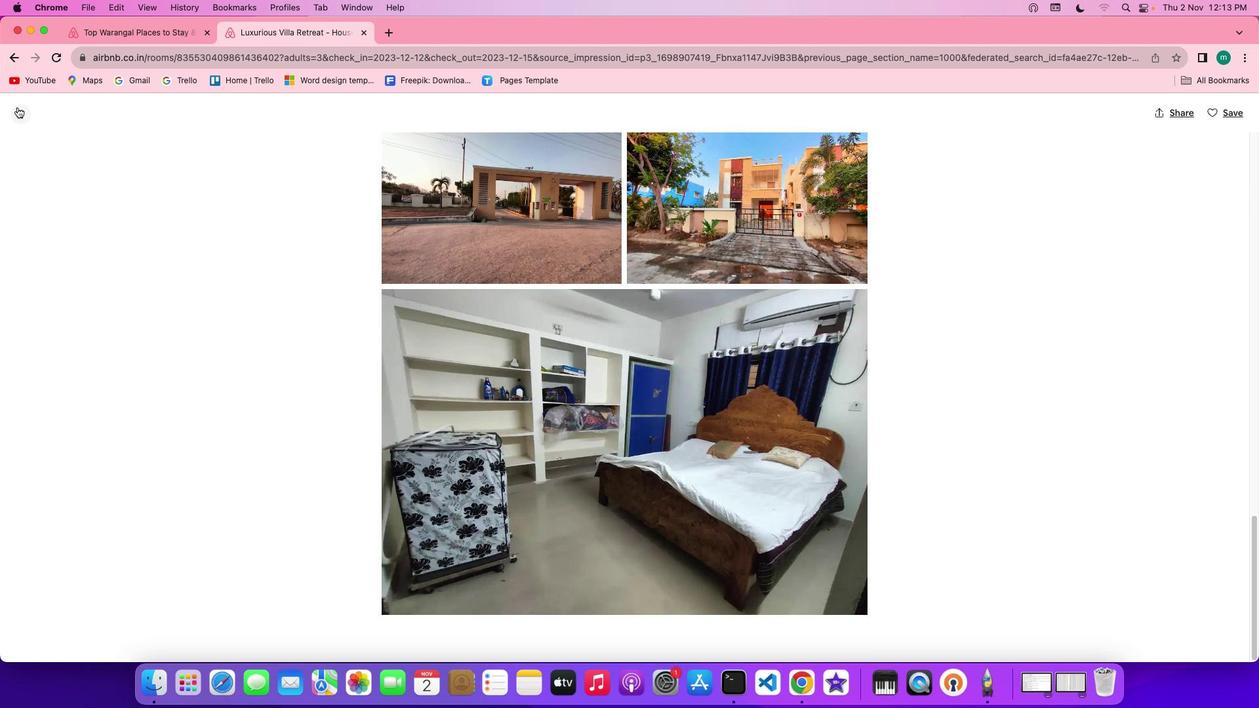 
Action: Mouse moved to (499, 439)
Screenshot: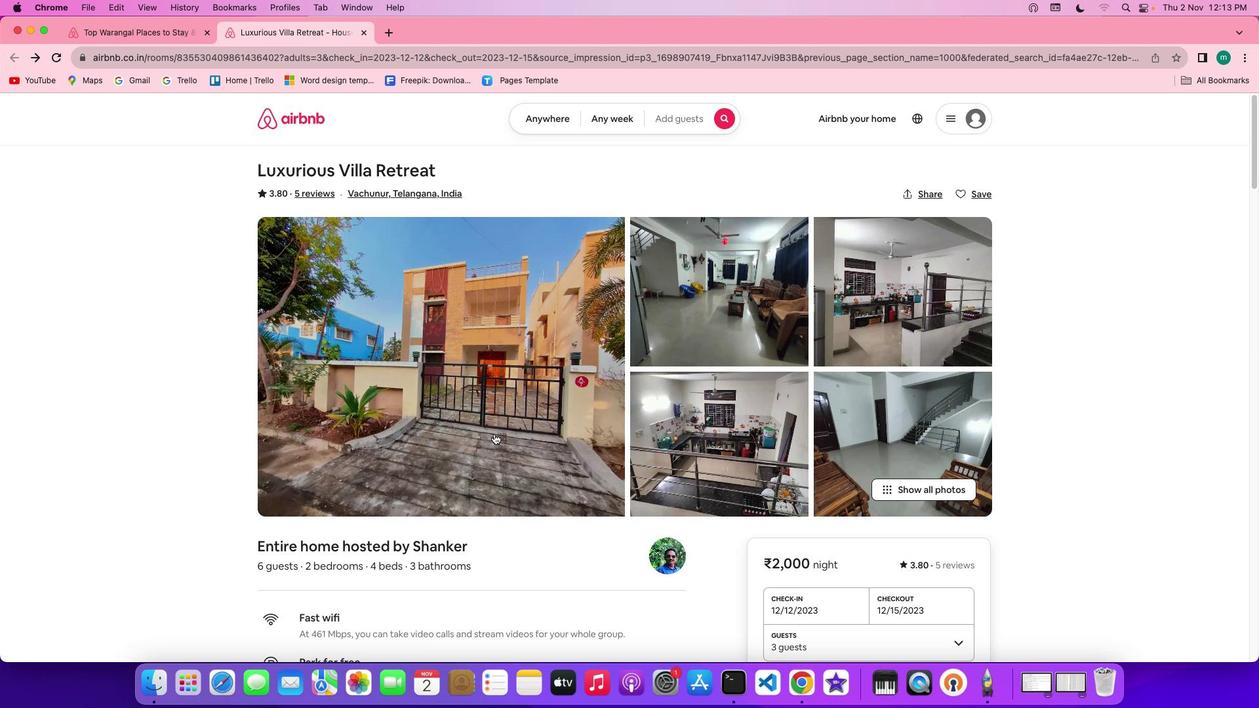 
Action: Mouse scrolled (499, 439) with delta (5, 4)
Screenshot: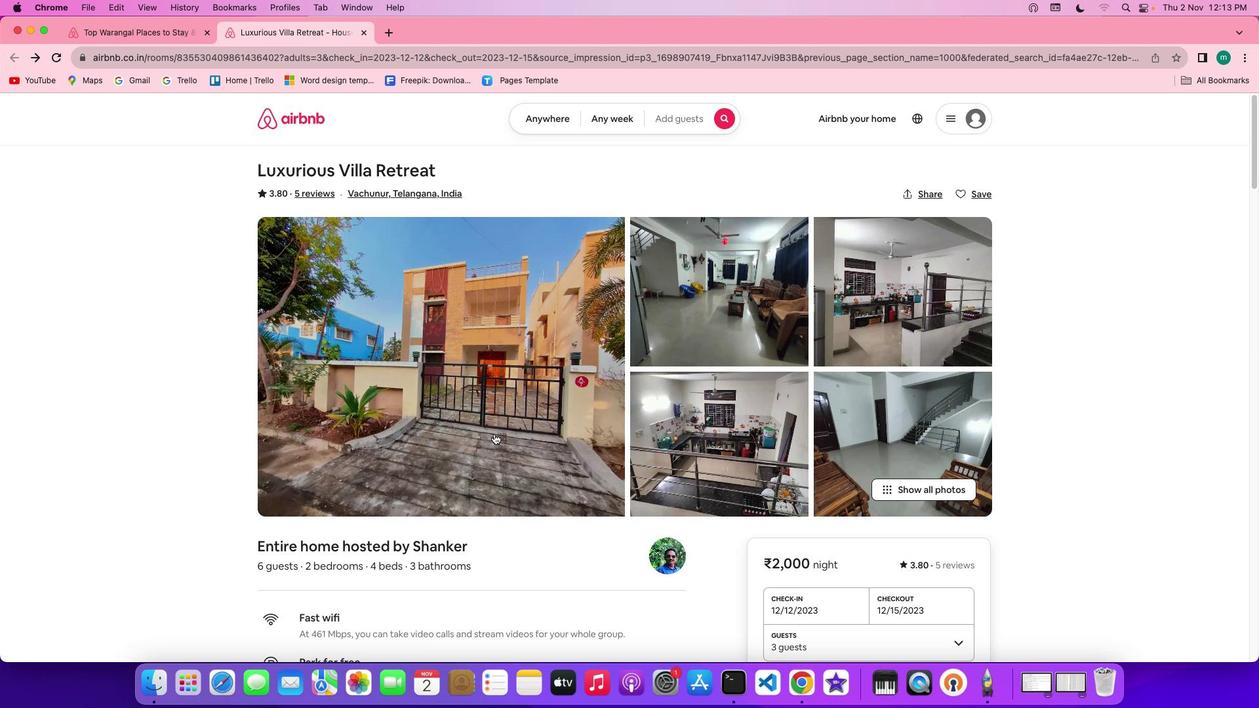 
Action: Mouse scrolled (499, 439) with delta (5, 4)
Screenshot: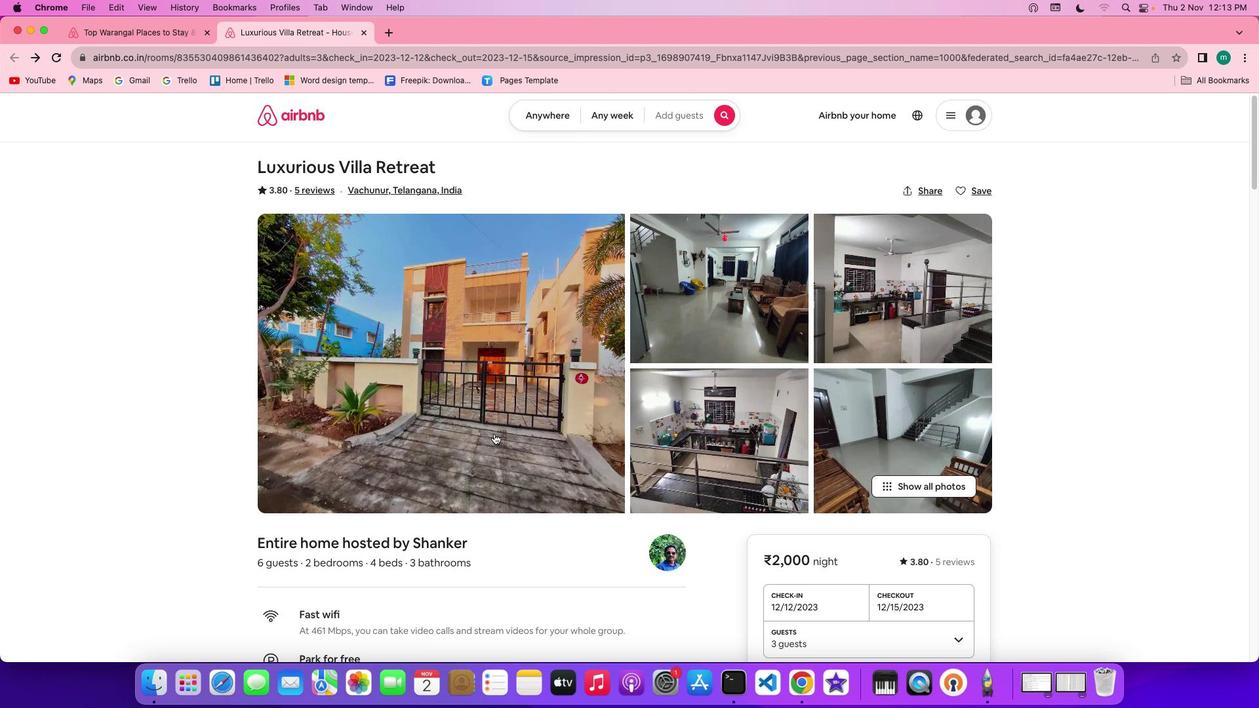 
Action: Mouse scrolled (499, 439) with delta (5, 3)
Screenshot: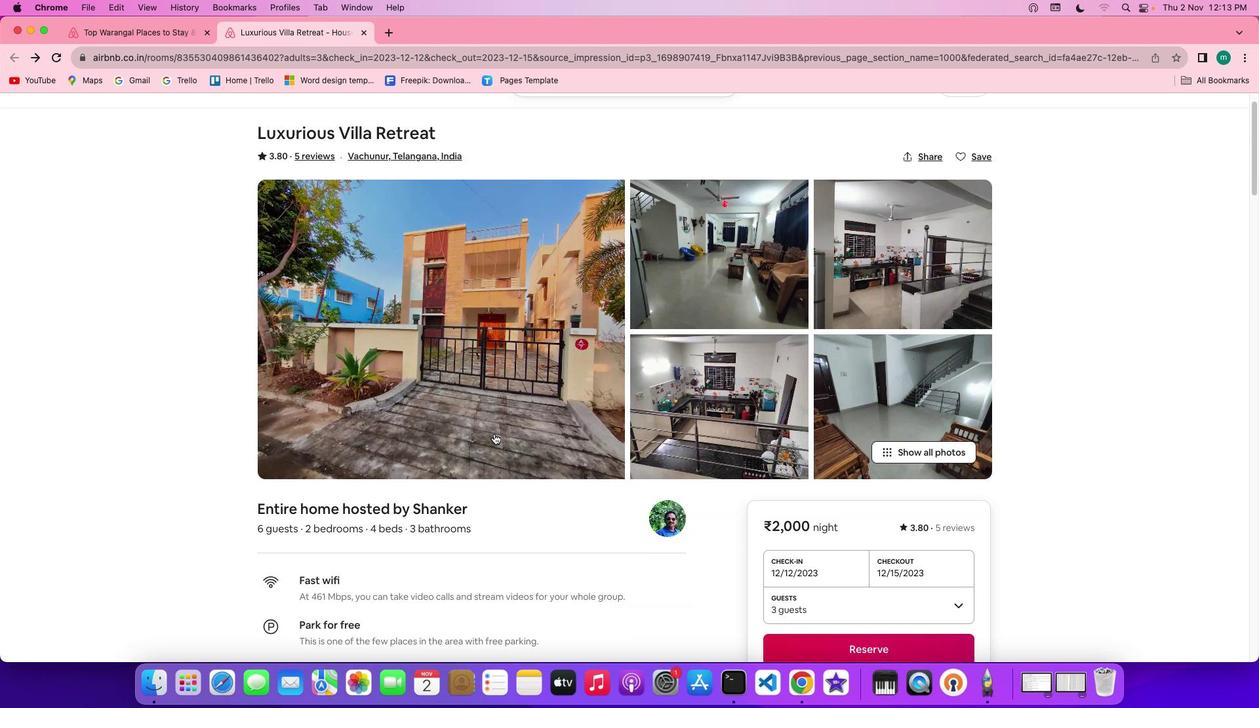 
Action: Mouse scrolled (499, 439) with delta (5, 2)
Screenshot: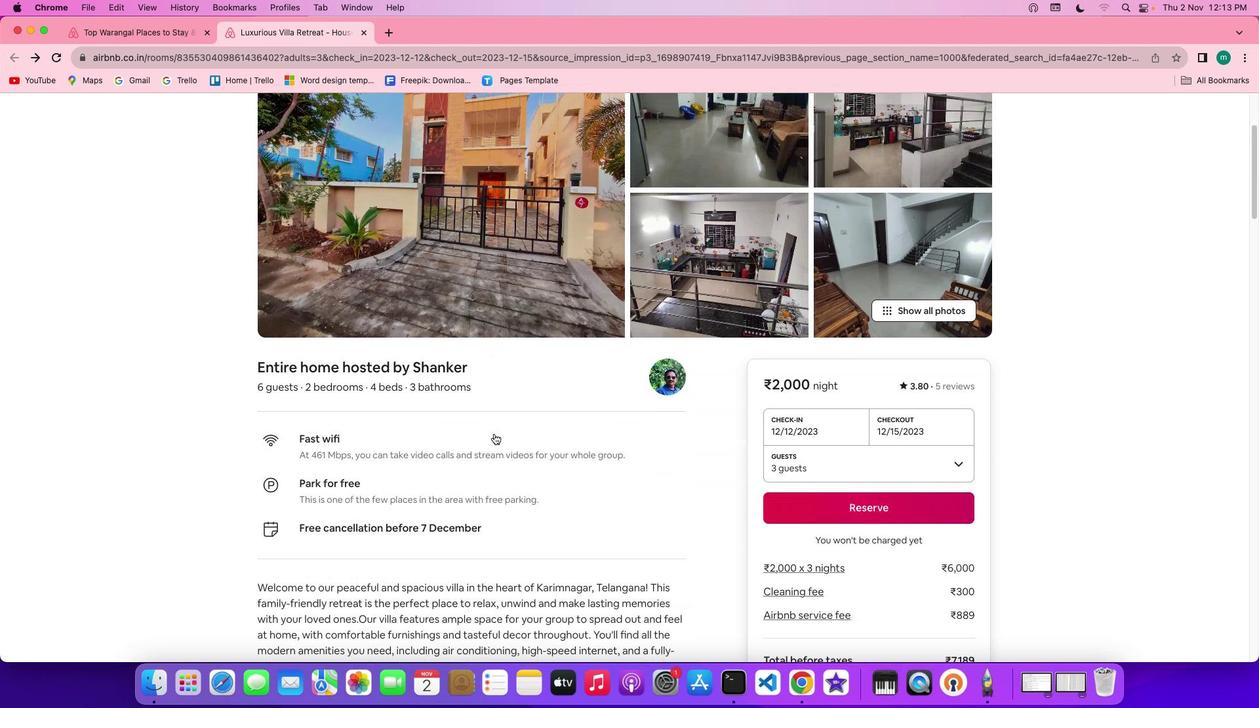 
Action: Mouse scrolled (499, 439) with delta (5, 4)
Screenshot: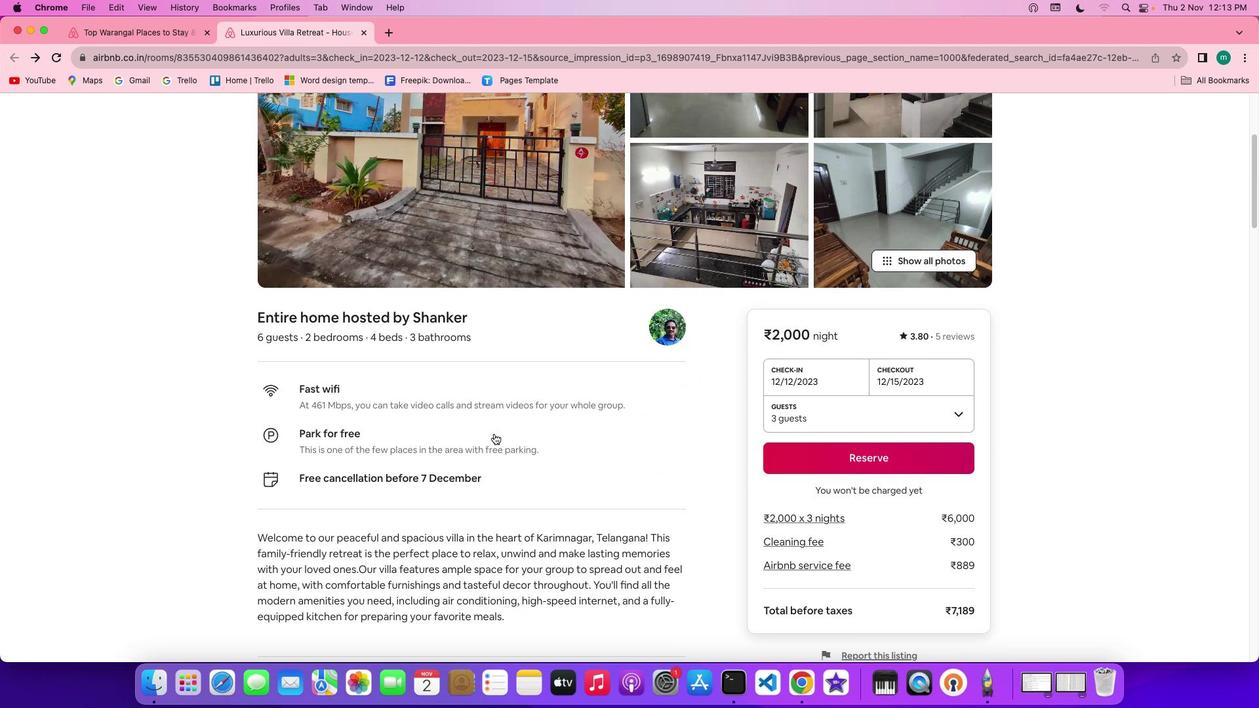 
Action: Mouse scrolled (499, 439) with delta (5, 4)
Screenshot: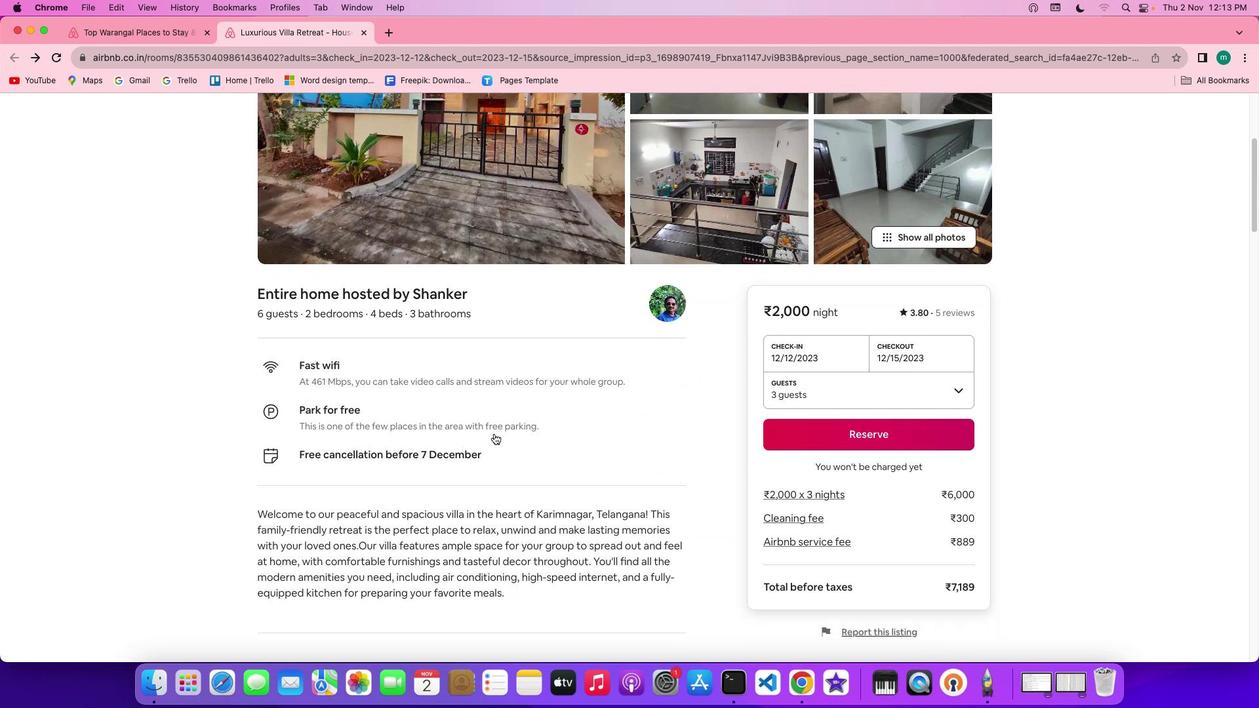 
Action: Mouse scrolled (499, 439) with delta (5, 3)
Screenshot: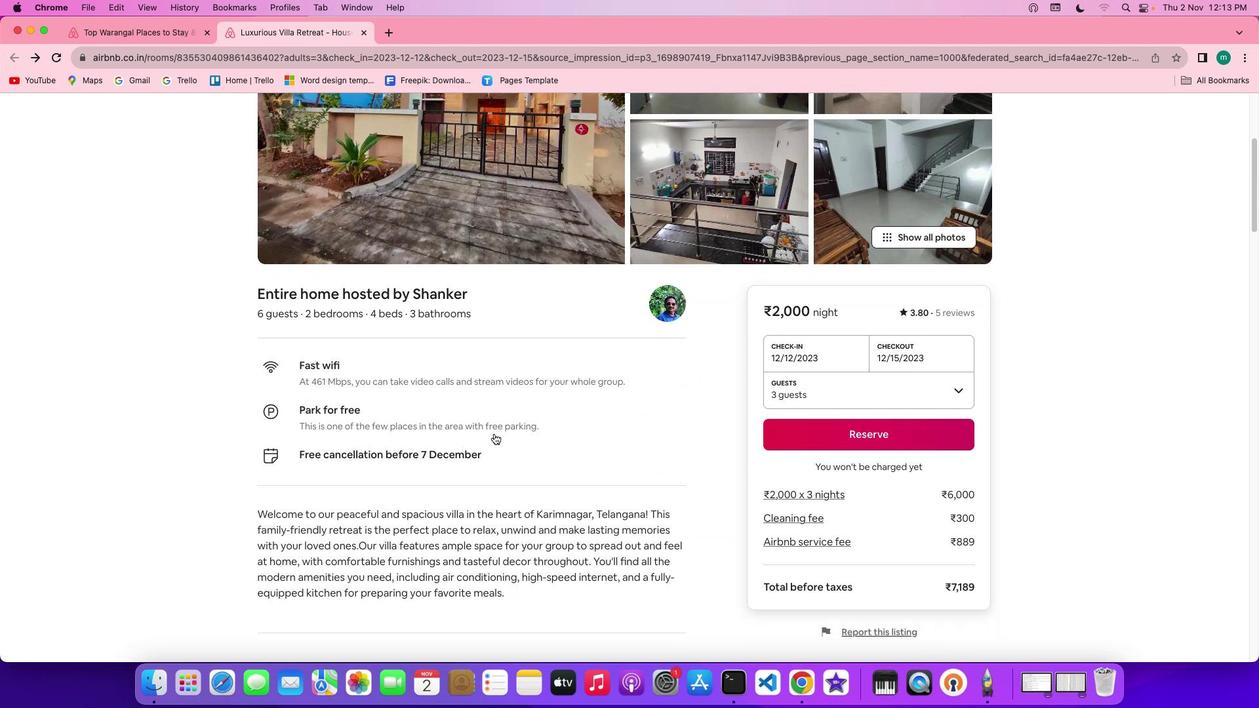
Action: Mouse scrolled (499, 439) with delta (5, 2)
Screenshot: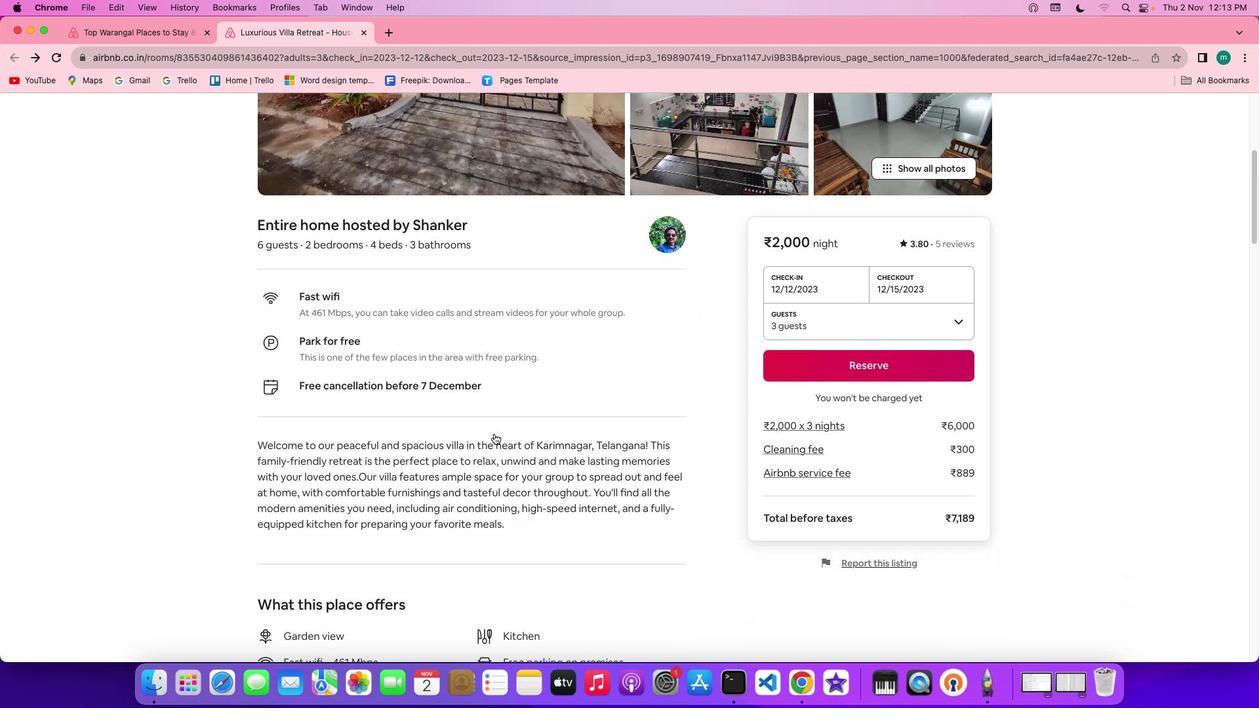 
Action: Mouse scrolled (499, 439) with delta (5, 4)
Screenshot: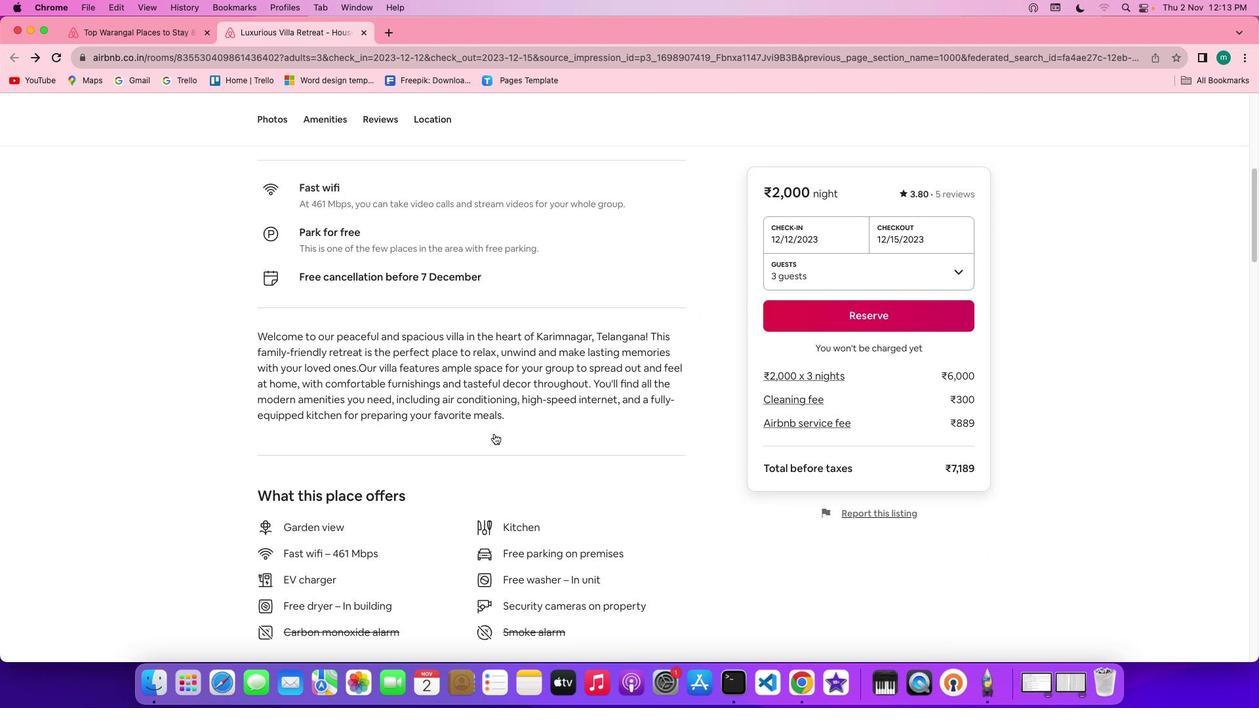
Action: Mouse scrolled (499, 439) with delta (5, 4)
Screenshot: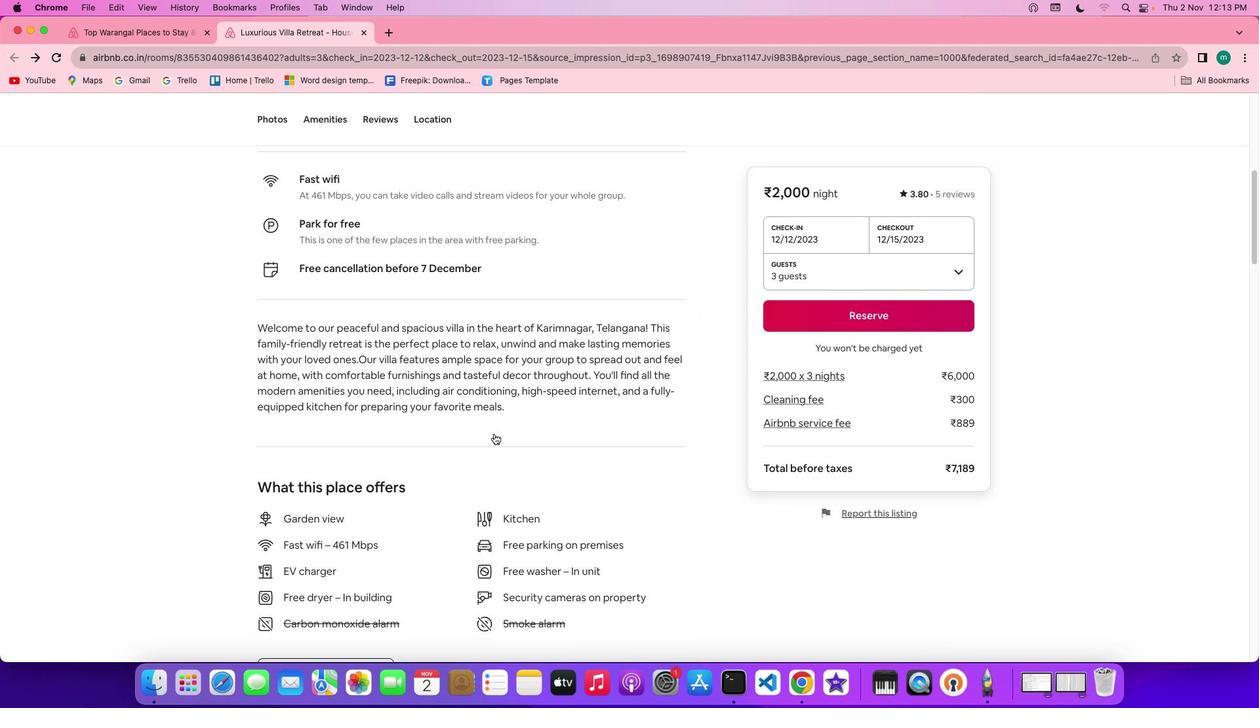
Action: Mouse scrolled (499, 439) with delta (5, 3)
Screenshot: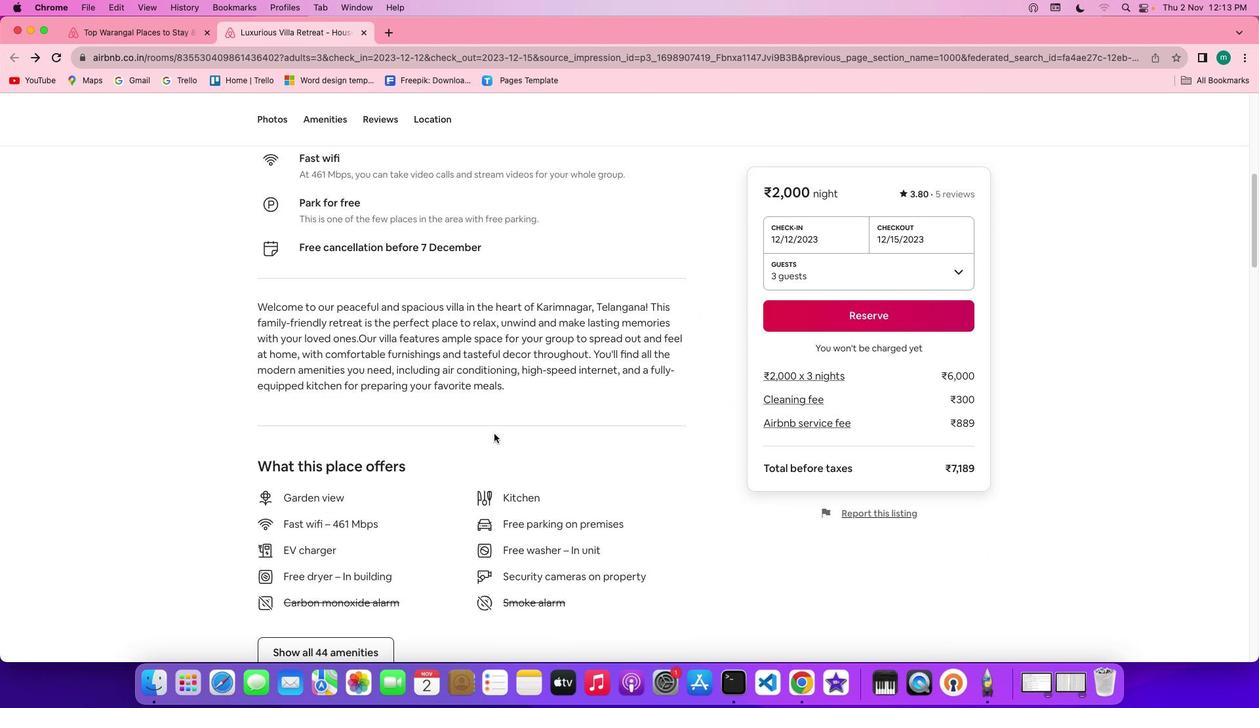 
Action: Mouse moved to (503, 477)
Screenshot: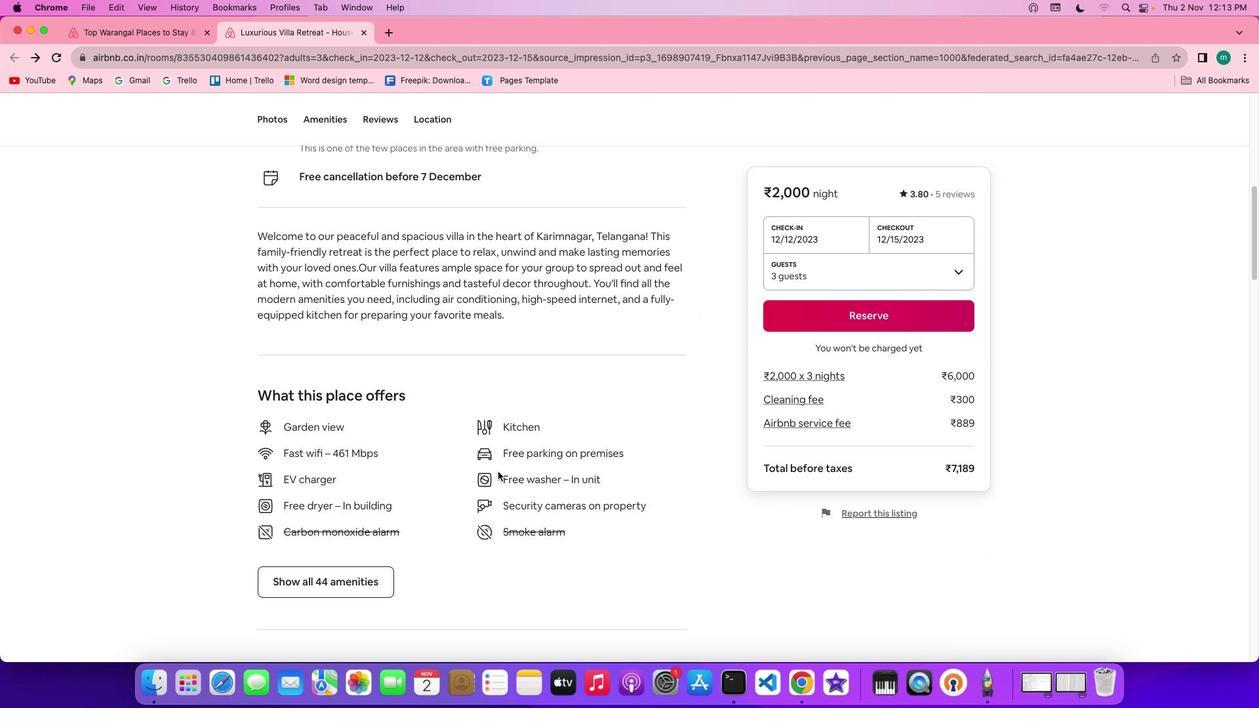 
Action: Mouse scrolled (503, 477) with delta (5, 4)
Screenshot: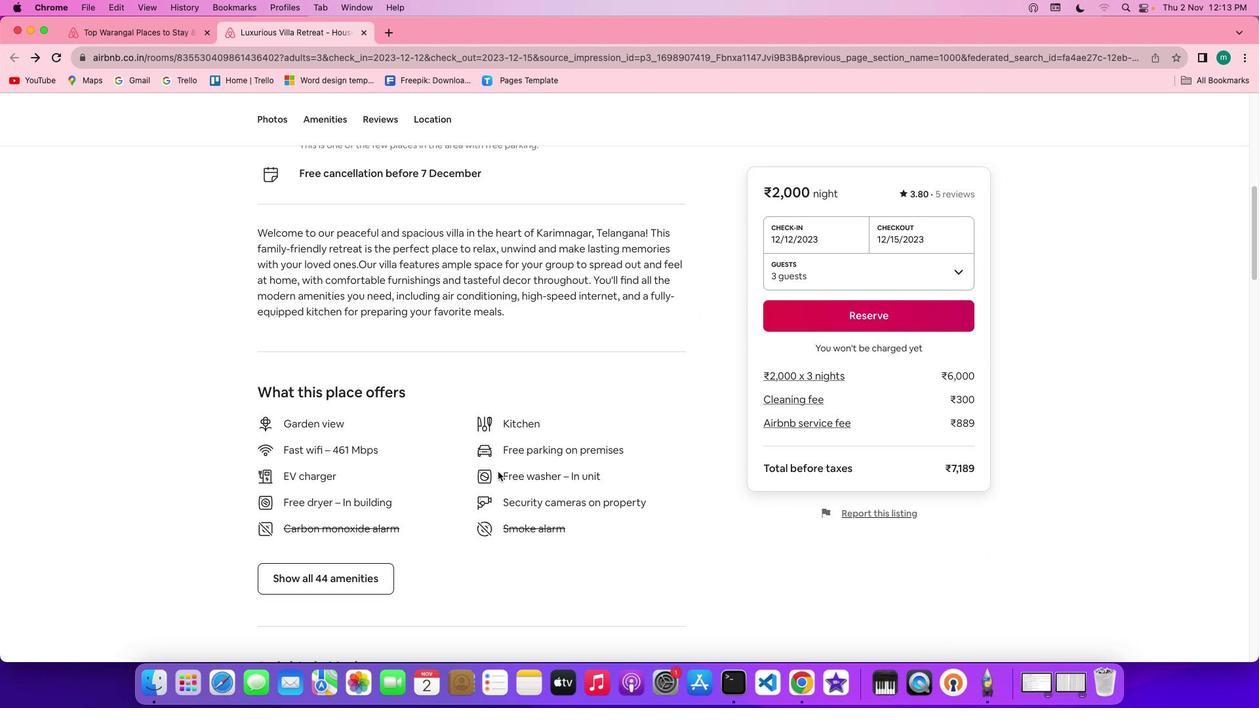 
Action: Mouse scrolled (503, 477) with delta (5, 4)
Screenshot: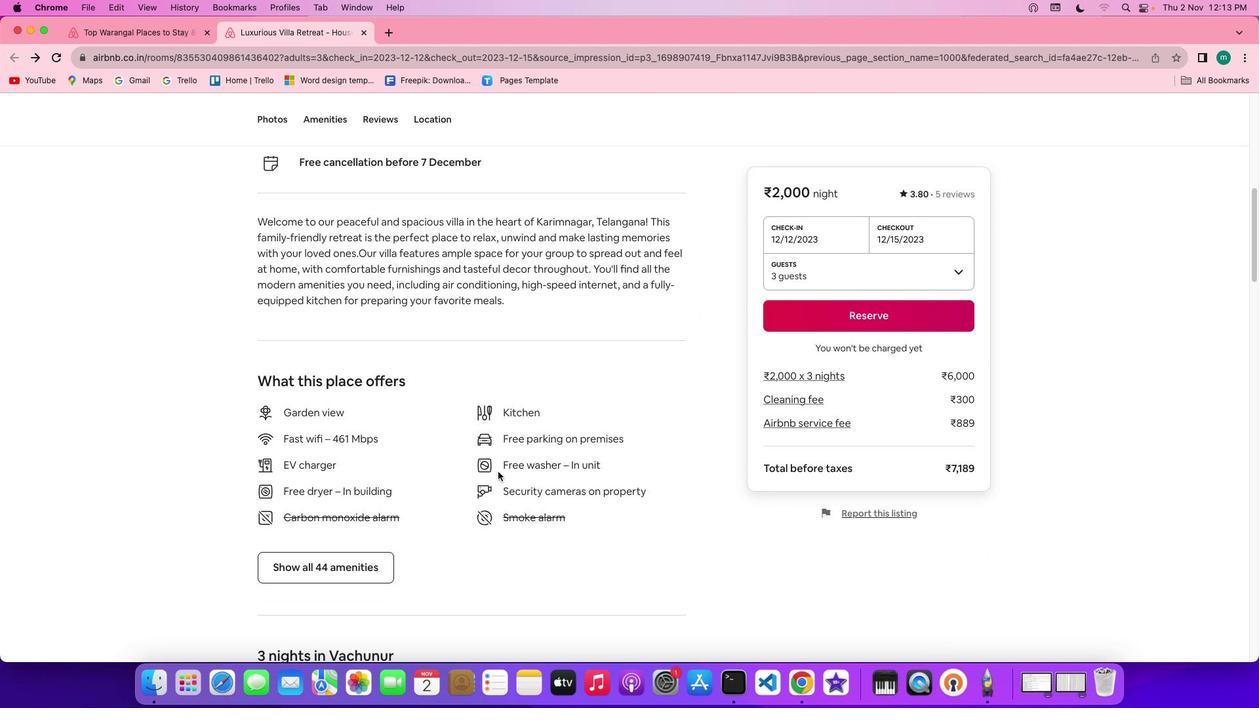 
Action: Mouse scrolled (503, 477) with delta (5, 3)
Screenshot: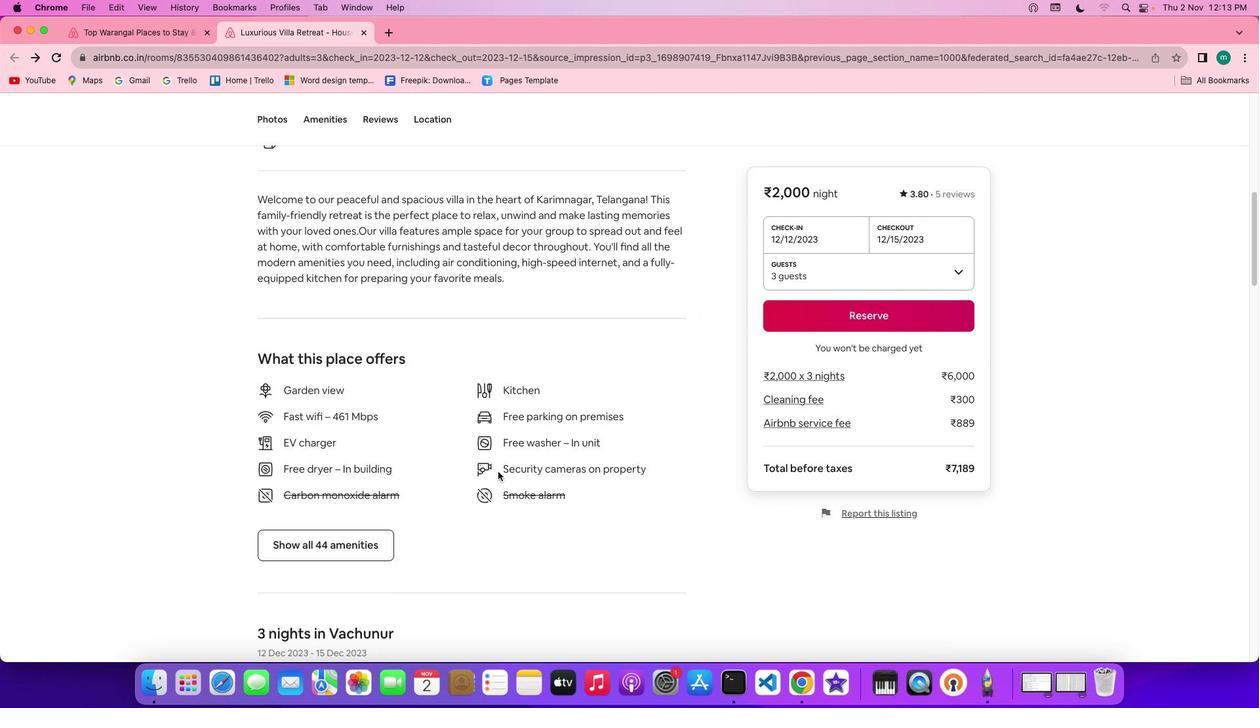 
Action: Mouse scrolled (503, 477) with delta (5, 3)
Screenshot: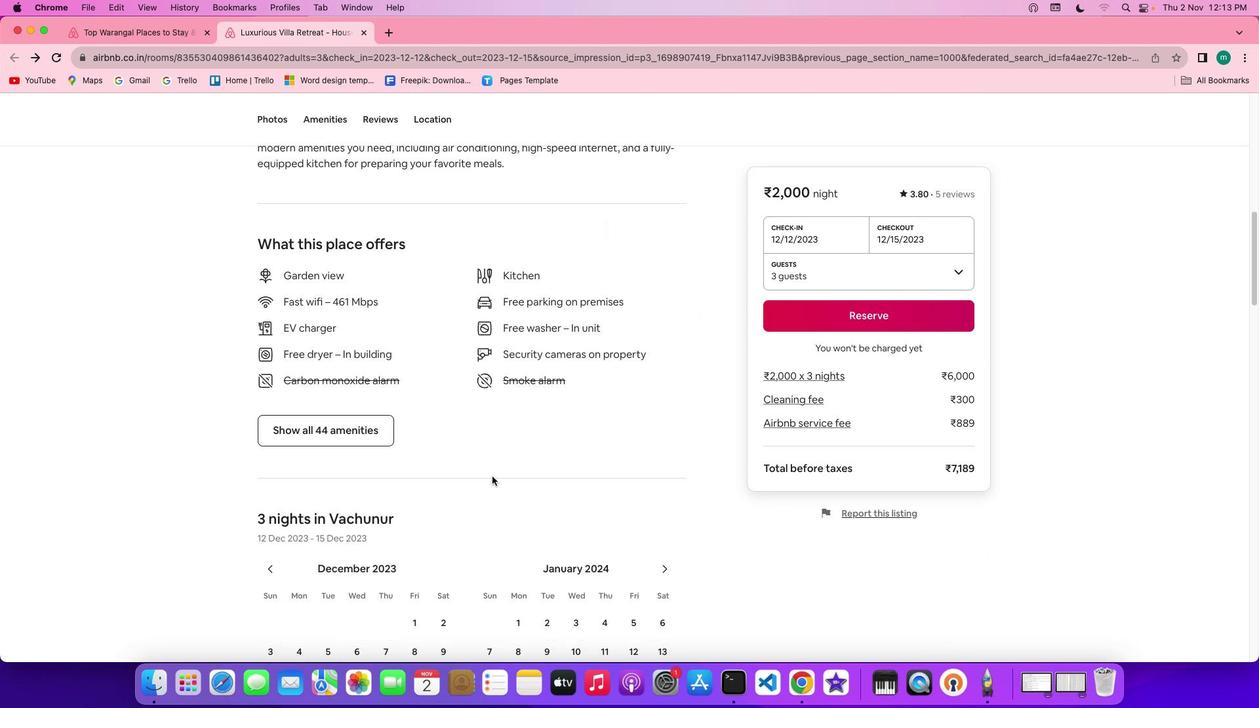 
Action: Mouse moved to (352, 382)
Screenshot: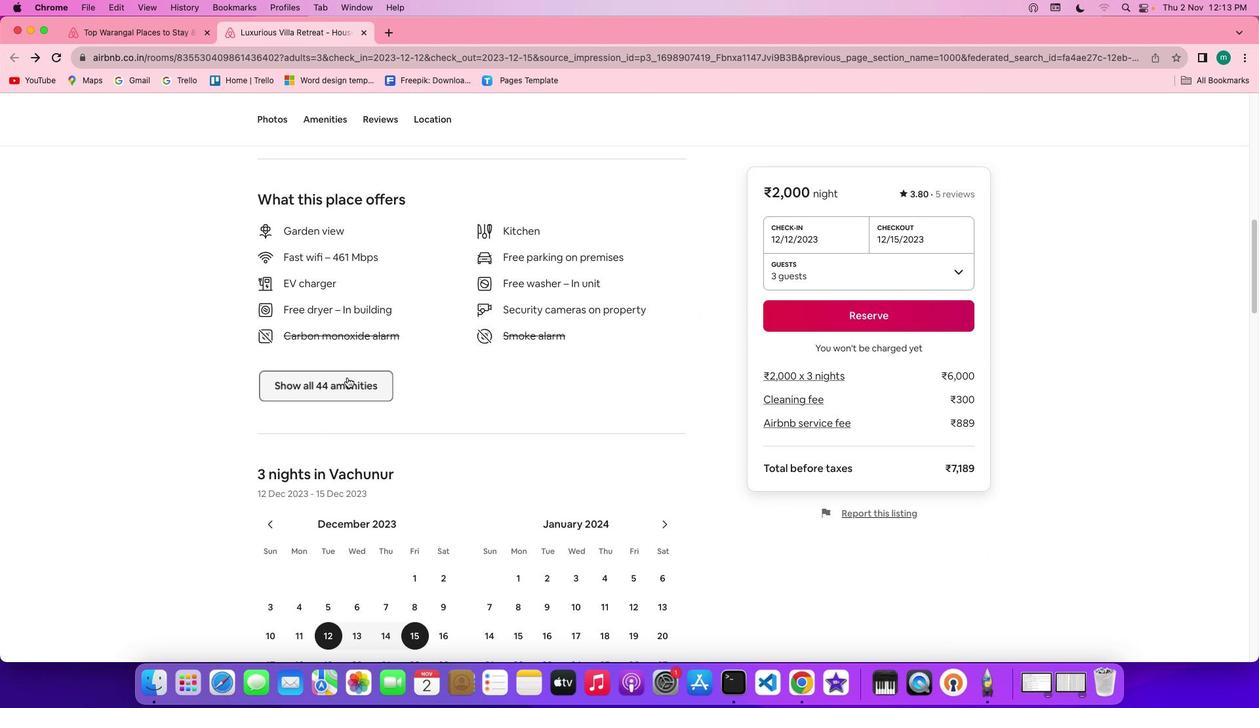 
Action: Mouse pressed left at (352, 382)
Screenshot: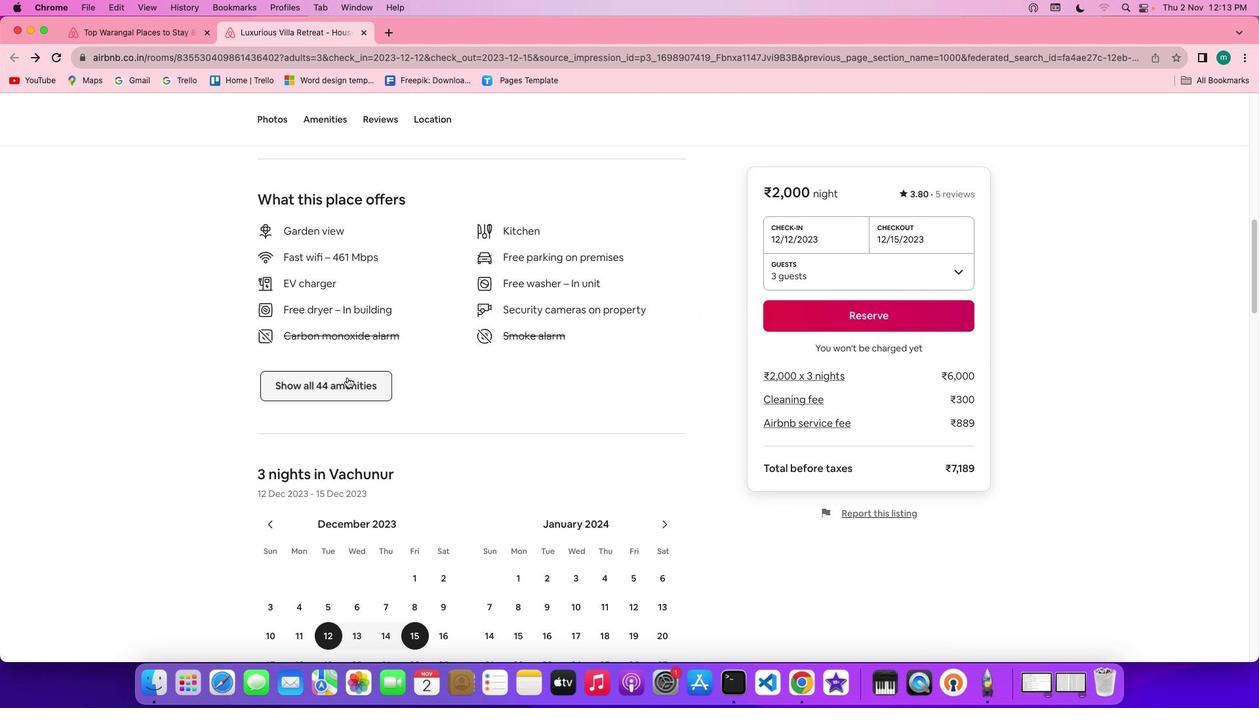 
Action: Mouse moved to (683, 457)
Screenshot: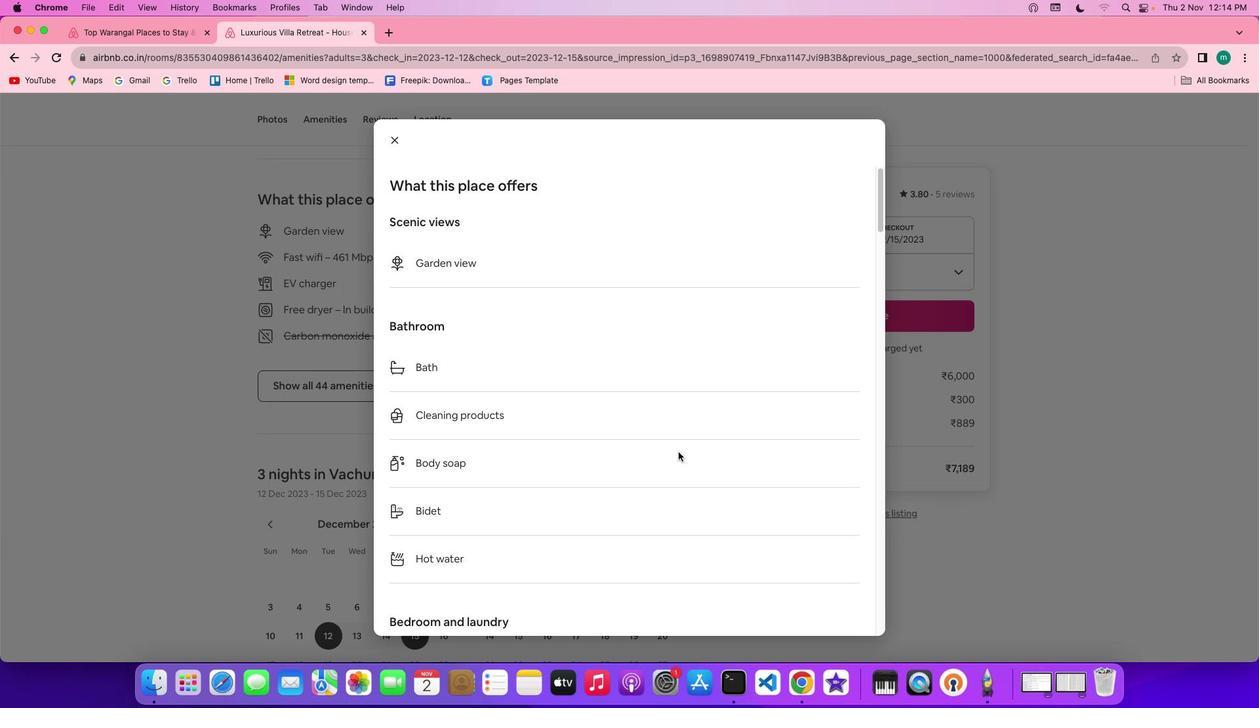 
Action: Mouse scrolled (683, 457) with delta (5, 4)
Screenshot: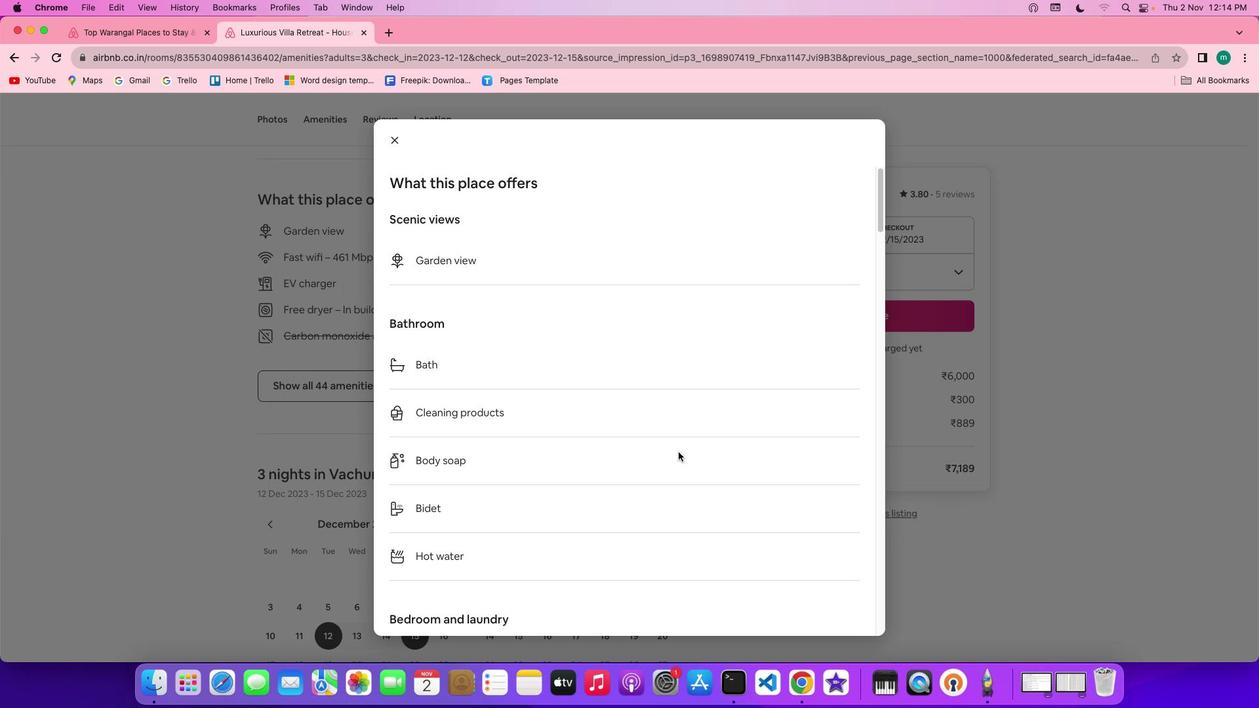 
Action: Mouse scrolled (683, 457) with delta (5, 4)
Screenshot: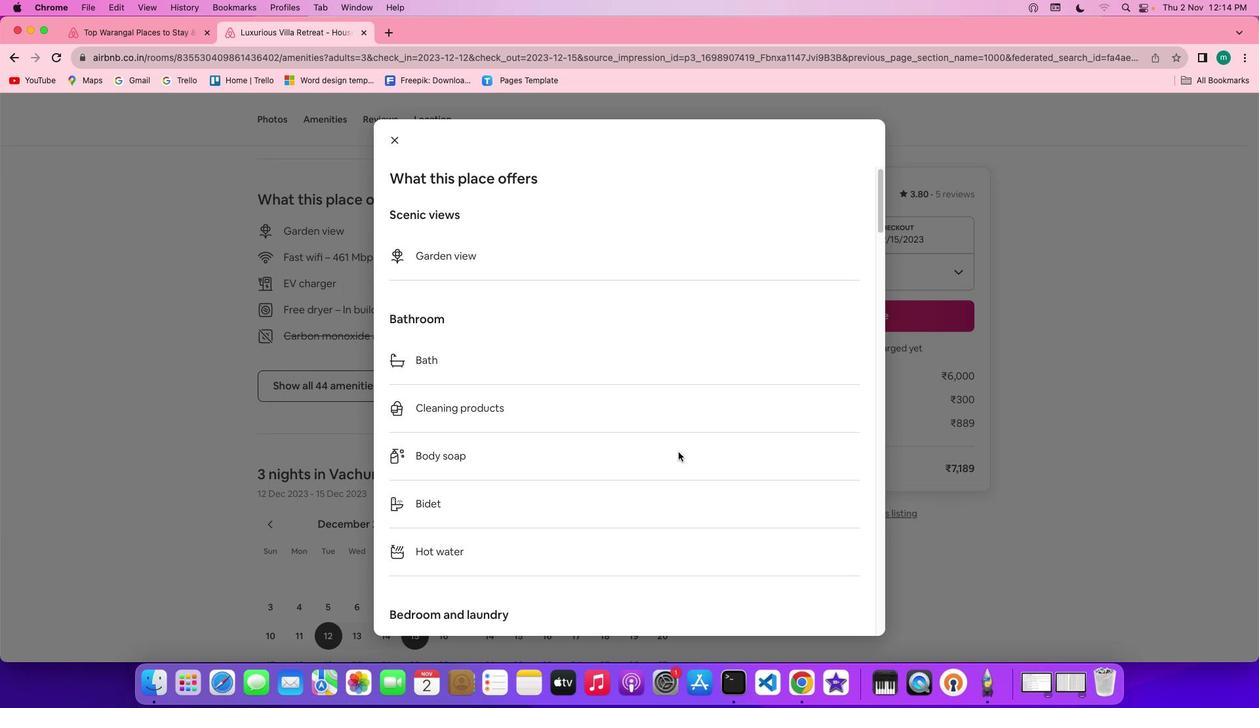 
Action: Mouse scrolled (683, 457) with delta (5, 3)
Screenshot: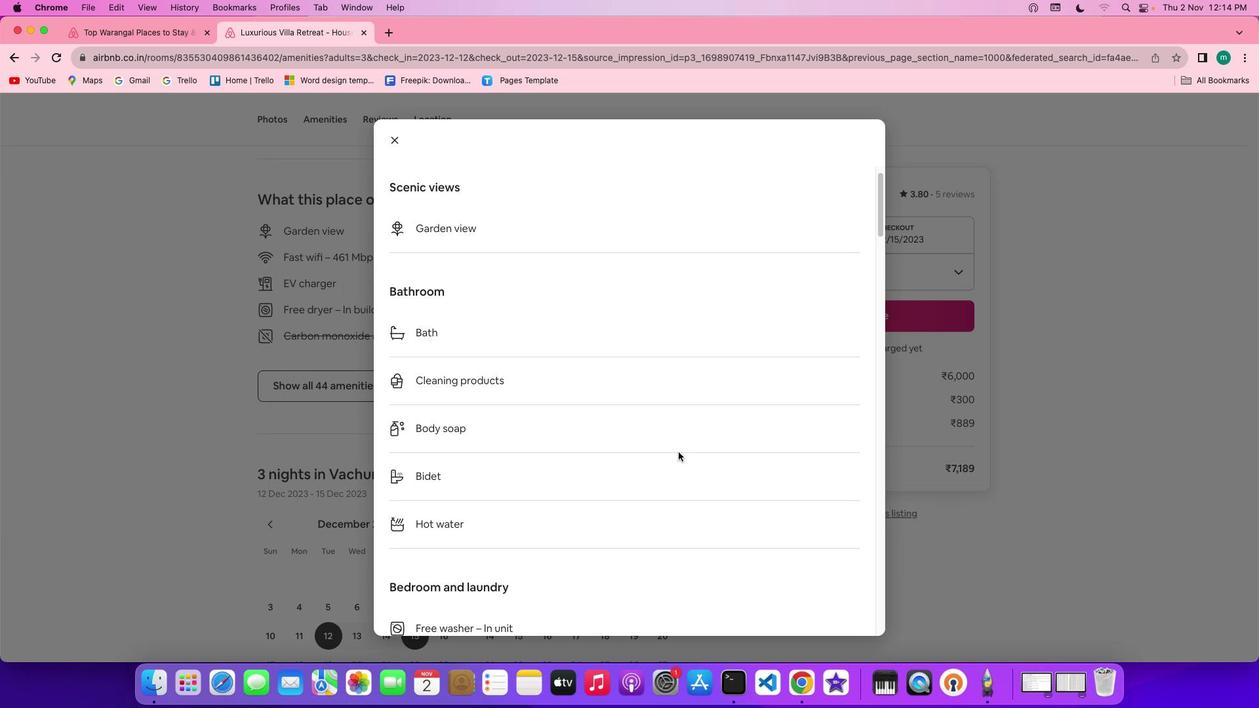 
Action: Mouse moved to (681, 458)
Screenshot: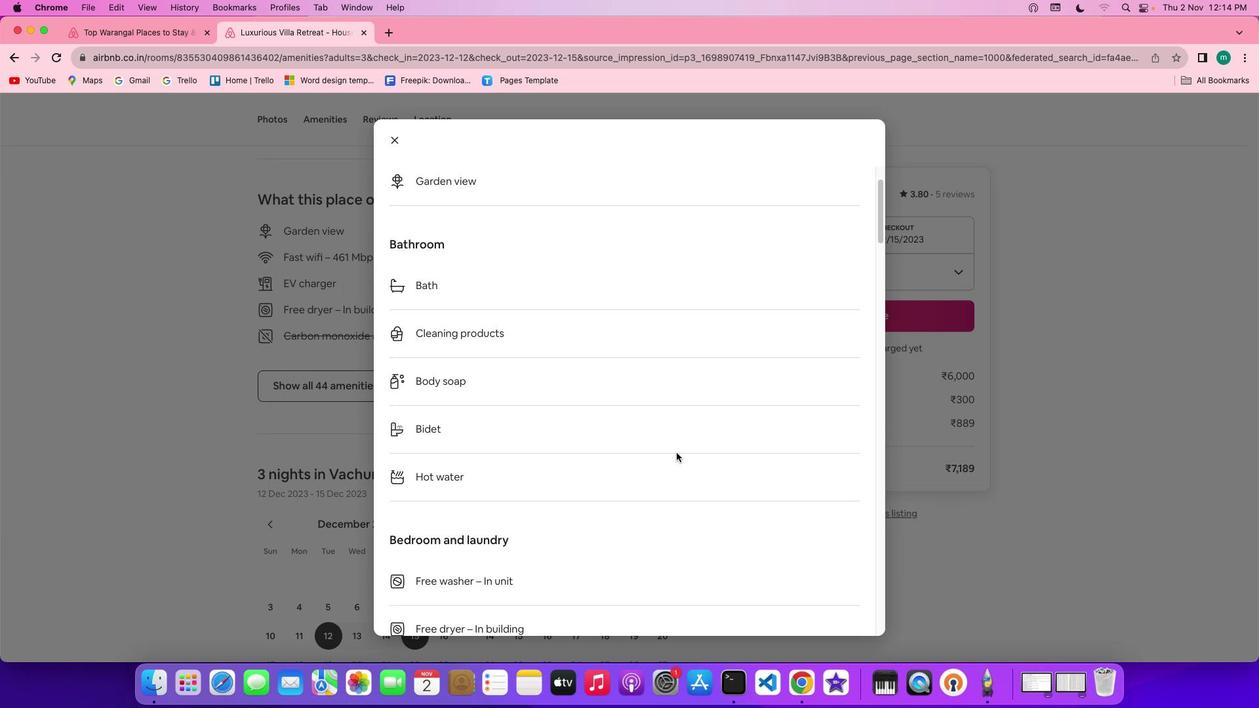 
Action: Mouse scrolled (681, 458) with delta (5, 4)
Screenshot: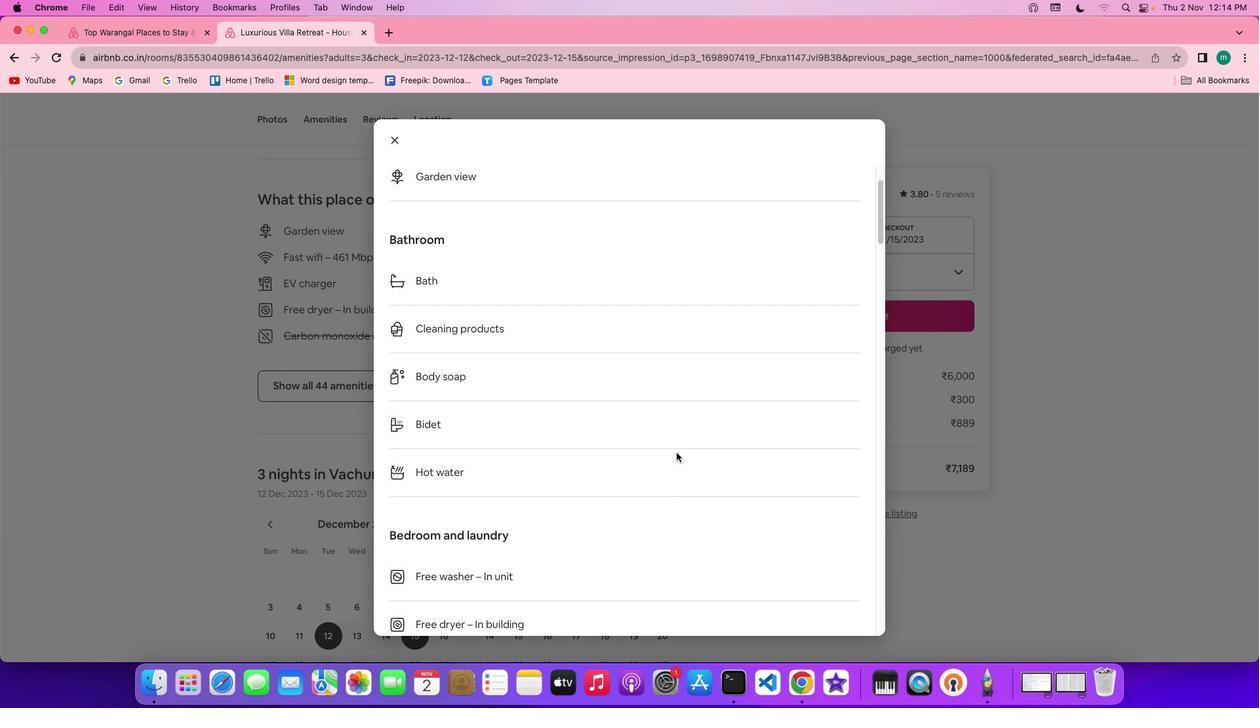 
Action: Mouse scrolled (681, 458) with delta (5, 4)
Screenshot: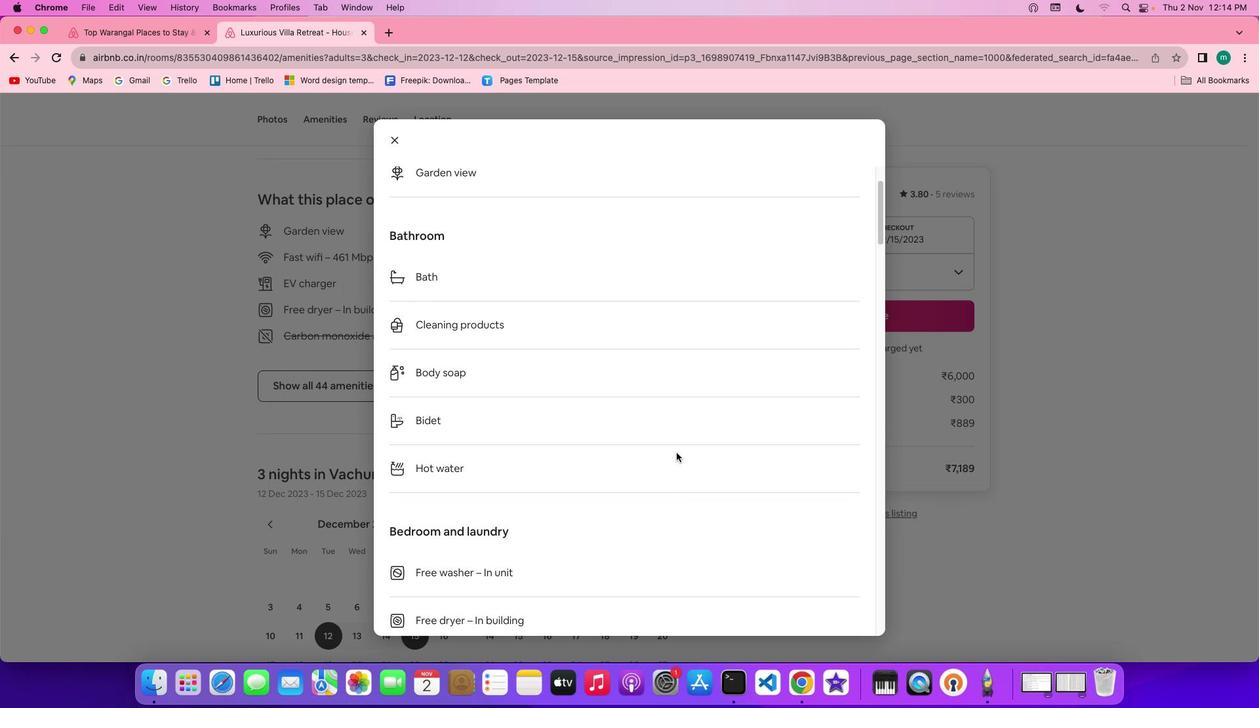 
Action: Mouse scrolled (681, 458) with delta (5, 3)
Screenshot: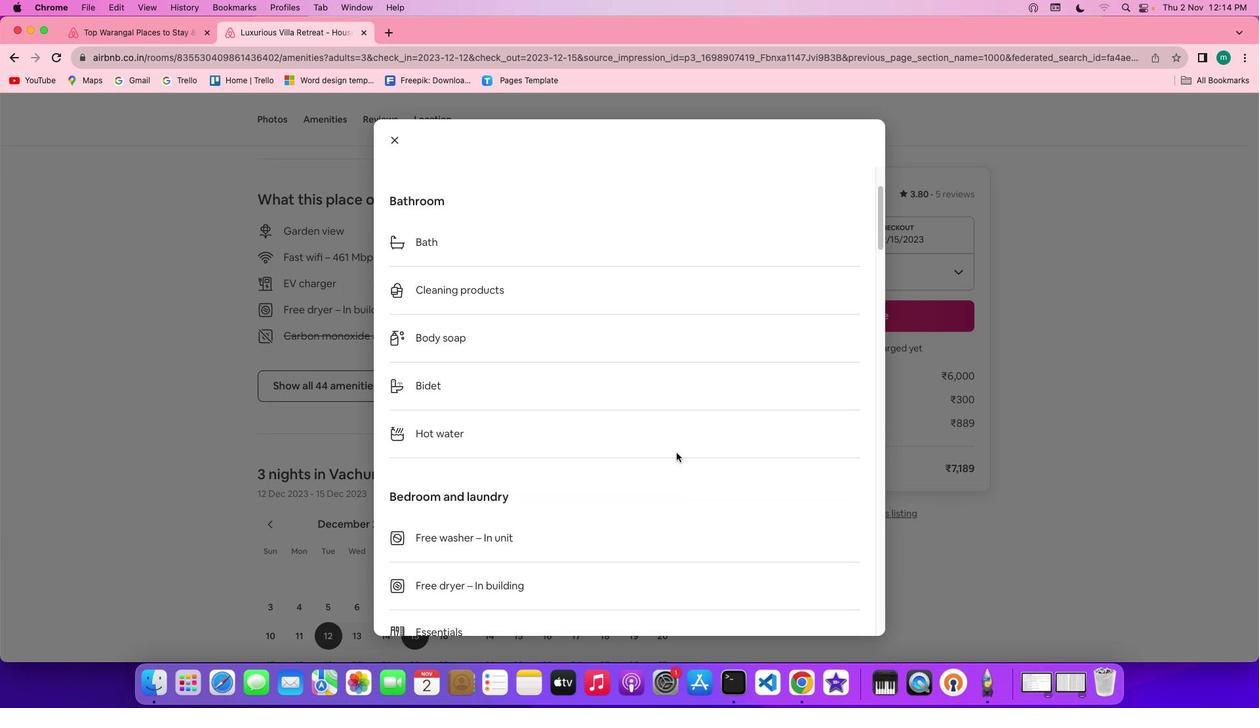 
Action: Mouse moved to (679, 458)
Screenshot: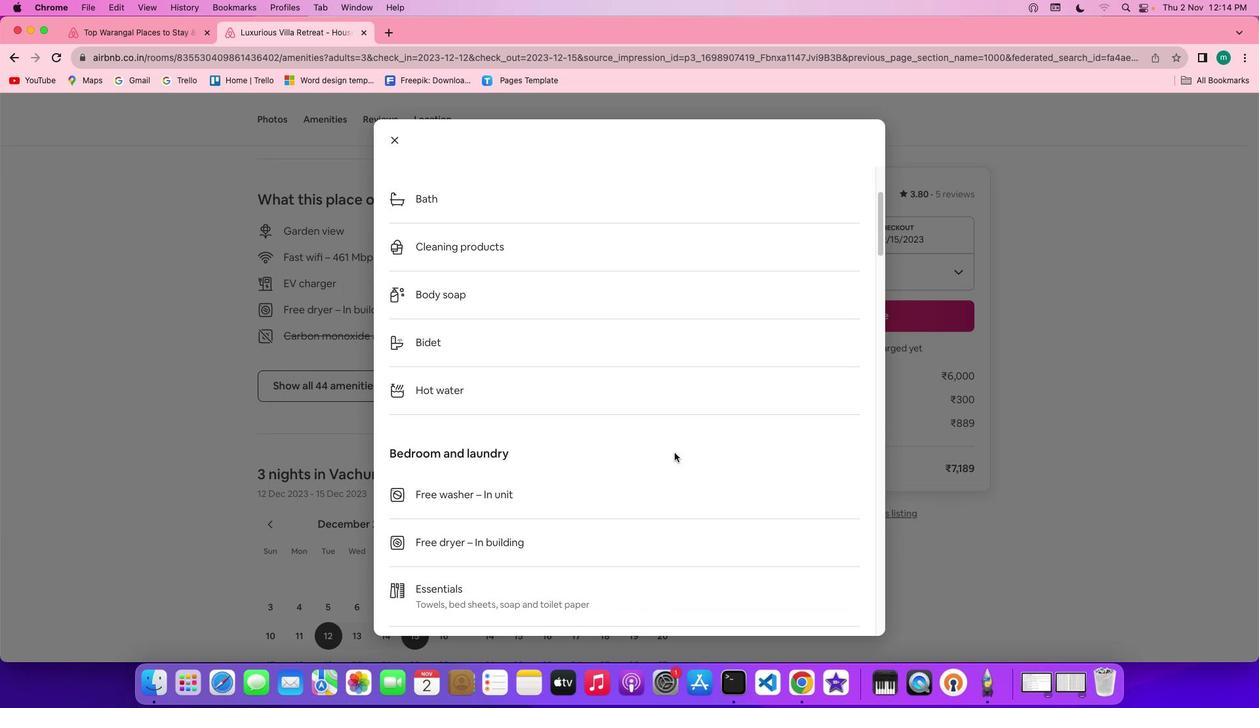 
Action: Mouse scrolled (679, 458) with delta (5, 4)
Screenshot: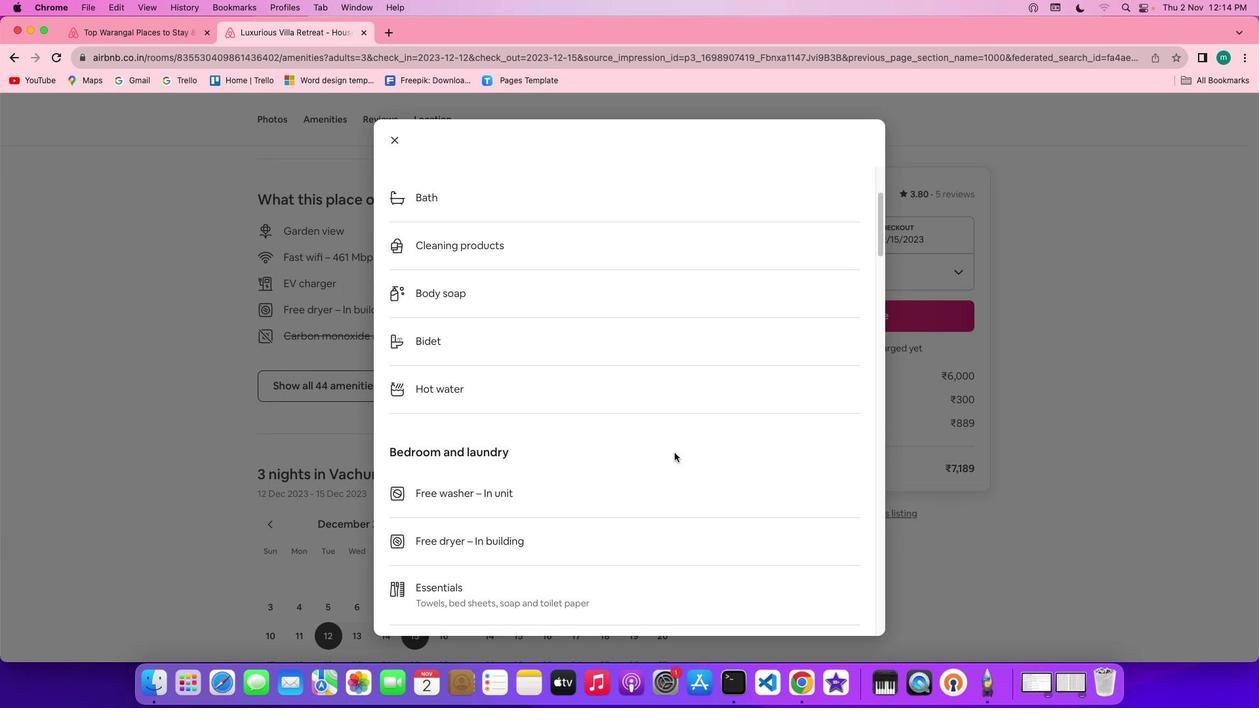 
Action: Mouse scrolled (679, 458) with delta (5, 4)
Screenshot: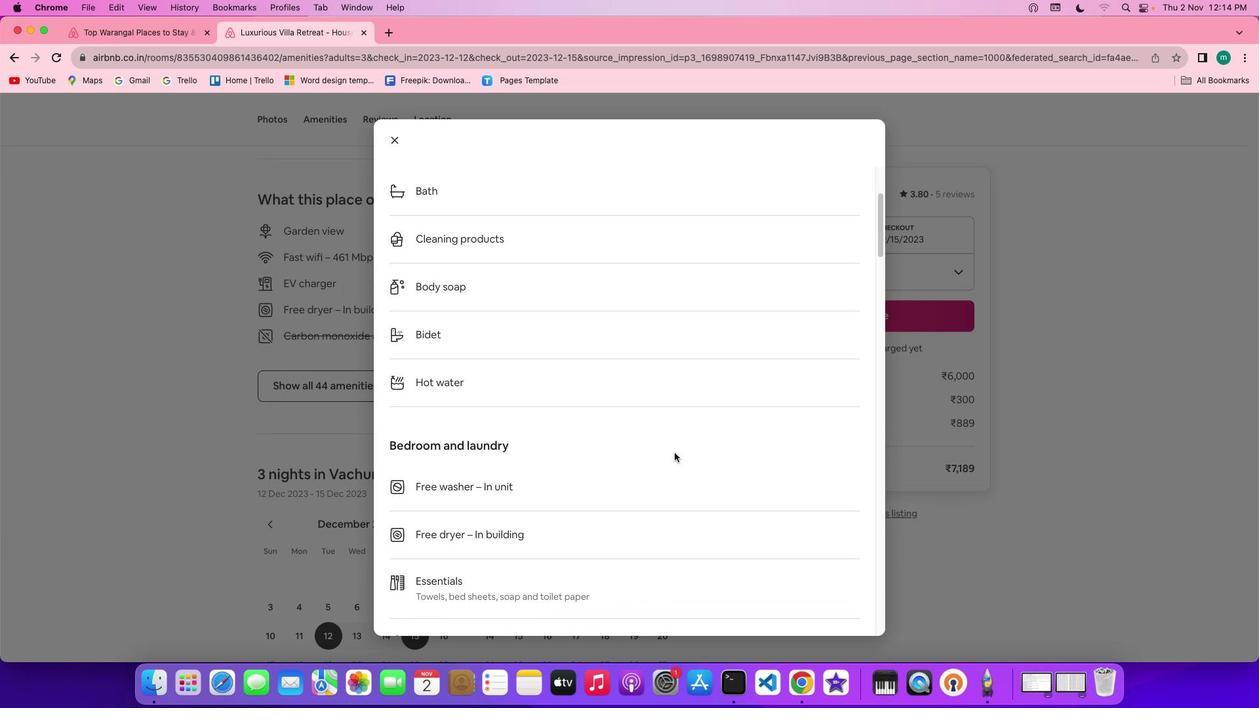 
Action: Mouse scrolled (679, 458) with delta (5, 3)
Screenshot: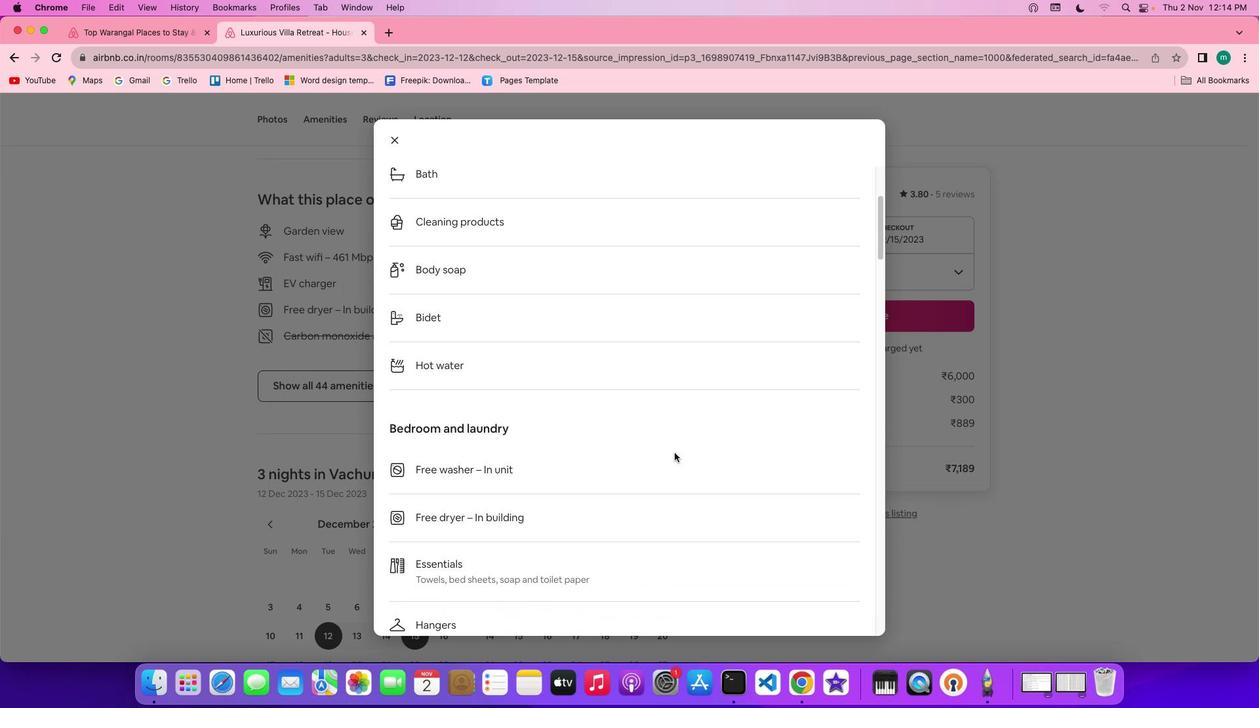 
Action: Mouse scrolled (679, 458) with delta (5, 3)
Screenshot: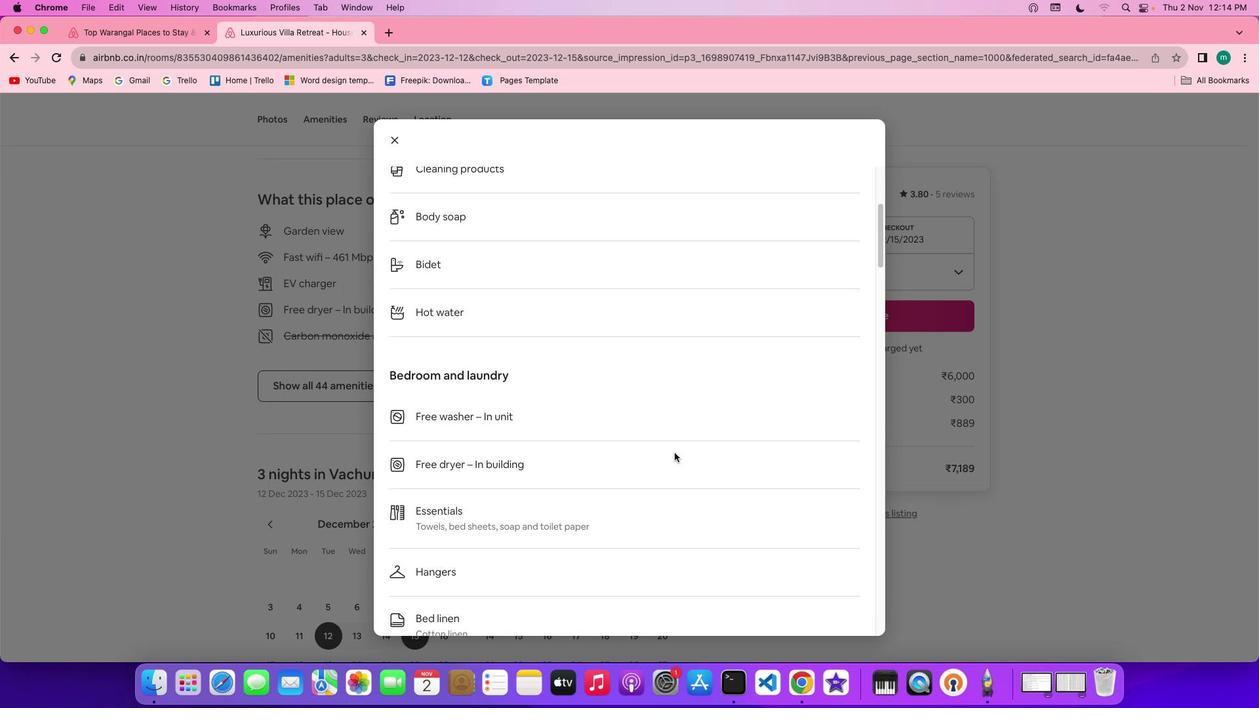 
Action: Mouse scrolled (679, 458) with delta (5, 4)
Screenshot: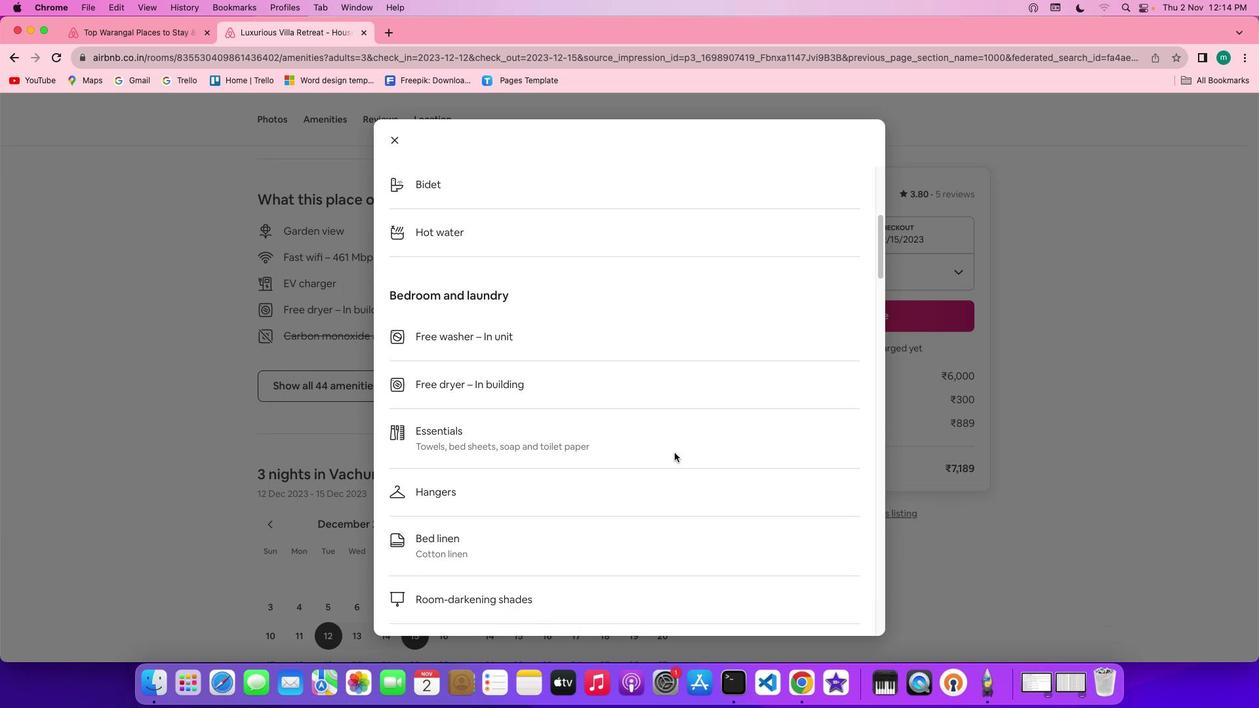 
Action: Mouse scrolled (679, 458) with delta (5, 4)
Screenshot: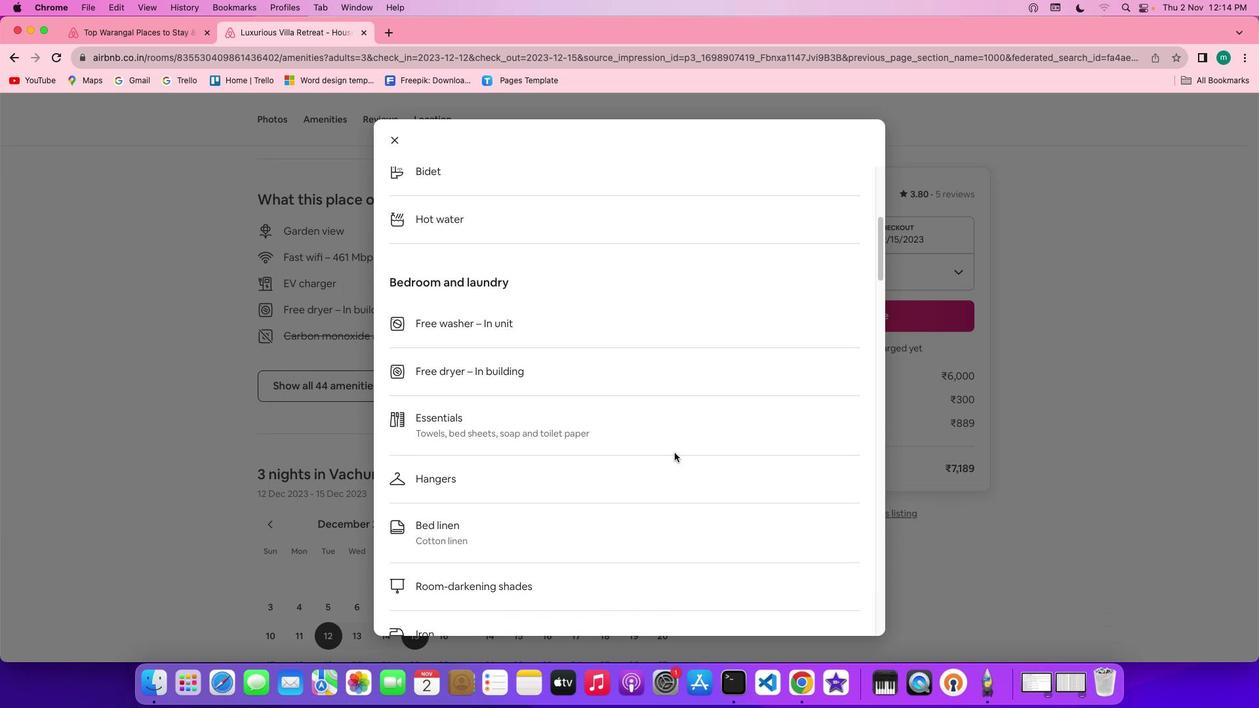 
Action: Mouse scrolled (679, 458) with delta (5, 3)
Screenshot: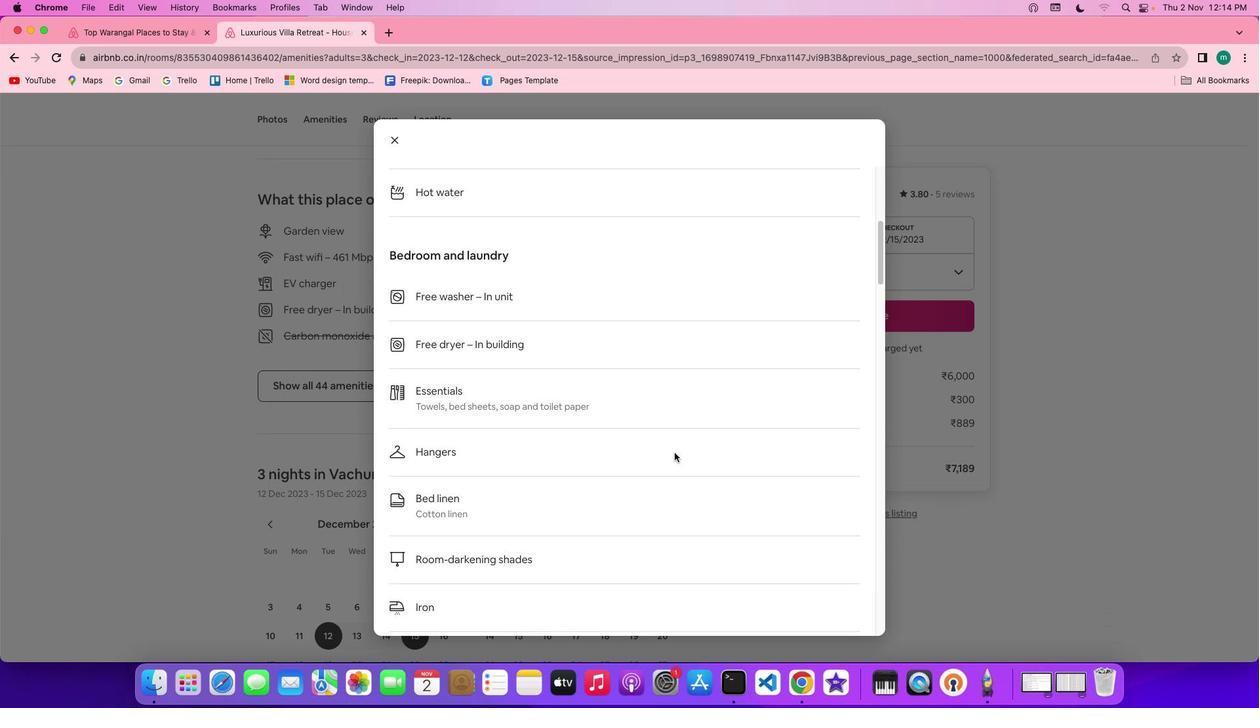 
Action: Mouse scrolled (679, 458) with delta (5, 2)
Screenshot: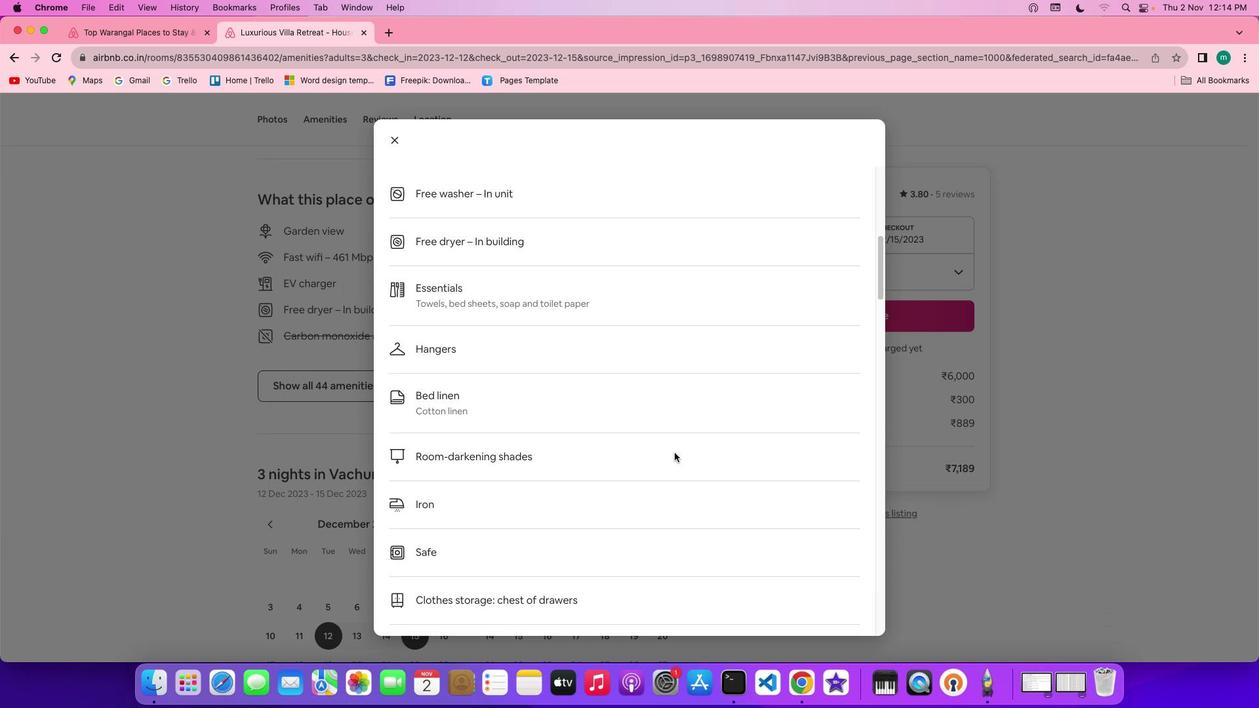 
Action: Mouse scrolled (679, 458) with delta (5, 4)
Screenshot: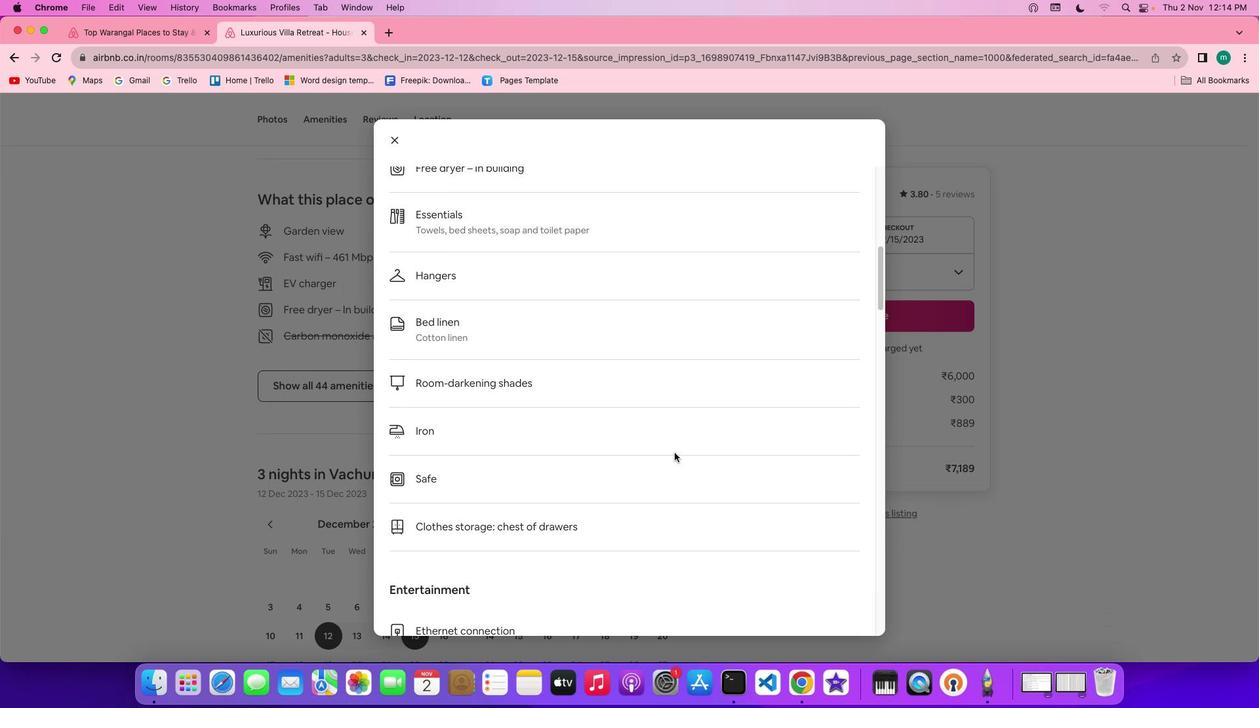 
Action: Mouse scrolled (679, 458) with delta (5, 4)
Screenshot: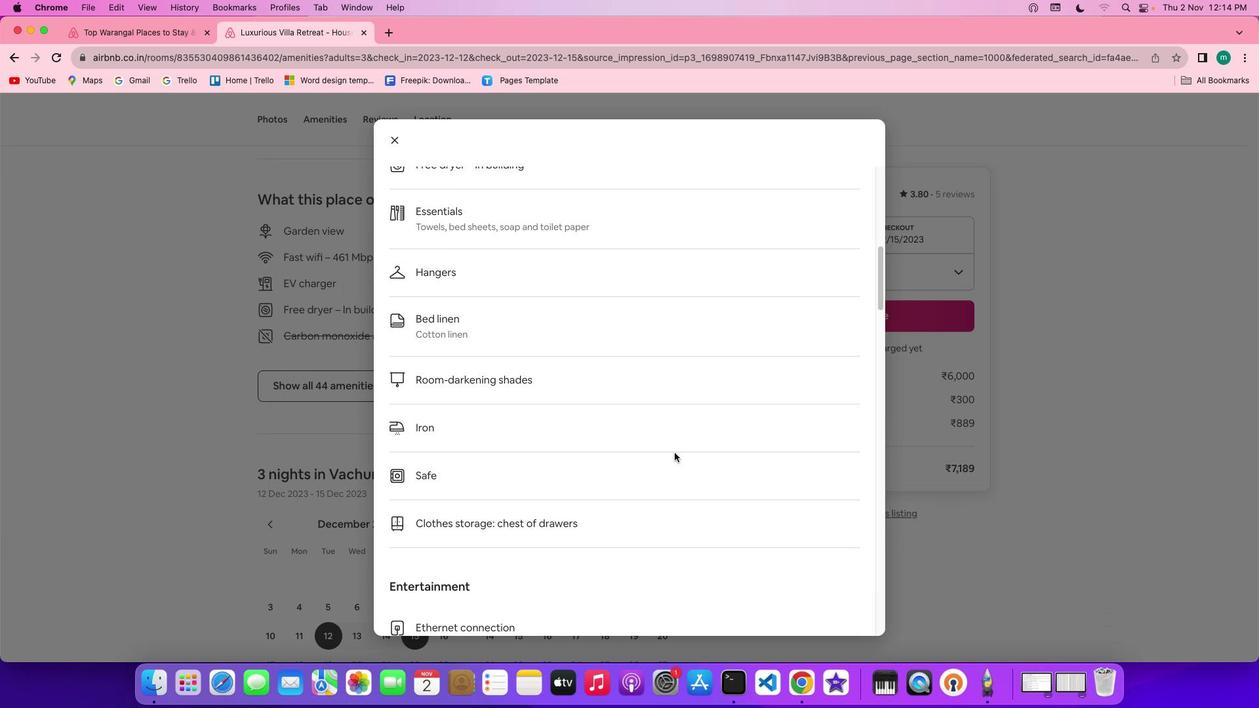 
Action: Mouse scrolled (679, 458) with delta (5, 3)
Screenshot: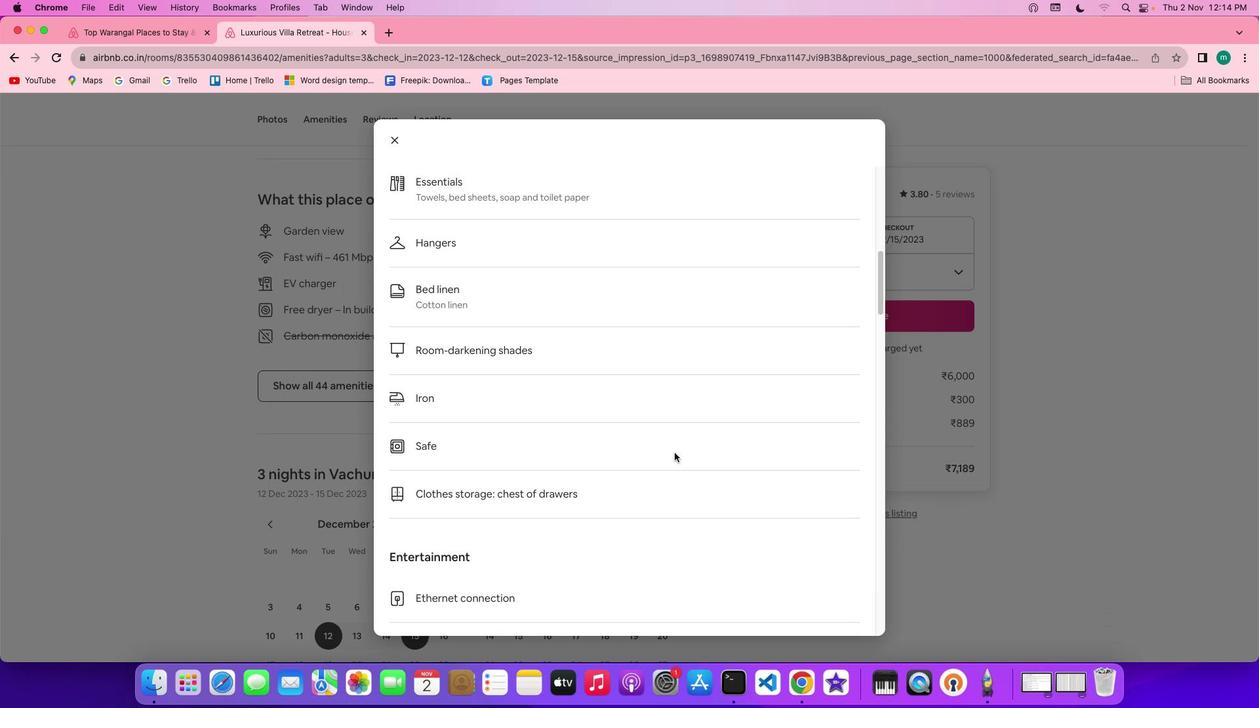 
Action: Mouse scrolled (679, 458) with delta (5, 4)
Screenshot: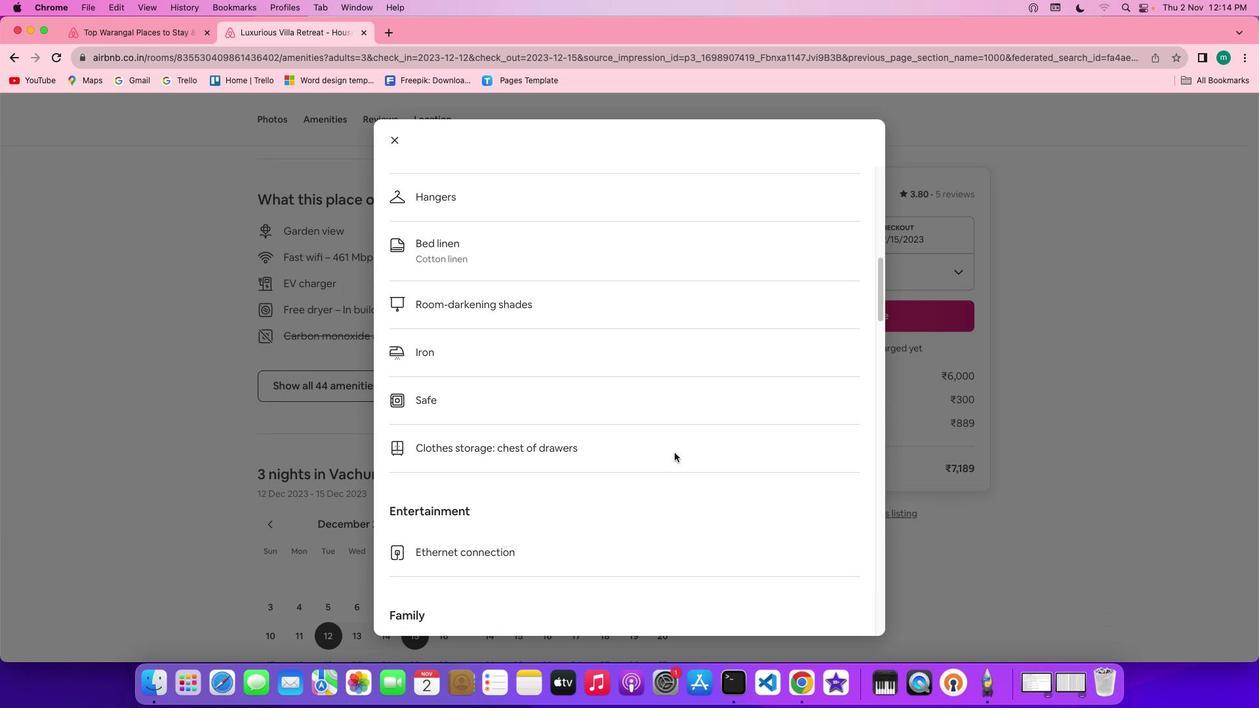 
Action: Mouse scrolled (679, 458) with delta (5, 4)
Screenshot: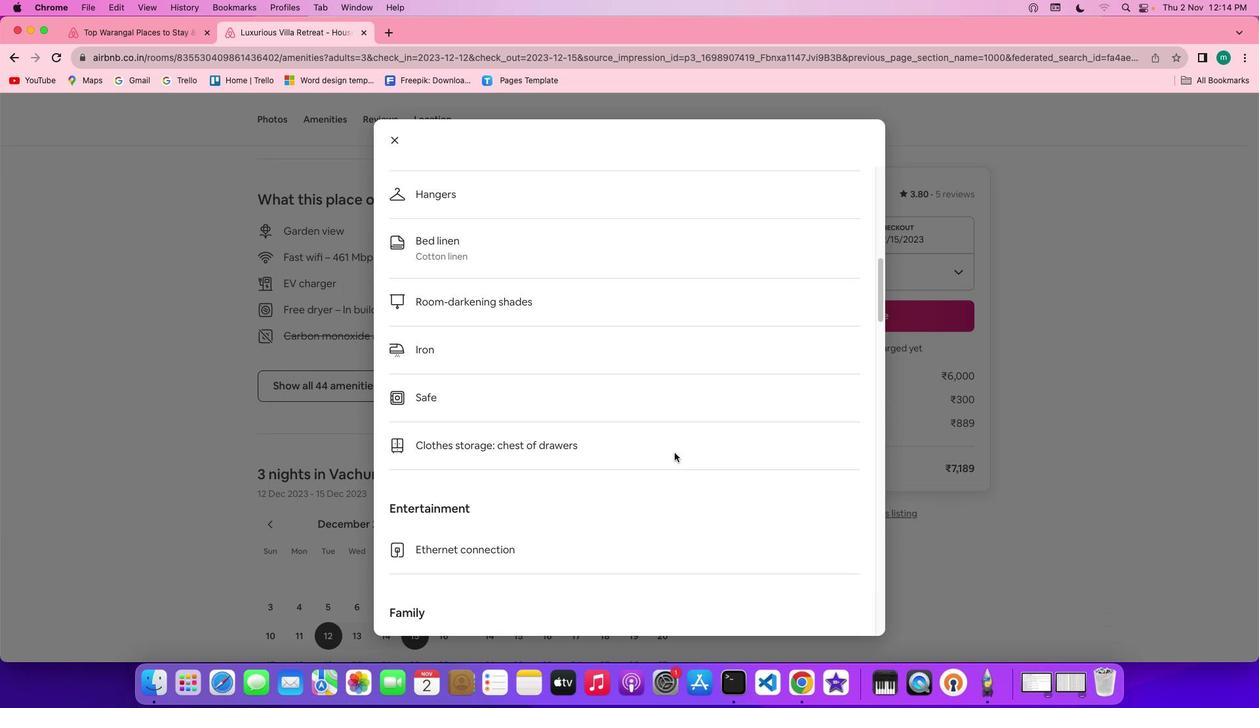 
Action: Mouse scrolled (679, 458) with delta (5, 4)
Screenshot: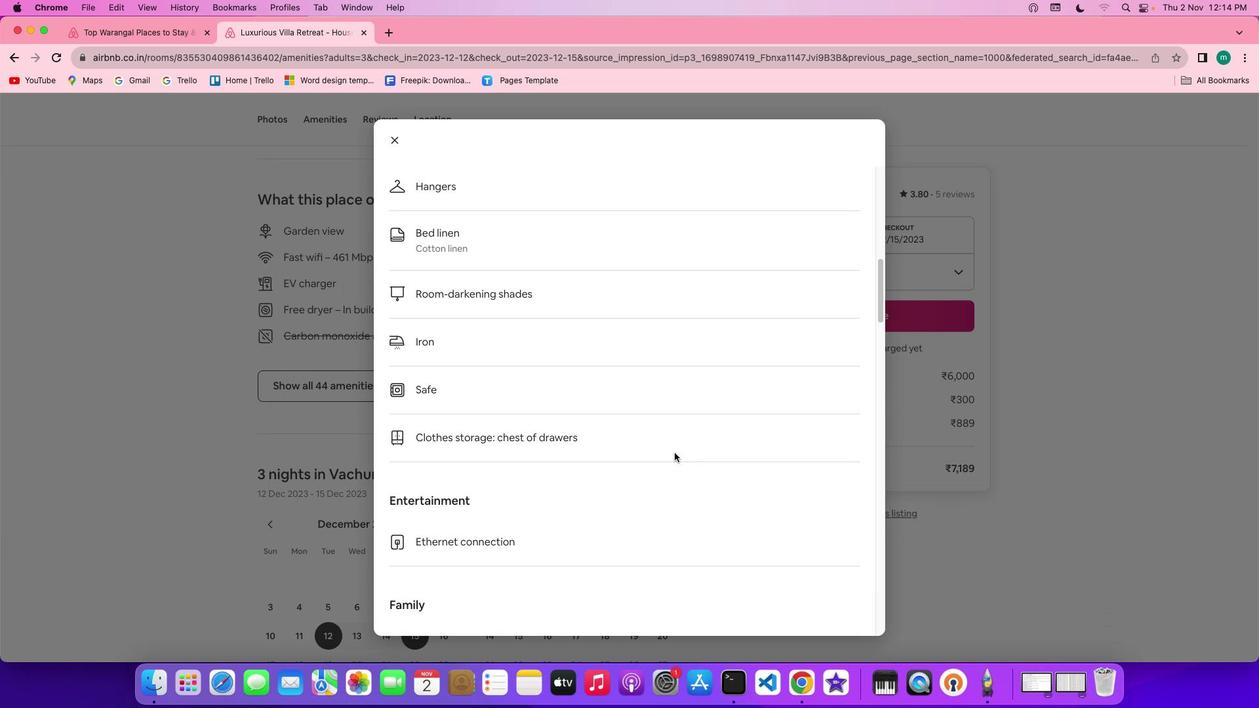 
Action: Mouse scrolled (679, 458) with delta (5, 3)
Screenshot: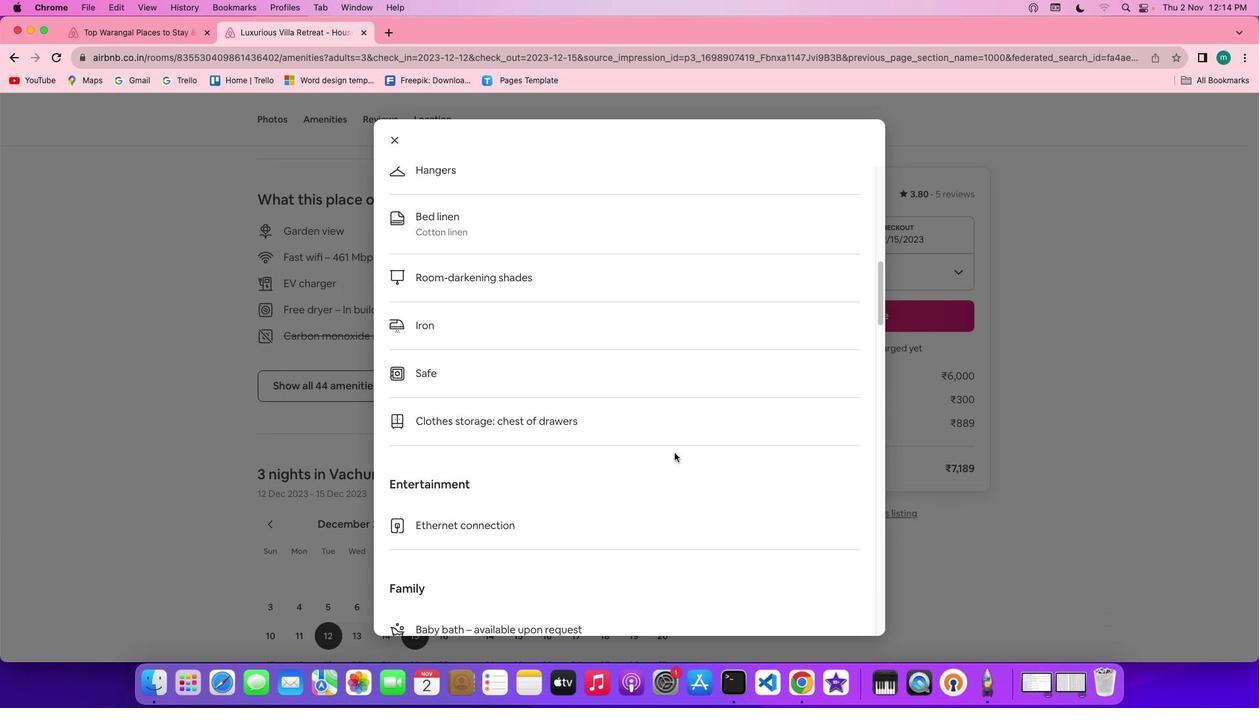 
Action: Mouse scrolled (679, 458) with delta (5, 3)
Screenshot: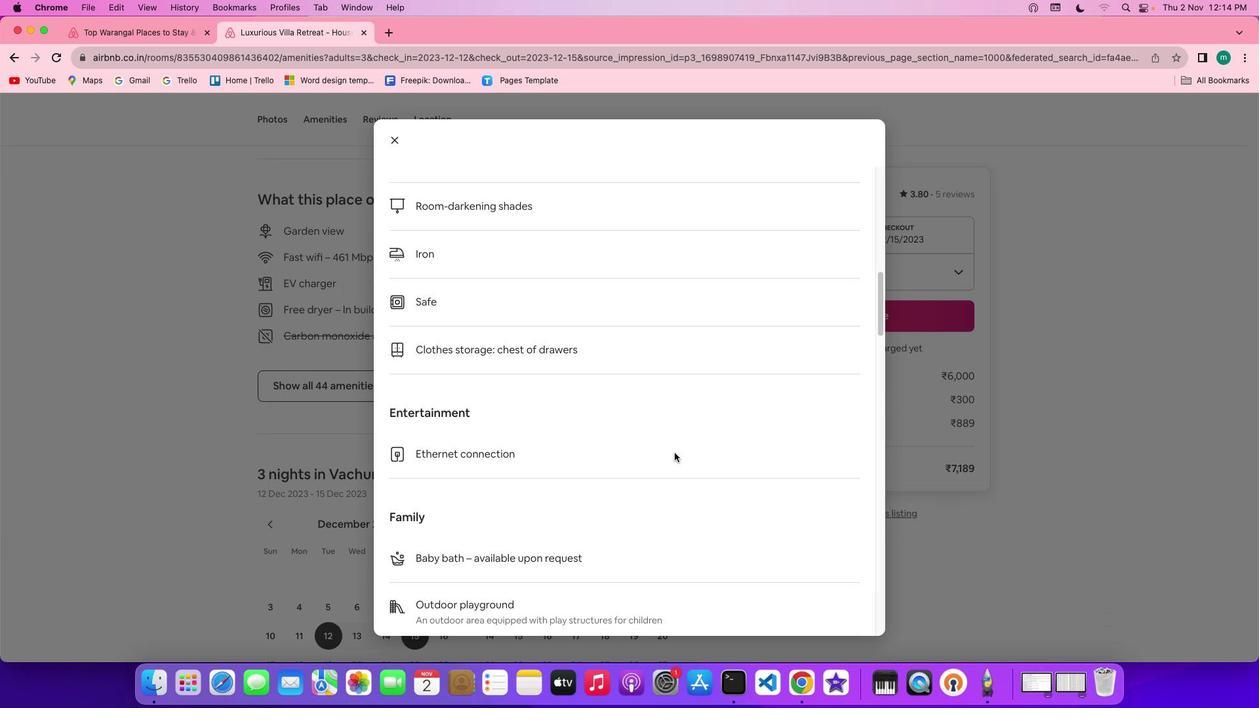
Action: Mouse scrolled (679, 458) with delta (5, 4)
Screenshot: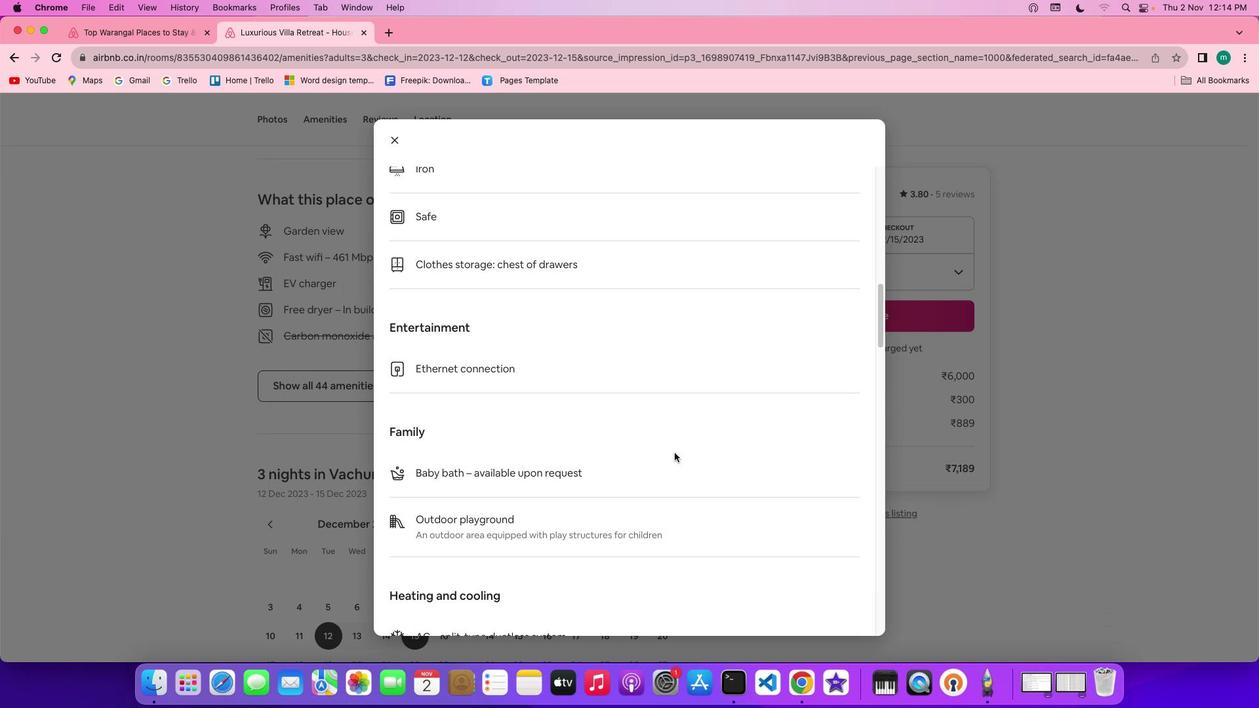 
Action: Mouse scrolled (679, 458) with delta (5, 4)
Screenshot: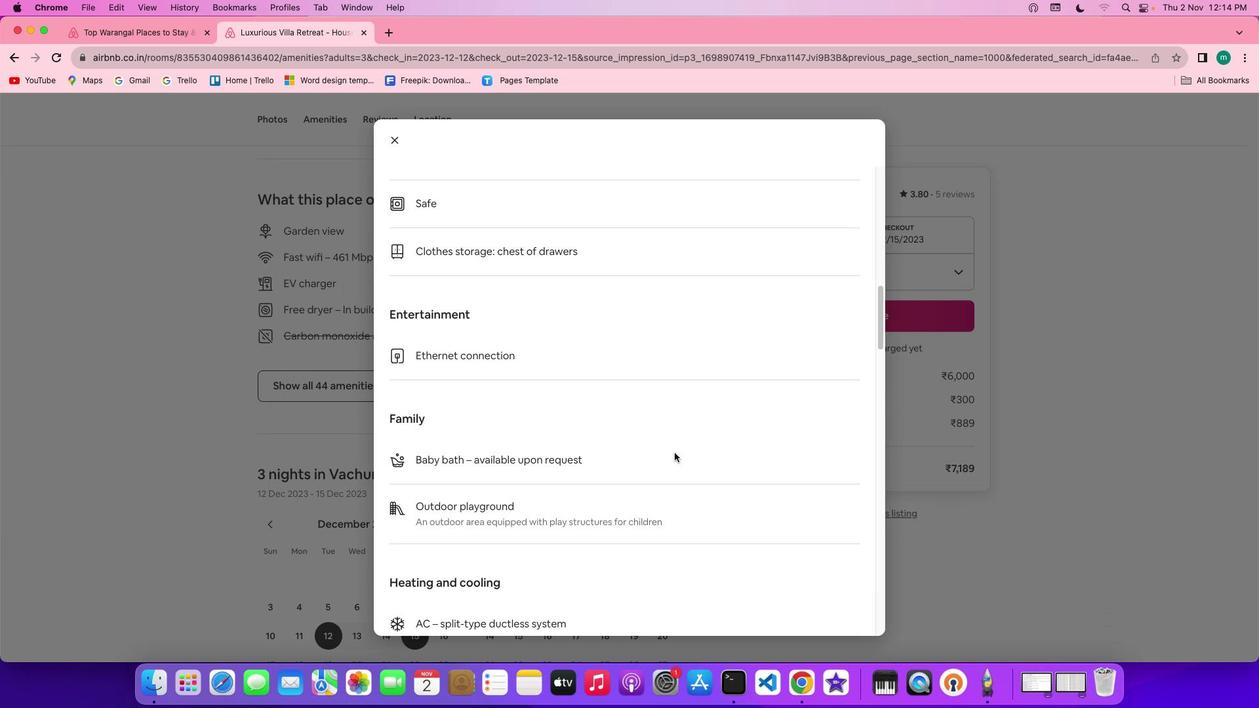 
Action: Mouse scrolled (679, 458) with delta (5, 3)
Screenshot: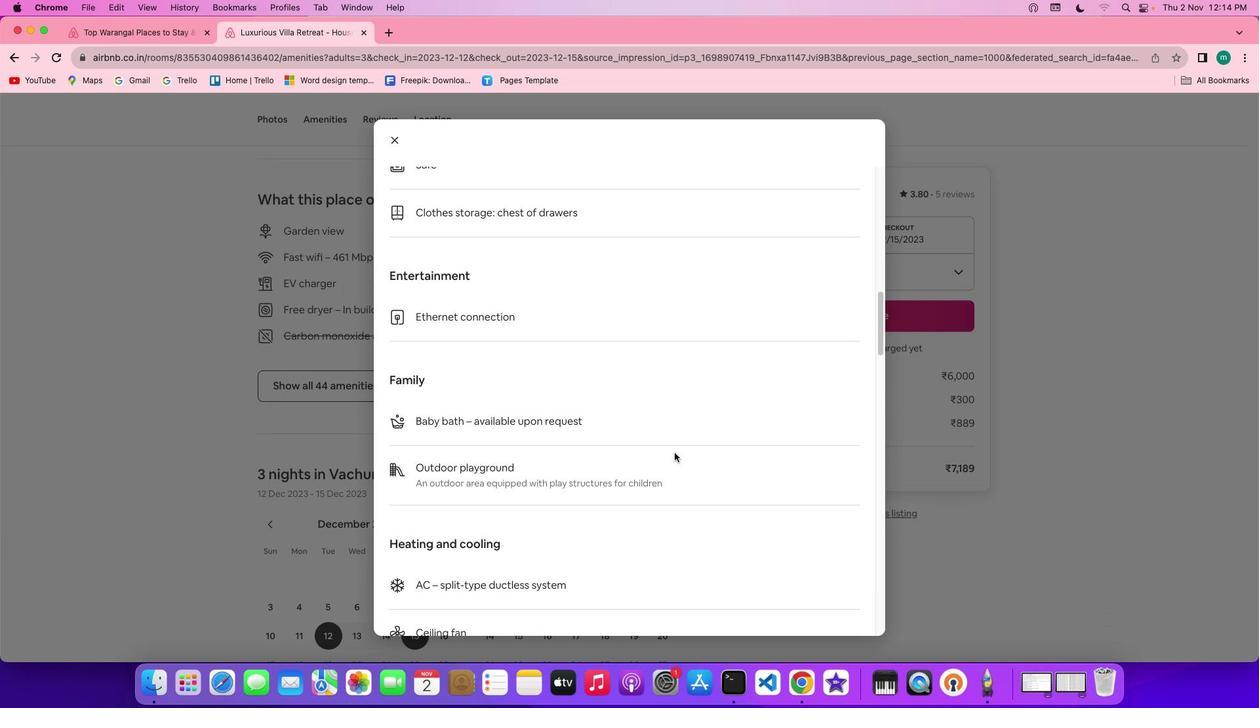 
Action: Mouse scrolled (679, 458) with delta (5, 2)
Screenshot: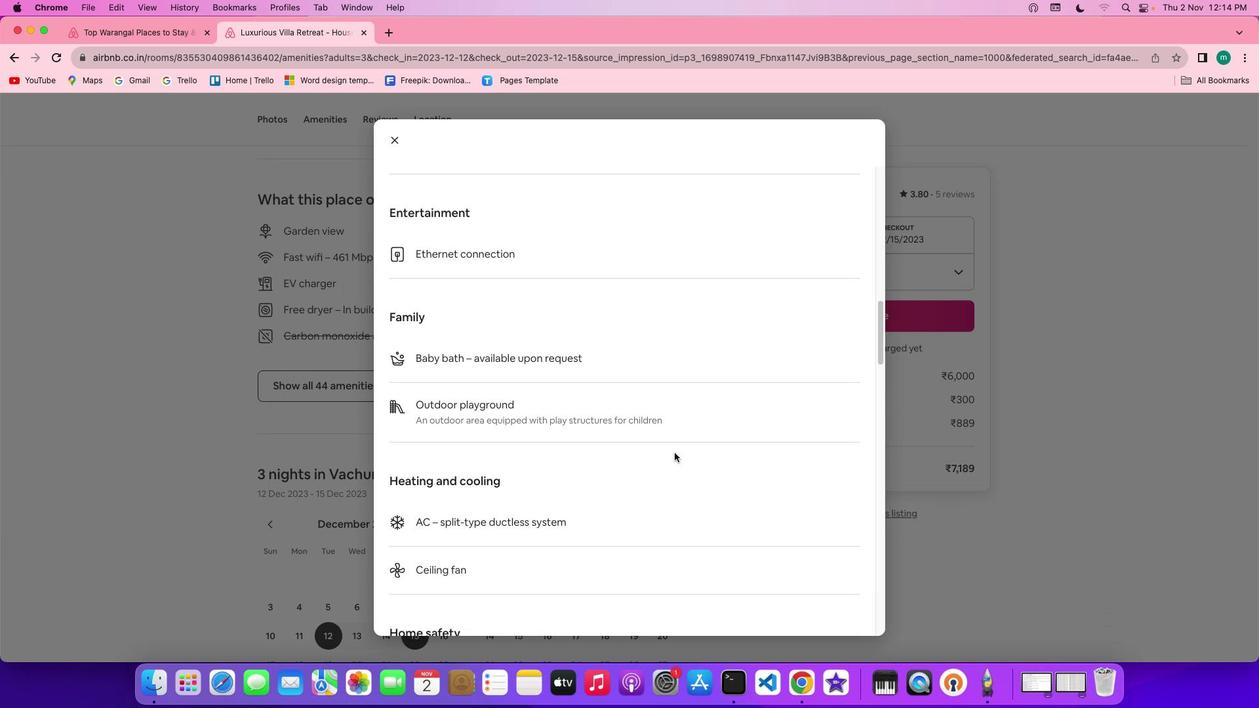 
Action: Mouse scrolled (679, 458) with delta (5, 2)
Screenshot: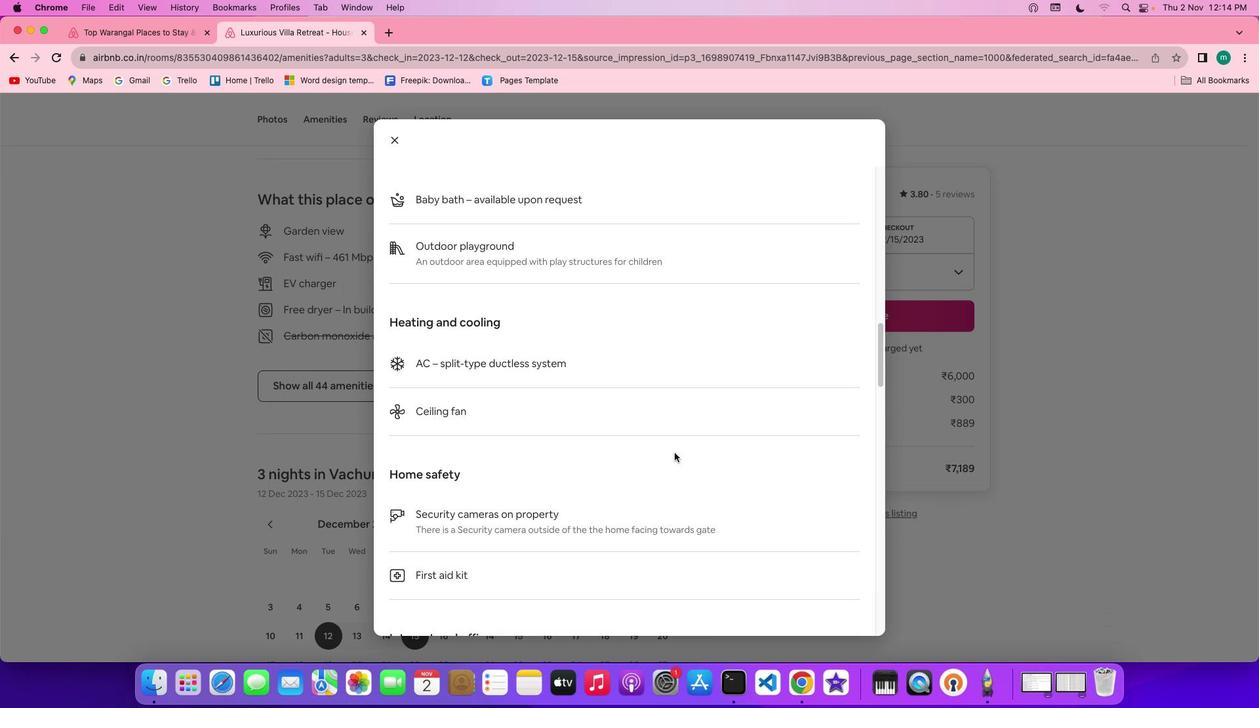 
Action: Mouse scrolled (679, 458) with delta (5, 4)
Screenshot: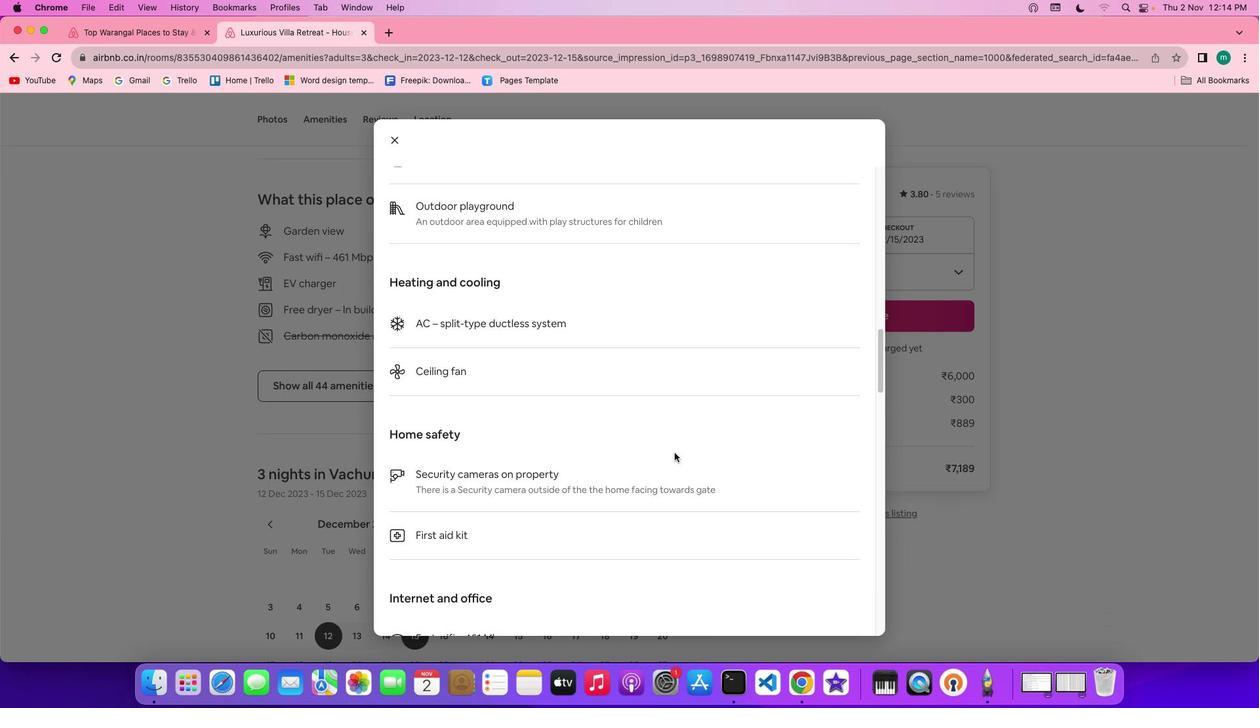 
Action: Mouse scrolled (679, 458) with delta (5, 4)
Screenshot: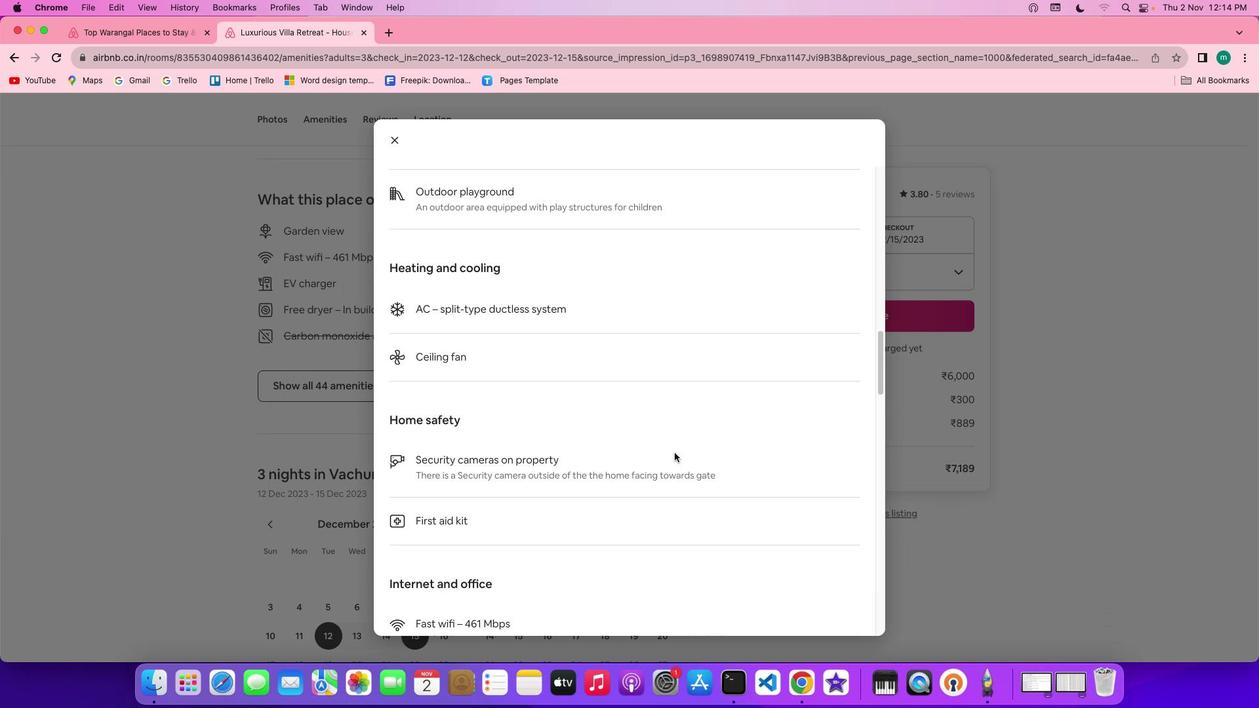 
Action: Mouse scrolled (679, 458) with delta (5, 3)
Screenshot: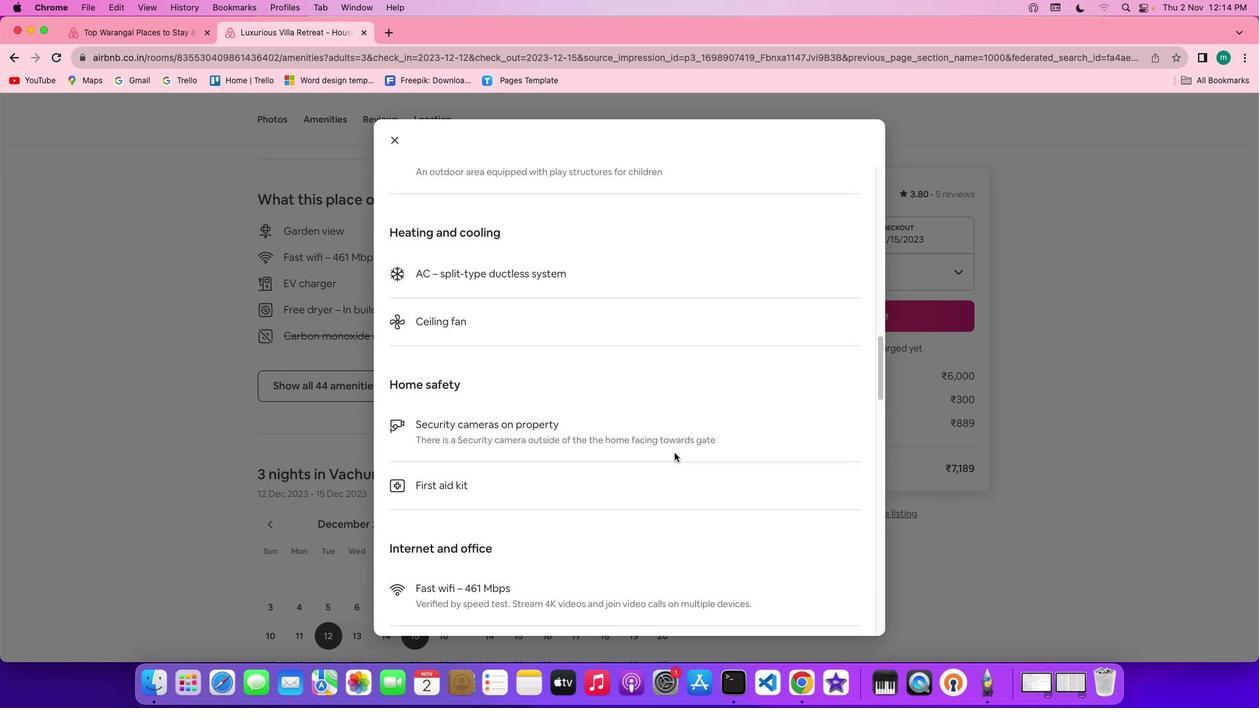 
Action: Mouse scrolled (679, 458) with delta (5, 2)
Screenshot: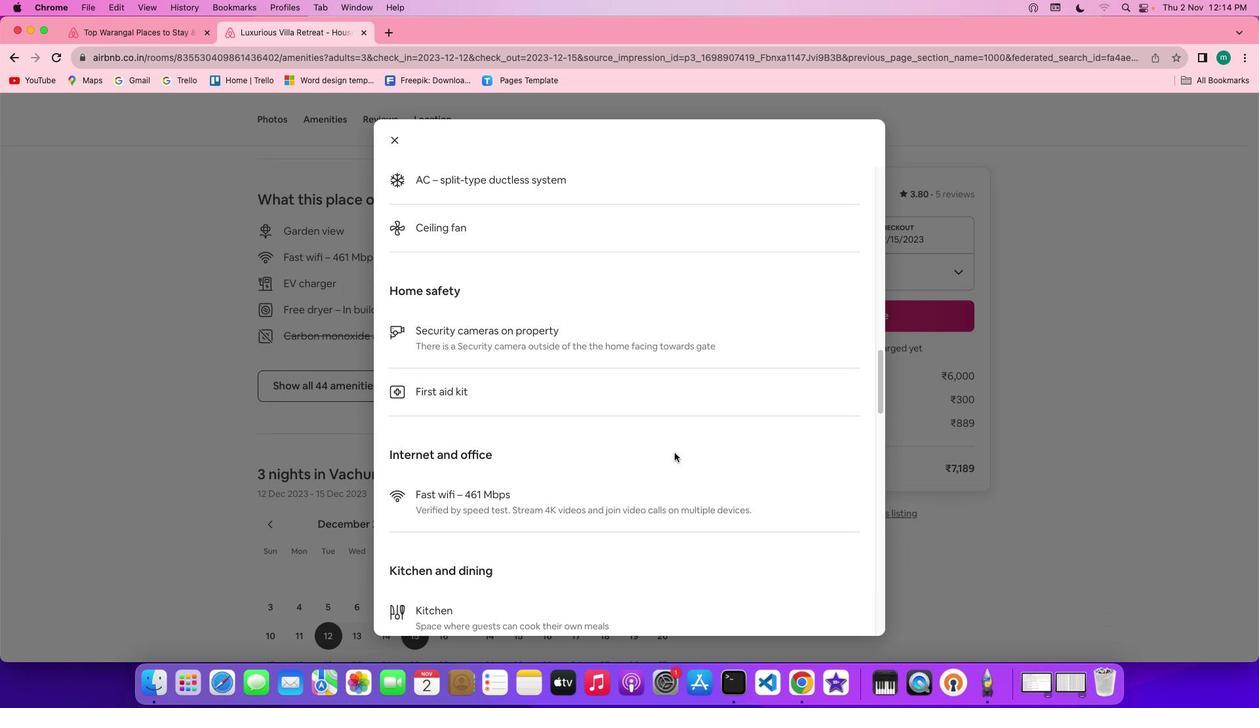 
Action: Mouse scrolled (679, 458) with delta (5, 2)
Screenshot: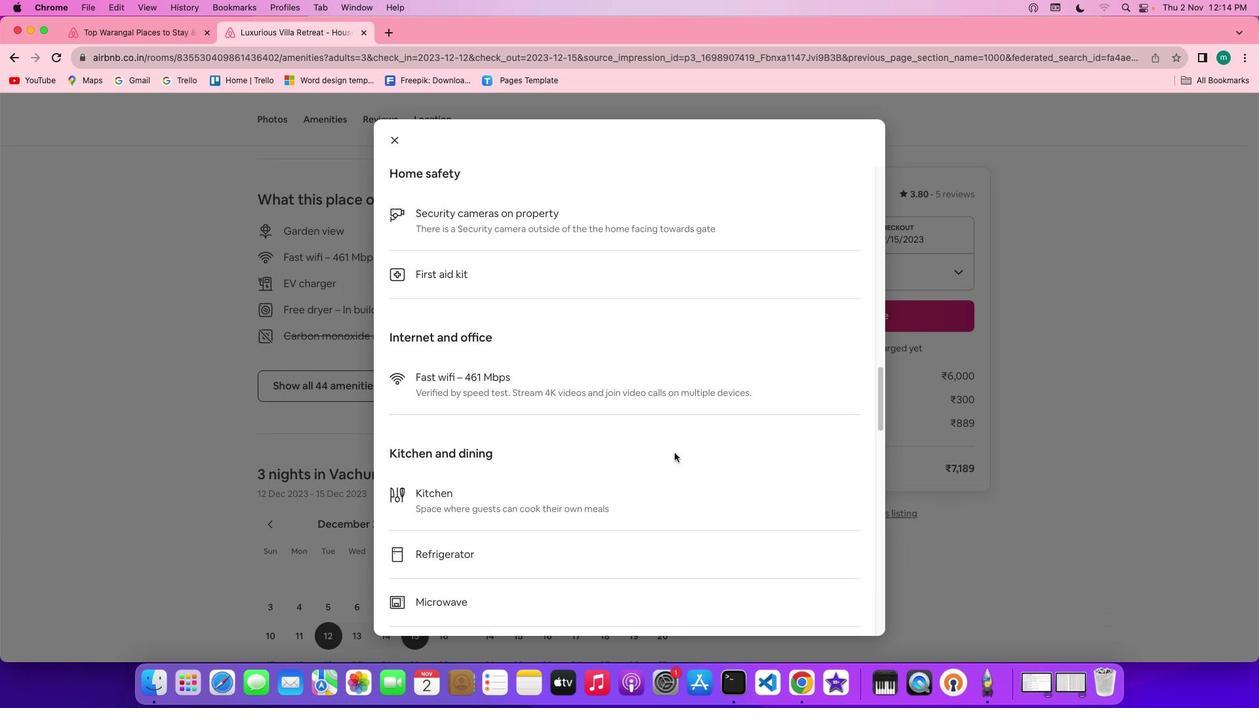 
Action: Mouse scrolled (679, 458) with delta (5, 4)
Screenshot: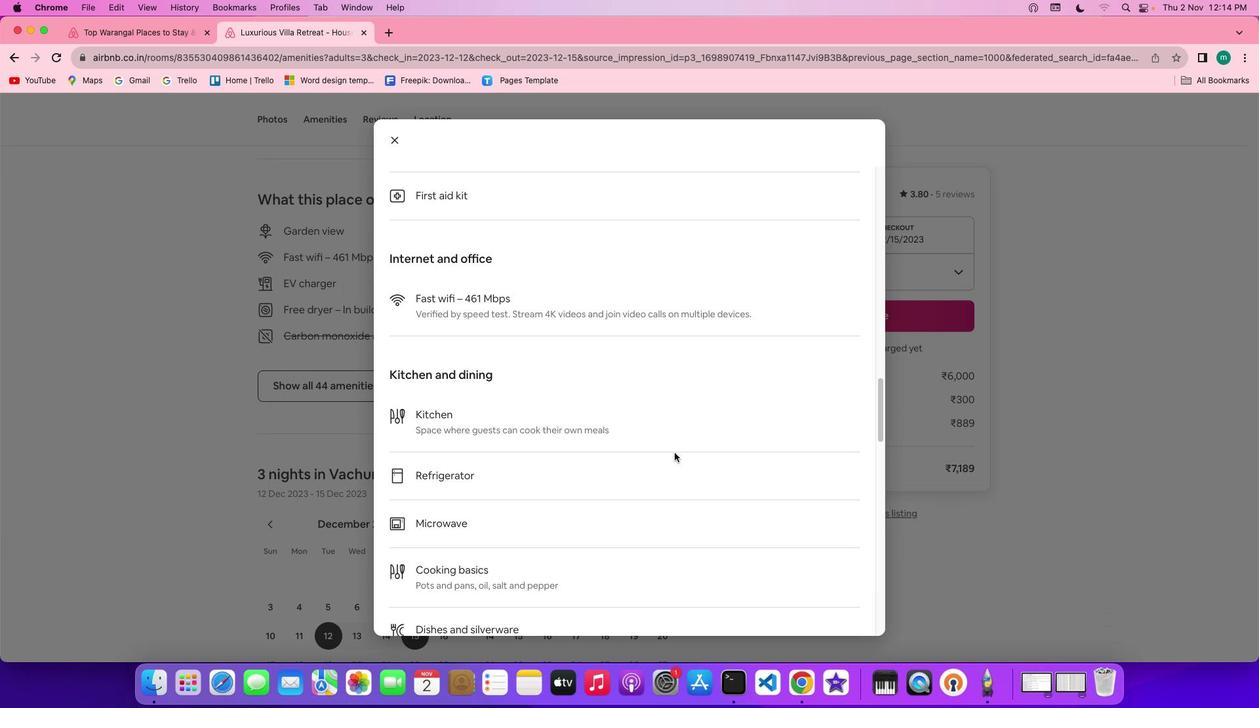 
Action: Mouse scrolled (679, 458) with delta (5, 4)
Screenshot: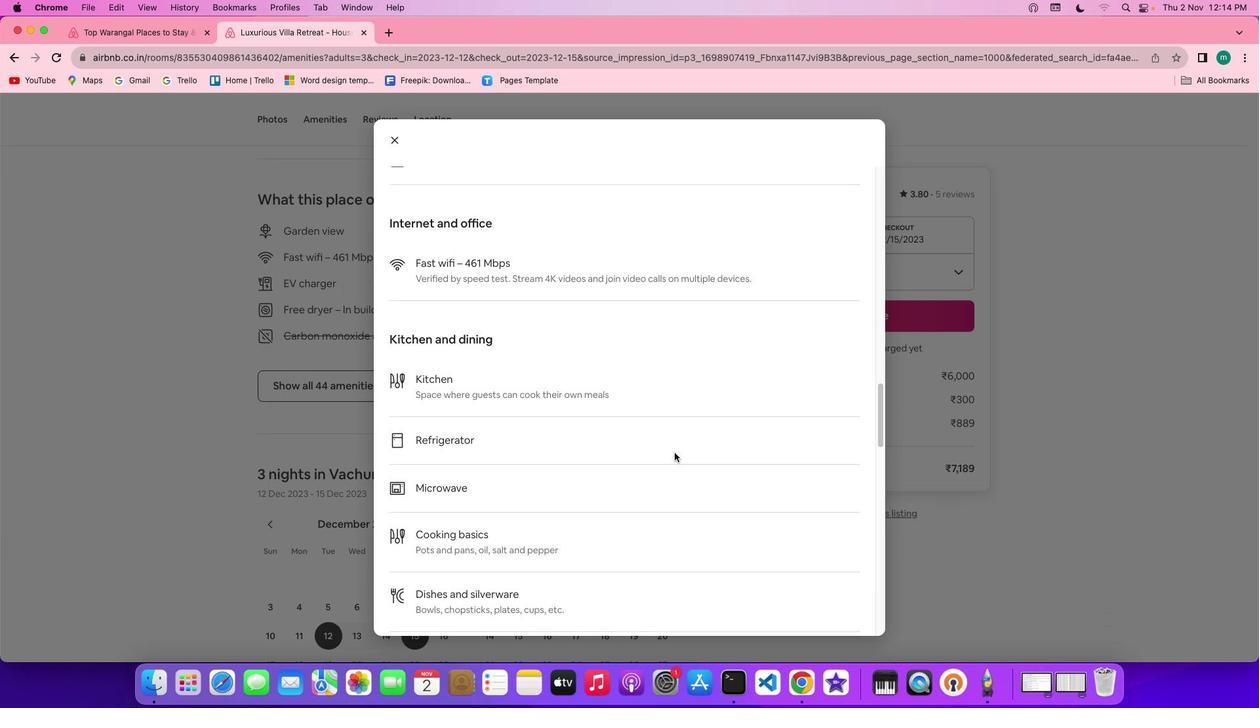 
Action: Mouse scrolled (679, 458) with delta (5, 3)
Screenshot: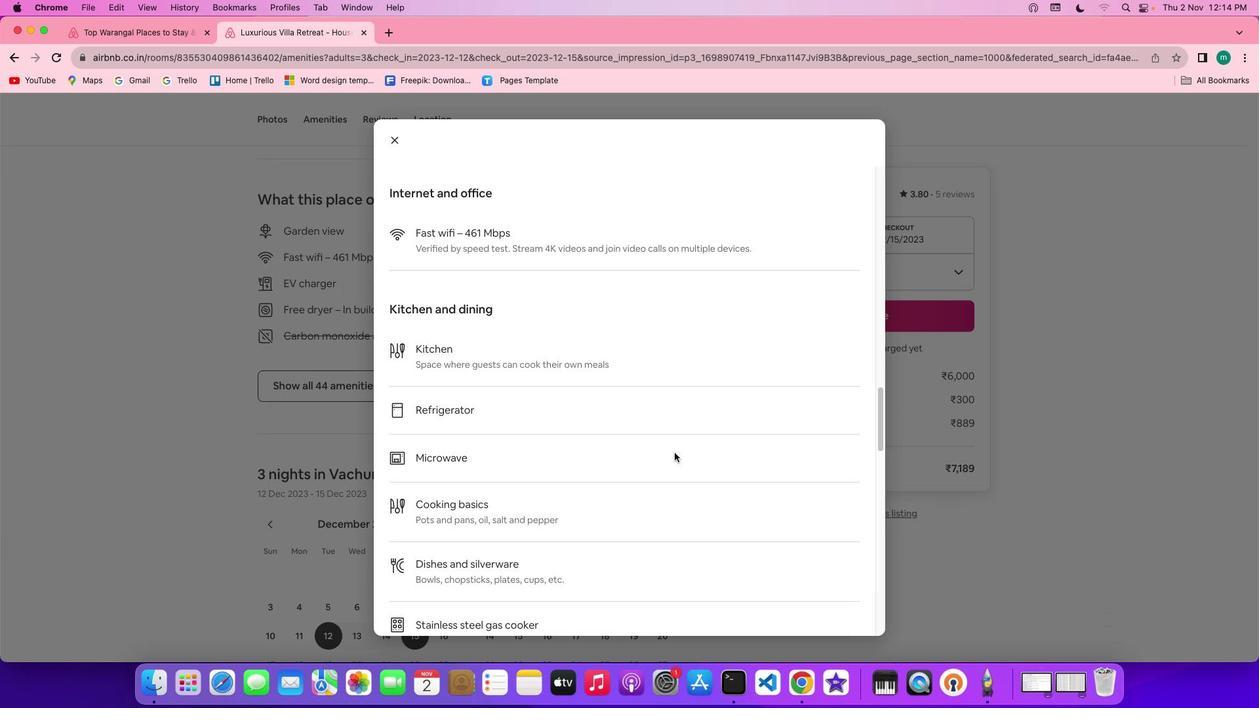 
Action: Mouse scrolled (679, 458) with delta (5, 2)
Screenshot: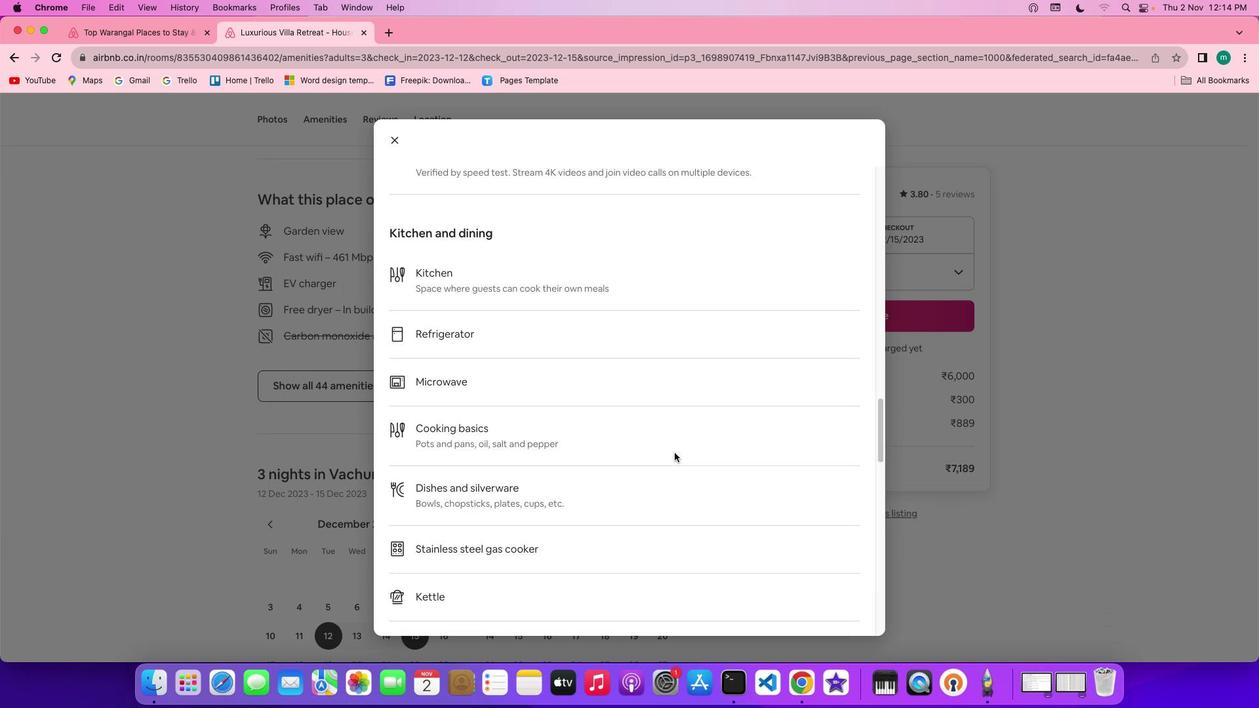 
Action: Mouse scrolled (679, 458) with delta (5, 4)
Screenshot: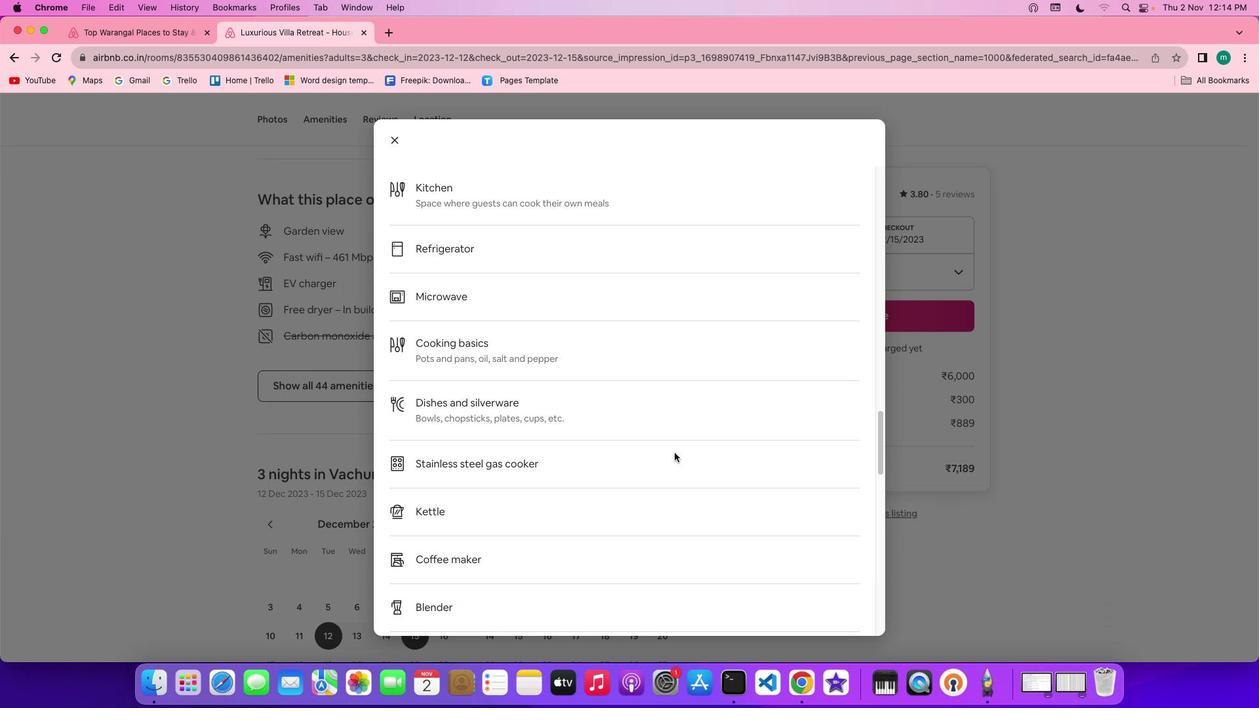 
Action: Mouse scrolled (679, 458) with delta (5, 4)
Screenshot: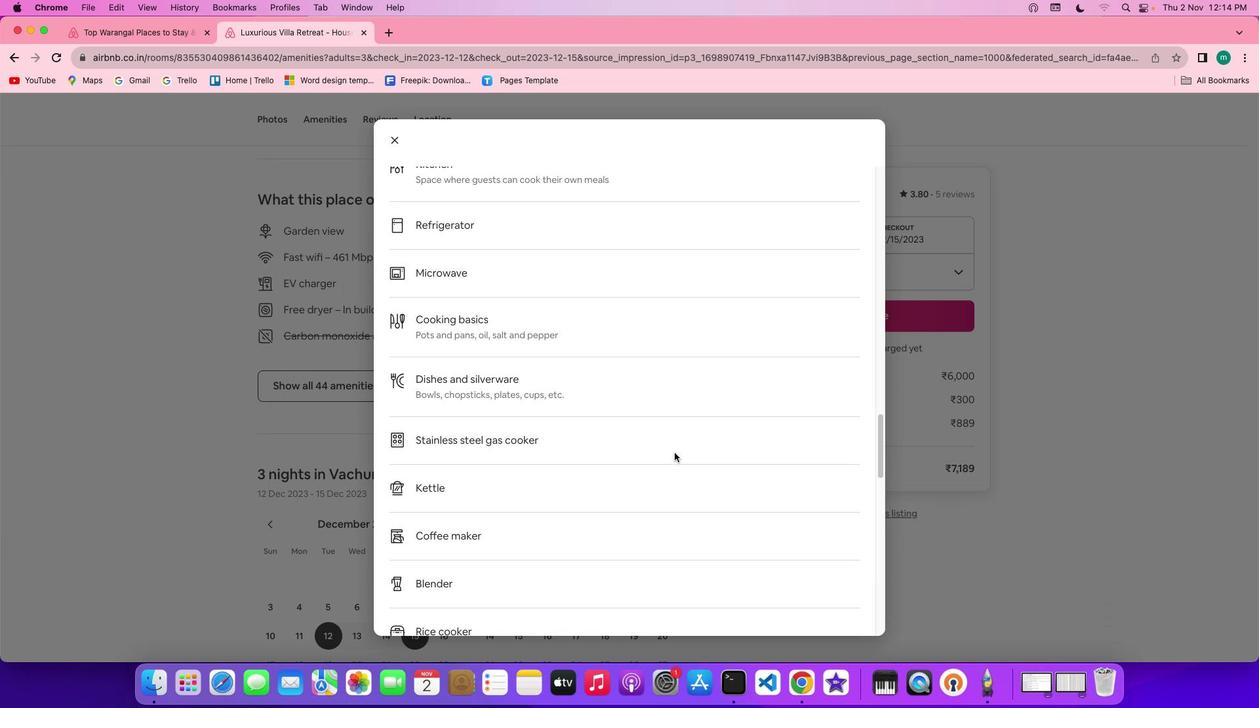 
Action: Mouse scrolled (679, 458) with delta (5, 3)
Screenshot: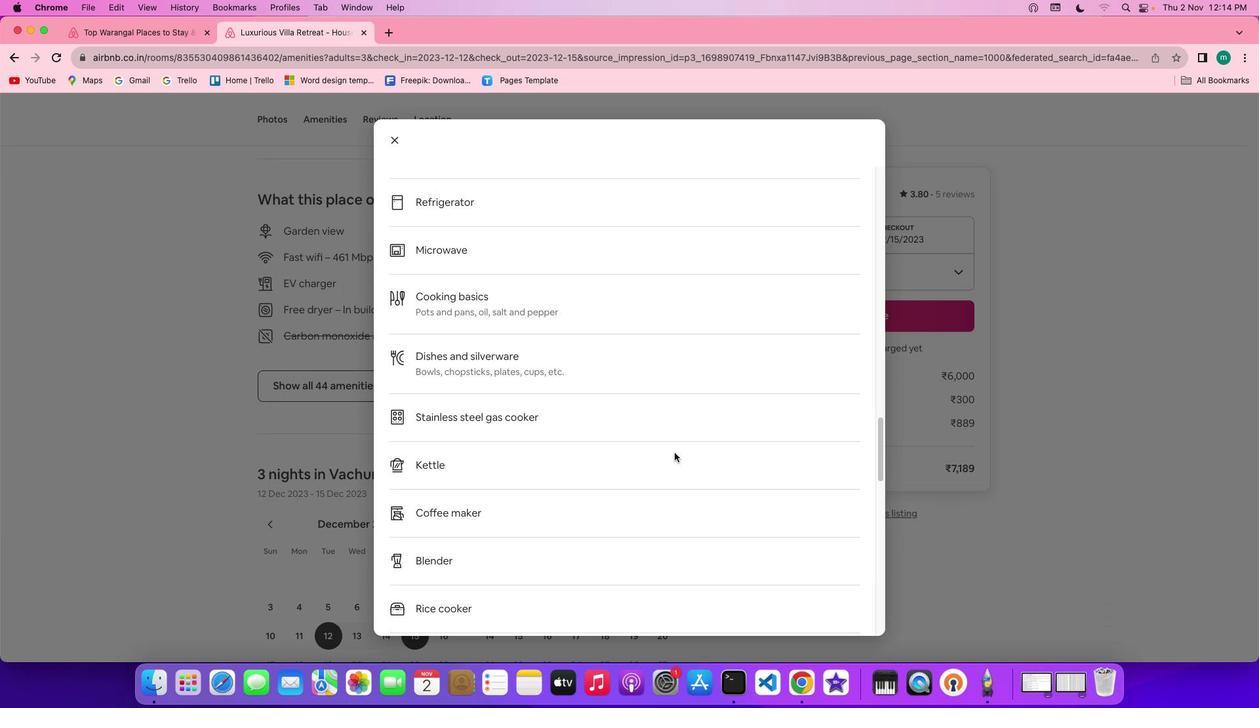 
Action: Mouse scrolled (679, 458) with delta (5, 2)
Screenshot: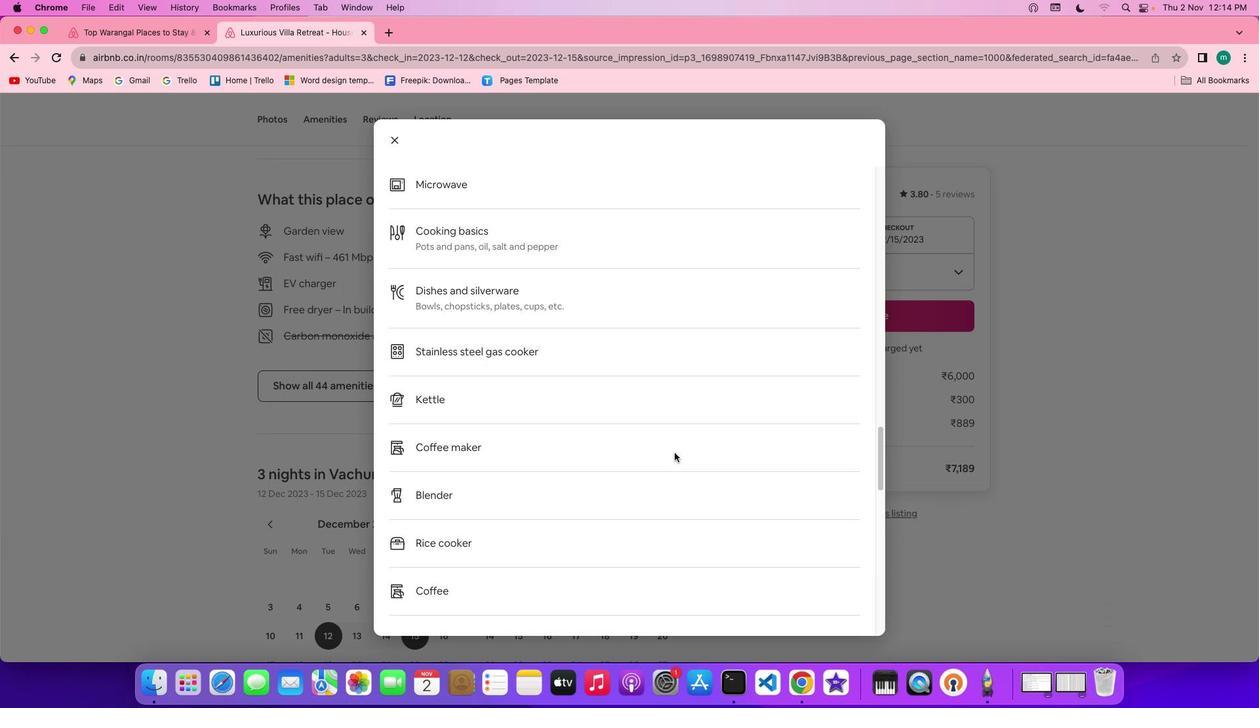 
Action: Mouse scrolled (679, 458) with delta (5, 2)
Screenshot: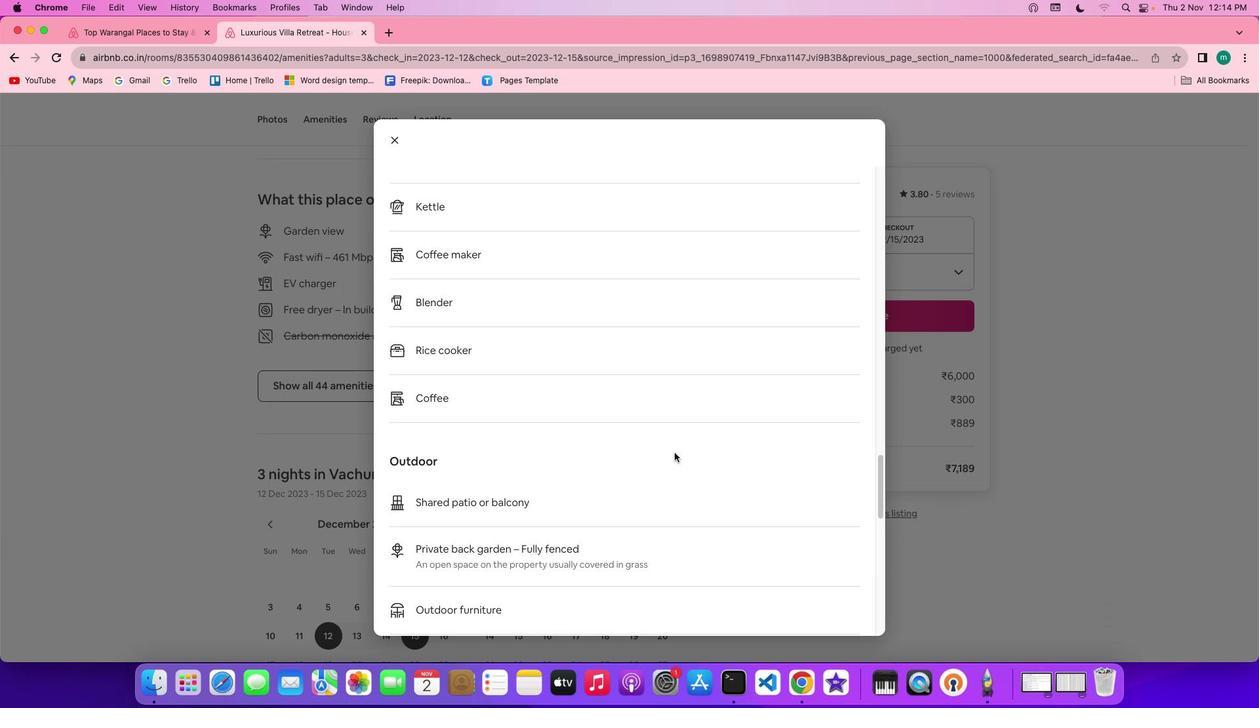 
Action: Mouse scrolled (679, 458) with delta (5, 4)
Screenshot: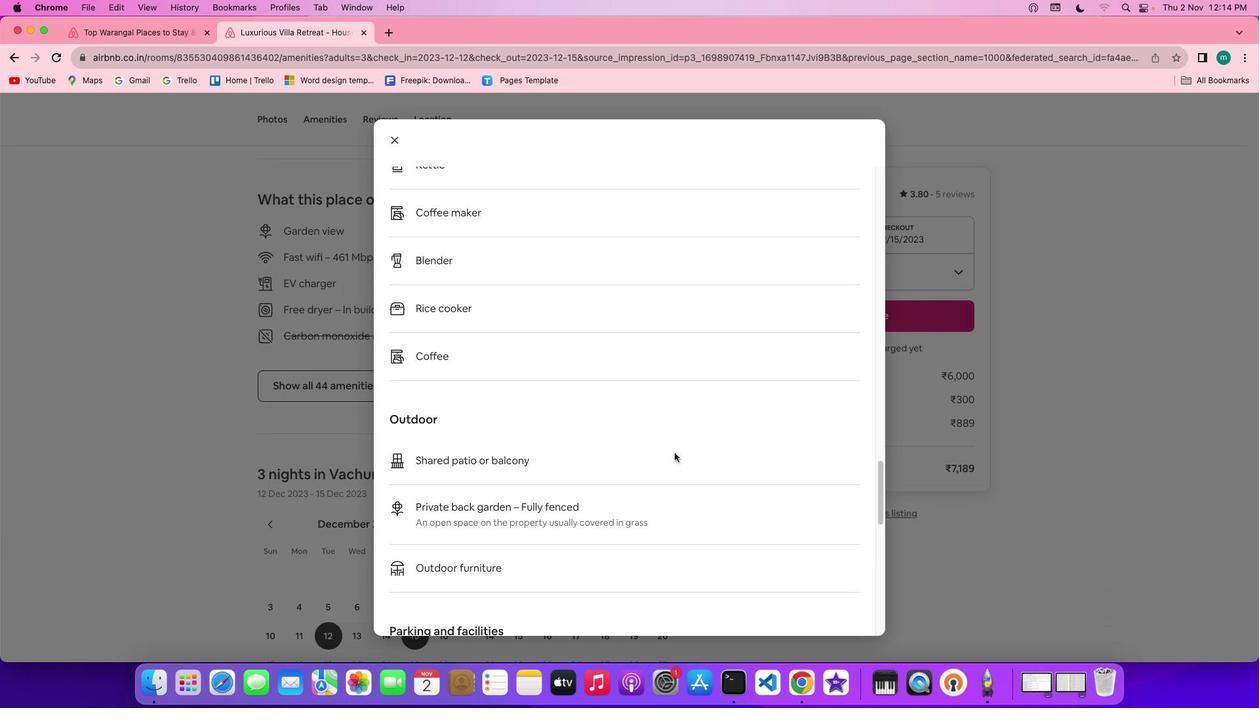 
Action: Mouse scrolled (679, 458) with delta (5, 4)
Screenshot: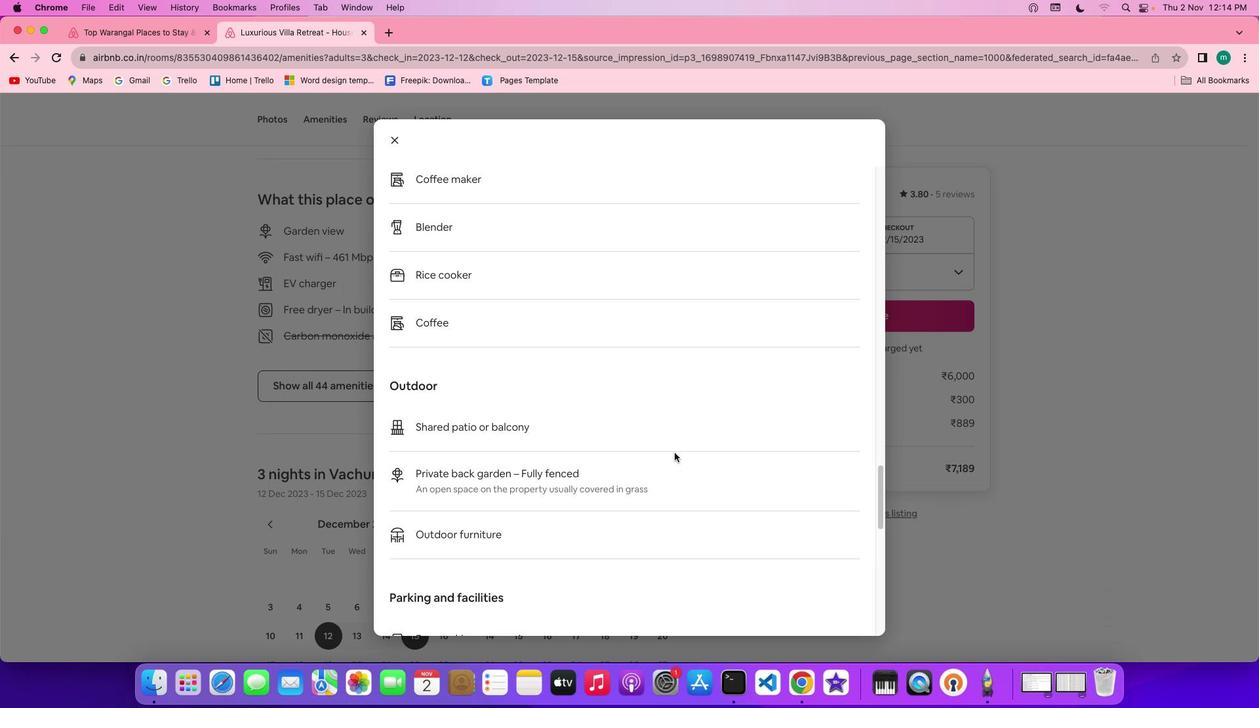 
Action: Mouse scrolled (679, 458) with delta (5, 3)
Screenshot: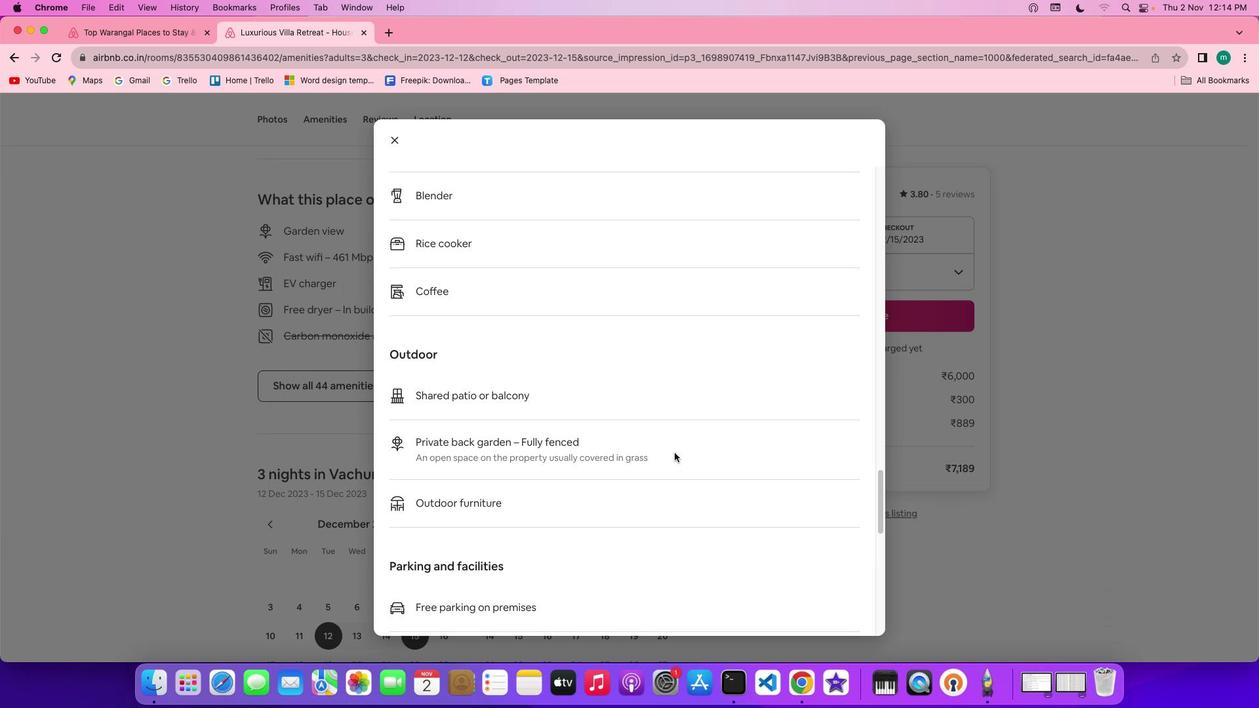 
Action: Mouse scrolled (679, 458) with delta (5, 2)
Screenshot: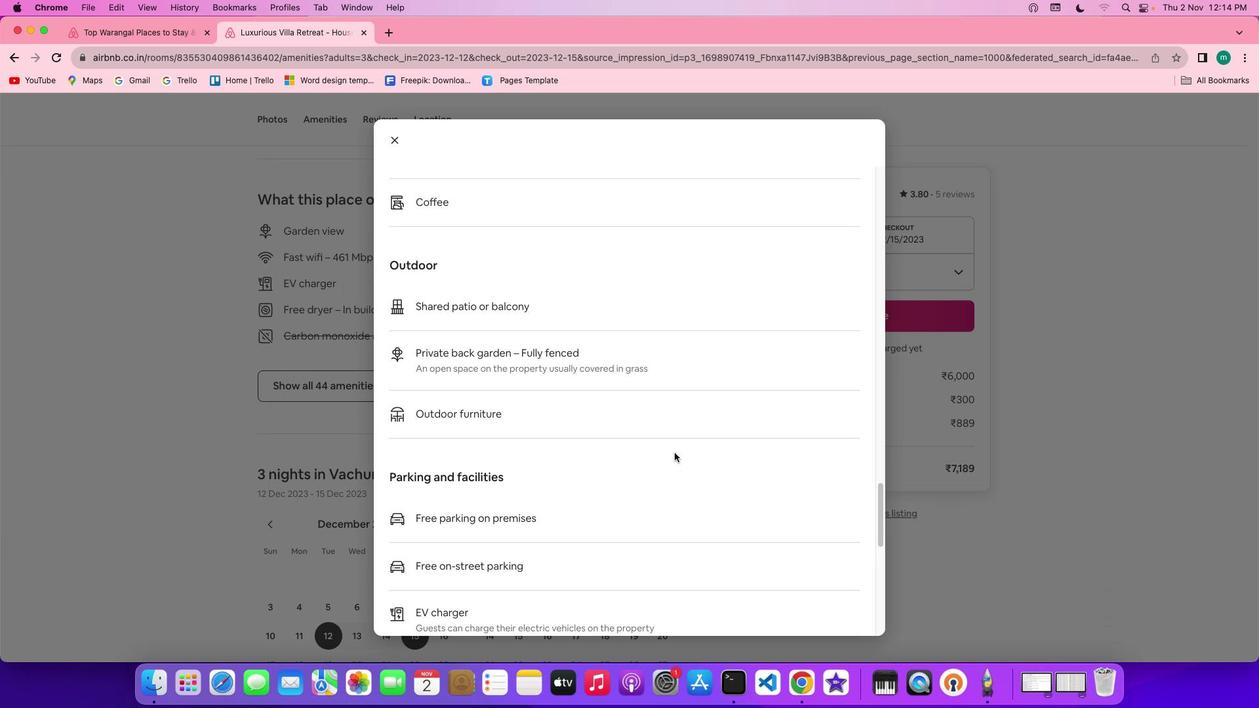 
Action: Mouse scrolled (679, 458) with delta (5, 1)
Screenshot: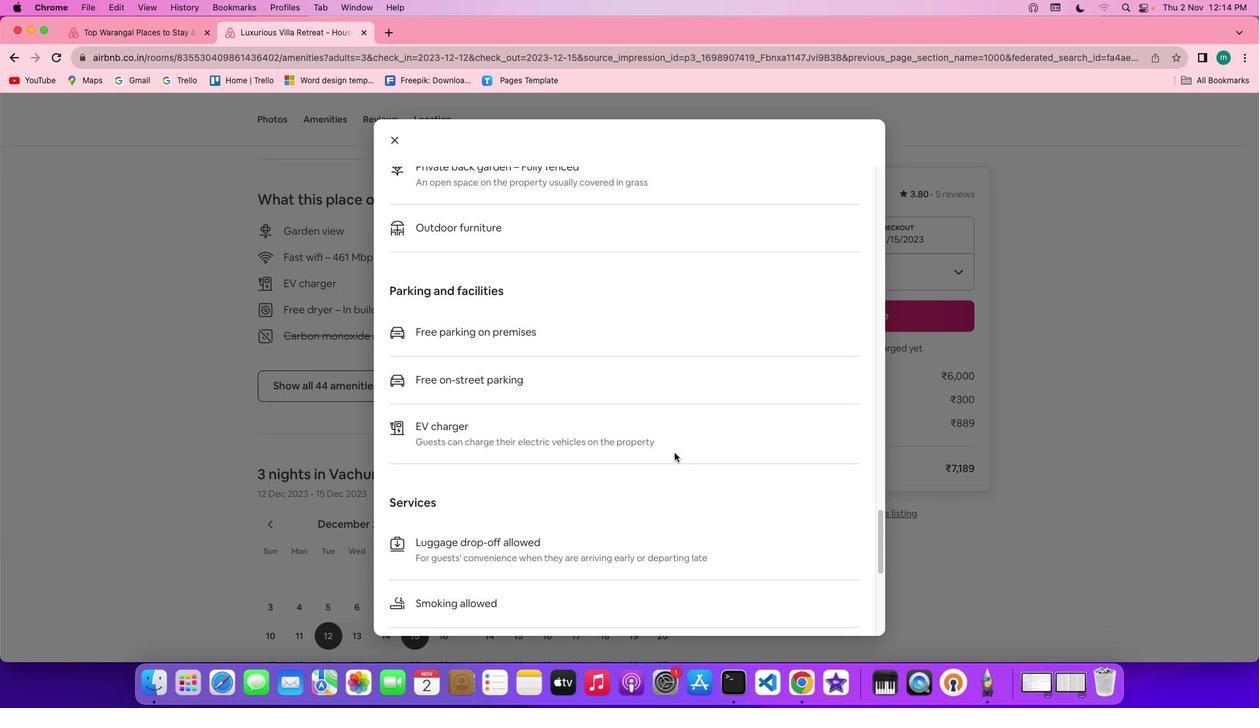 
Action: Mouse scrolled (679, 458) with delta (5, 4)
Screenshot: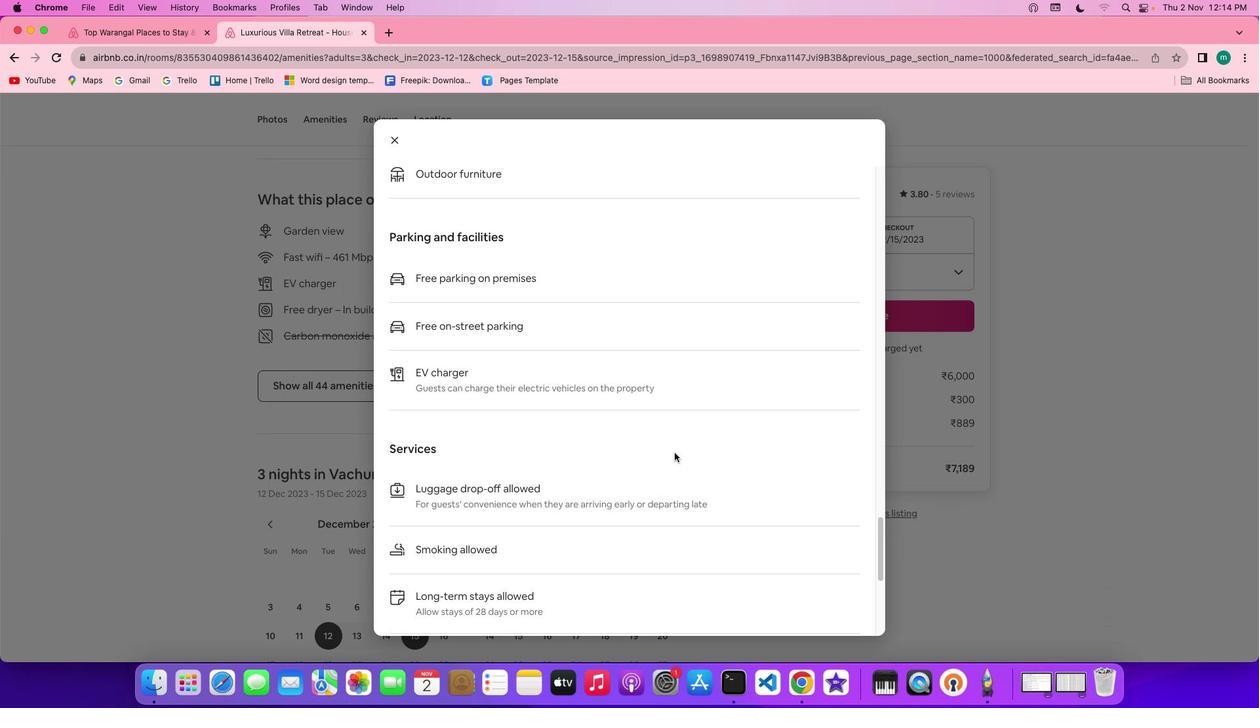 
Action: Mouse scrolled (679, 458) with delta (5, 4)
Screenshot: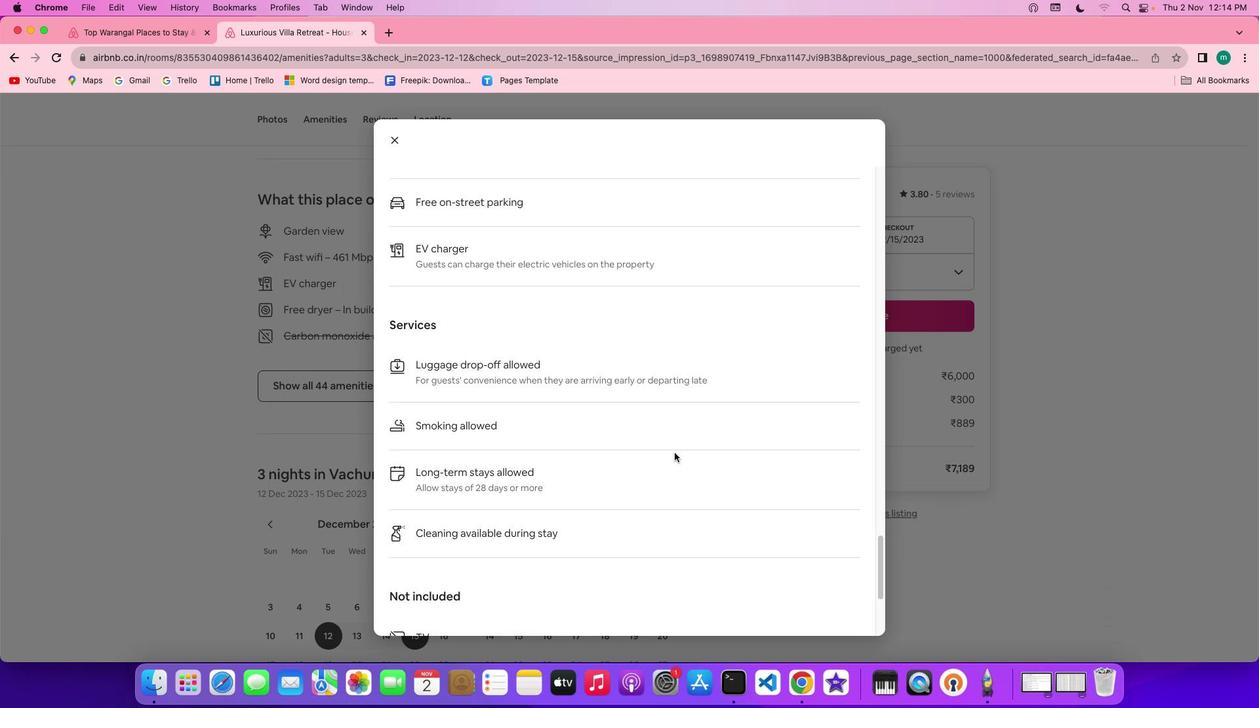 
Action: Mouse scrolled (679, 458) with delta (5, 3)
Screenshot: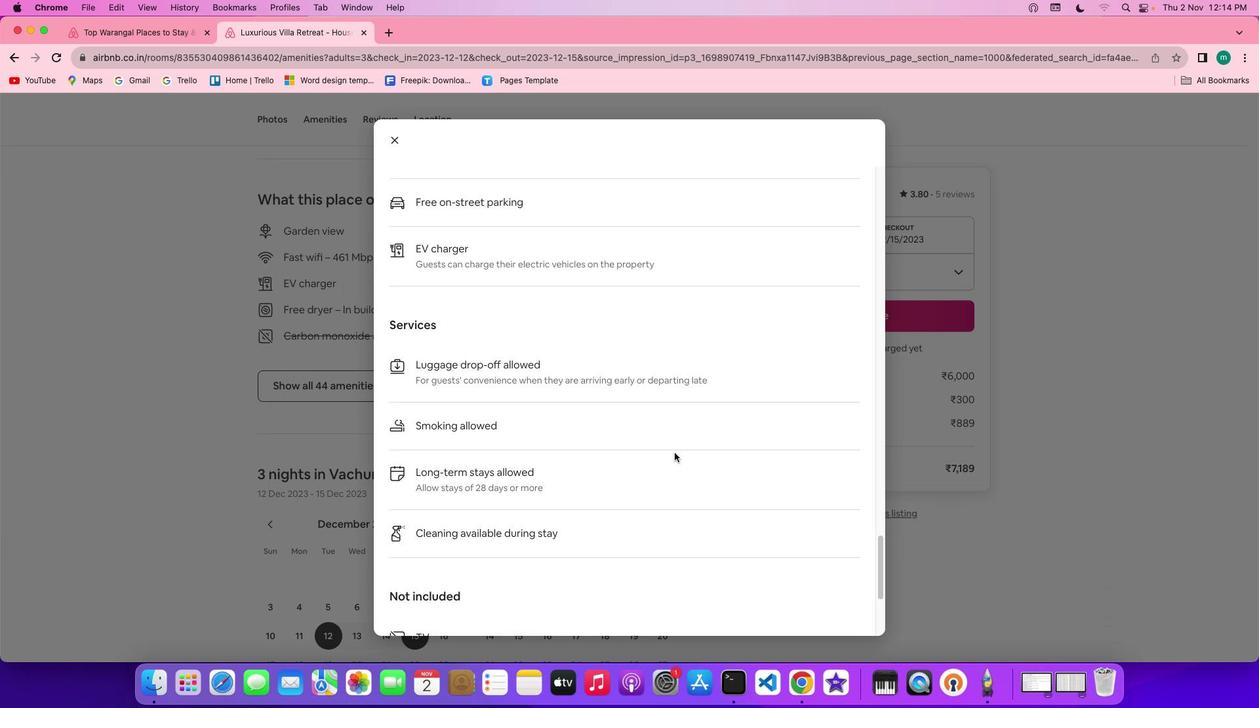 
Action: Mouse scrolled (679, 458) with delta (5, 1)
Screenshot: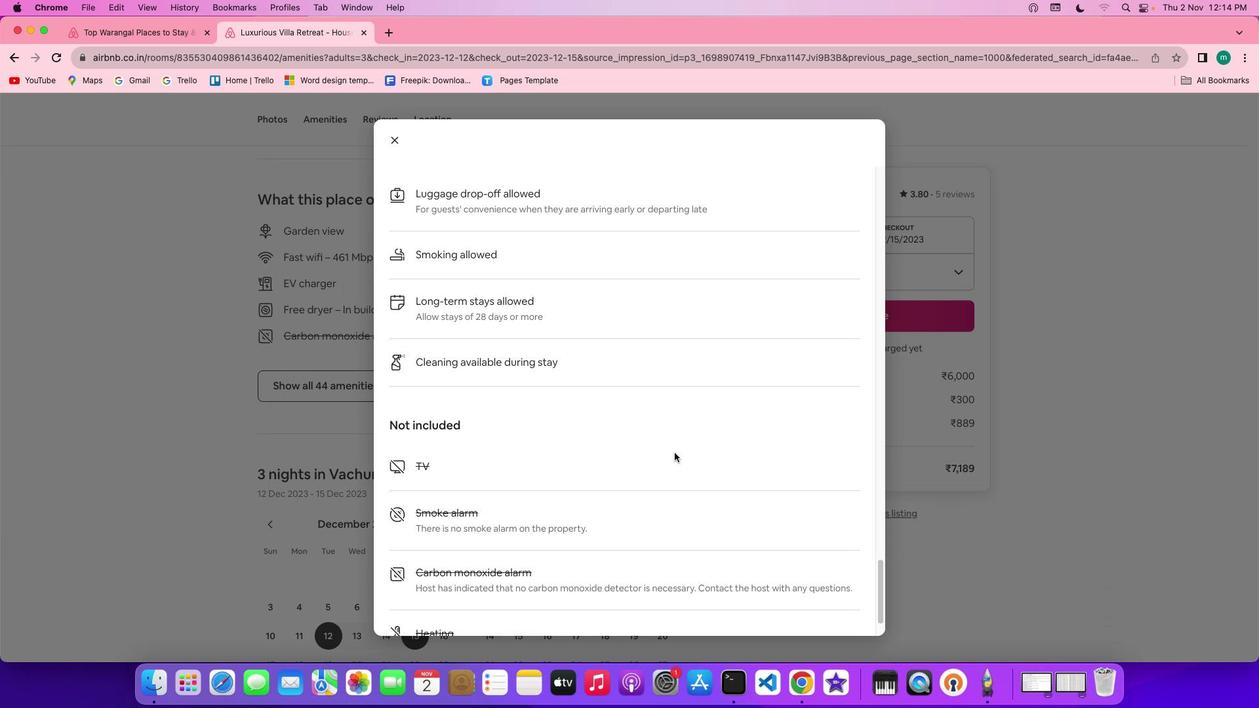 
Action: Mouse scrolled (679, 458) with delta (5, 1)
Screenshot: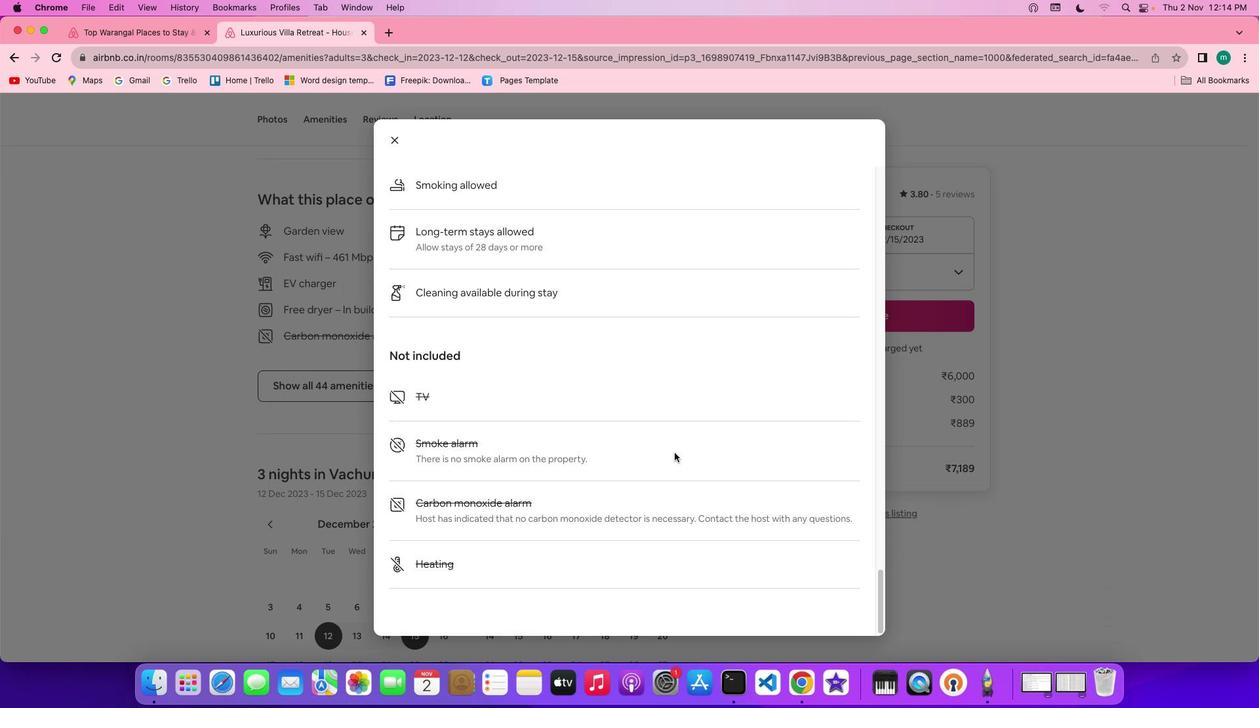 
Action: Mouse scrolled (679, 458) with delta (5, 1)
Screenshot: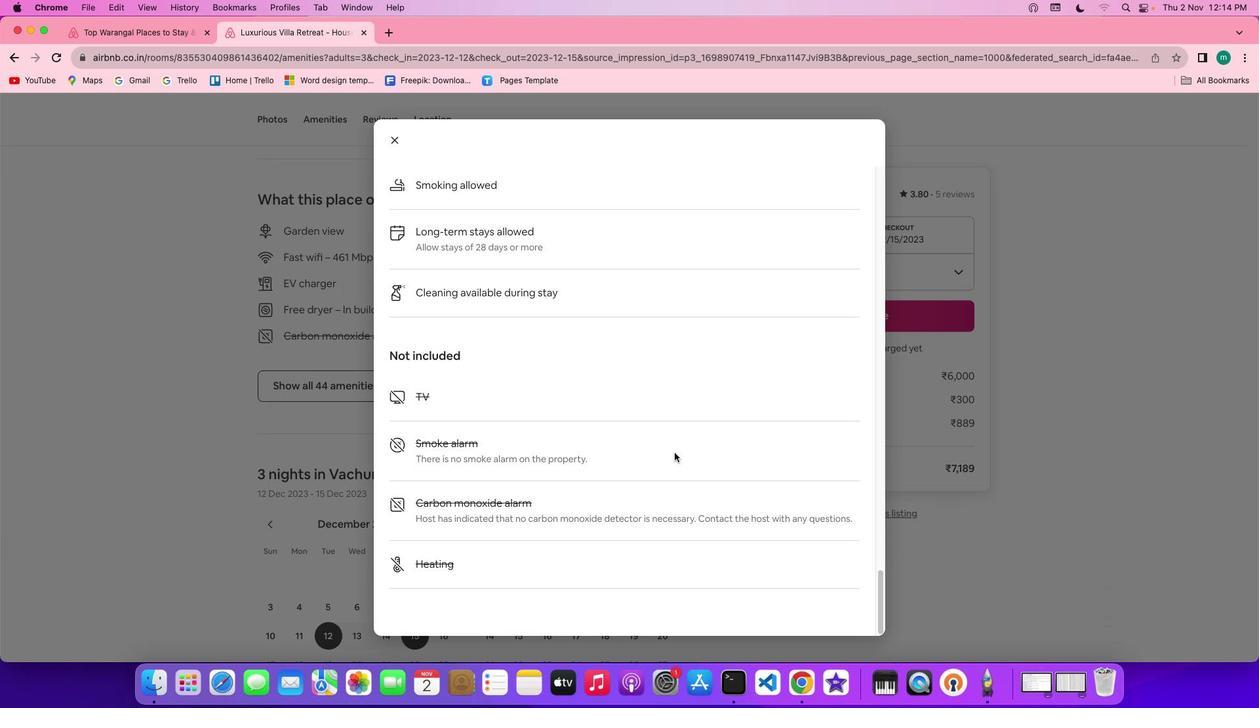 
Action: Mouse scrolled (679, 458) with delta (5, 4)
Screenshot: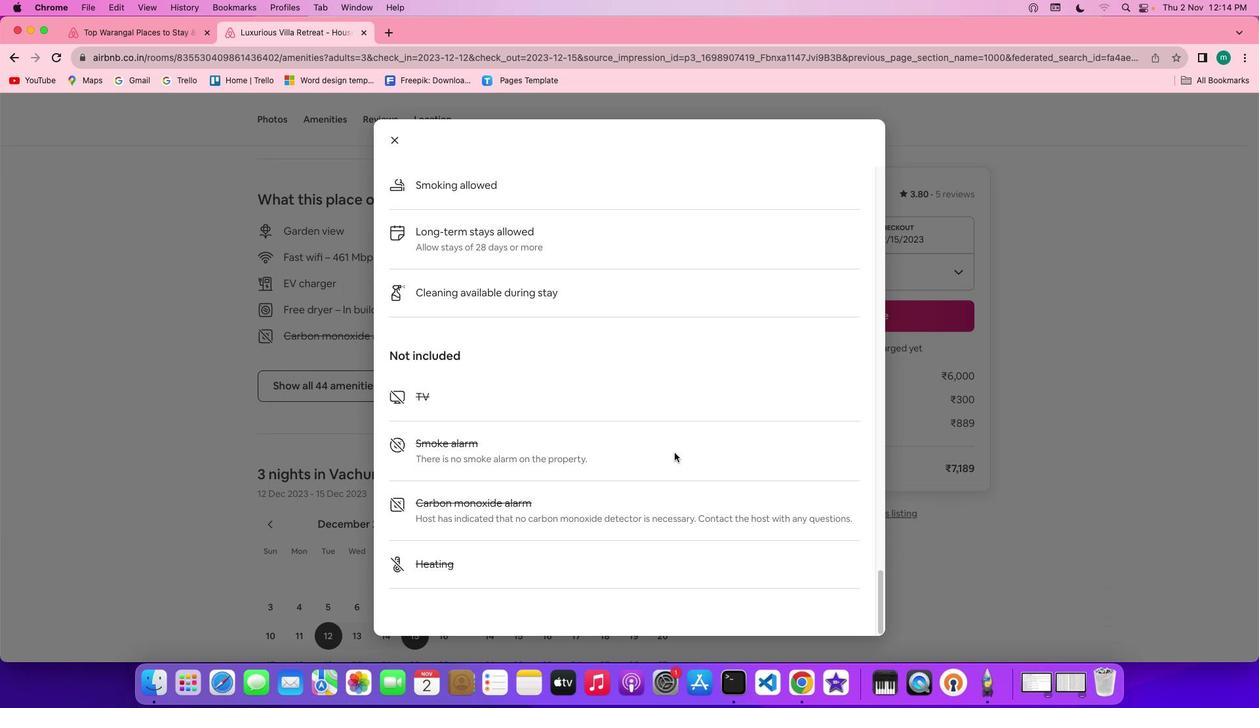 
Action: Mouse scrolled (679, 458) with delta (5, 4)
Screenshot: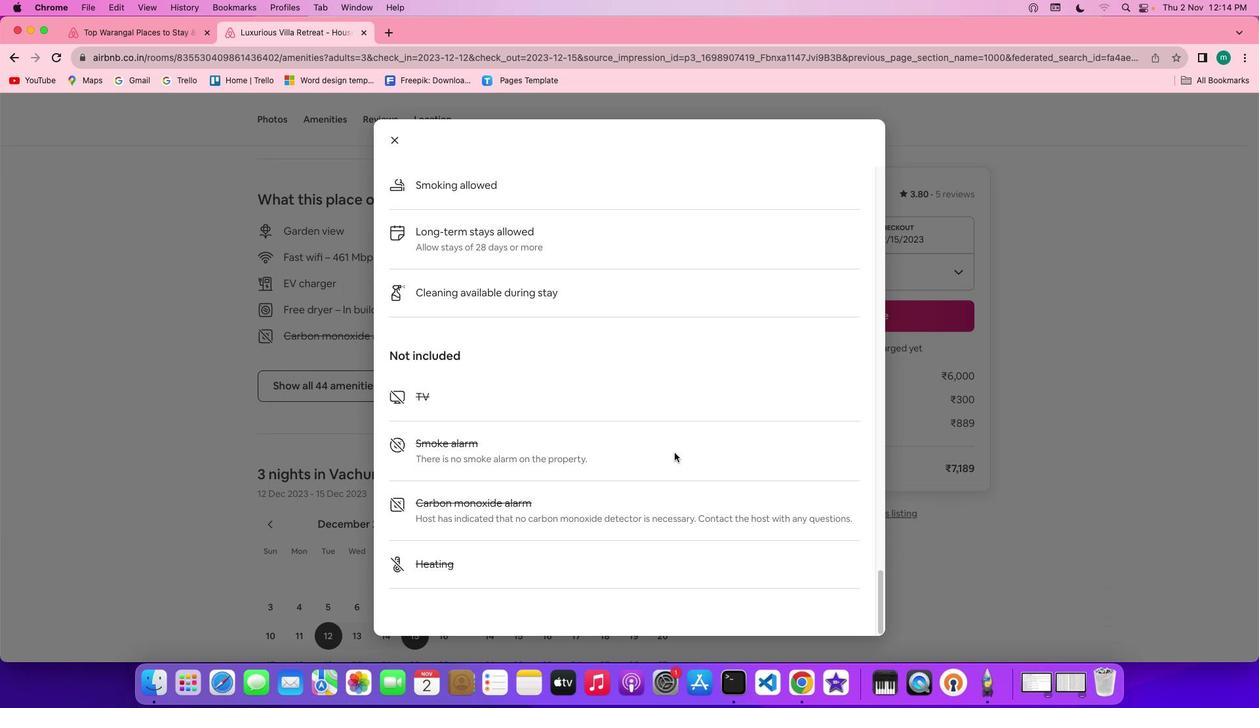 
Action: Mouse scrolled (679, 458) with delta (5, 3)
Screenshot: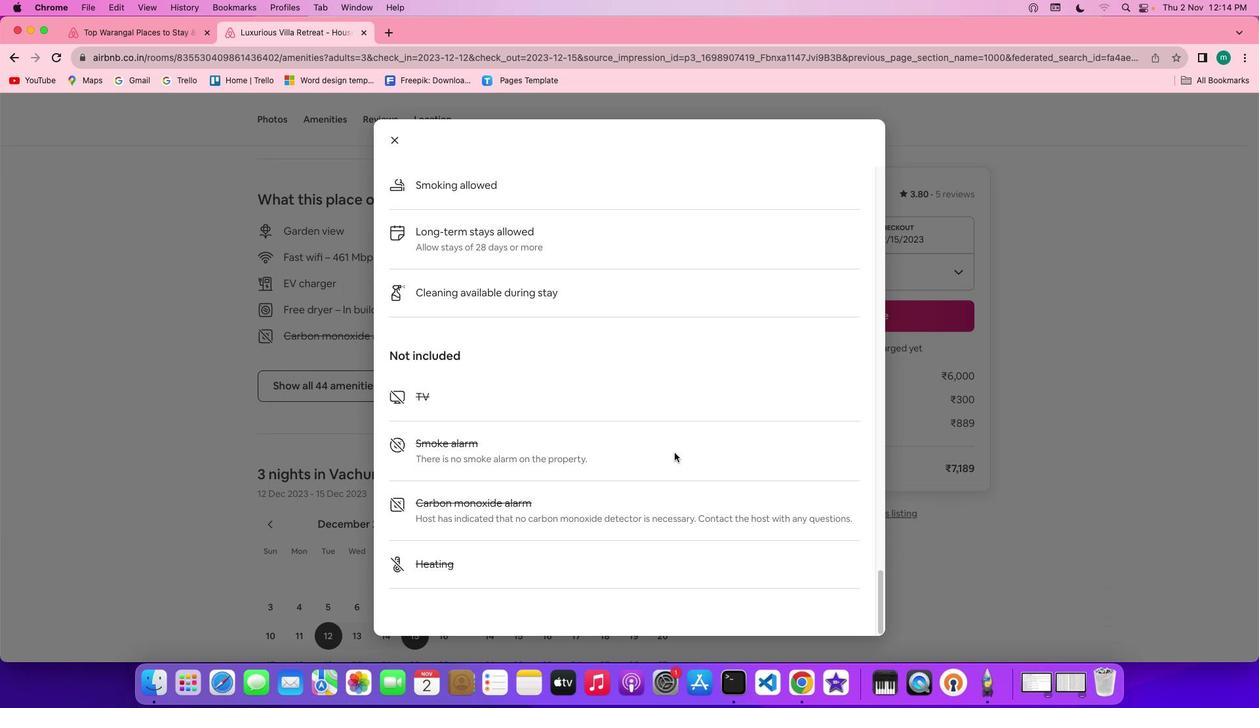 
Action: Mouse scrolled (679, 458) with delta (5, 1)
Screenshot: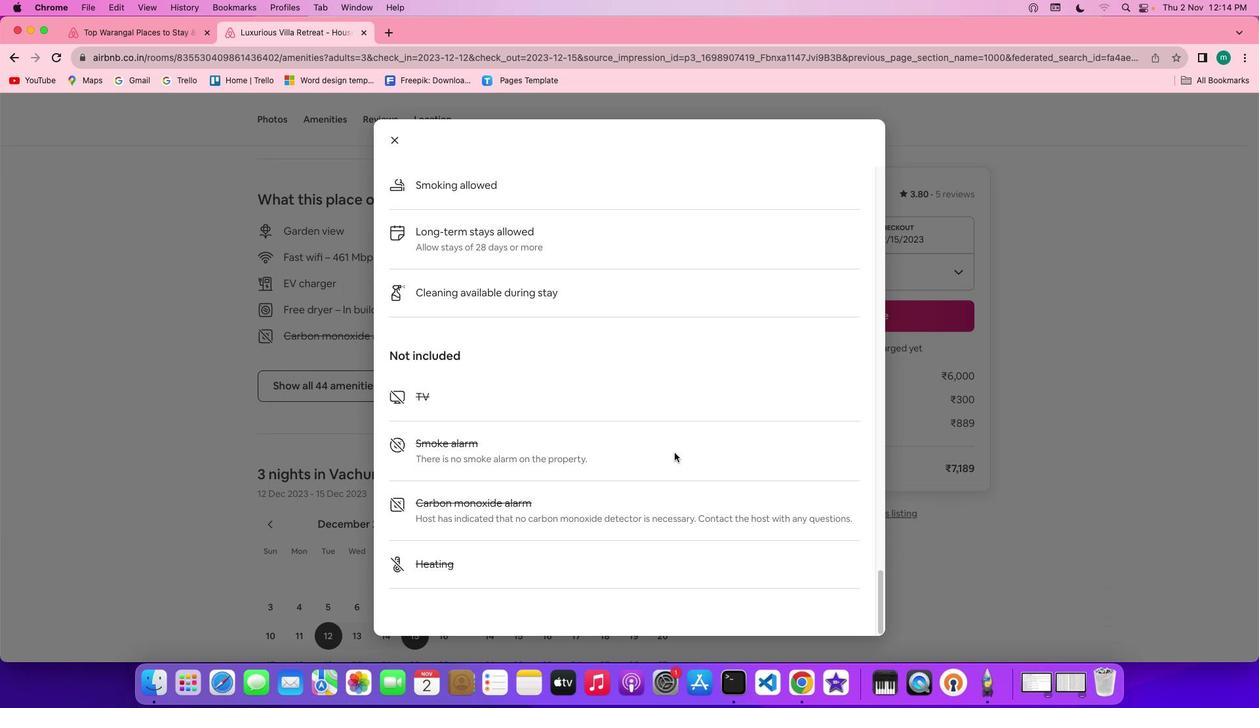 
Action: Mouse scrolled (679, 458) with delta (5, 1)
Screenshot: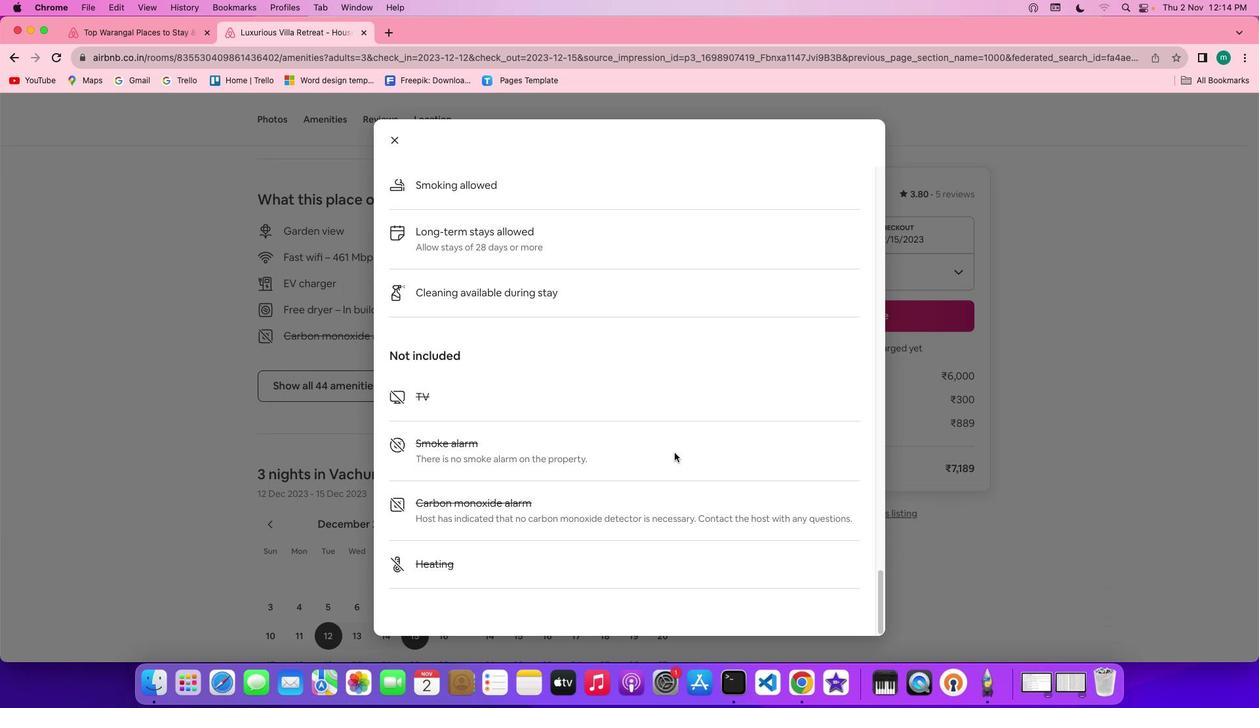 
Action: Mouse scrolled (679, 458) with delta (5, 1)
Screenshot: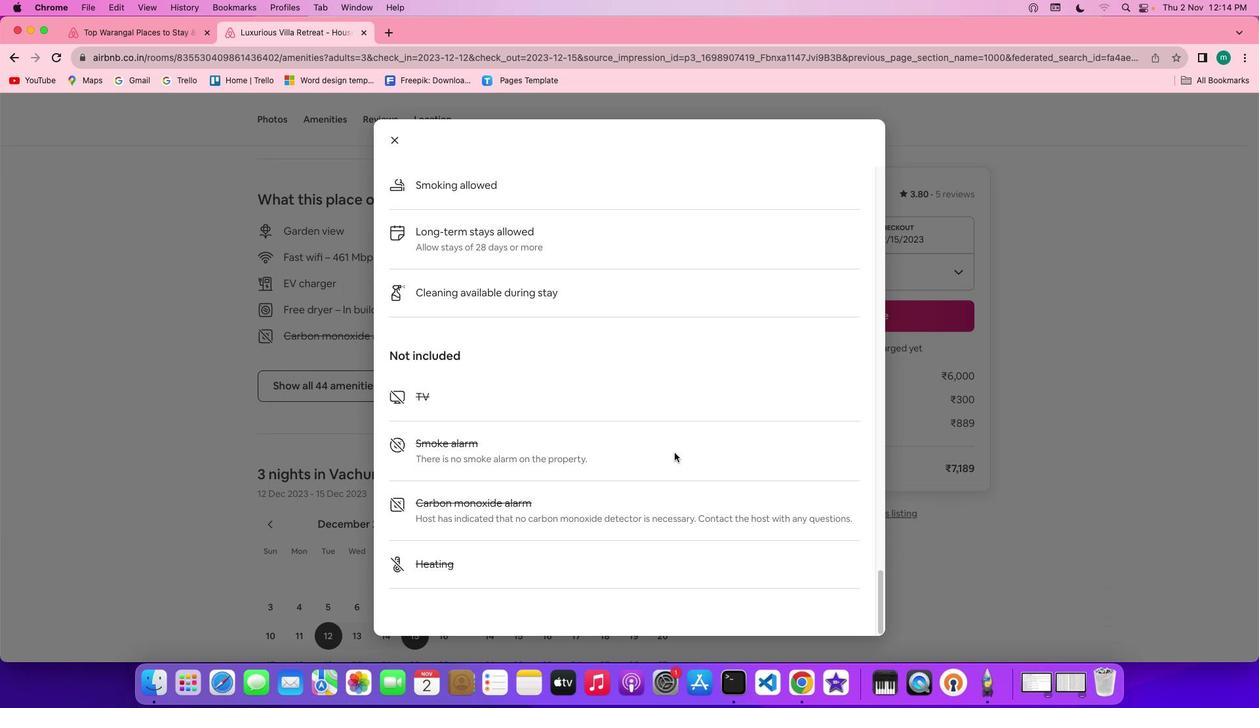 
Action: Mouse moved to (400, 144)
Screenshot: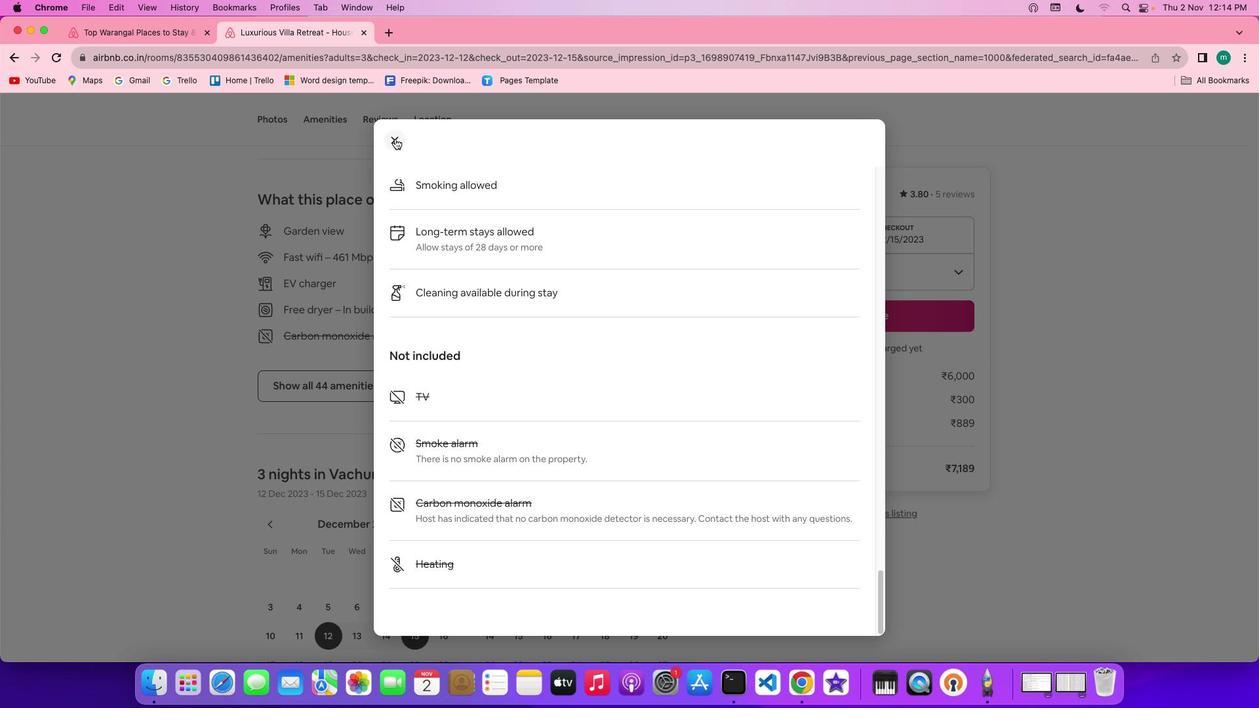 
Action: Mouse pressed left at (400, 144)
Screenshot: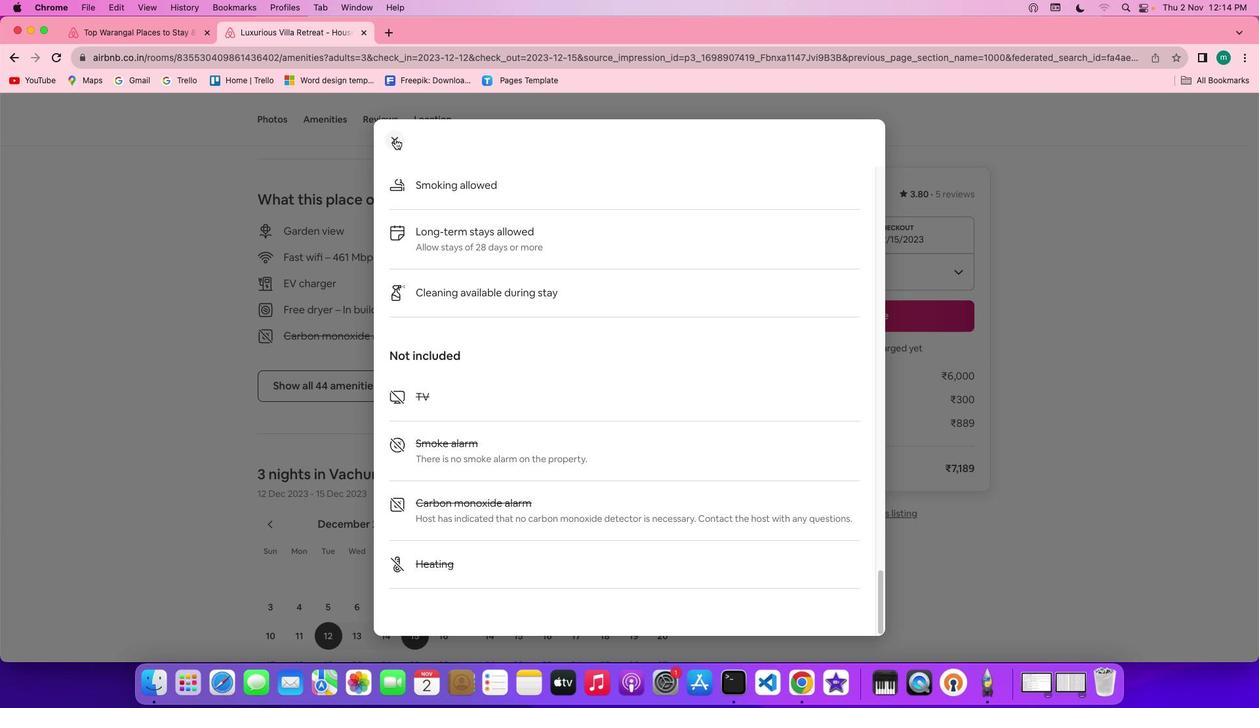 
Action: Mouse moved to (589, 461)
Screenshot: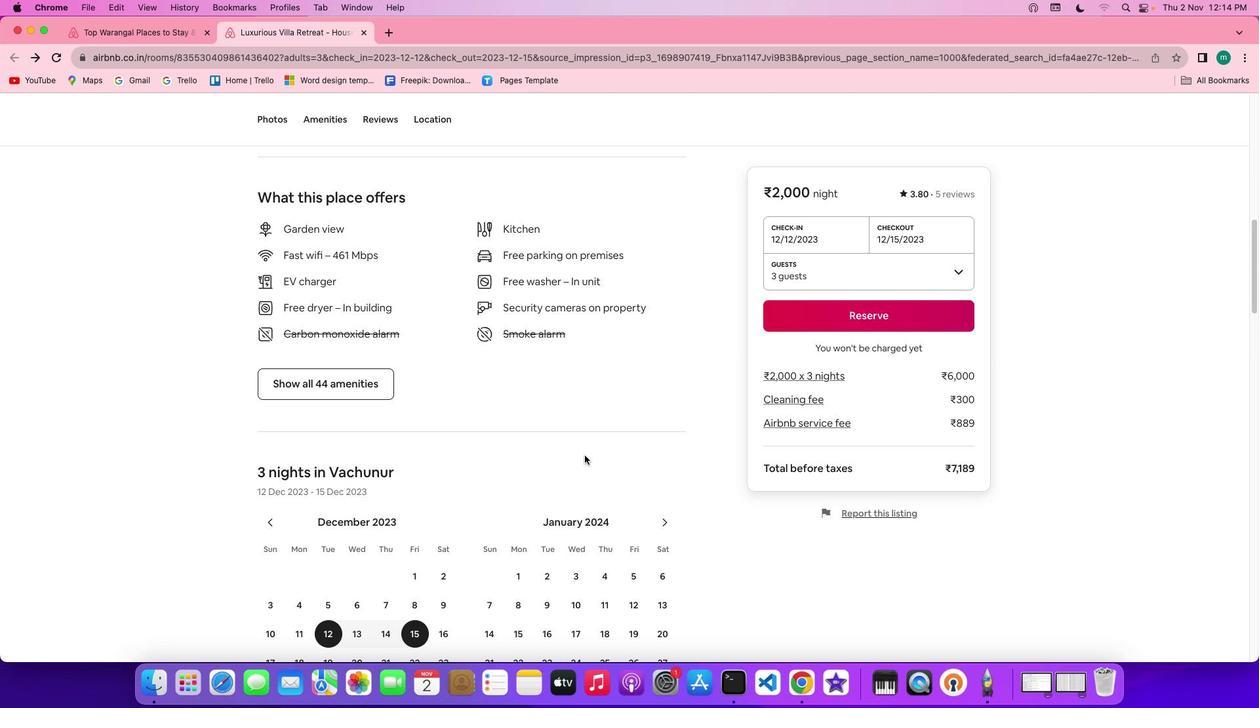 
Action: Mouse scrolled (589, 461) with delta (5, 4)
Screenshot: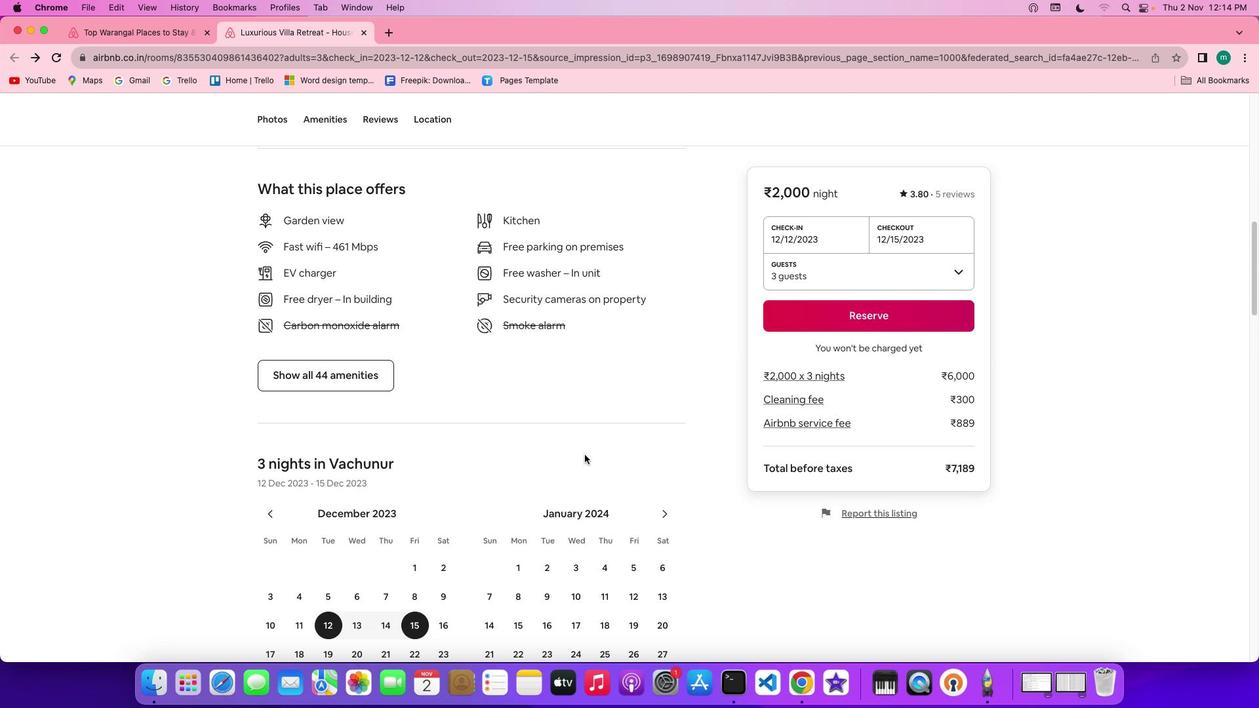 
Action: Mouse moved to (589, 460)
Screenshot: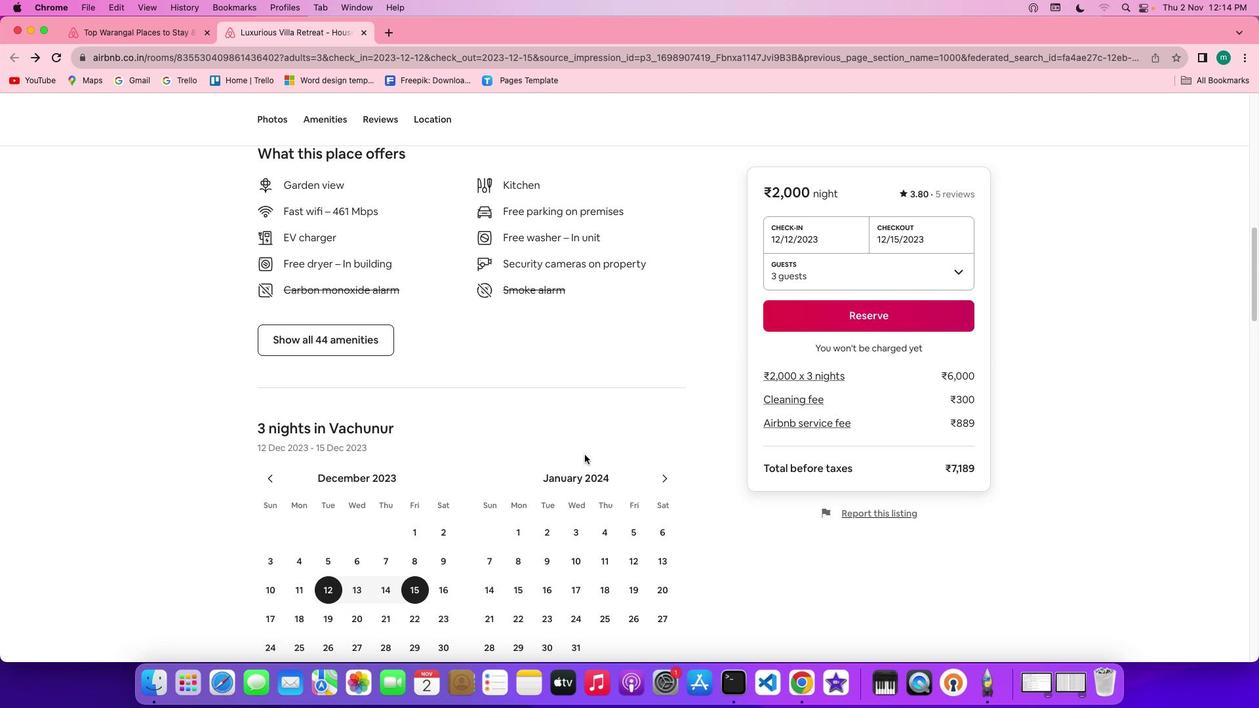 
Action: Mouse scrolled (589, 460) with delta (5, 4)
Screenshot: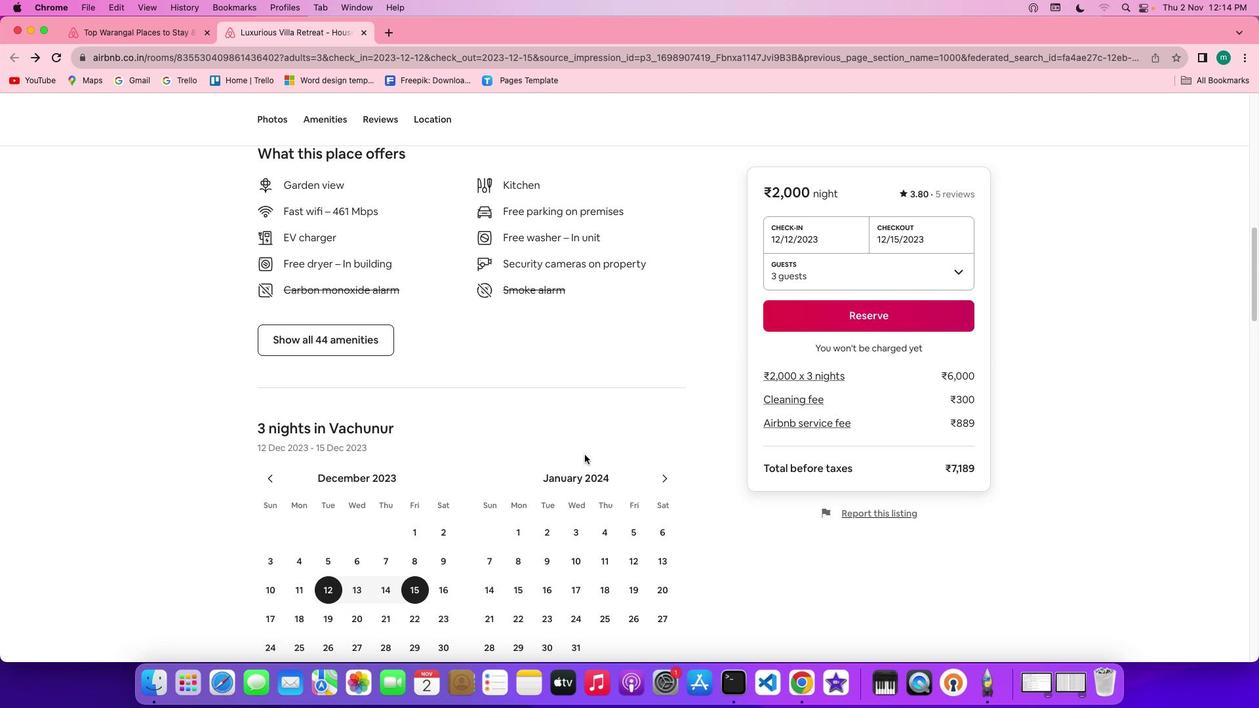 
Action: Mouse moved to (589, 460)
